 Task:  Explore Airbnb options in Los Angeles, San Francisco, and San Diego, focusing on the diverse neighborhoods, local attractions, and cultural experiences each offers.
Action: Mouse moved to (554, 75)
Screenshot: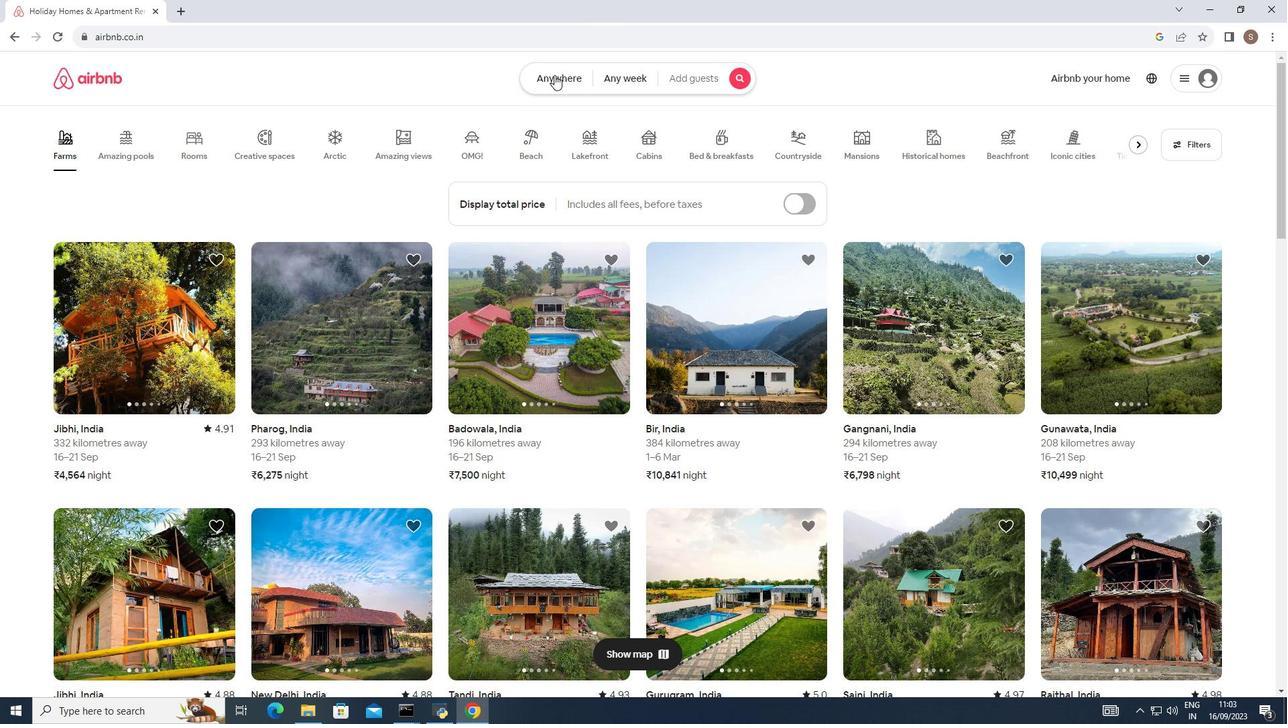 
Action: Mouse pressed left at (554, 75)
Screenshot: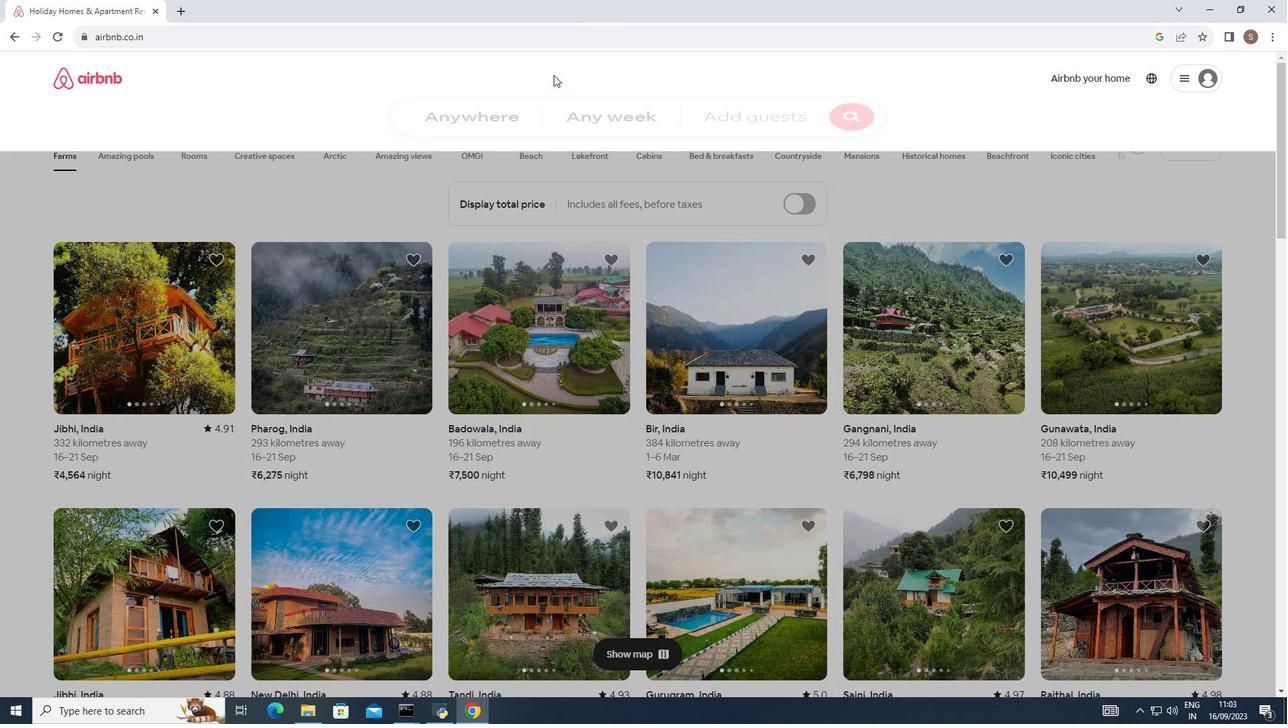 
Action: Mouse moved to (466, 122)
Screenshot: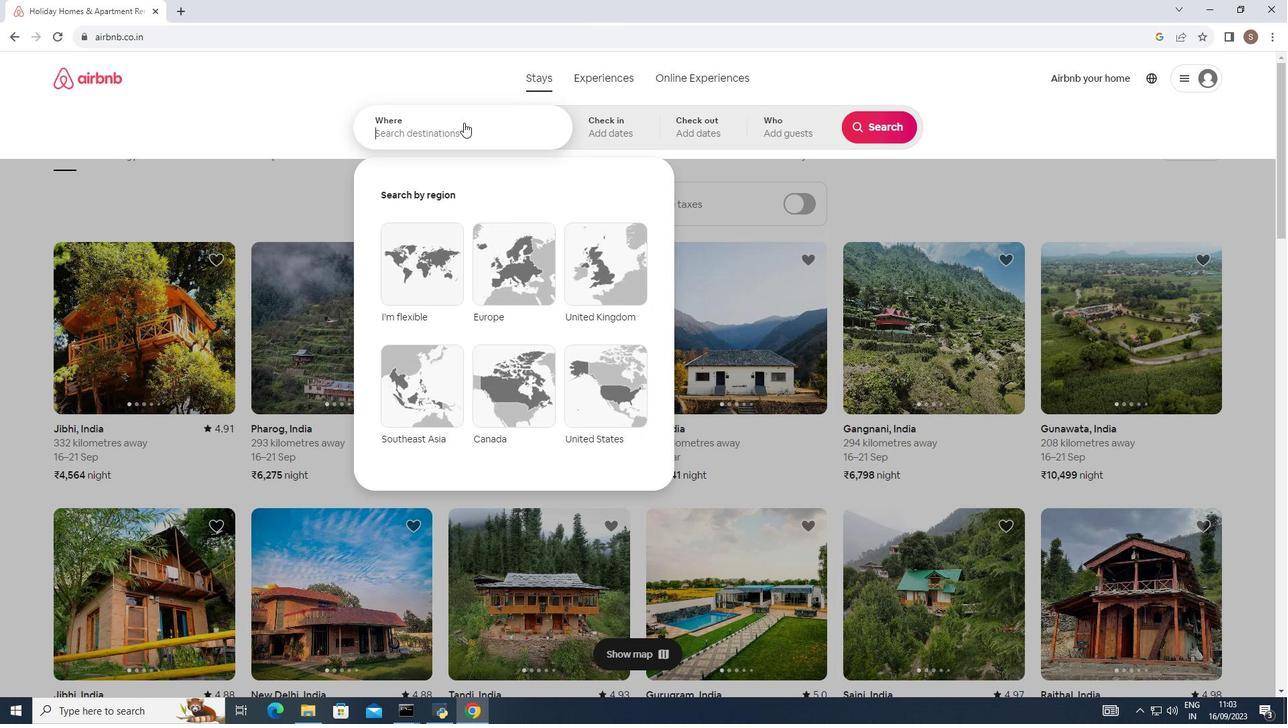 
Action: Mouse pressed left at (466, 122)
Screenshot: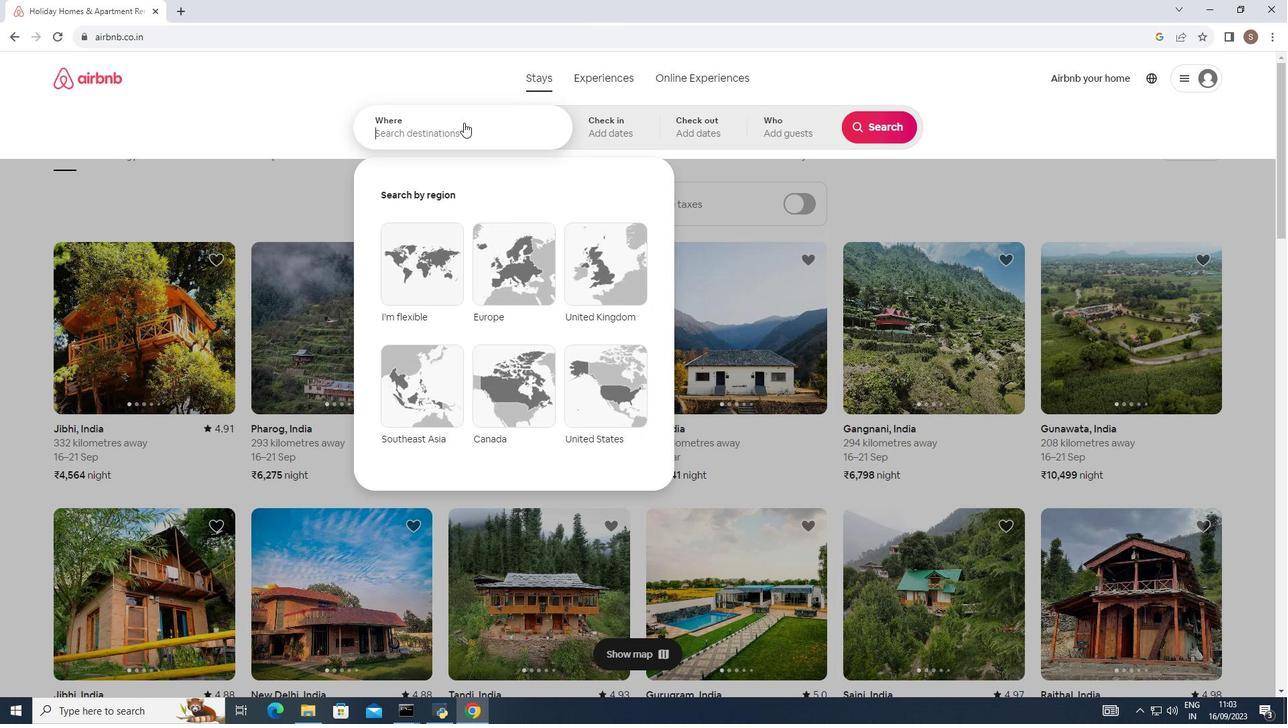 
Action: Mouse moved to (464, 122)
Screenshot: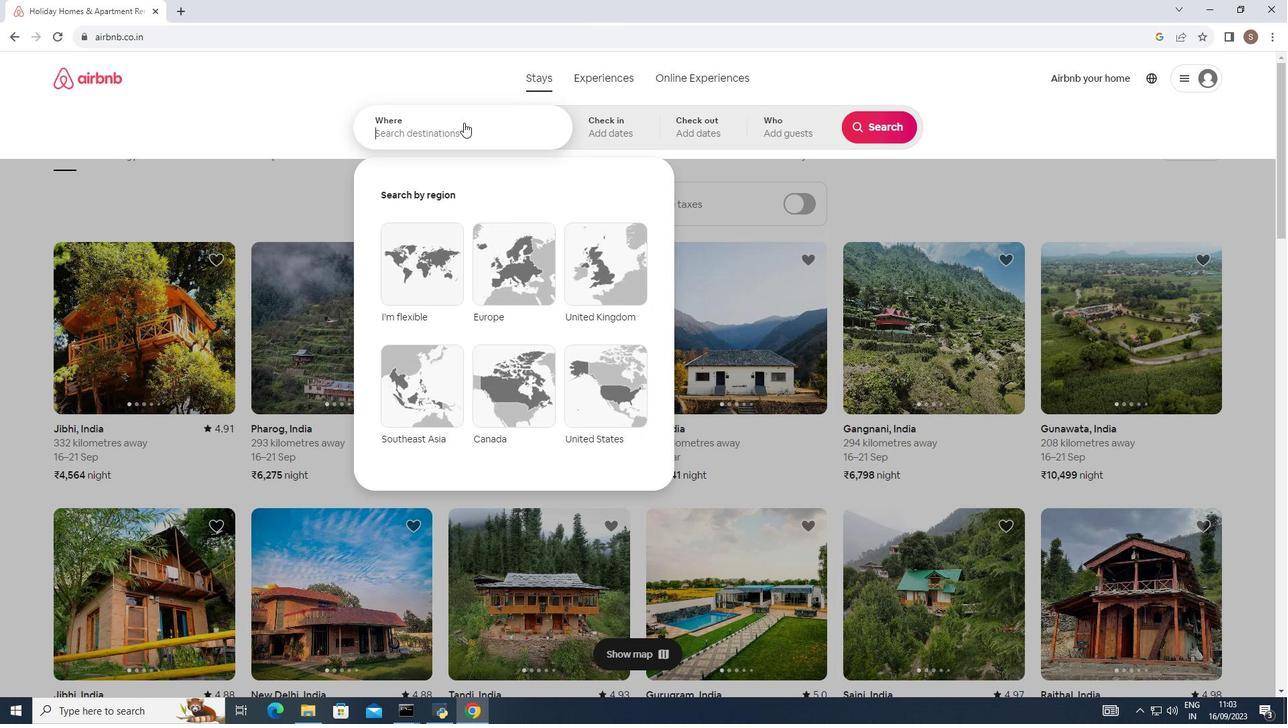 
Action: Key pressed california
Screenshot: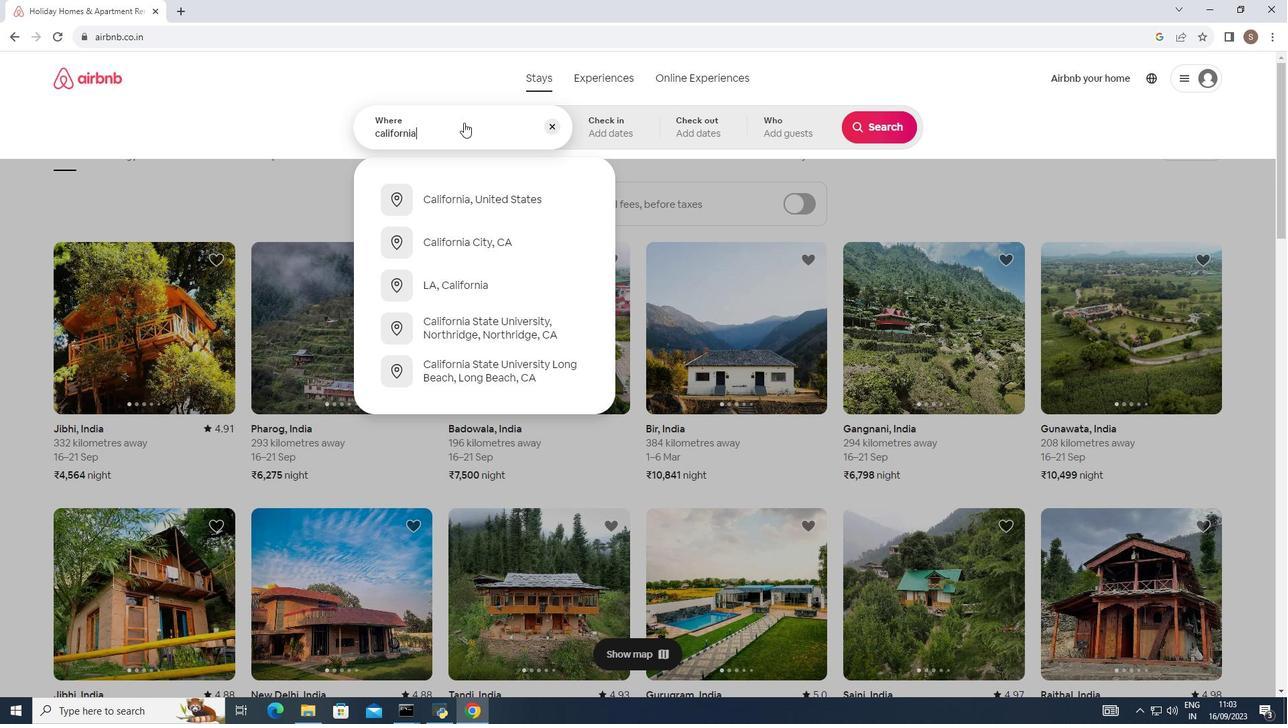 
Action: Mouse moved to (455, 201)
Screenshot: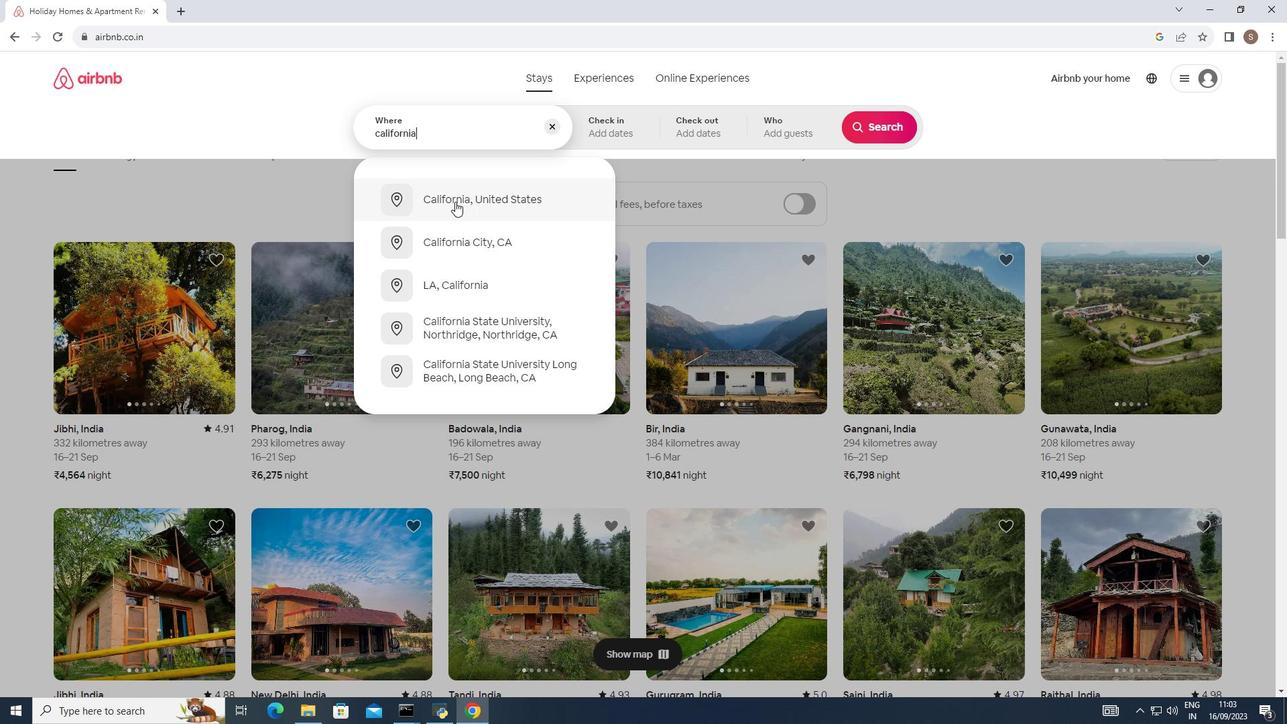 
Action: Mouse pressed left at (455, 201)
Screenshot: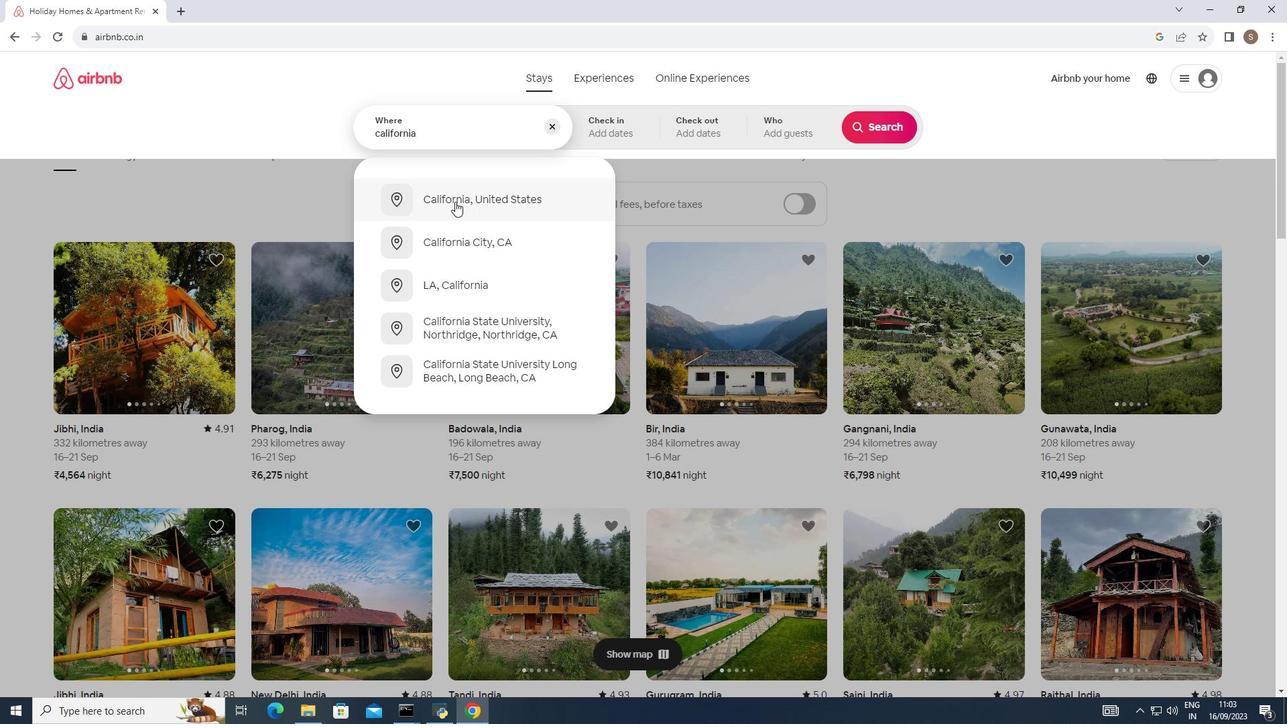 
Action: Mouse moved to (883, 128)
Screenshot: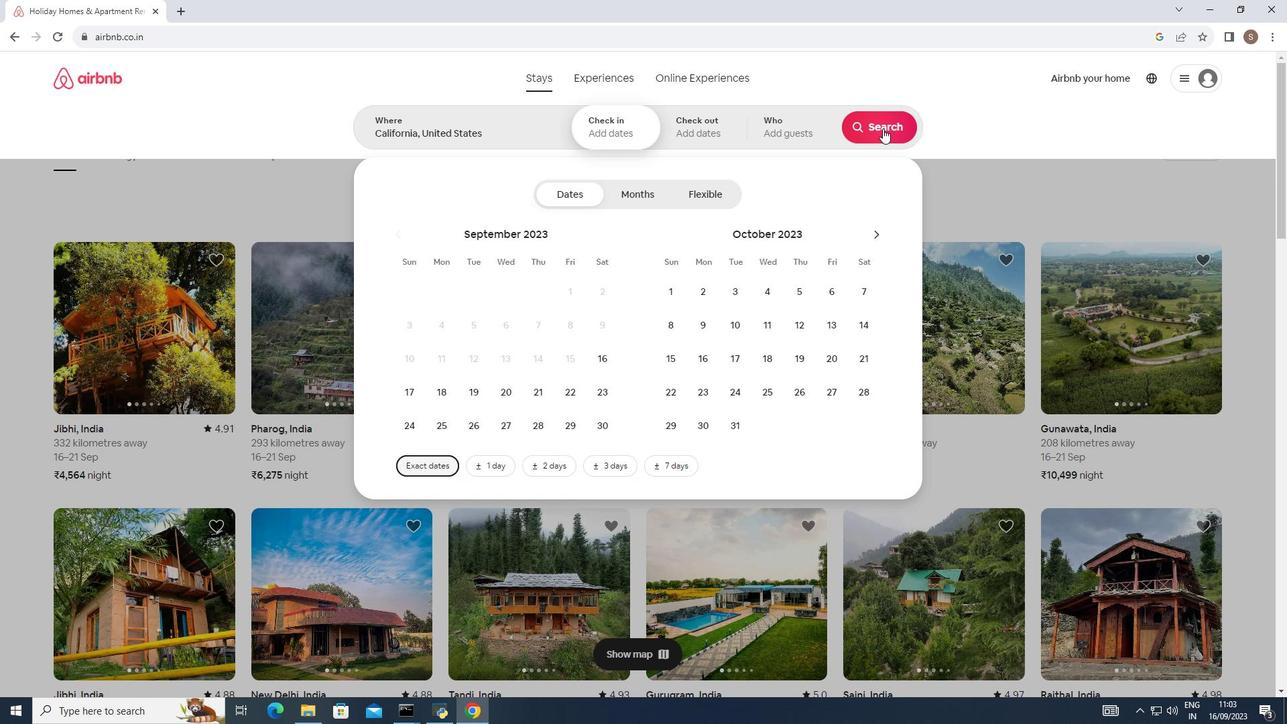 
Action: Mouse pressed left at (883, 128)
Screenshot: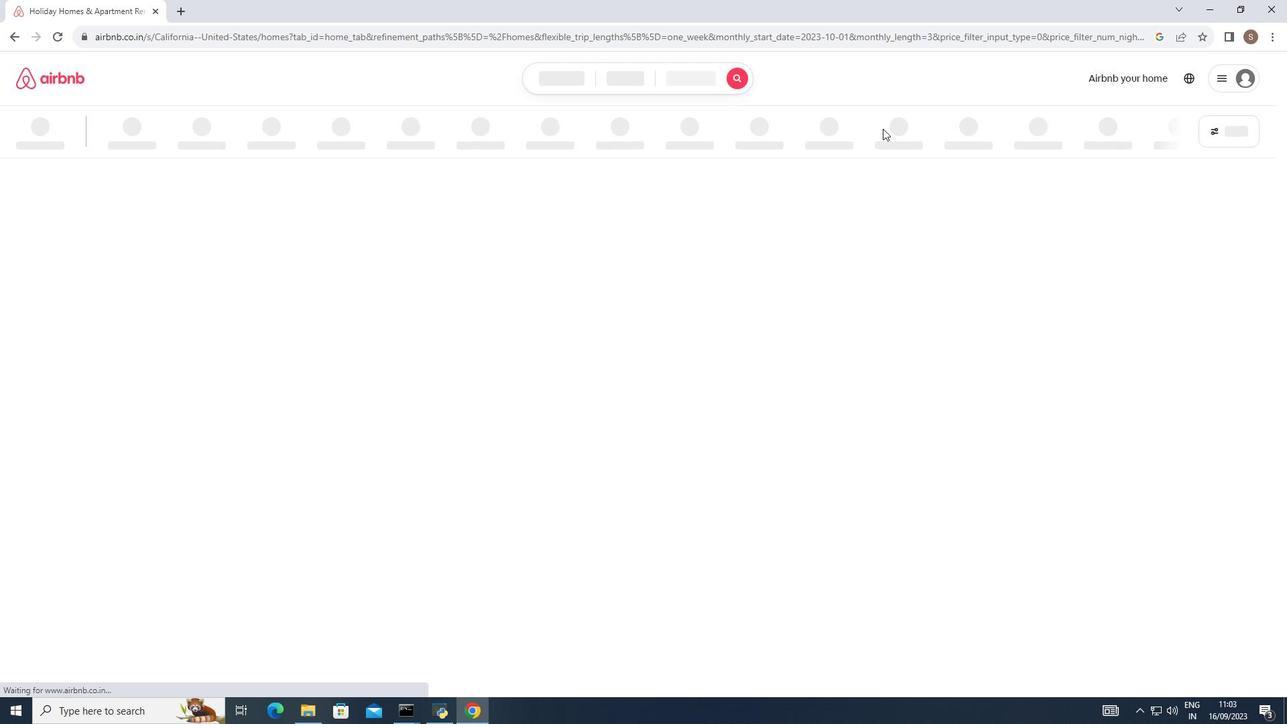 
Action: Mouse moved to (505, 301)
Screenshot: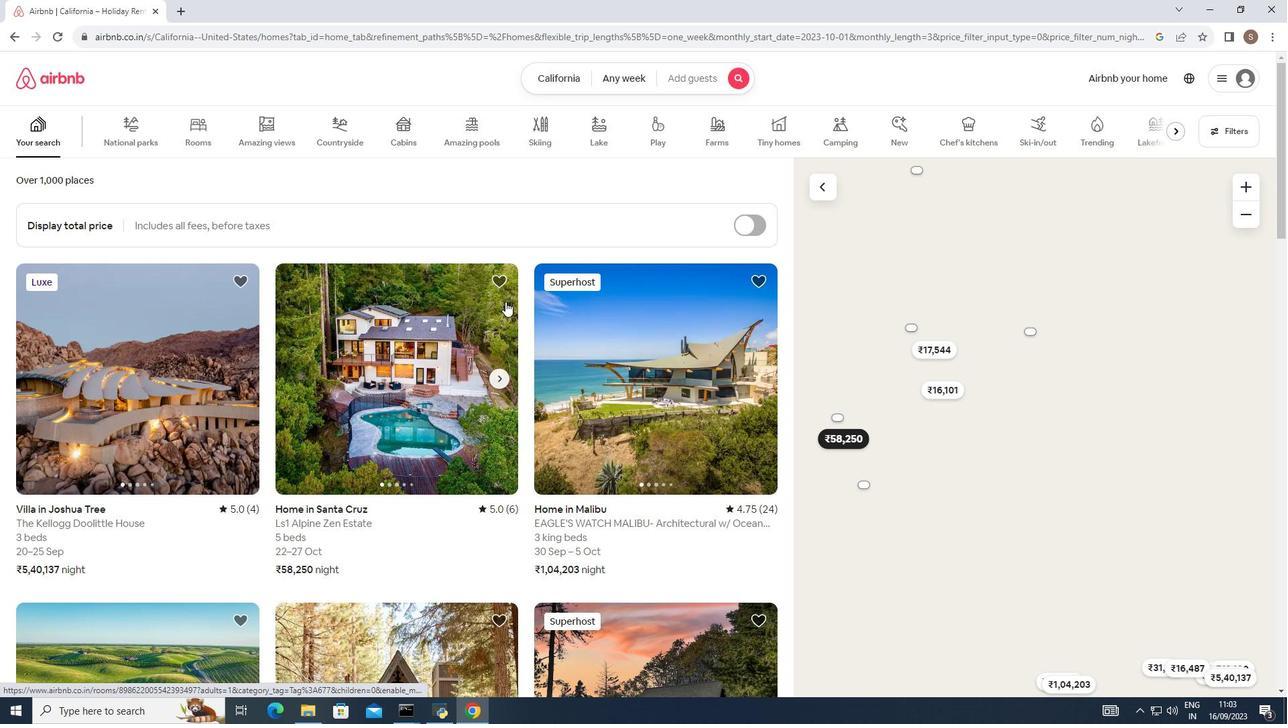 
Action: Mouse scrolled (505, 301) with delta (0, 0)
Screenshot: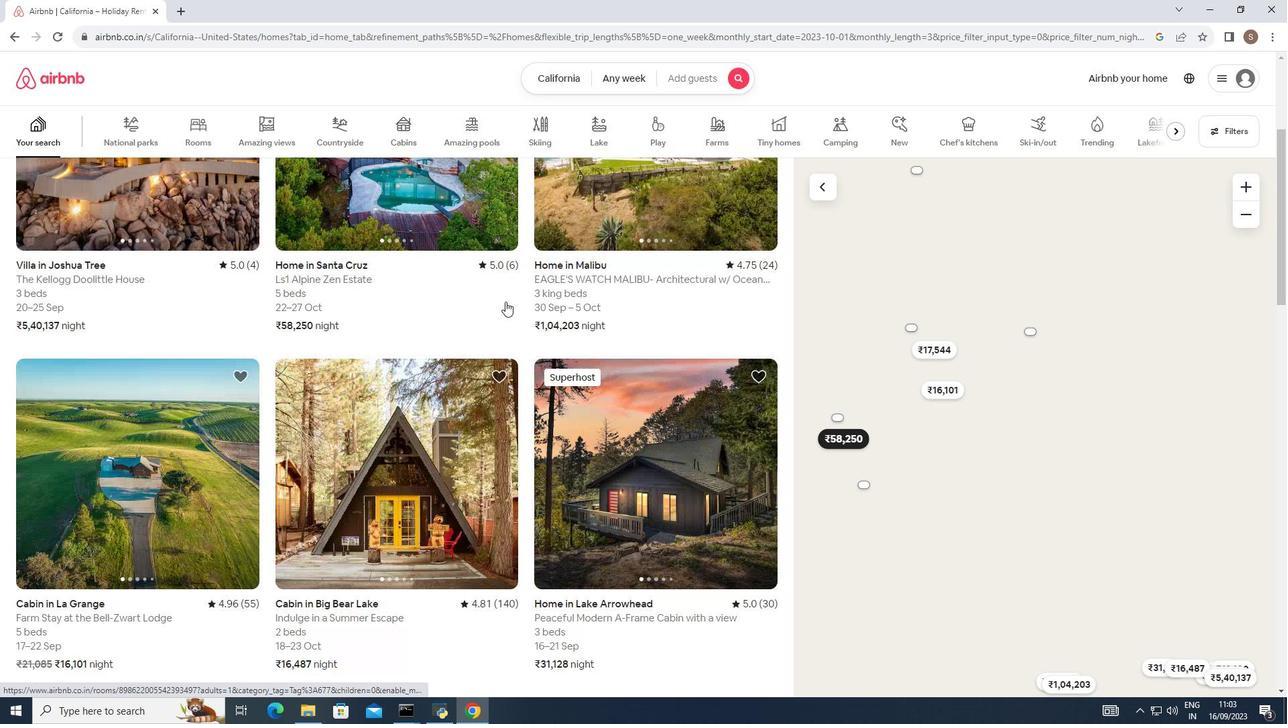 
Action: Mouse scrolled (505, 301) with delta (0, 0)
Screenshot: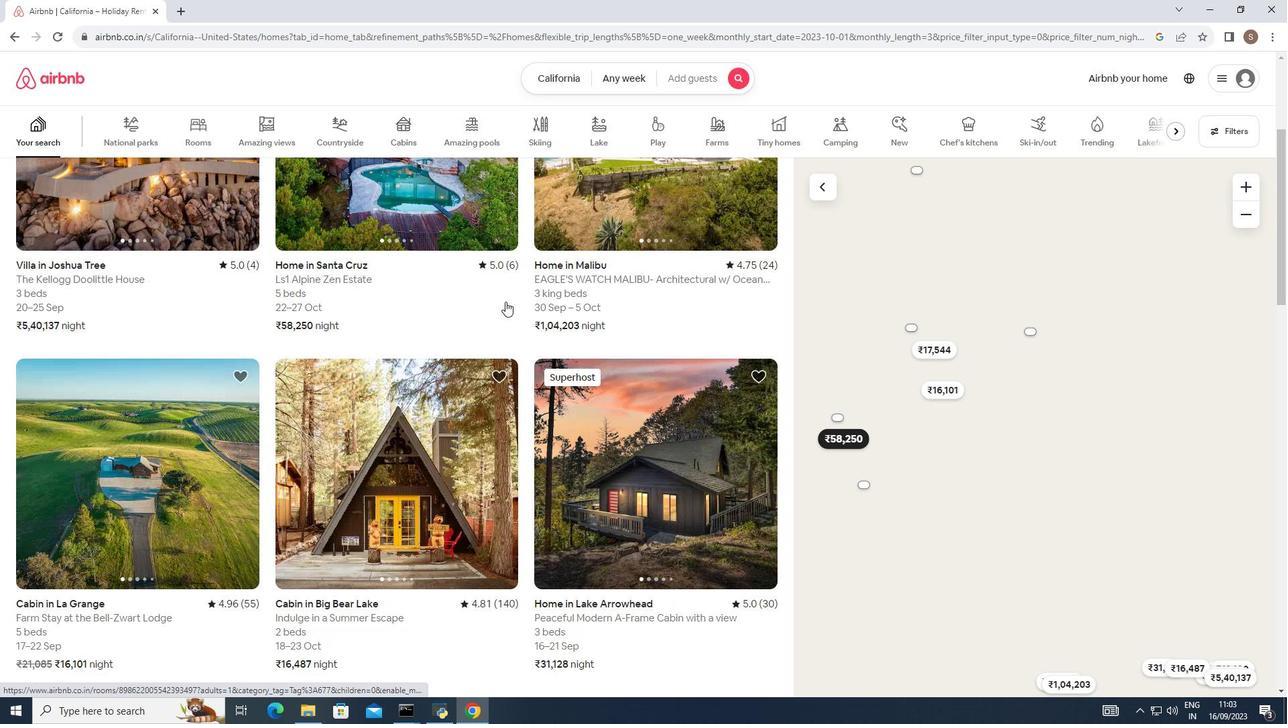 
Action: Mouse scrolled (505, 301) with delta (0, 0)
Screenshot: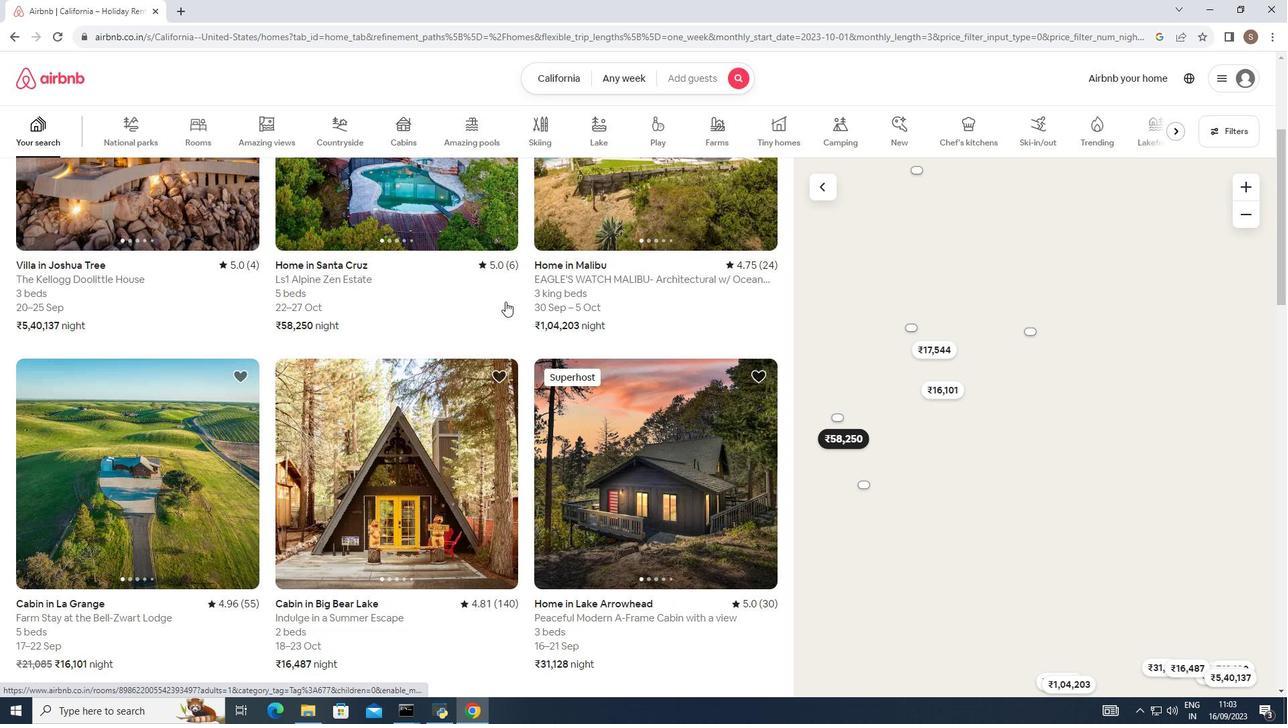 
Action: Mouse scrolled (505, 301) with delta (0, 0)
Screenshot: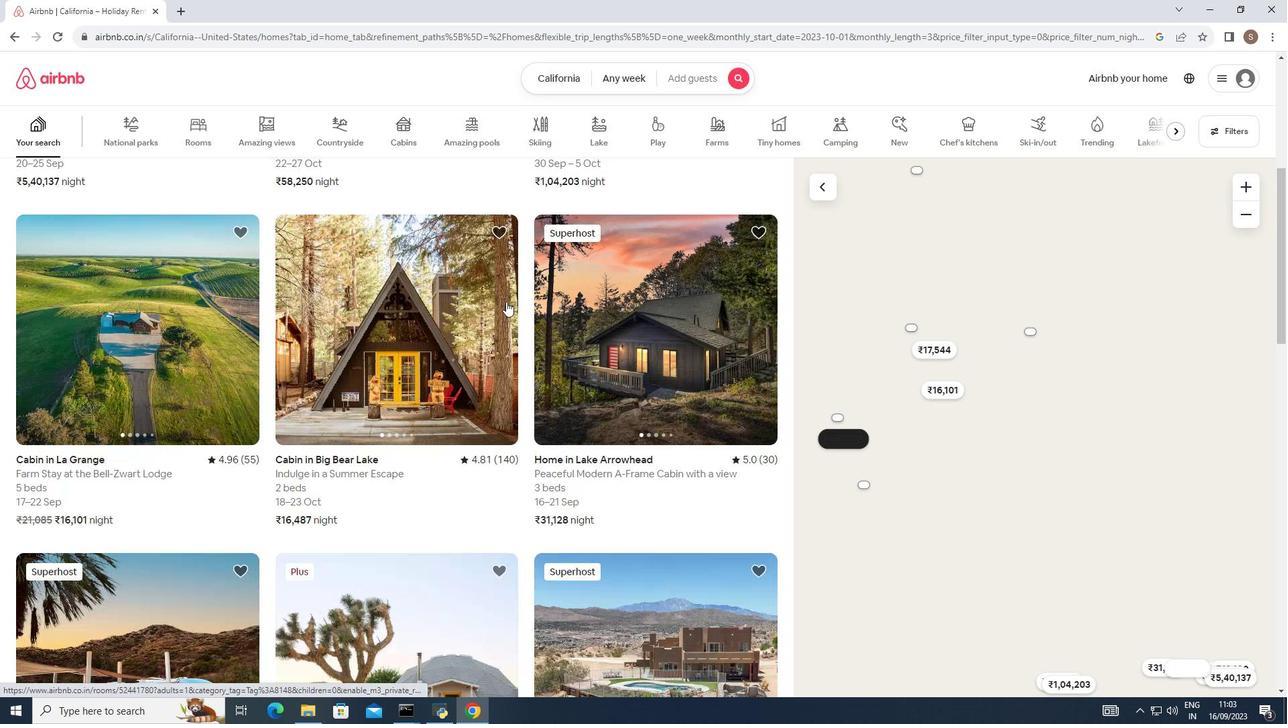 
Action: Mouse scrolled (505, 301) with delta (0, 0)
Screenshot: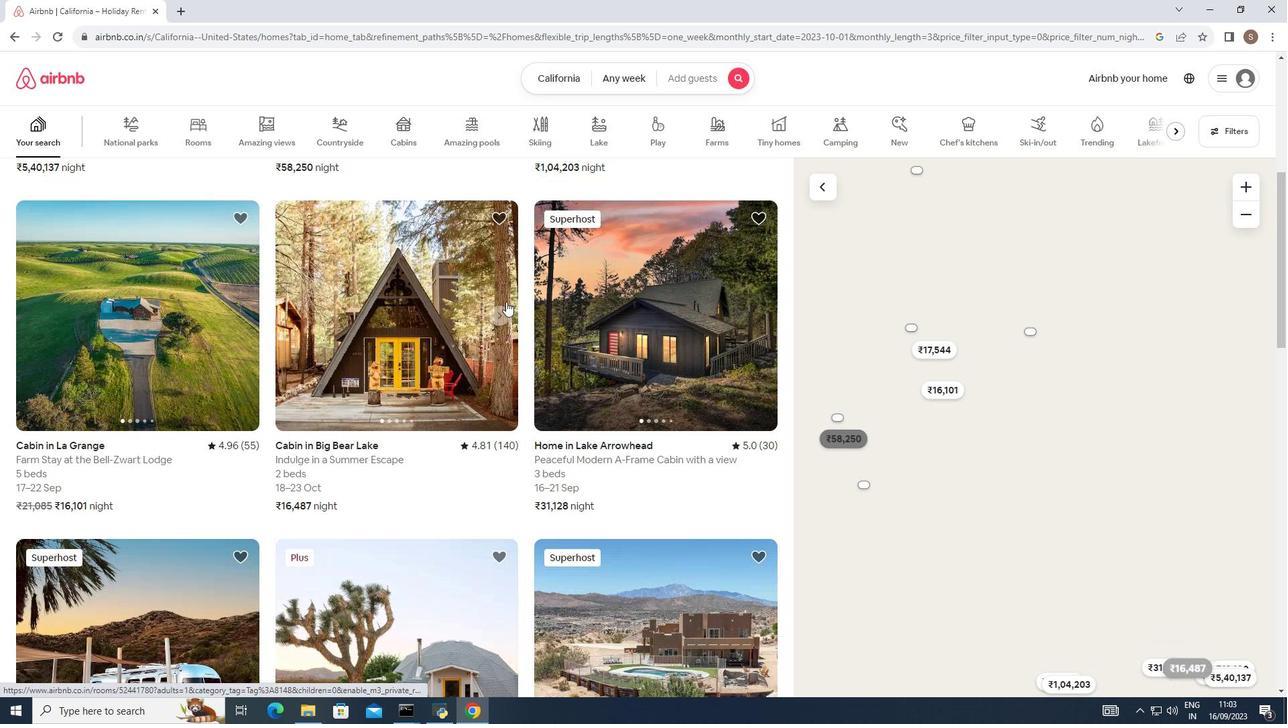 
Action: Mouse scrolled (505, 301) with delta (0, 0)
Screenshot: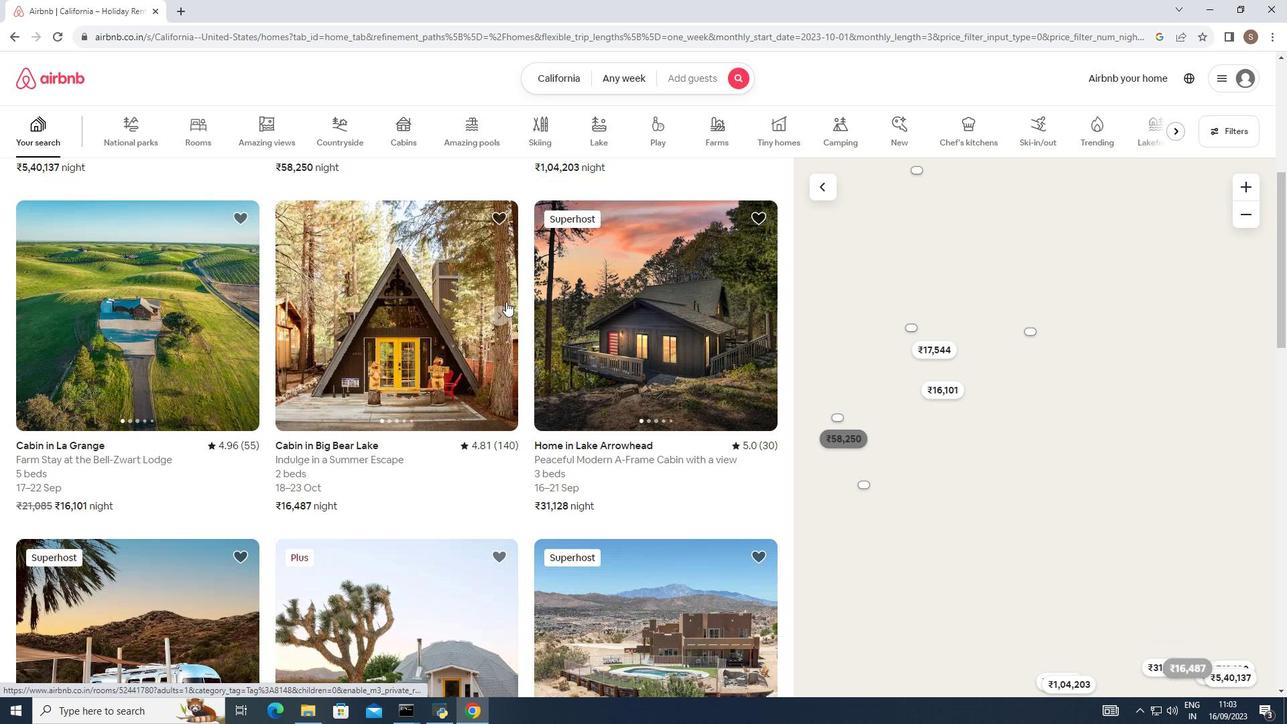 
Action: Mouse moved to (506, 301)
Screenshot: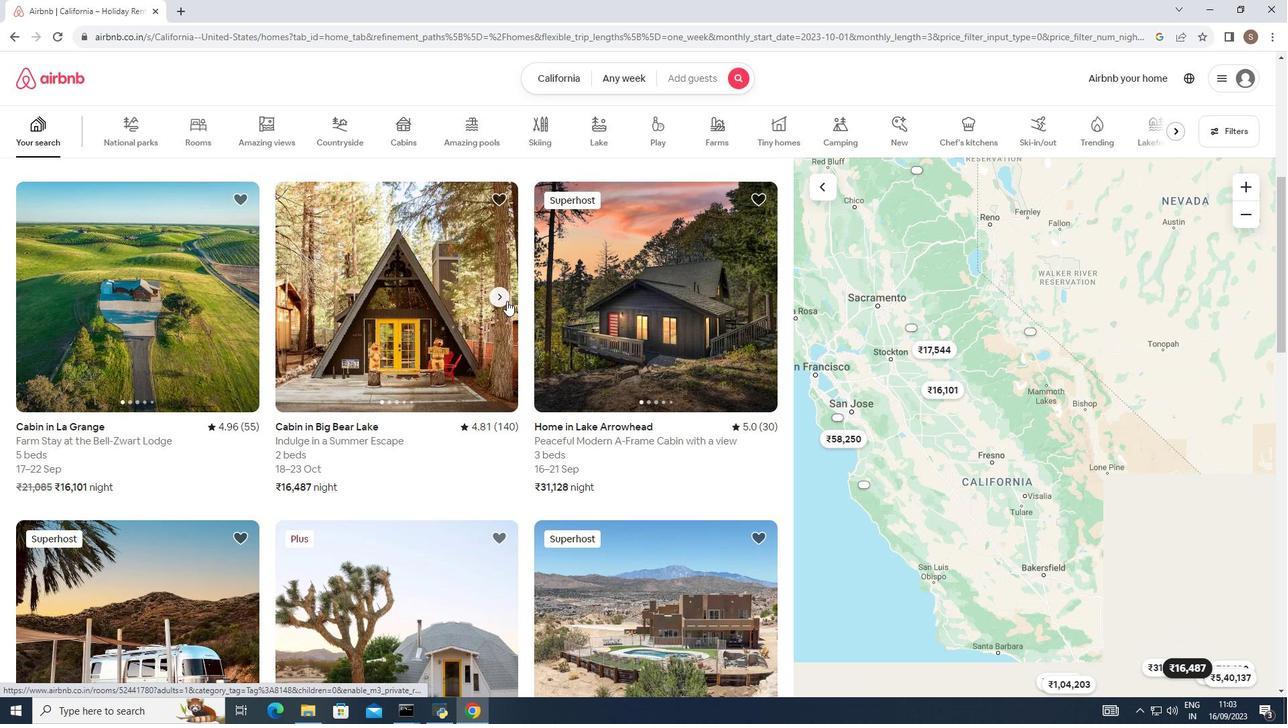 
Action: Mouse scrolled (506, 300) with delta (0, 0)
Screenshot: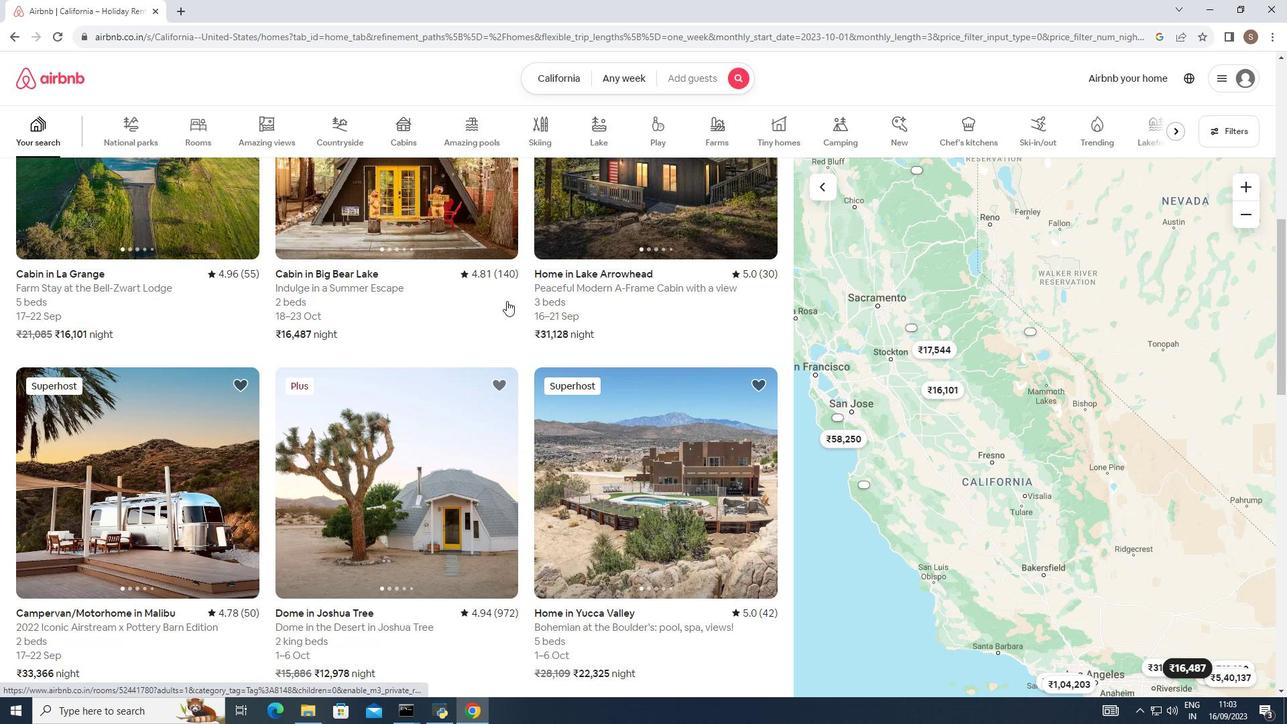 
Action: Mouse scrolled (506, 300) with delta (0, 0)
Screenshot: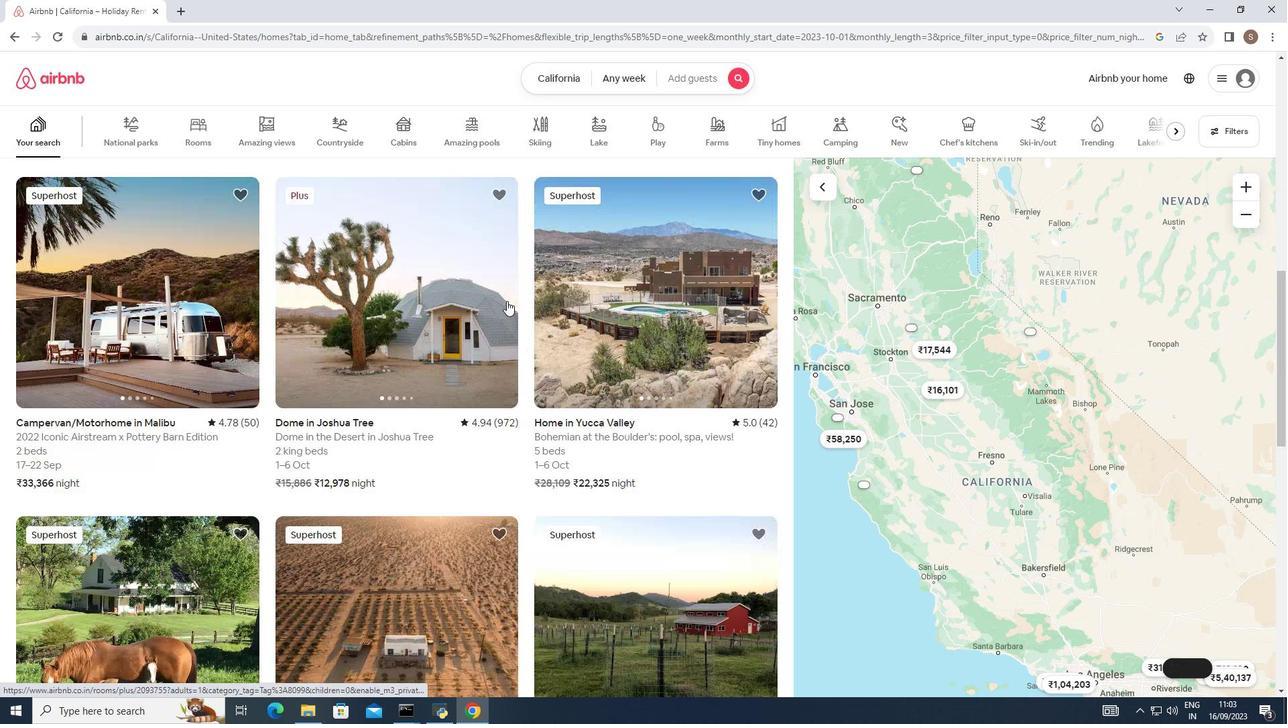 
Action: Mouse scrolled (506, 300) with delta (0, 0)
Screenshot: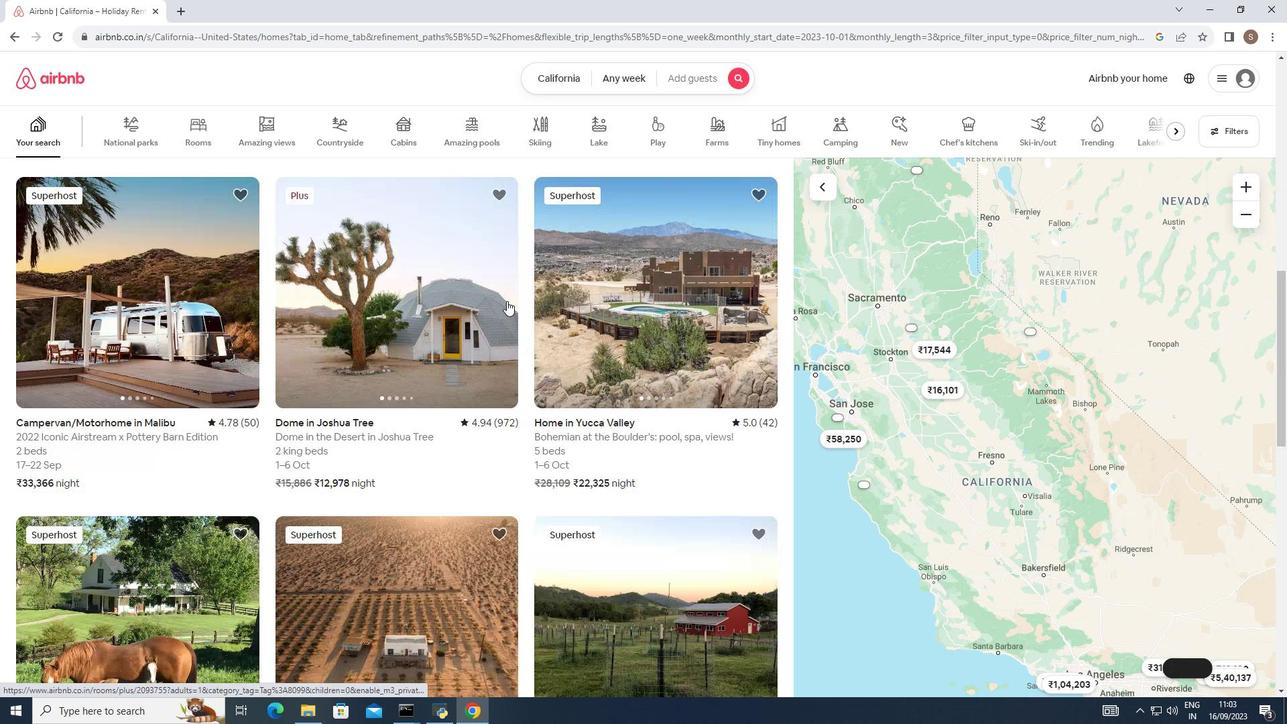 
Action: Mouse scrolled (506, 300) with delta (0, 0)
Screenshot: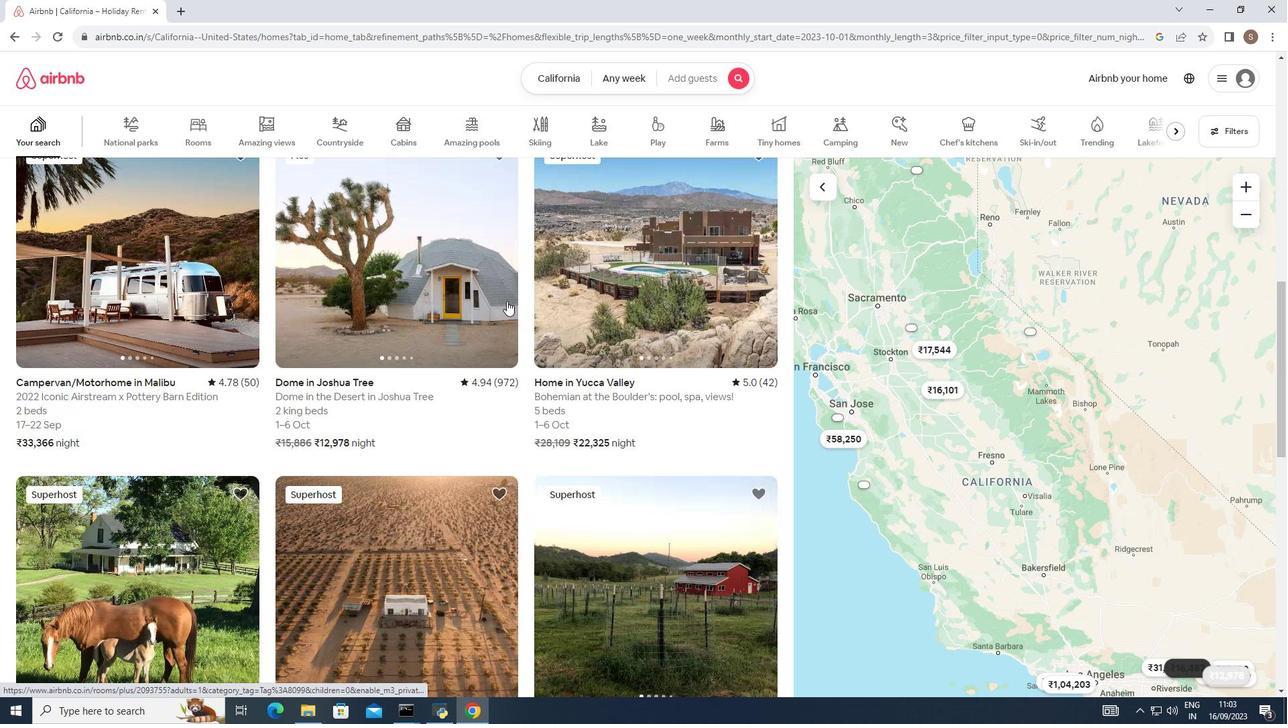 
Action: Mouse moved to (506, 301)
Screenshot: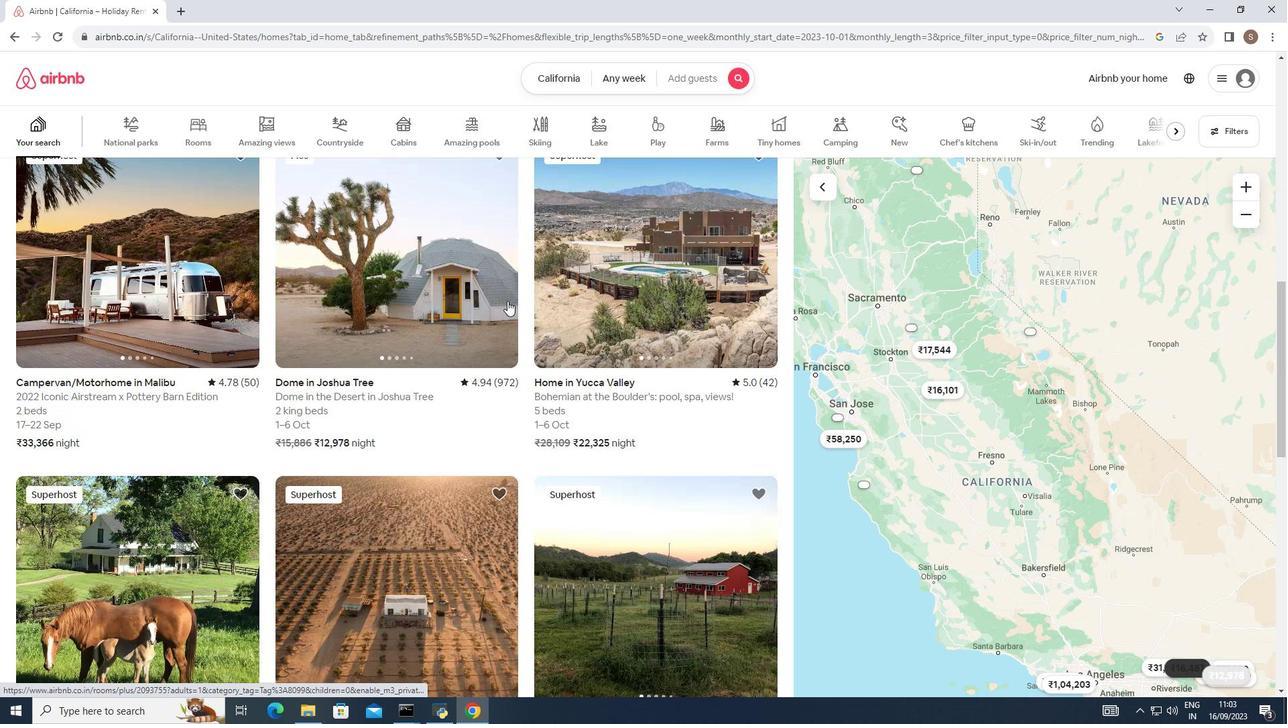 
Action: Mouse scrolled (506, 300) with delta (0, 0)
Screenshot: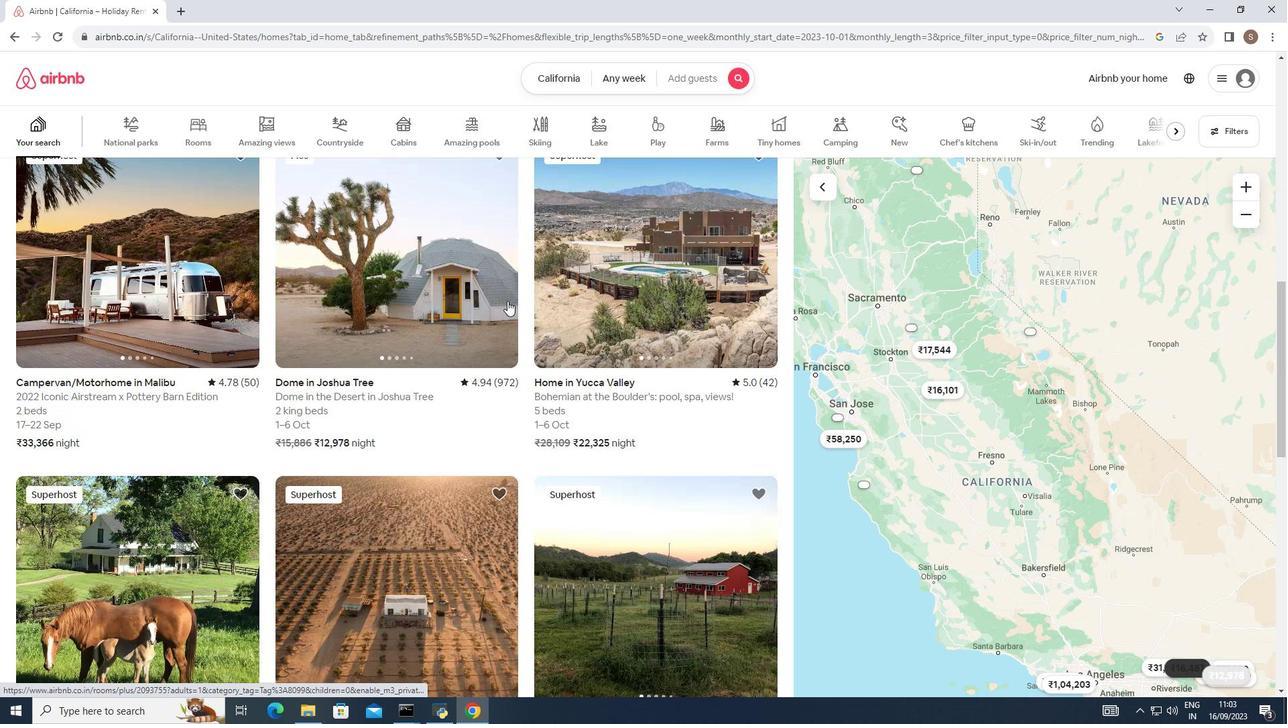 
Action: Mouse scrolled (506, 300) with delta (0, 0)
Screenshot: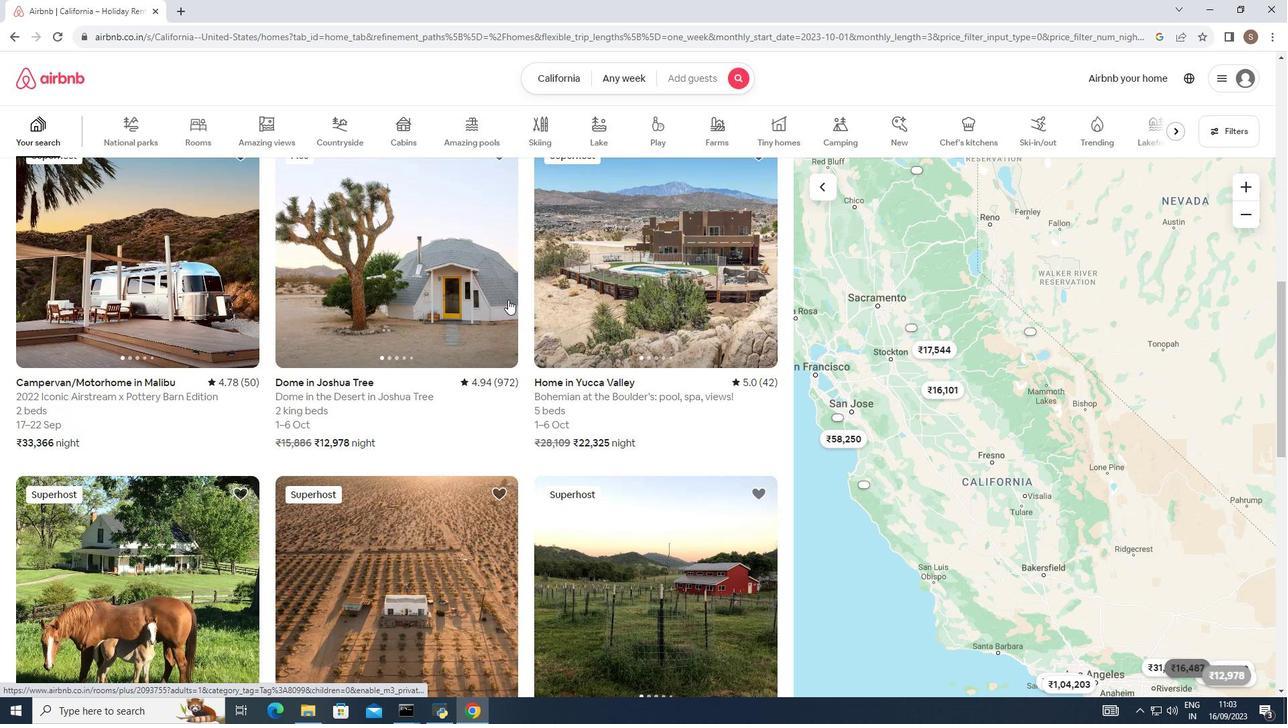 
Action: Mouse moved to (508, 299)
Screenshot: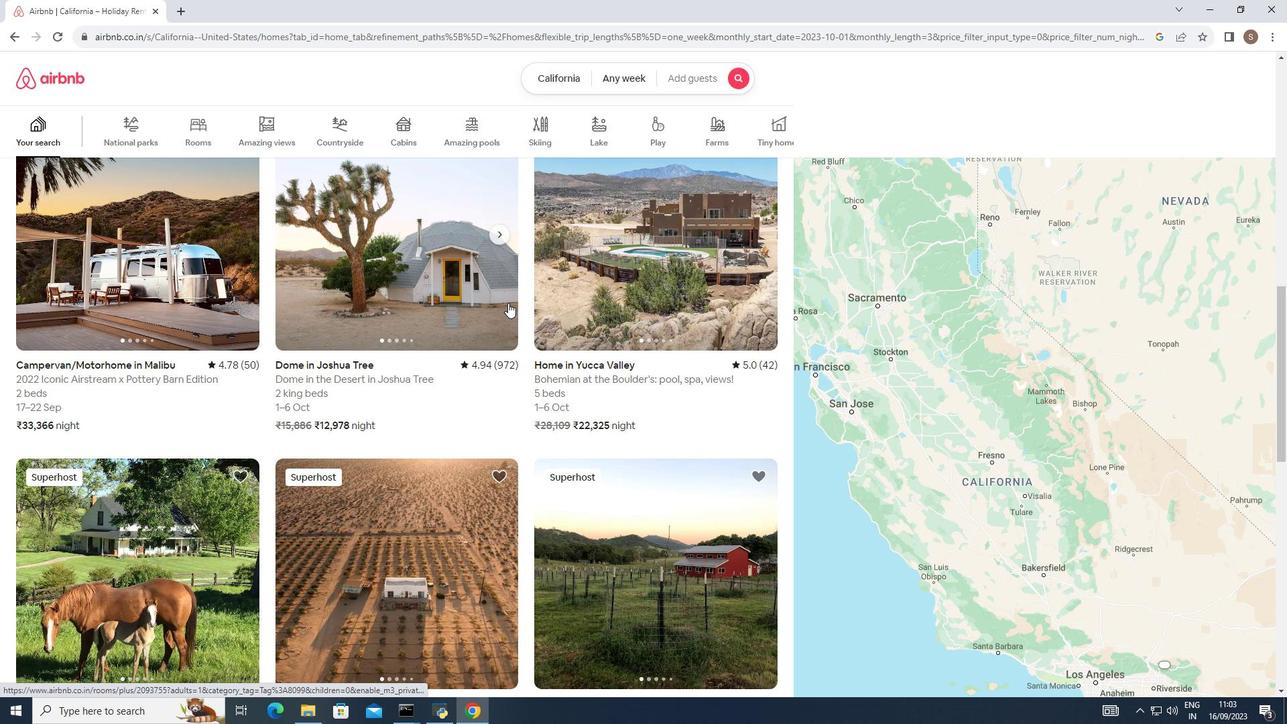 
Action: Mouse scrolled (508, 299) with delta (0, 0)
Screenshot: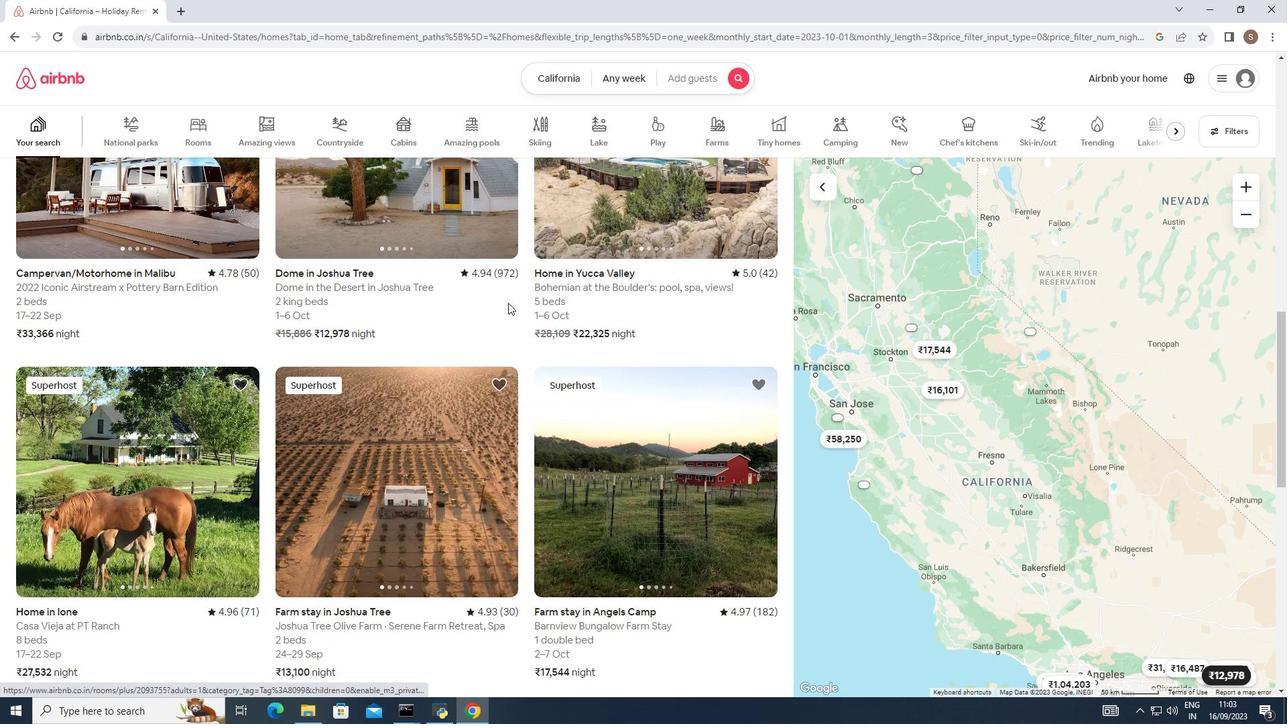 
Action: Mouse moved to (508, 300)
Screenshot: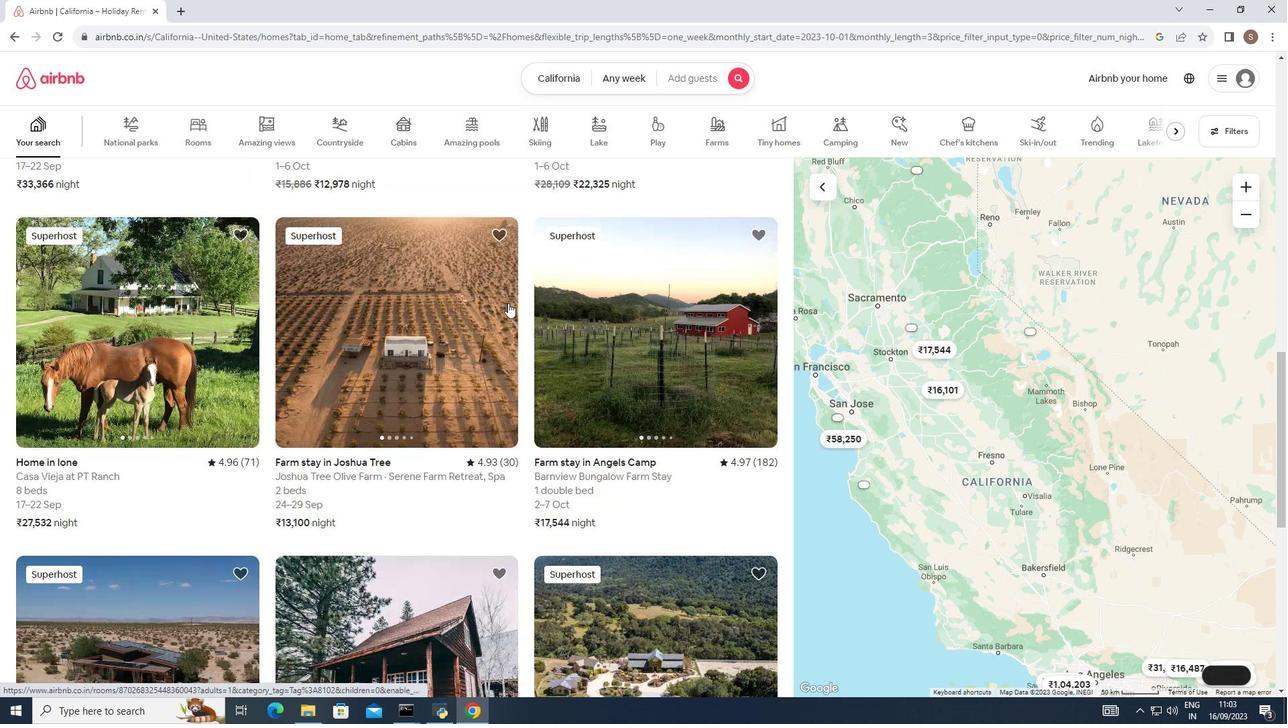 
Action: Mouse scrolled (508, 299) with delta (0, 0)
Screenshot: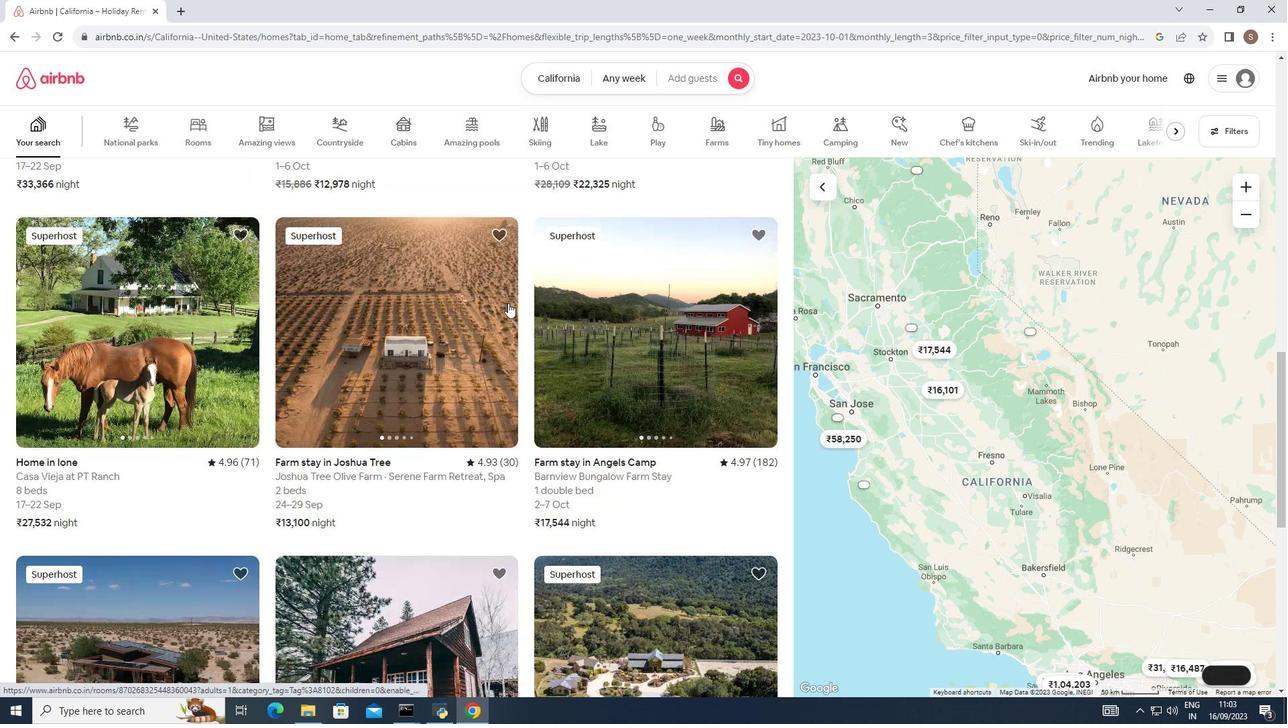 
Action: Mouse moved to (508, 303)
Screenshot: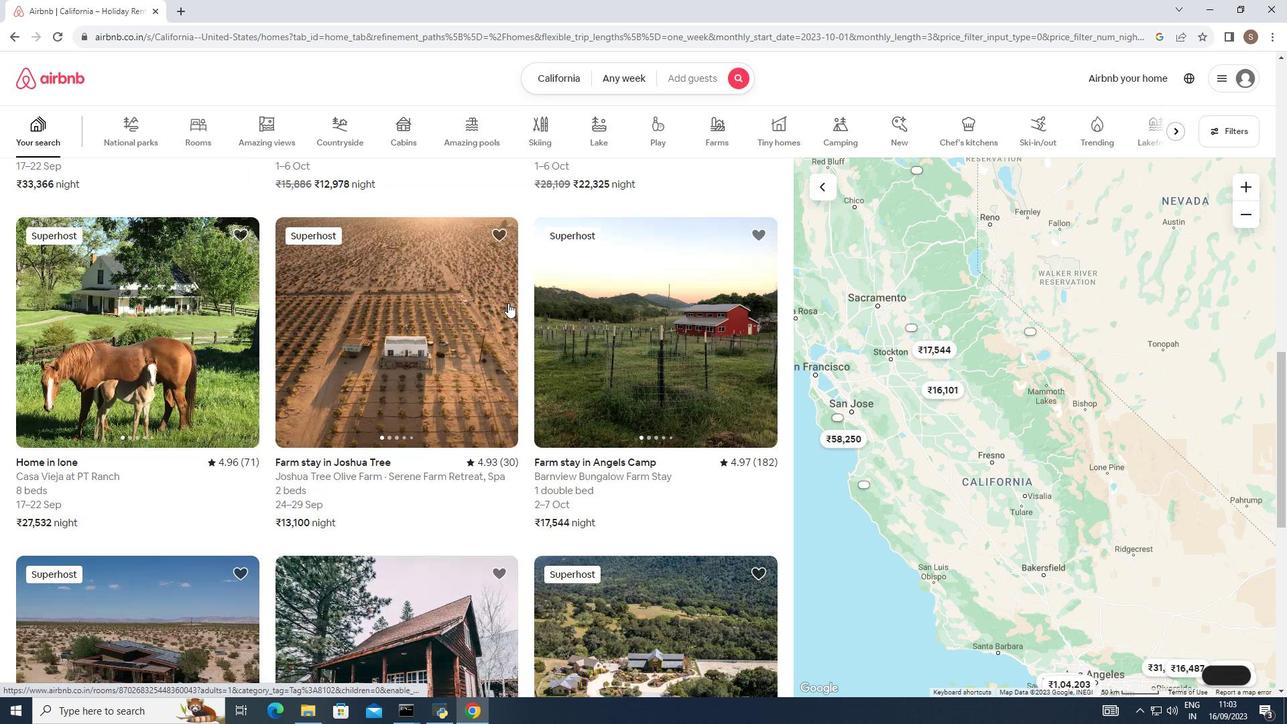 
Action: Mouse scrolled (508, 302) with delta (0, 0)
Screenshot: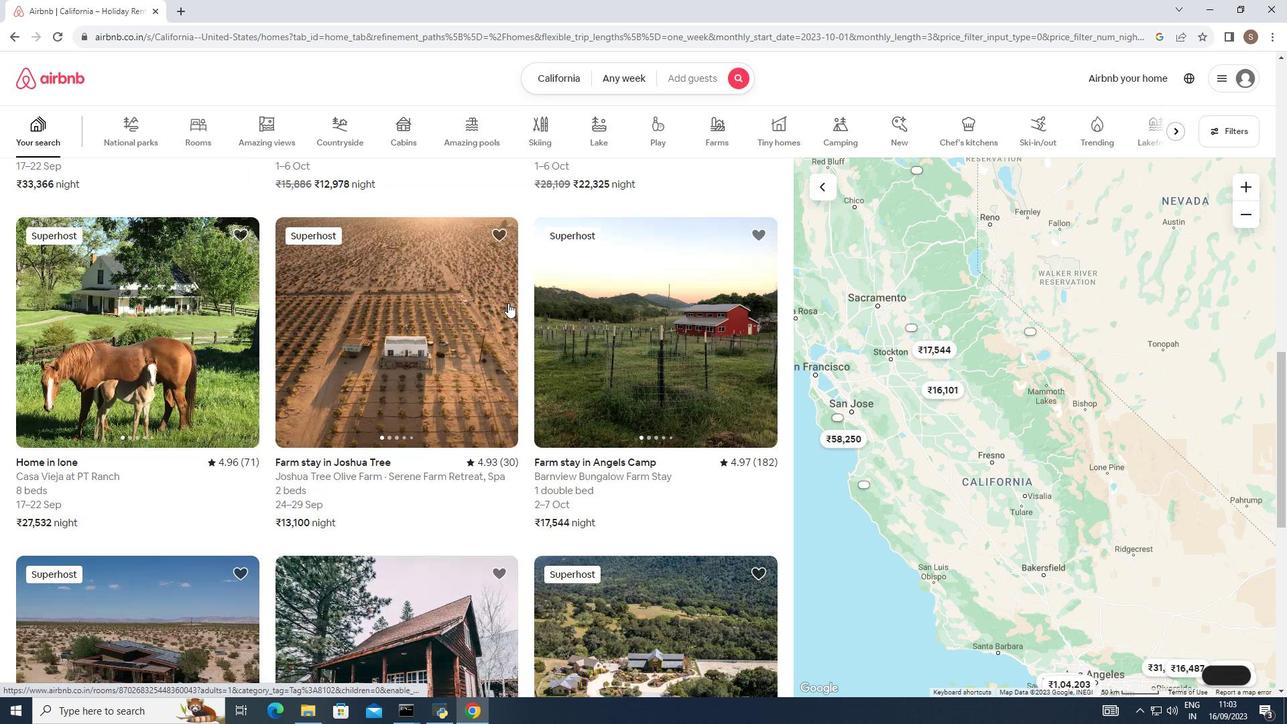 
Action: Mouse scrolled (508, 302) with delta (0, 0)
Screenshot: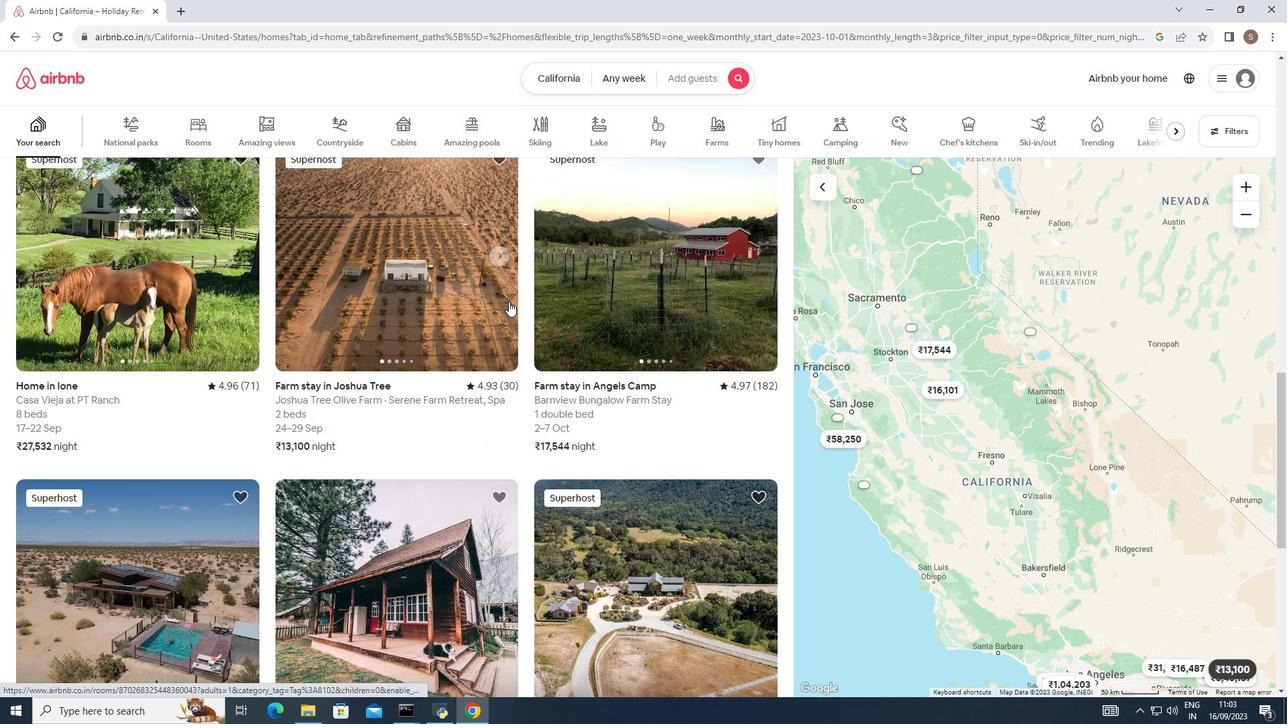 
Action: Mouse scrolled (508, 302) with delta (0, 0)
Screenshot: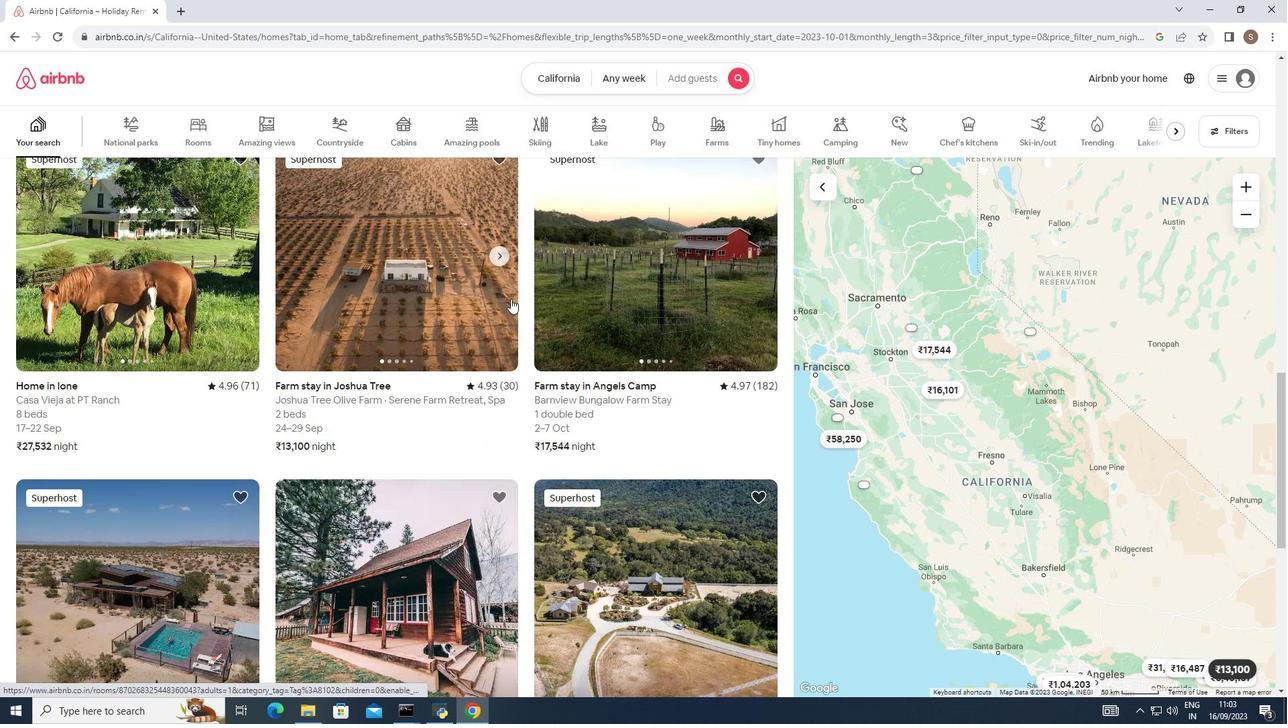 
Action: Mouse moved to (510, 299)
Screenshot: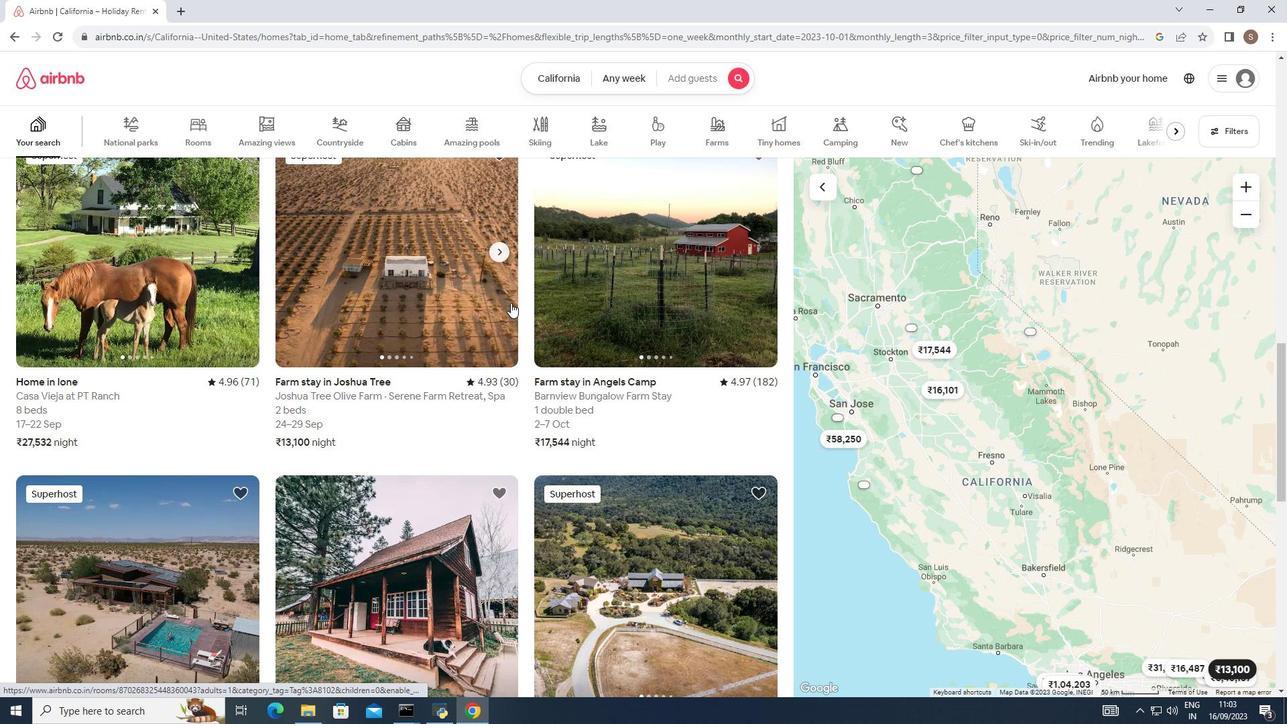 
Action: Mouse scrolled (510, 298) with delta (0, 0)
Screenshot: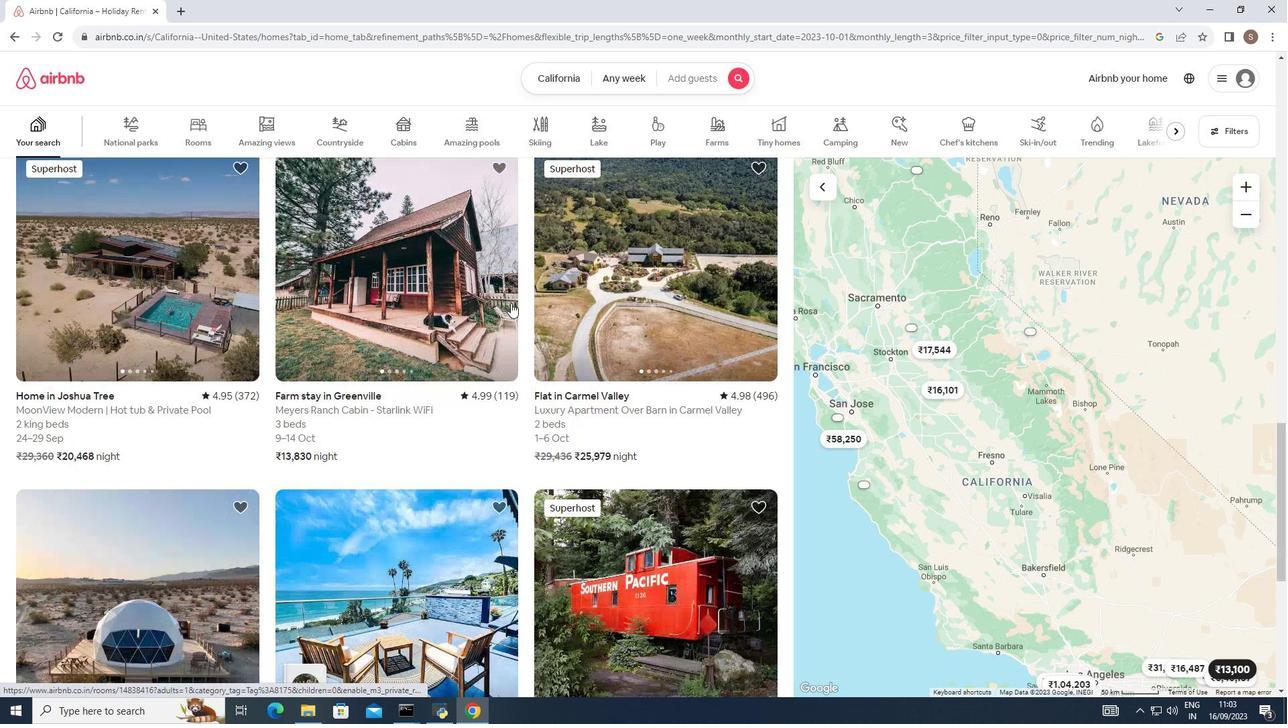 
Action: Mouse moved to (510, 301)
Screenshot: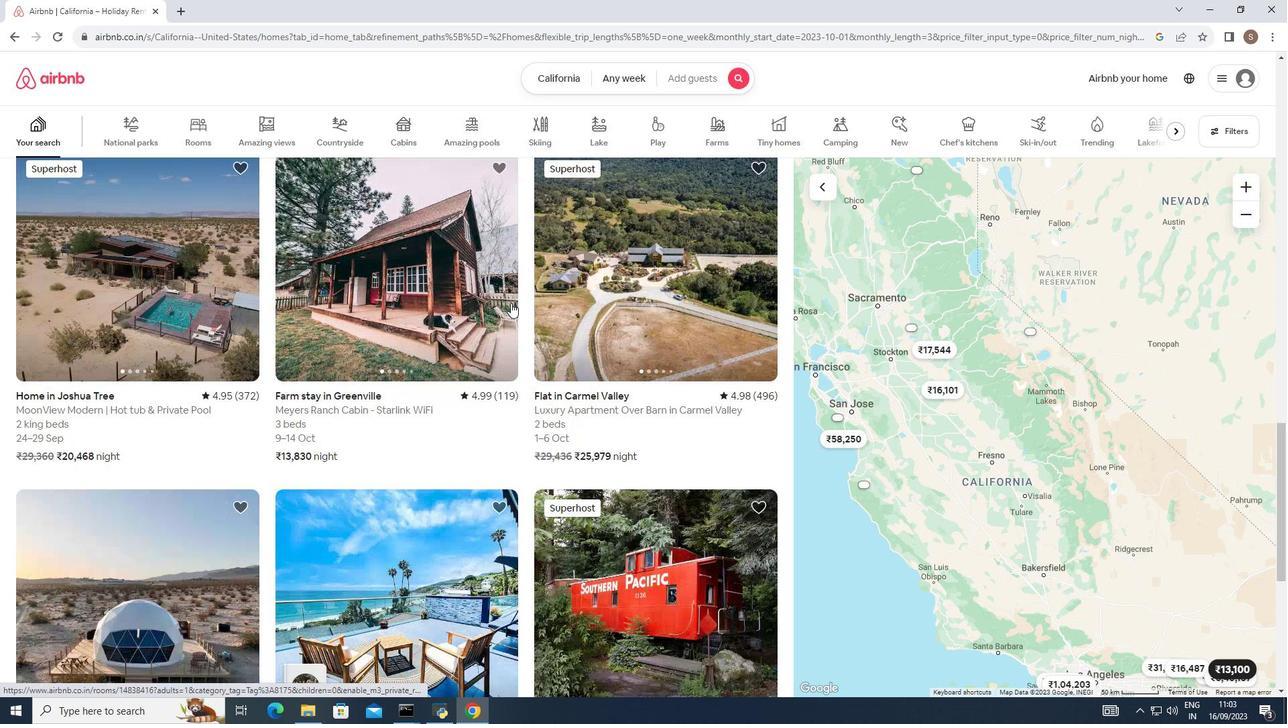 
Action: Mouse scrolled (510, 301) with delta (0, 0)
Screenshot: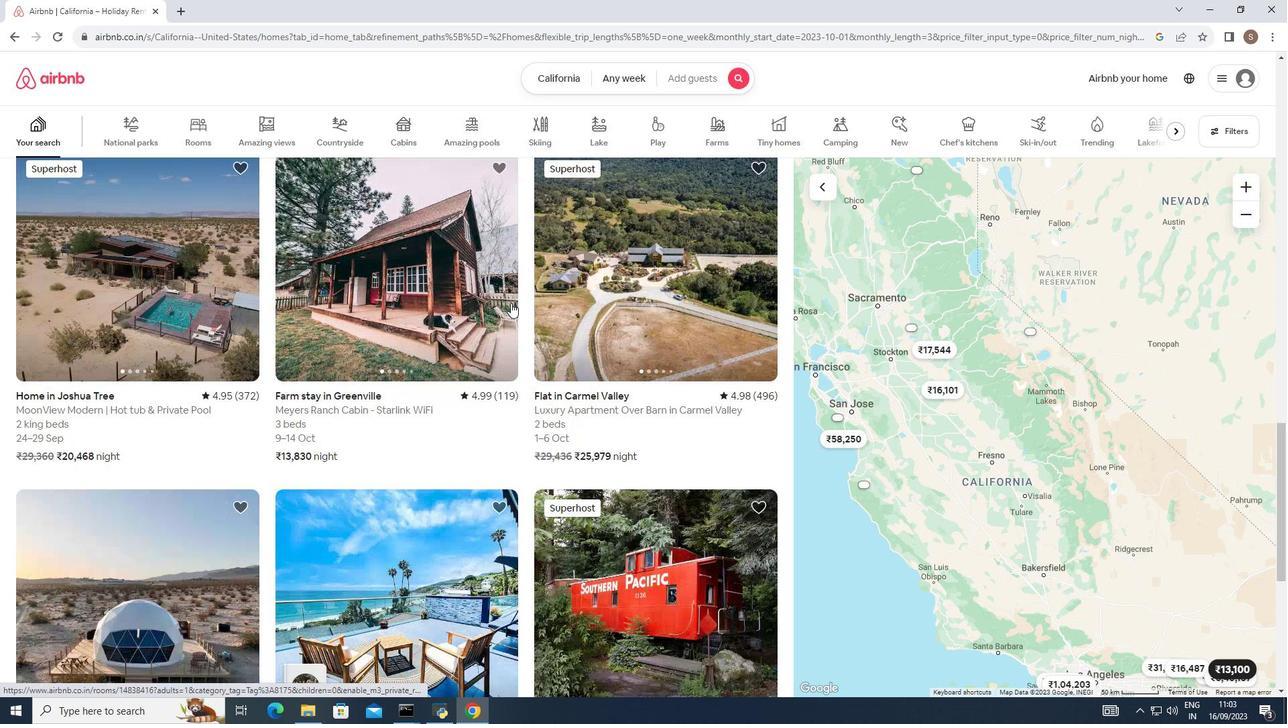 
Action: Mouse moved to (510, 303)
Screenshot: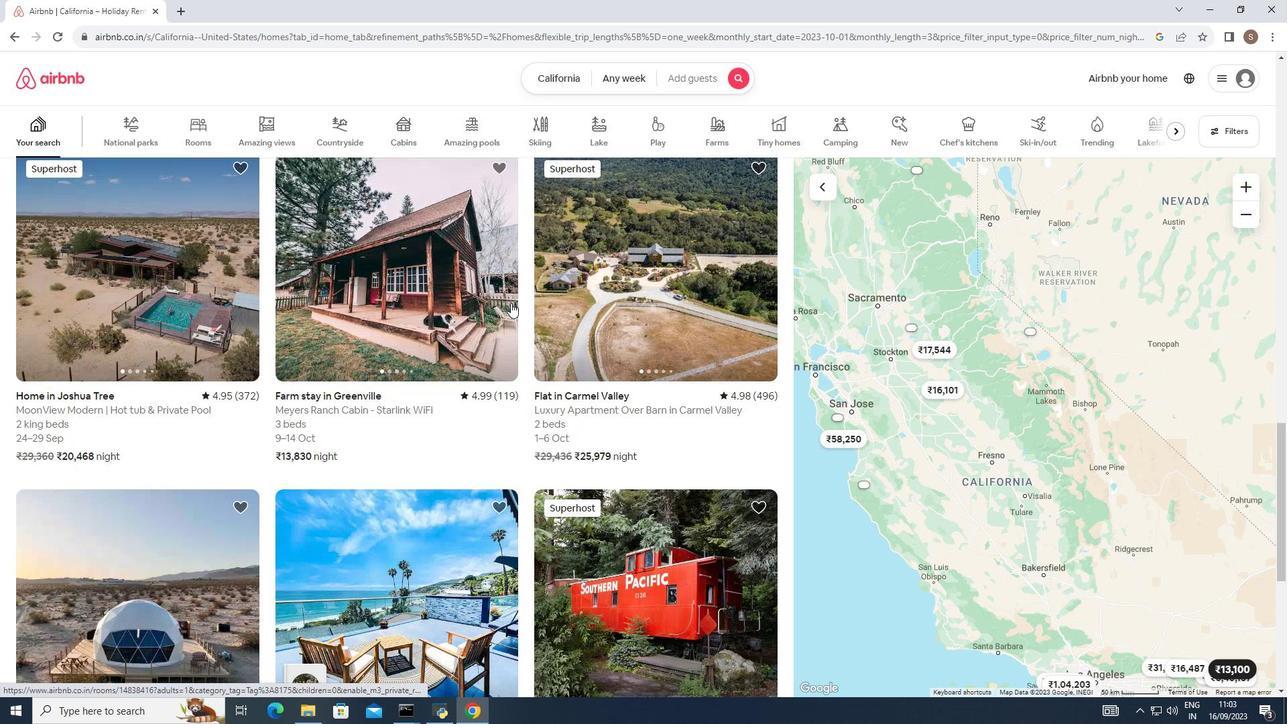 
Action: Mouse scrolled (510, 302) with delta (0, 0)
Screenshot: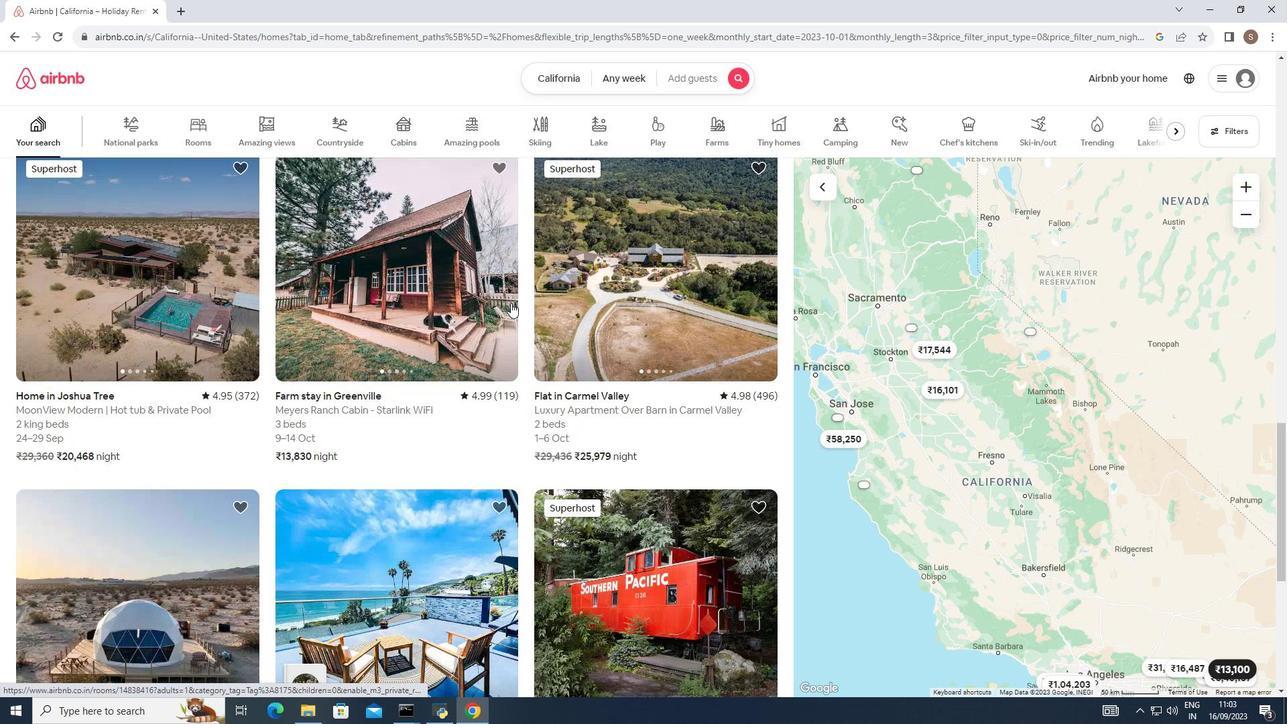 
Action: Mouse scrolled (510, 302) with delta (0, 0)
Screenshot: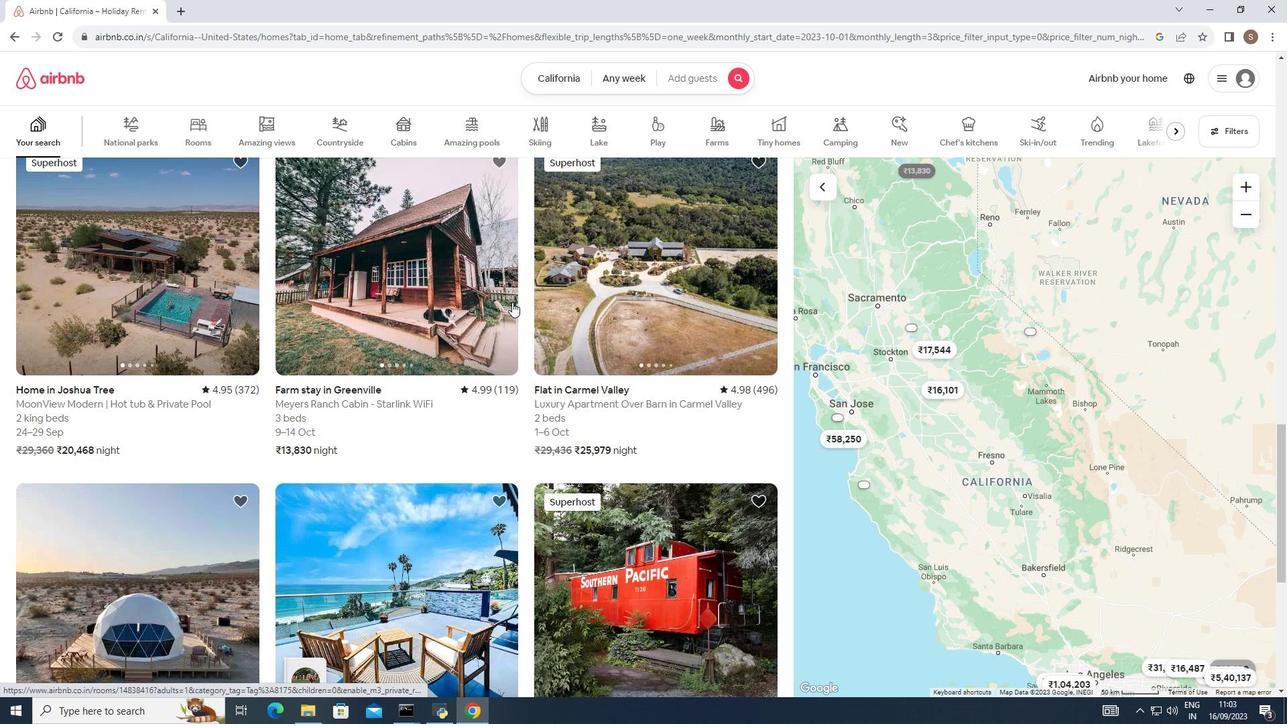 
Action: Mouse moved to (510, 303)
Screenshot: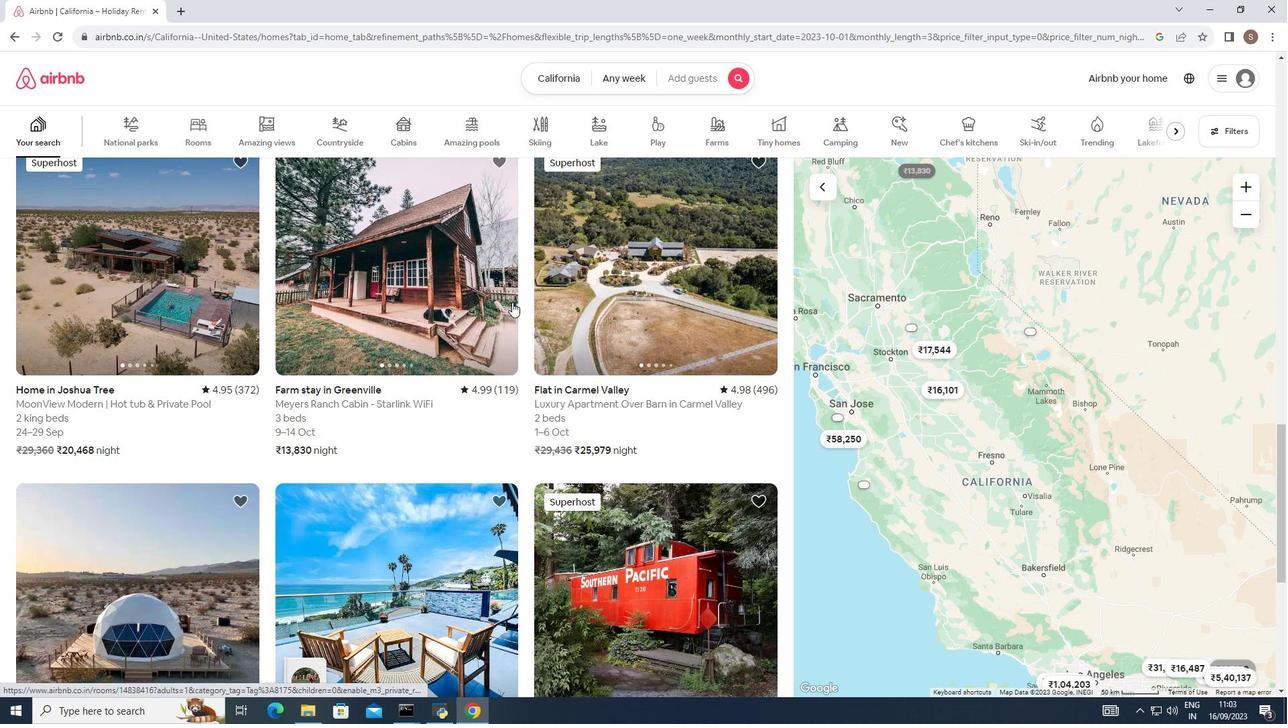 
Action: Mouse scrolled (510, 302) with delta (0, 0)
Screenshot: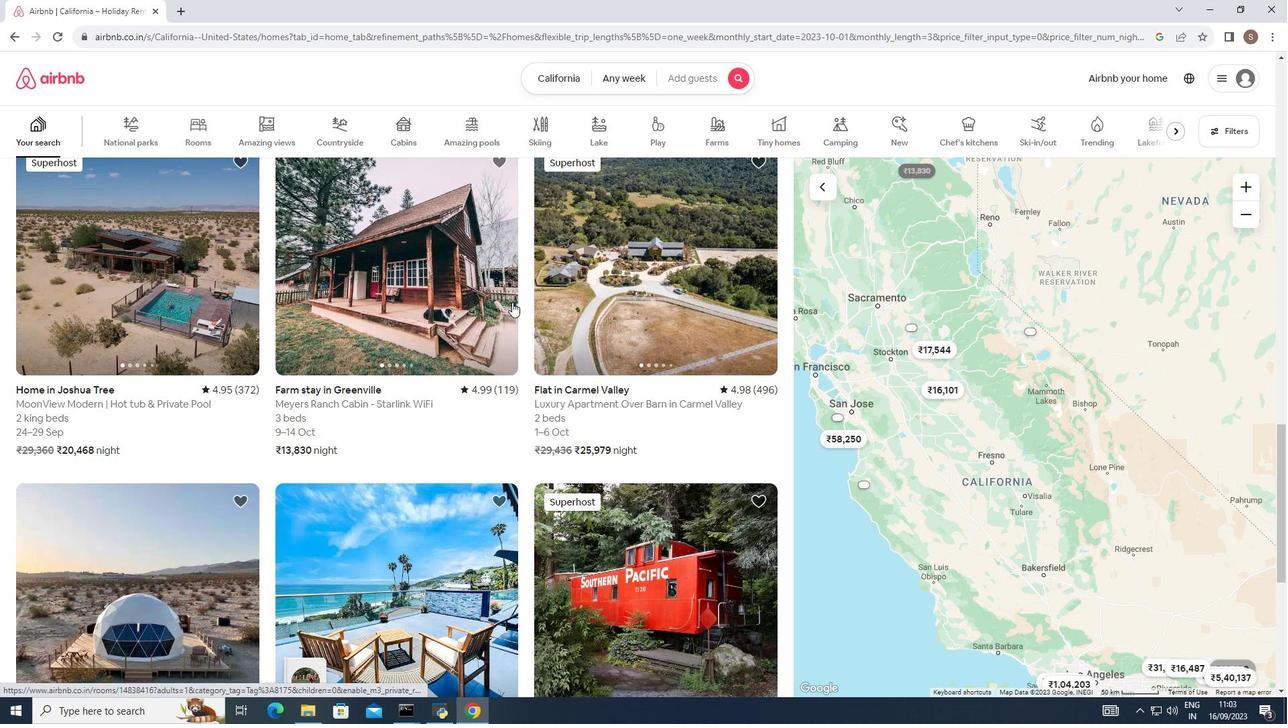 
Action: Mouse moved to (521, 297)
Screenshot: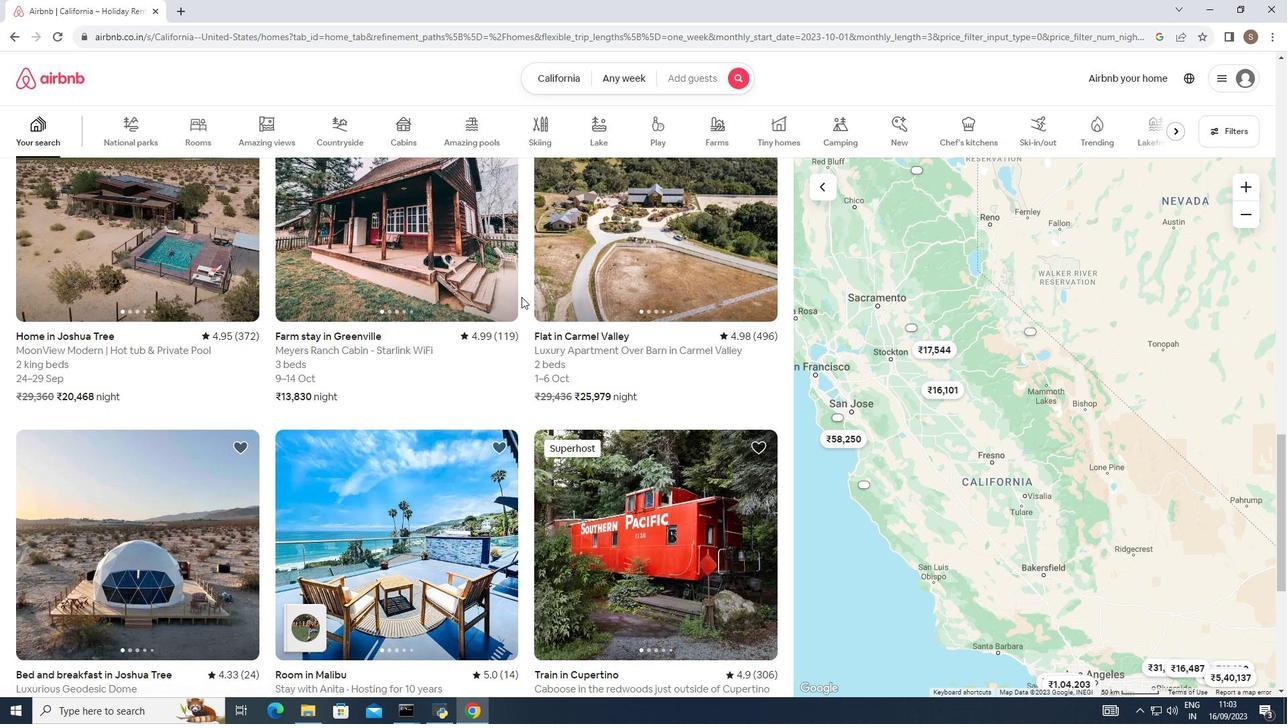 
Action: Mouse scrolled (521, 296) with delta (0, 0)
Screenshot: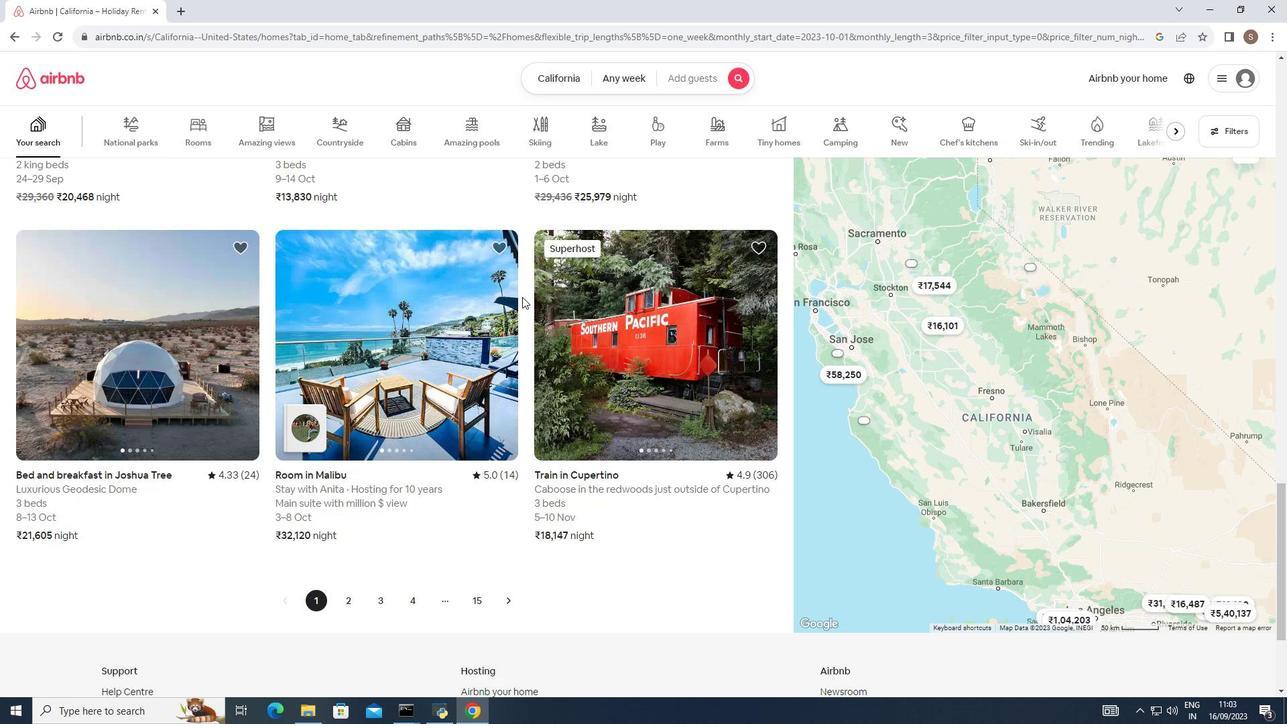 
Action: Mouse scrolled (521, 296) with delta (0, 0)
Screenshot: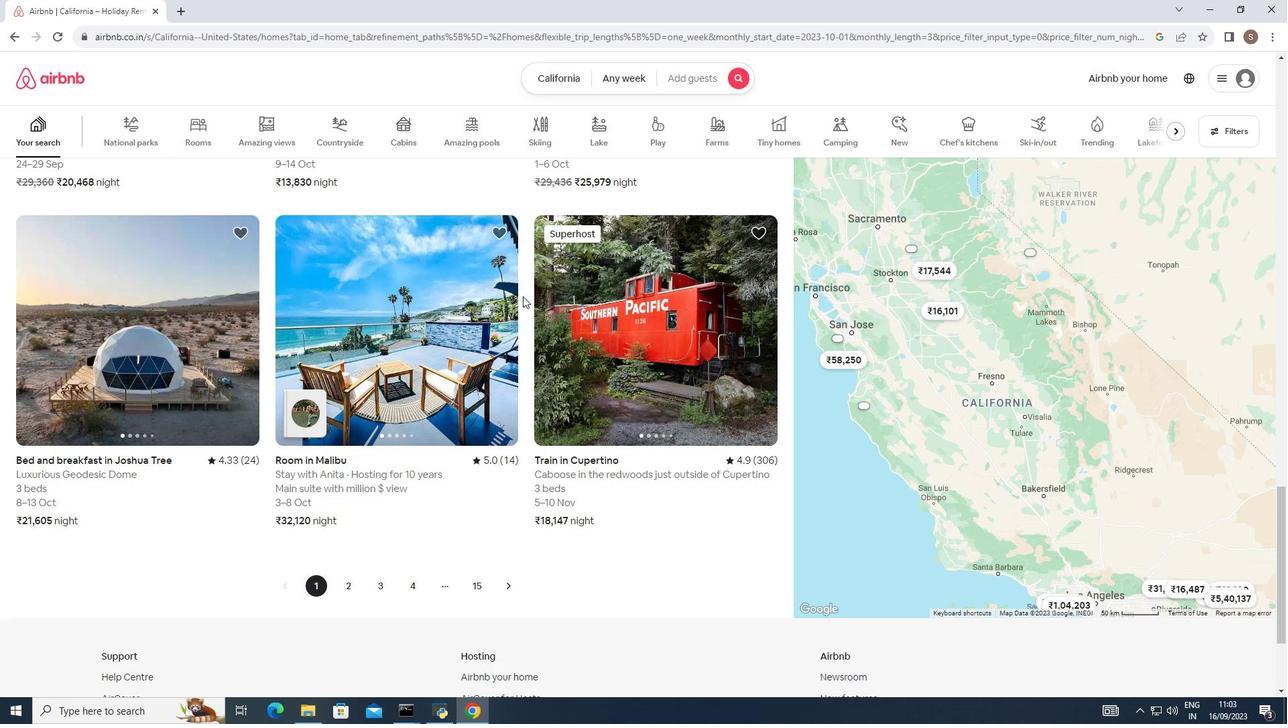 
Action: Mouse scrolled (521, 296) with delta (0, 0)
Screenshot: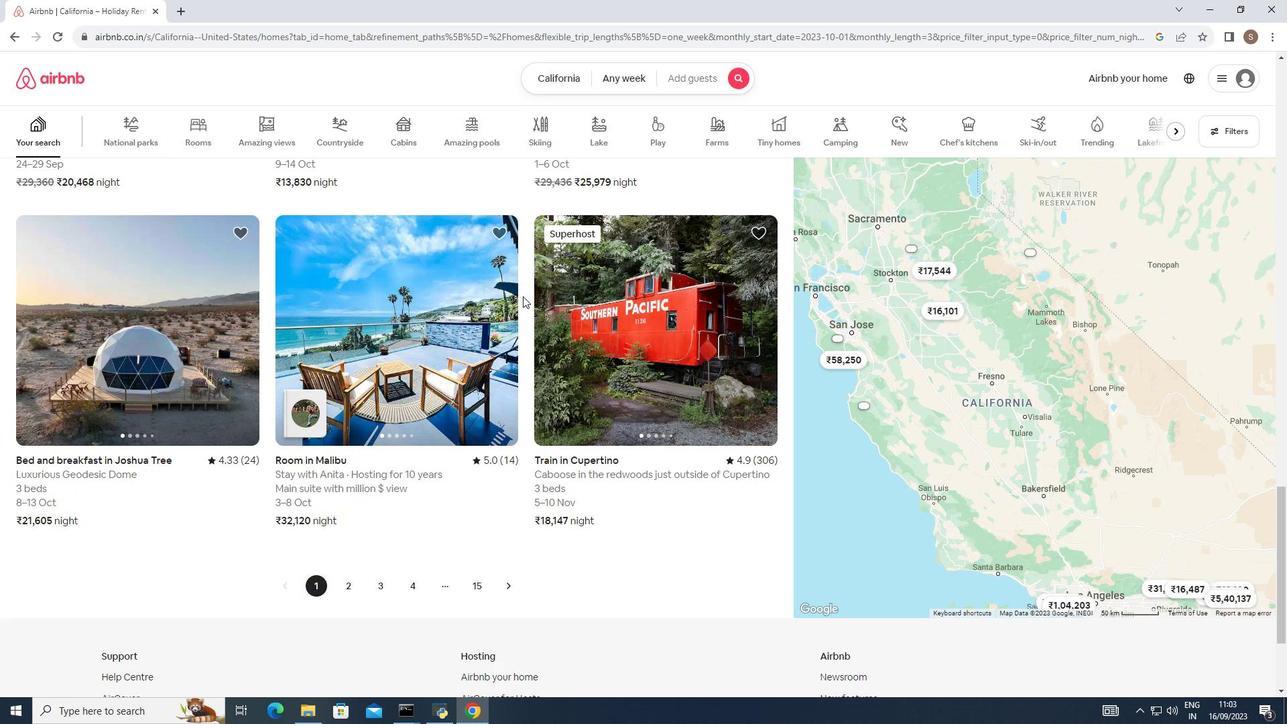 
Action: Mouse scrolled (521, 296) with delta (0, 0)
Screenshot: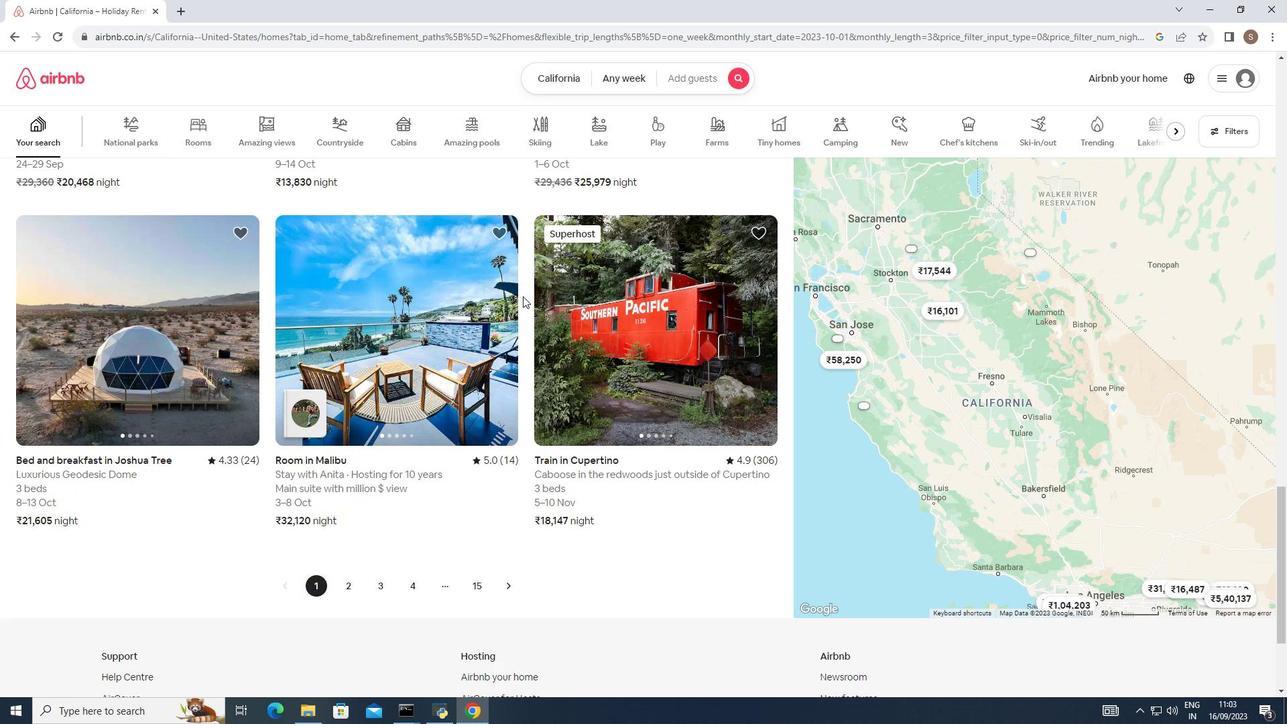
Action: Mouse moved to (524, 292)
Screenshot: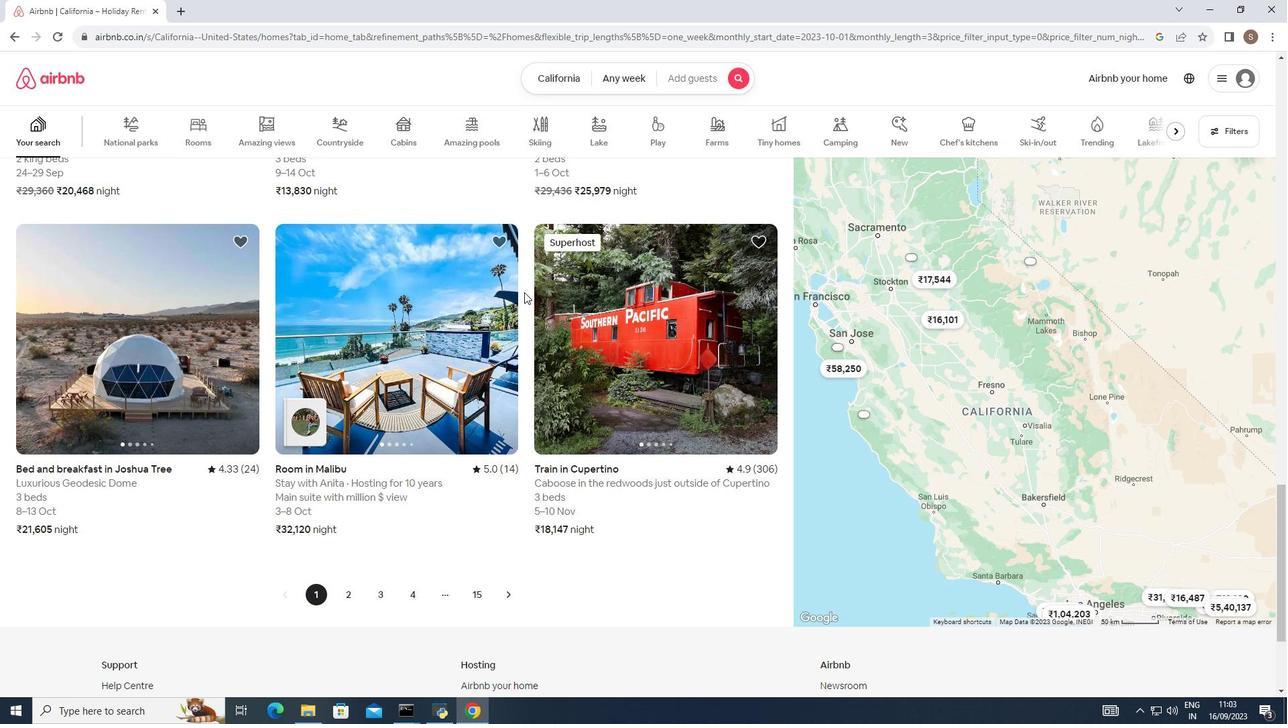 
Action: Mouse scrolled (524, 293) with delta (0, 0)
Screenshot: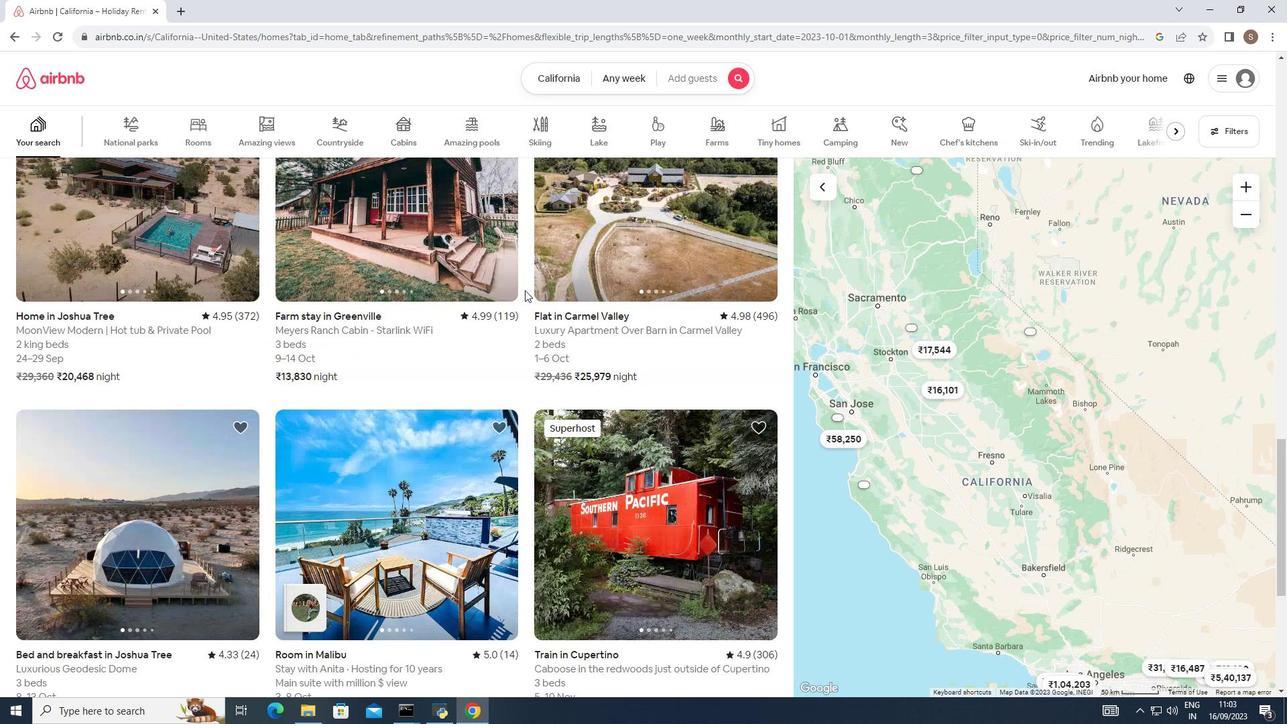 
Action: Mouse scrolled (524, 293) with delta (0, 0)
Screenshot: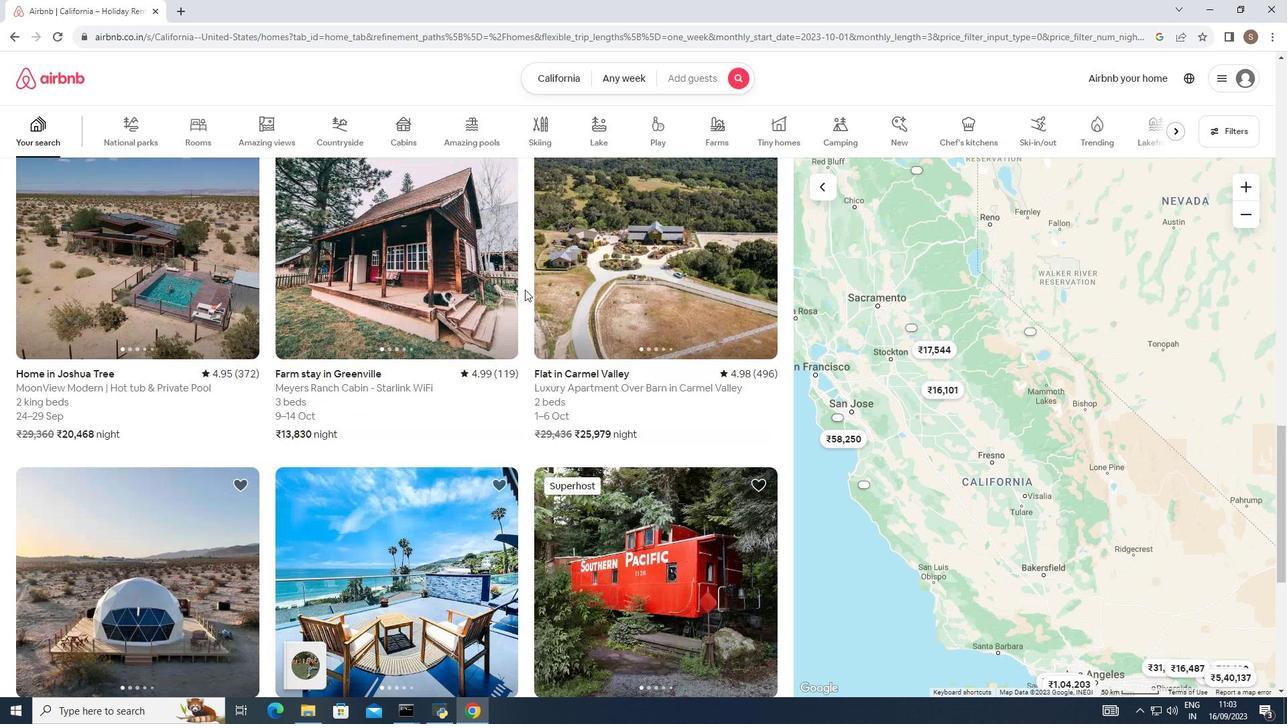 
Action: Mouse scrolled (524, 293) with delta (0, 0)
Screenshot: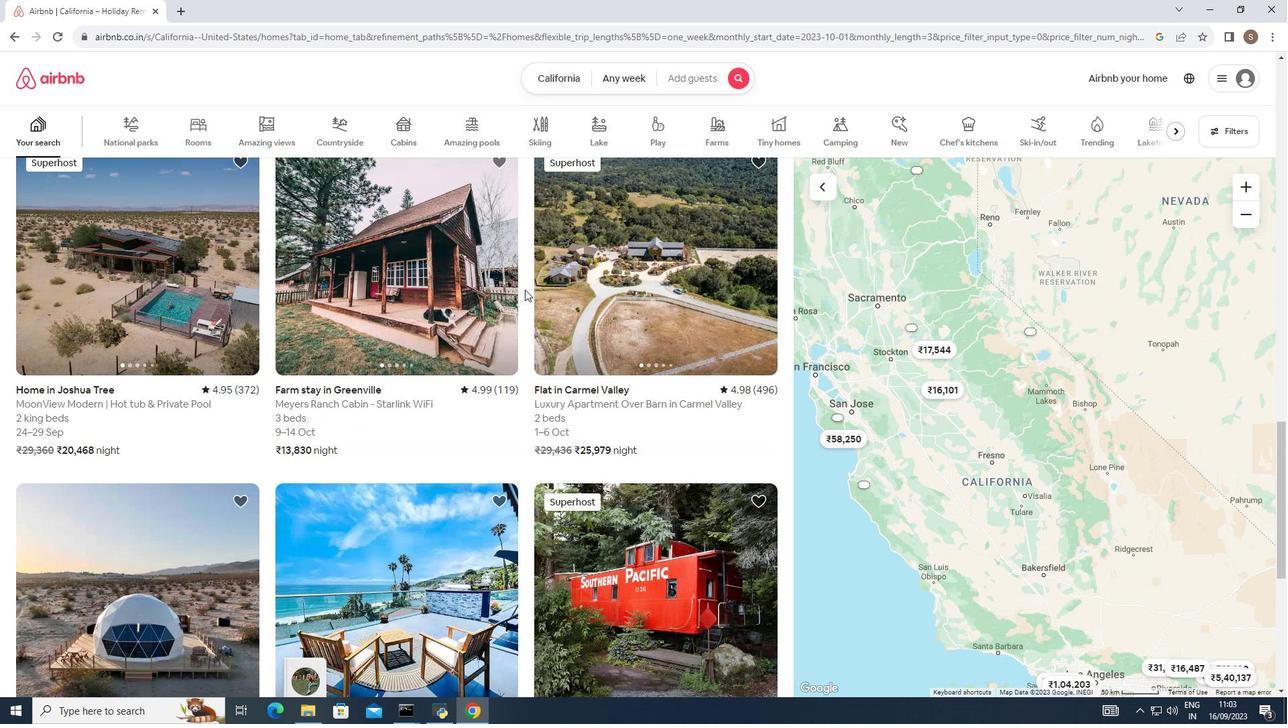 
Action: Mouse scrolled (524, 293) with delta (0, 0)
Screenshot: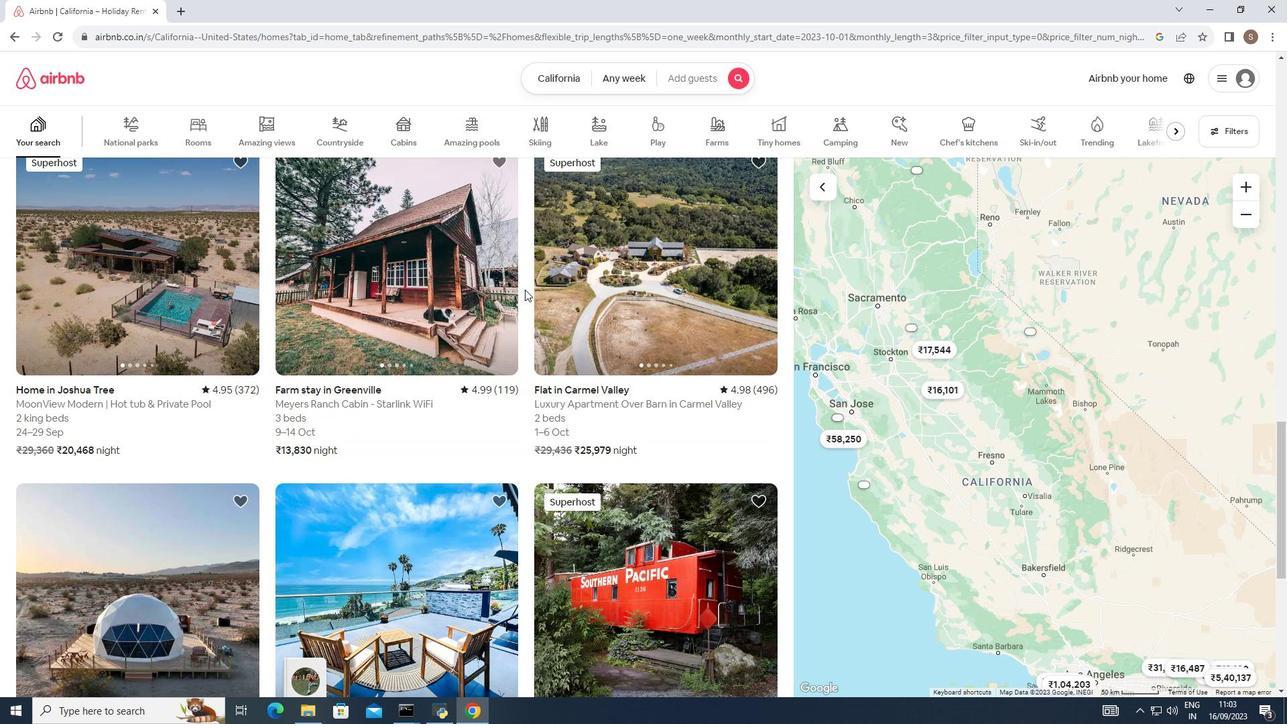 
Action: Mouse moved to (525, 289)
Screenshot: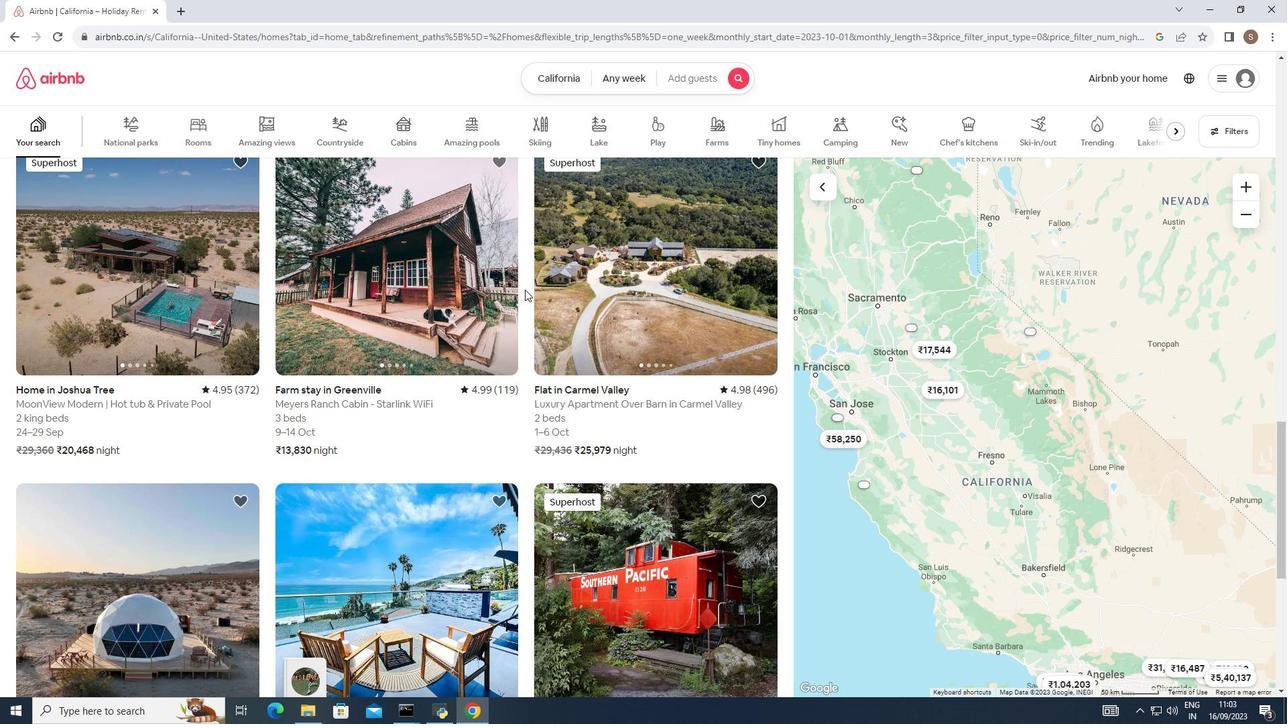 
Action: Mouse scrolled (525, 290) with delta (0, 0)
Screenshot: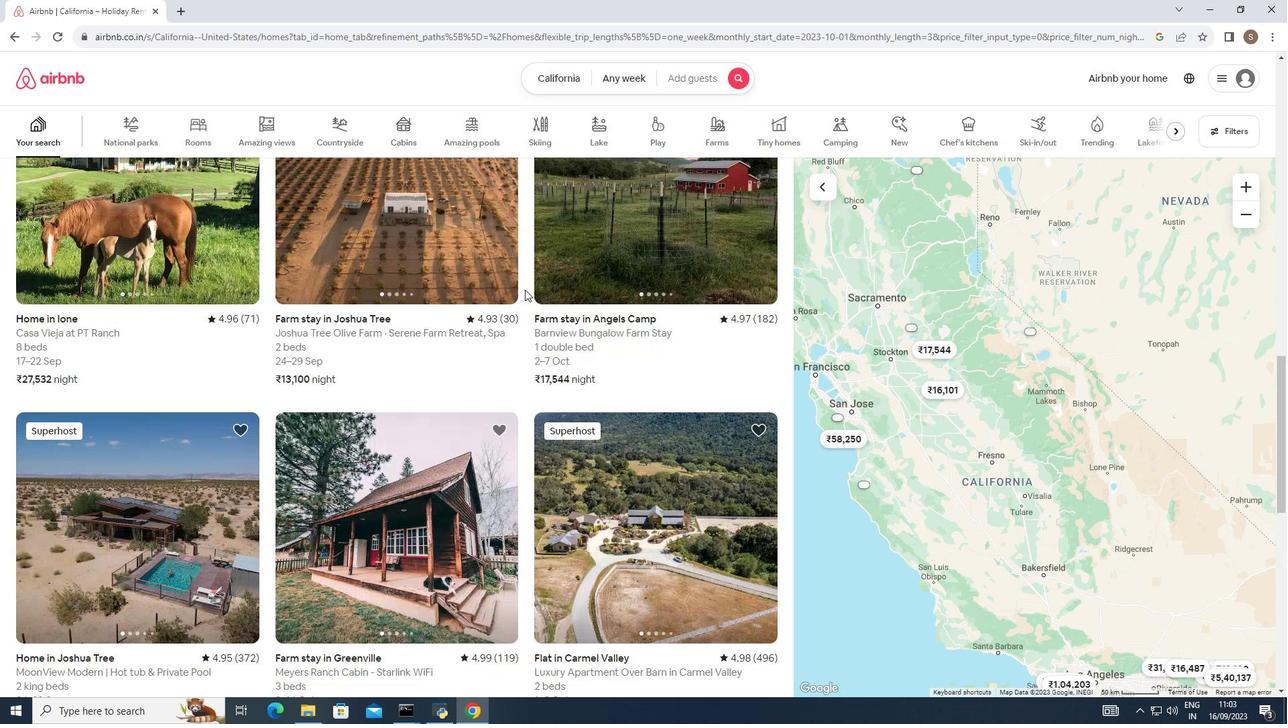 
Action: Mouse scrolled (525, 290) with delta (0, 0)
Screenshot: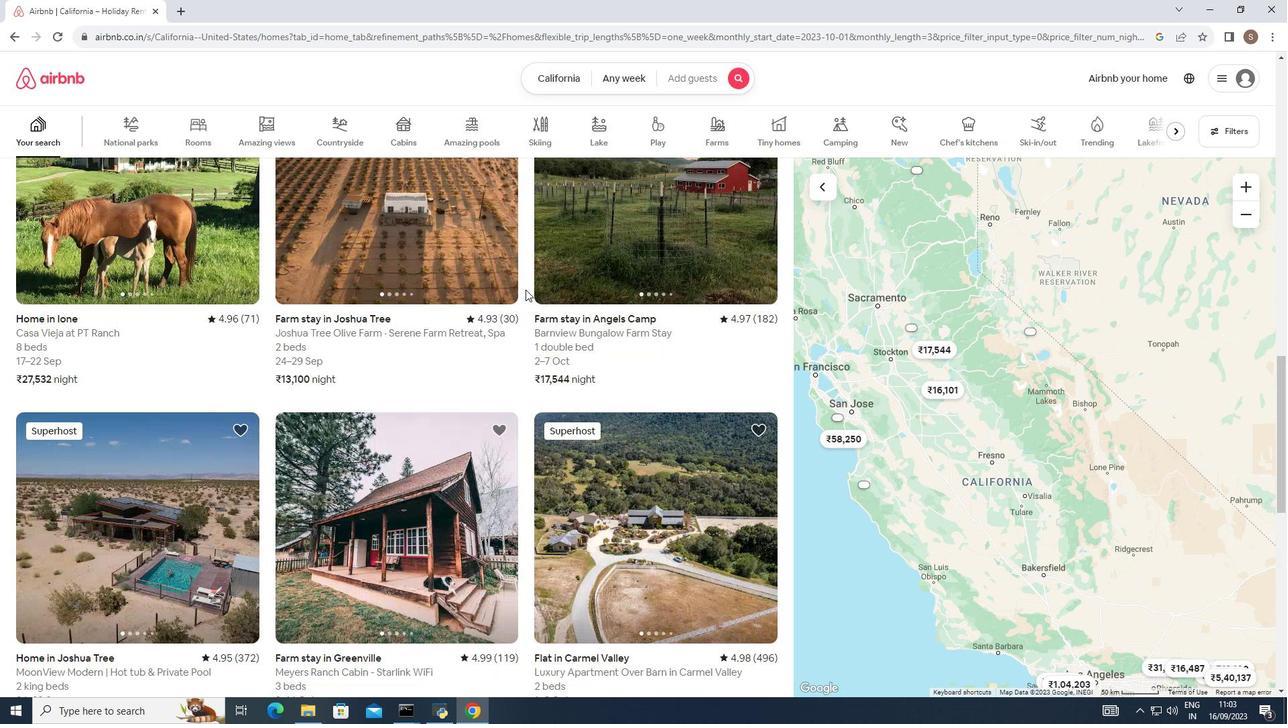 
Action: Mouse scrolled (525, 290) with delta (0, 0)
Screenshot: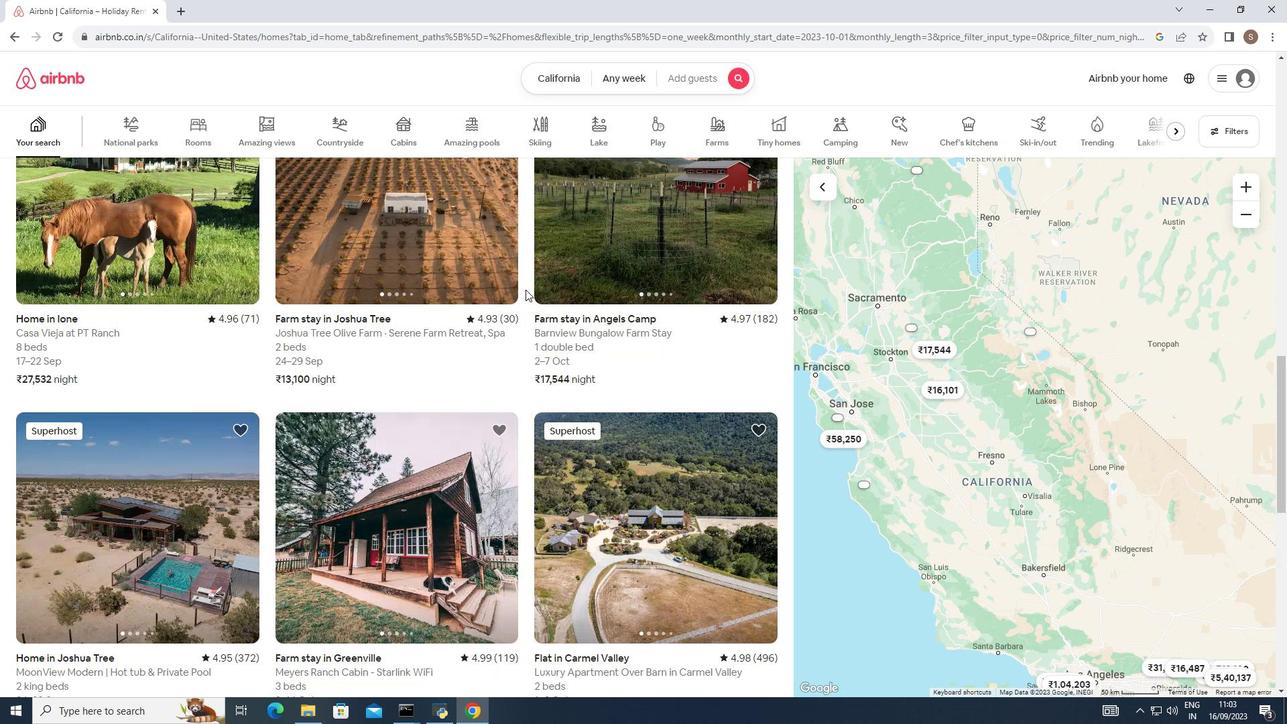 
Action: Mouse scrolled (525, 290) with delta (0, 0)
Screenshot: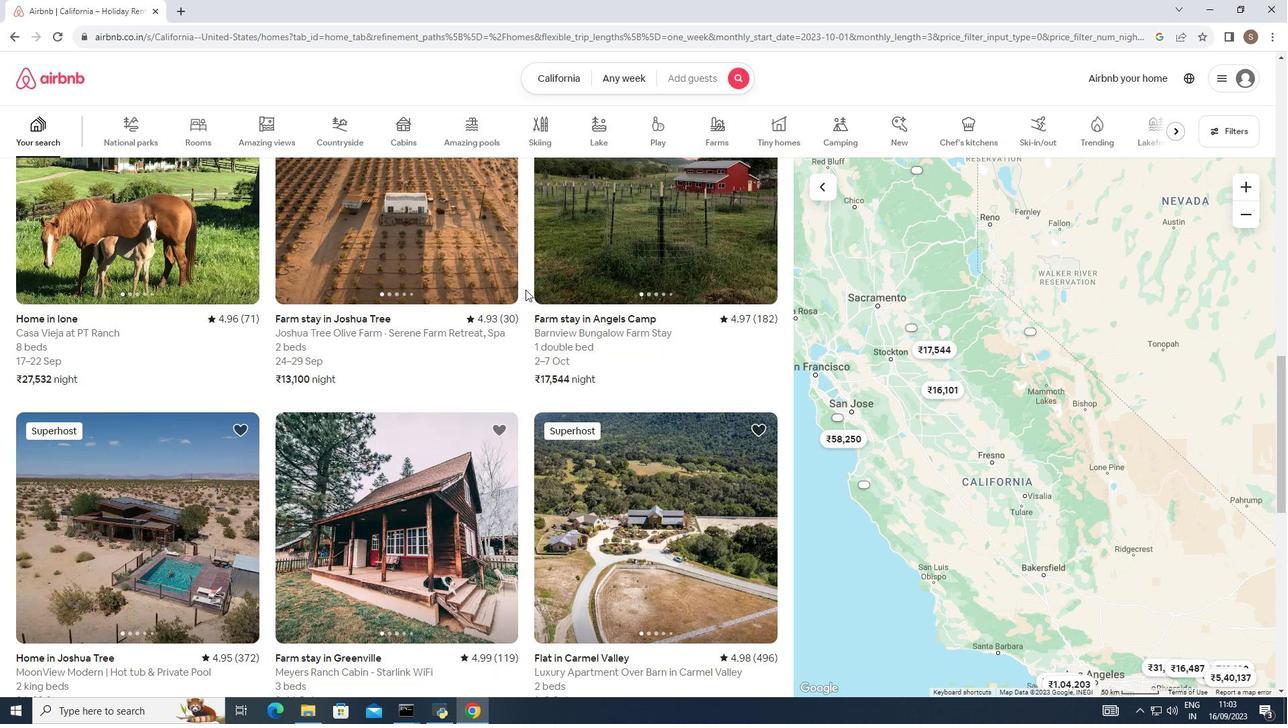 
Action: Mouse moved to (525, 289)
Screenshot: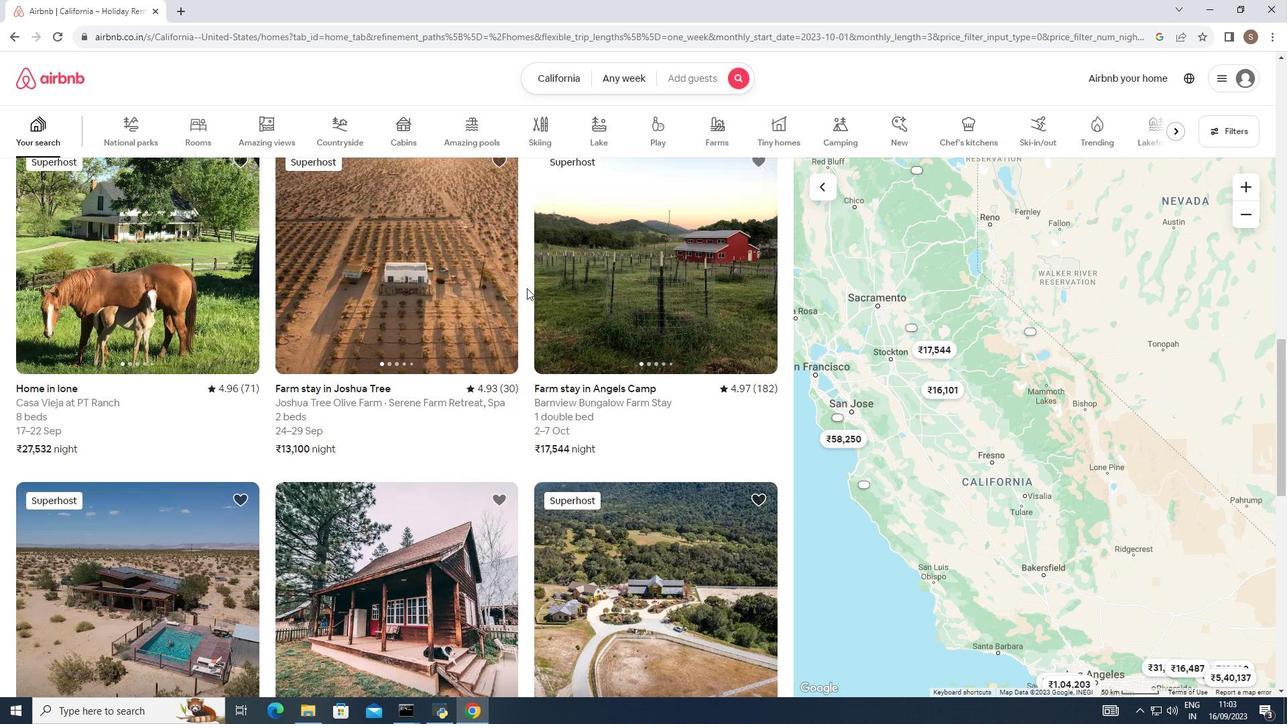 
Action: Mouse scrolled (525, 290) with delta (0, 0)
Screenshot: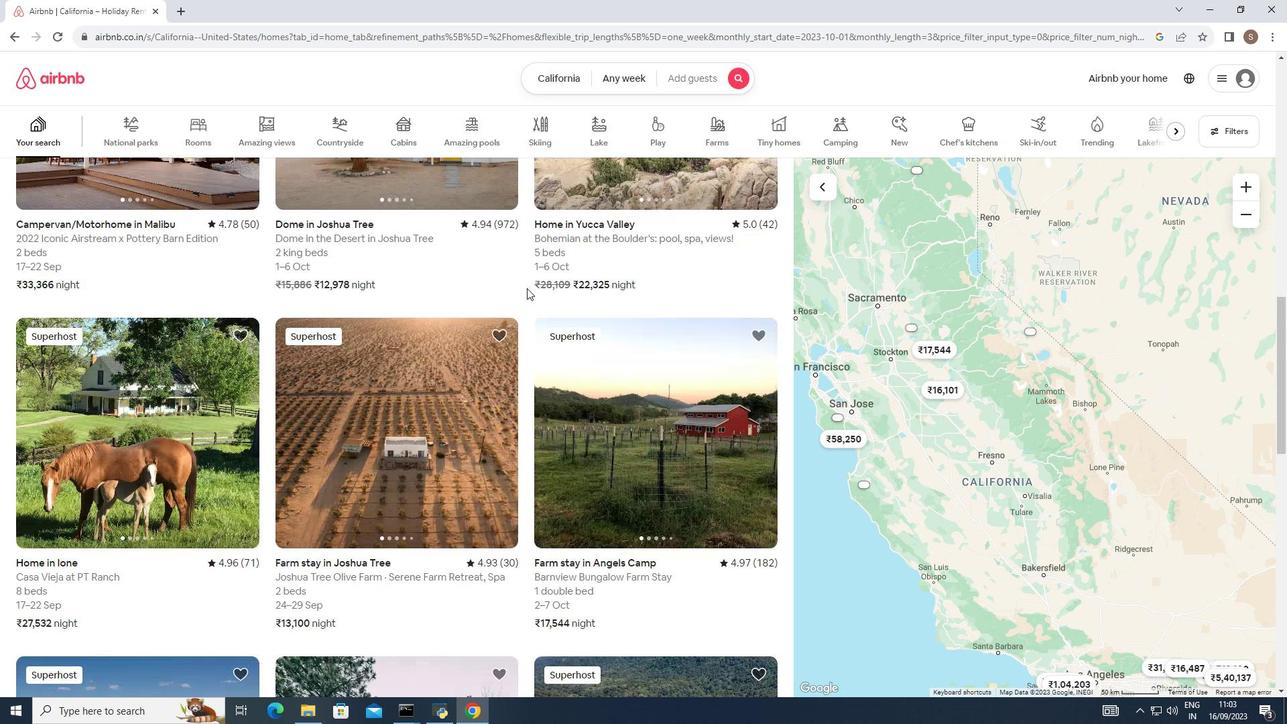 
Action: Mouse moved to (525, 288)
Screenshot: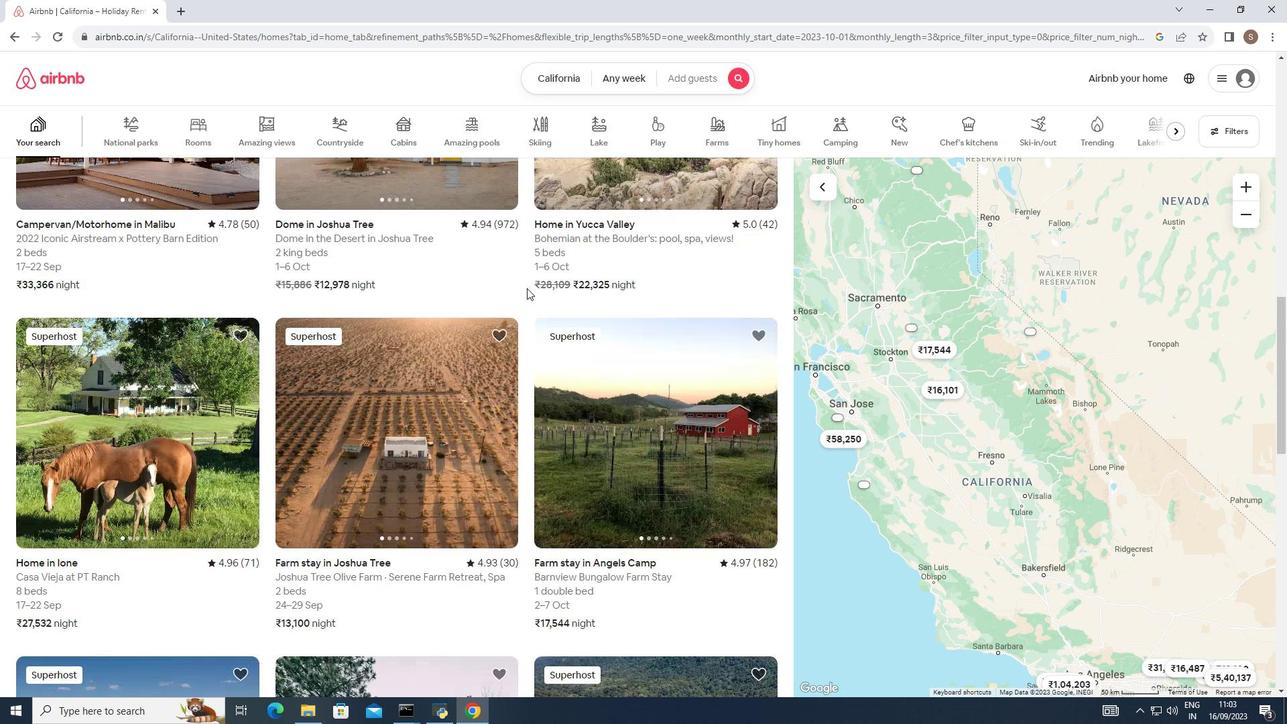 
Action: Mouse scrolled (525, 289) with delta (0, 0)
Screenshot: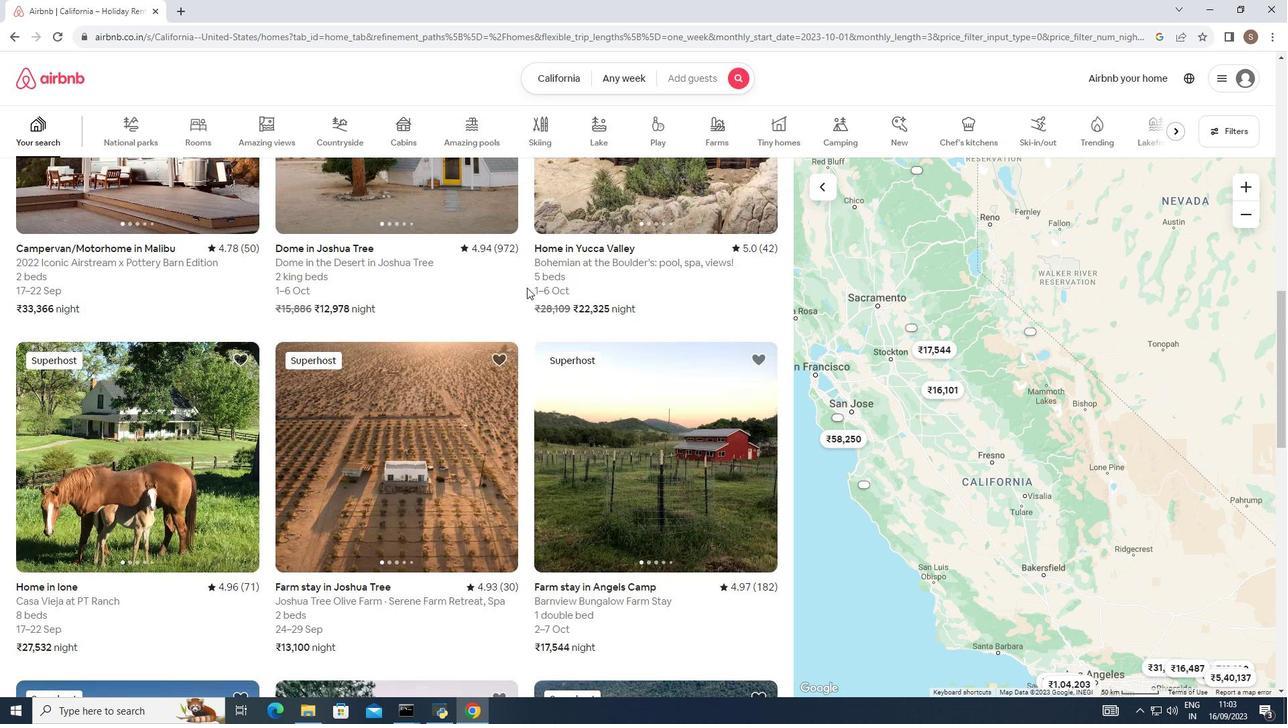 
Action: Mouse scrolled (525, 289) with delta (0, 0)
Screenshot: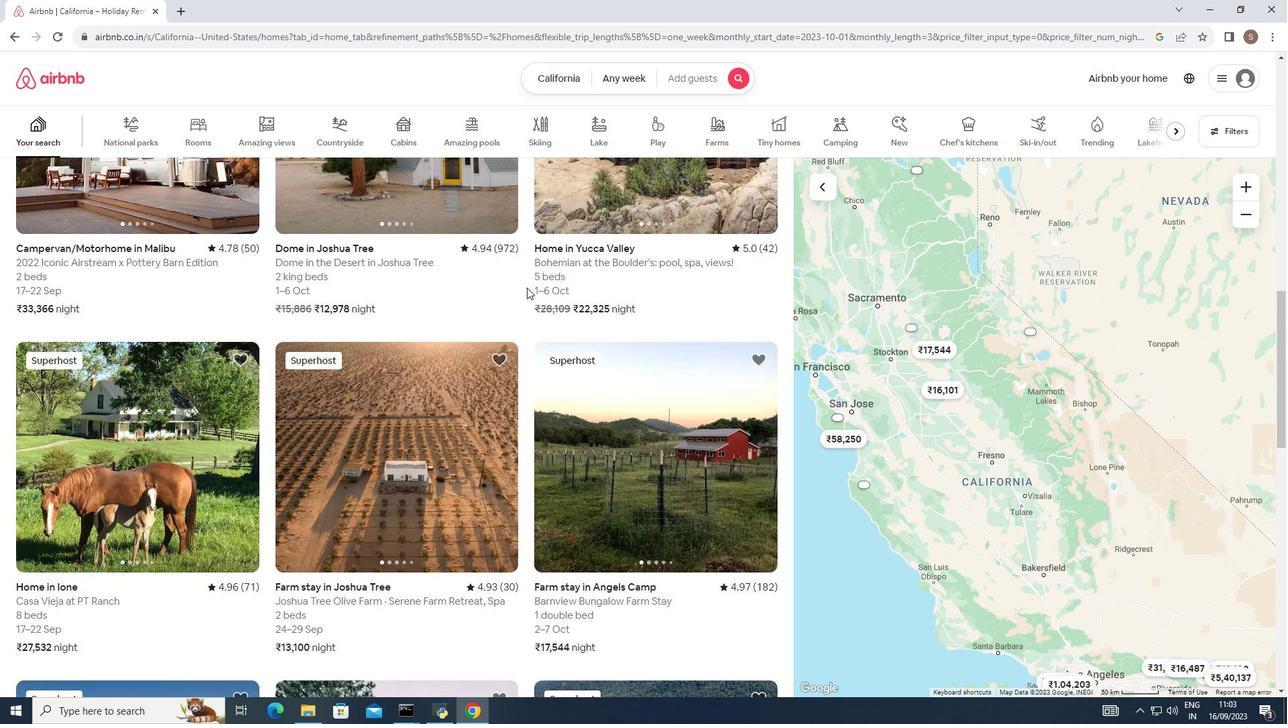 
Action: Mouse moved to (527, 288)
Screenshot: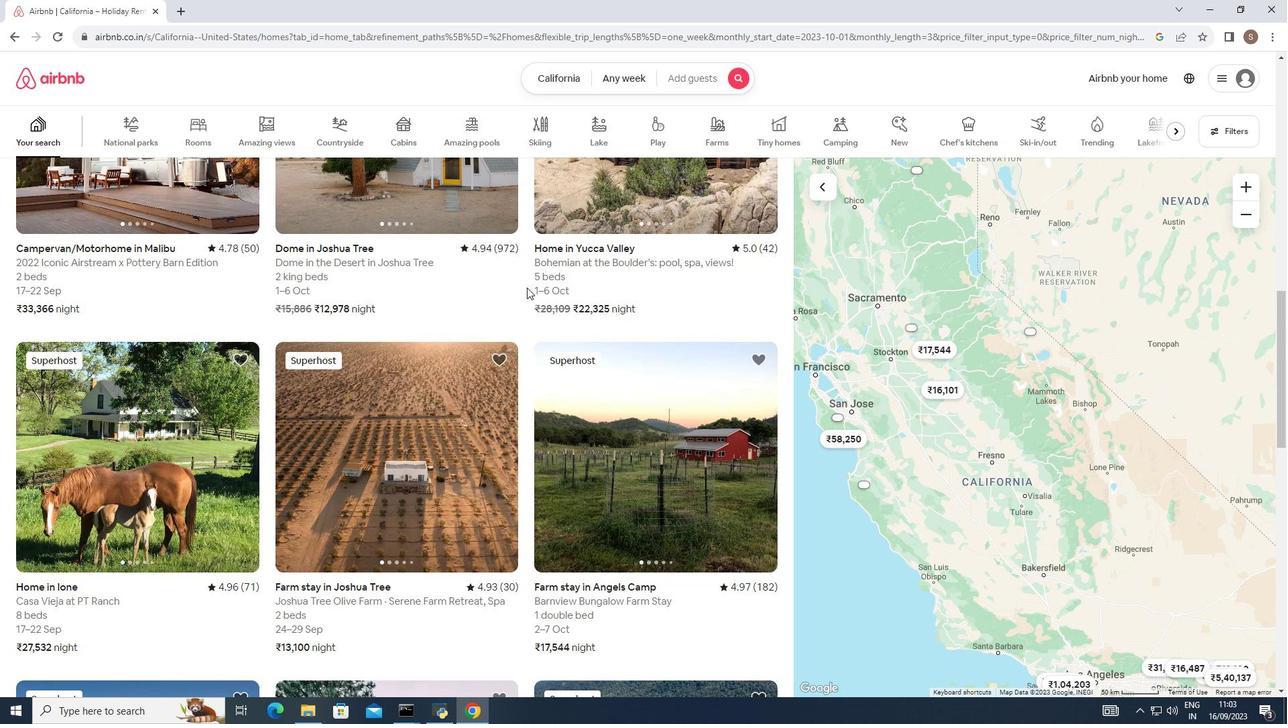 
Action: Mouse scrolled (527, 288) with delta (0, 0)
Screenshot: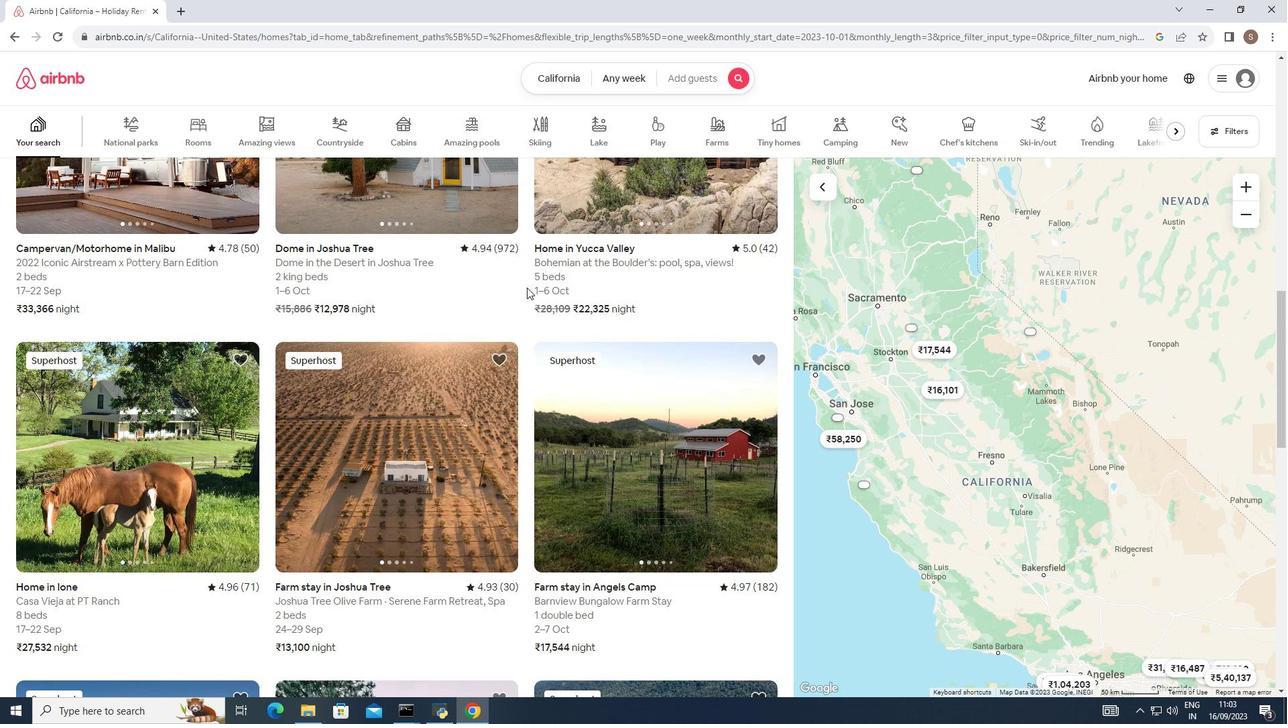 
Action: Mouse moved to (527, 287)
Screenshot: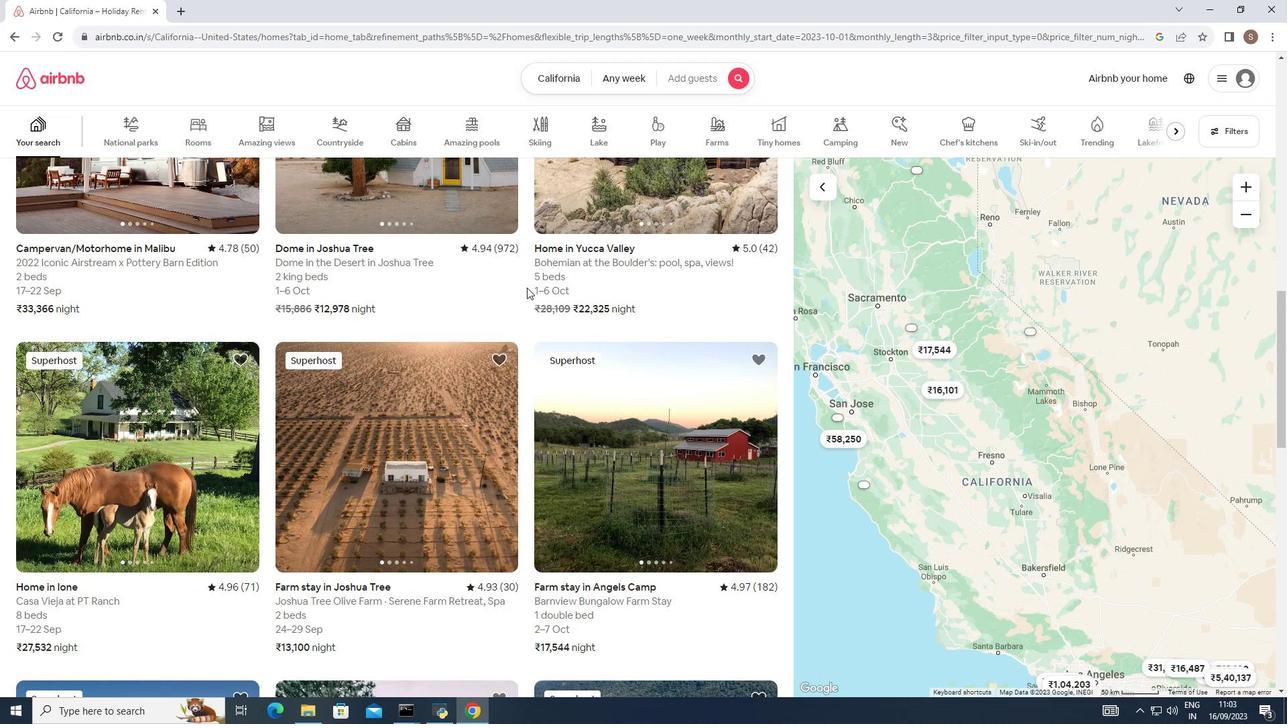 
Action: Mouse scrolled (527, 288) with delta (0, 0)
Screenshot: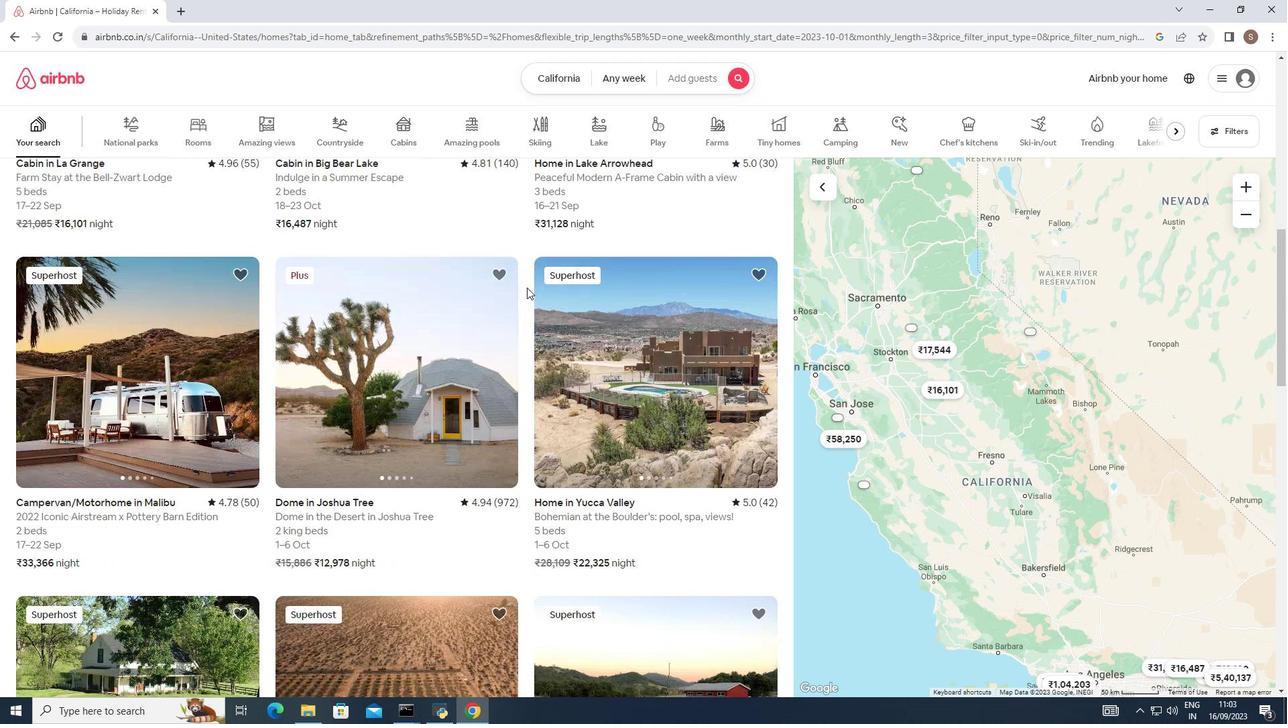 
Action: Mouse scrolled (527, 288) with delta (0, 0)
Screenshot: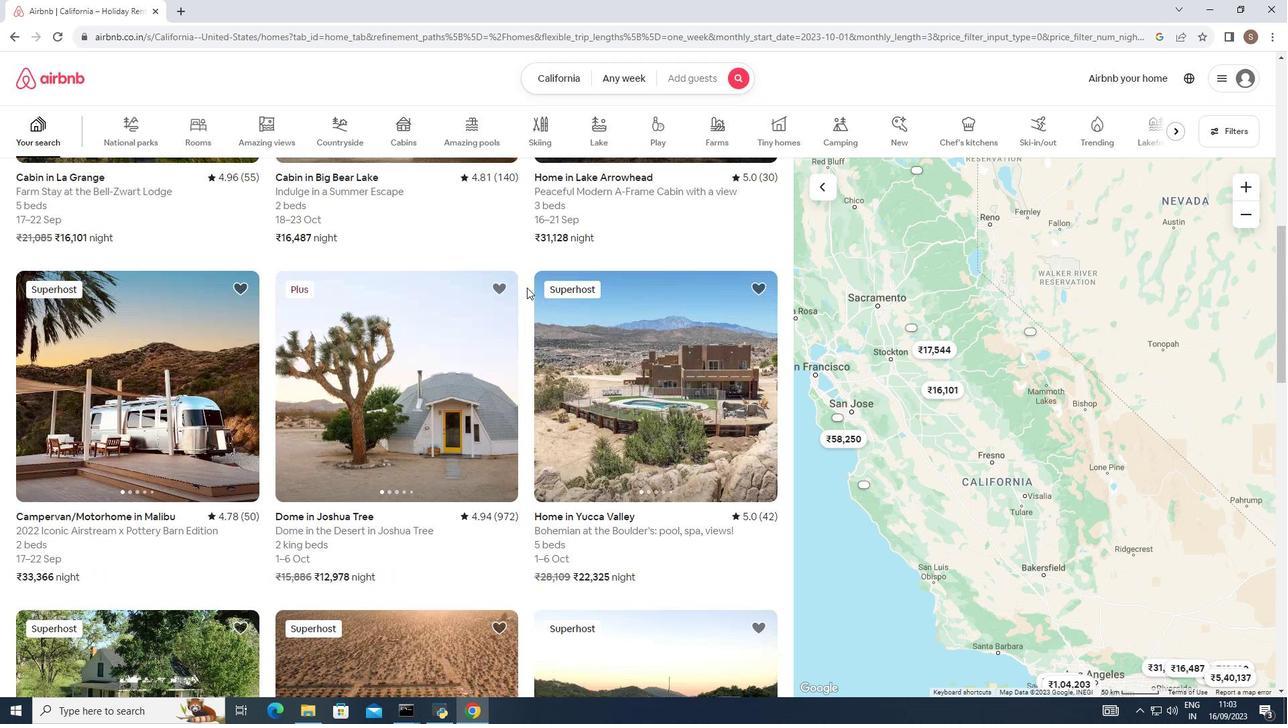 
Action: Mouse scrolled (527, 288) with delta (0, 0)
Screenshot: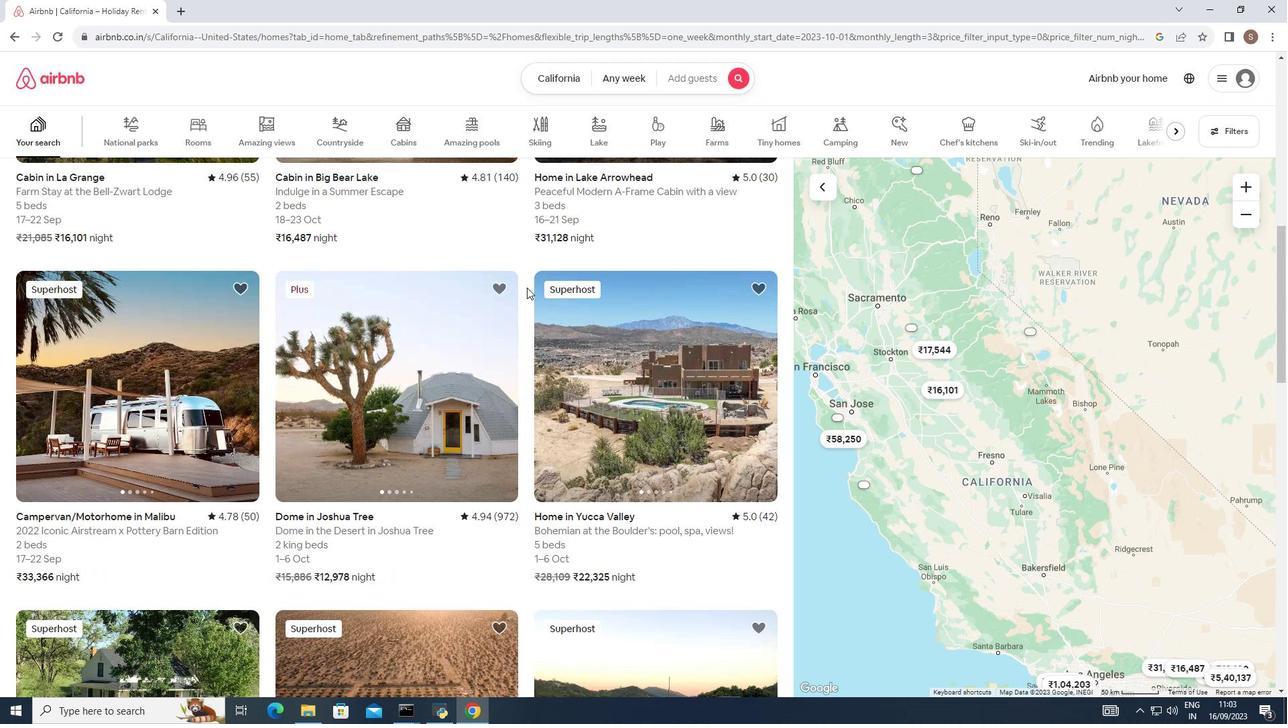 
Action: Mouse scrolled (527, 288) with delta (0, 0)
Screenshot: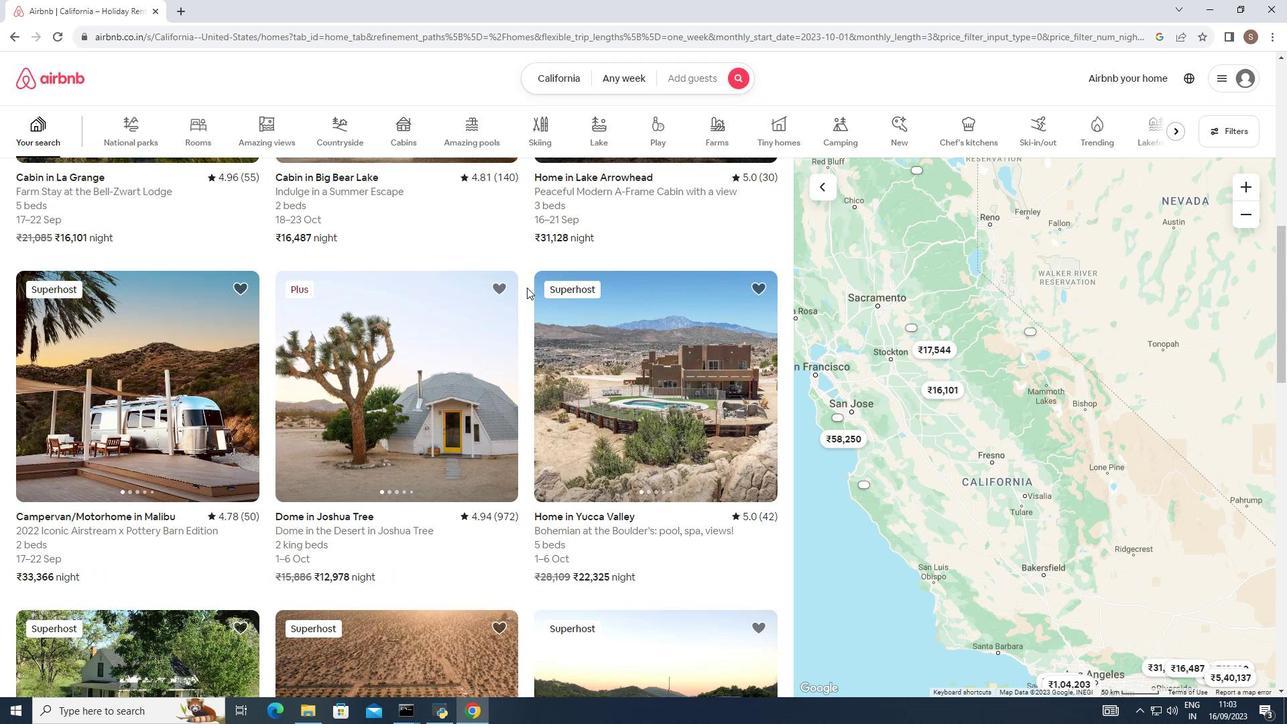 
Action: Mouse scrolled (527, 288) with delta (0, 0)
Screenshot: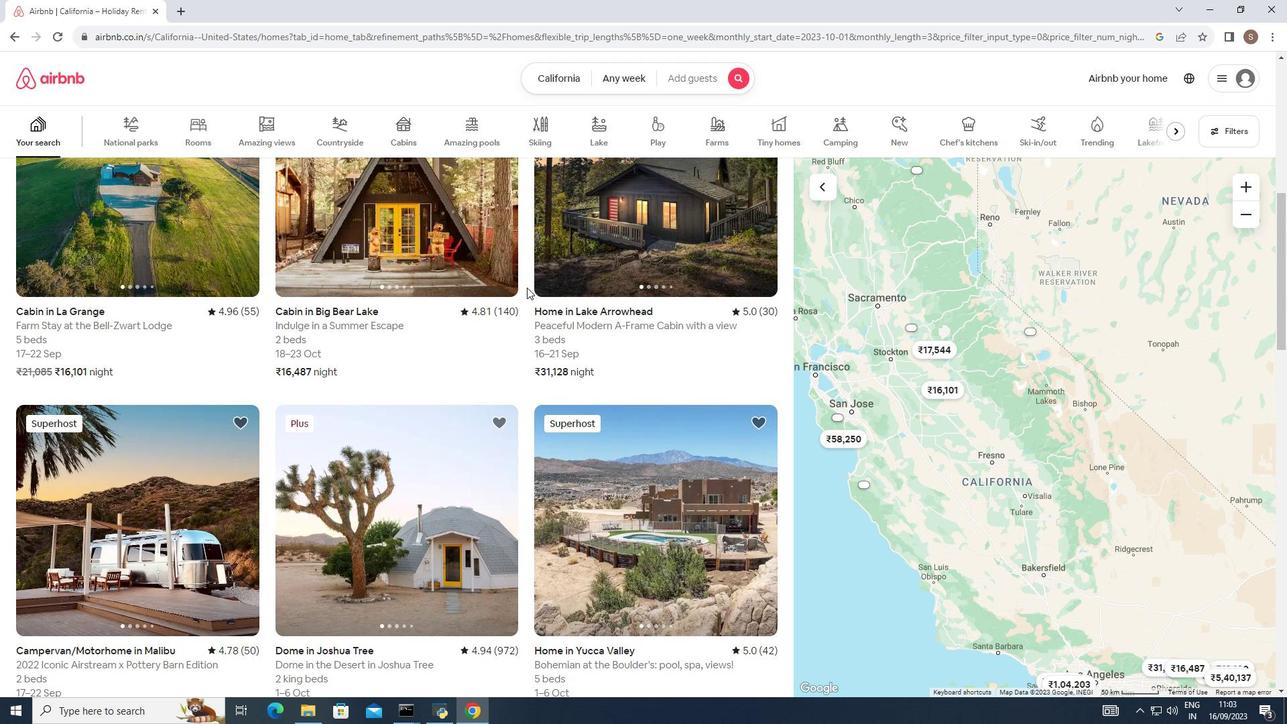 
Action: Mouse scrolled (527, 288) with delta (0, 0)
Screenshot: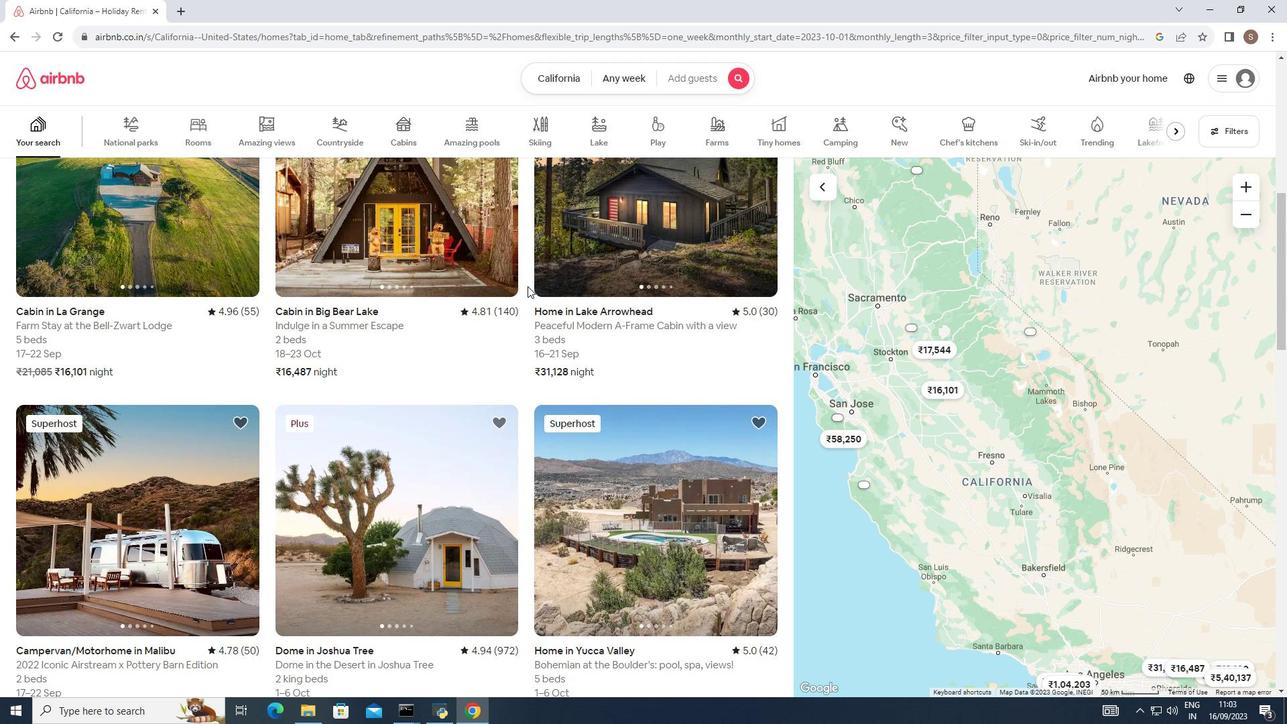 
Action: Mouse moved to (528, 286)
Screenshot: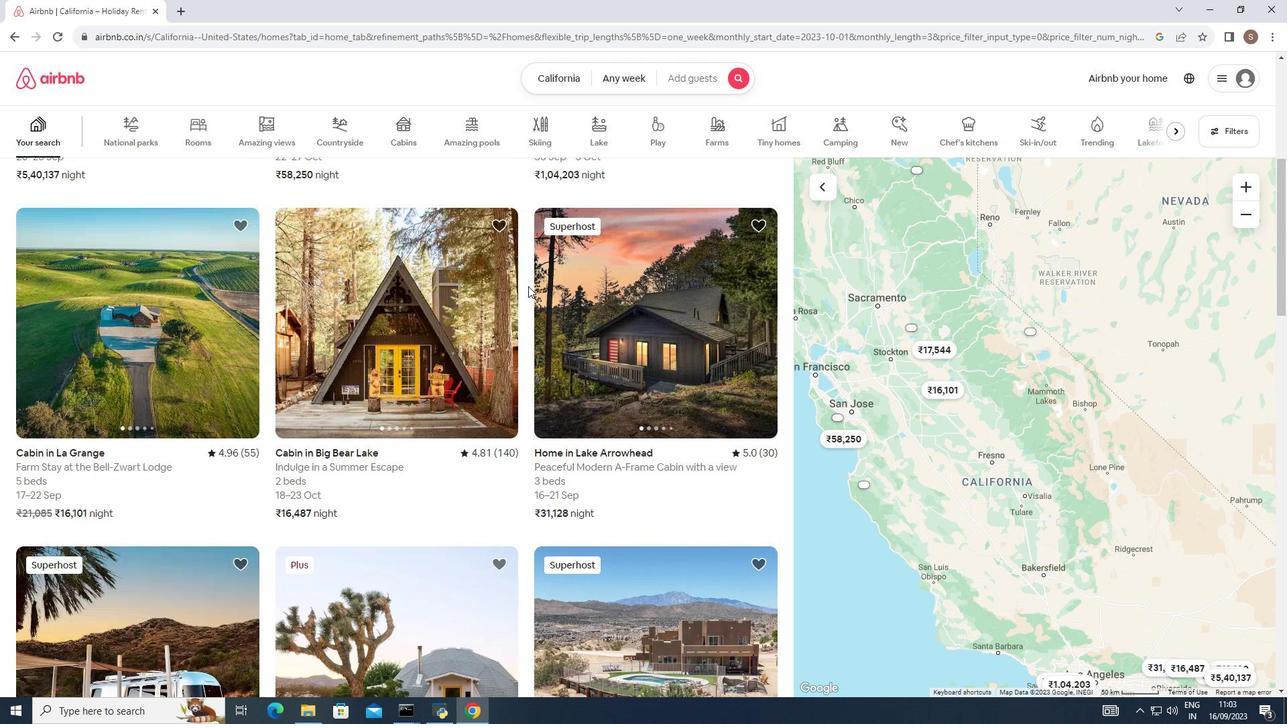 
Action: Mouse scrolled (528, 286) with delta (0, 0)
Screenshot: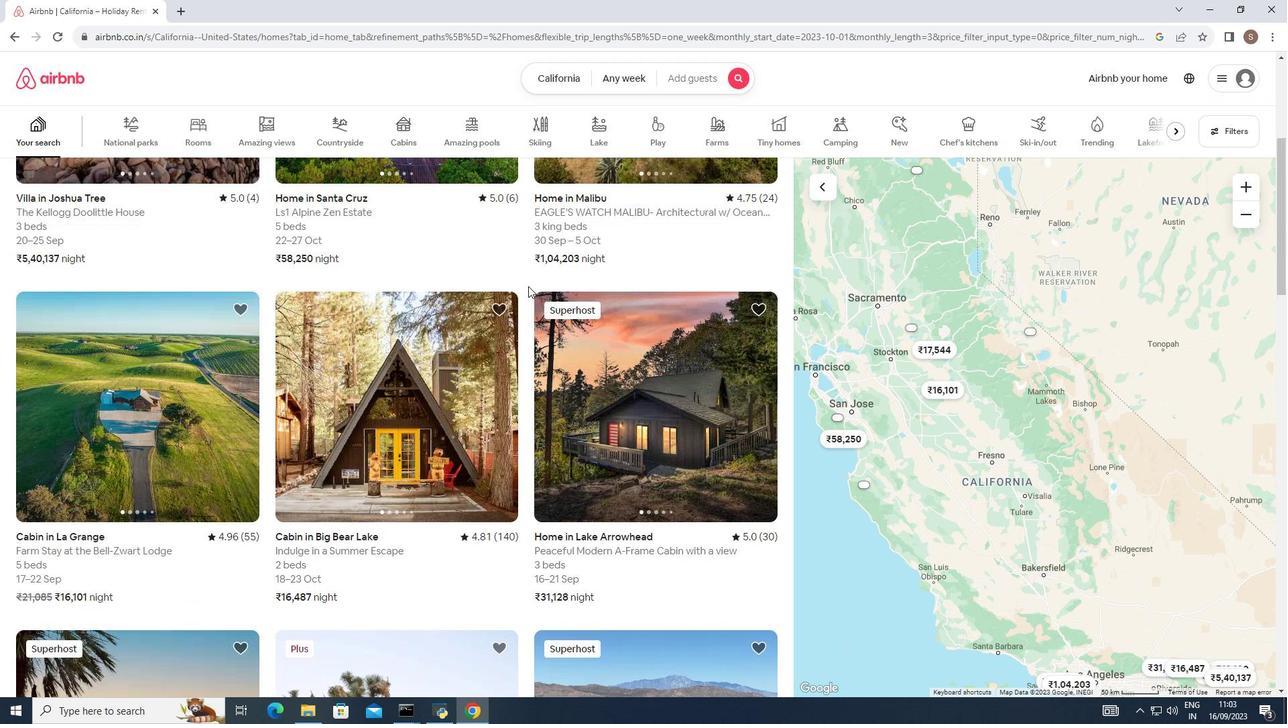 
Action: Mouse scrolled (528, 286) with delta (0, 0)
Screenshot: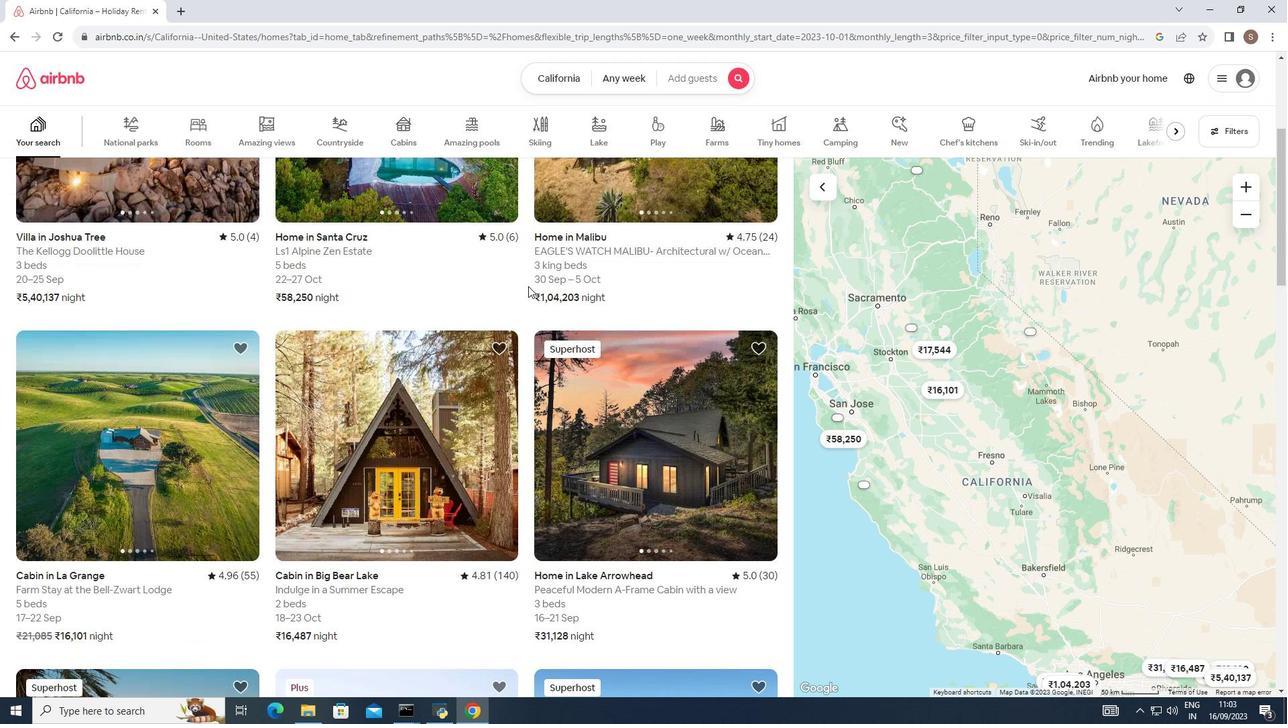 
Action: Mouse scrolled (528, 286) with delta (0, 0)
Screenshot: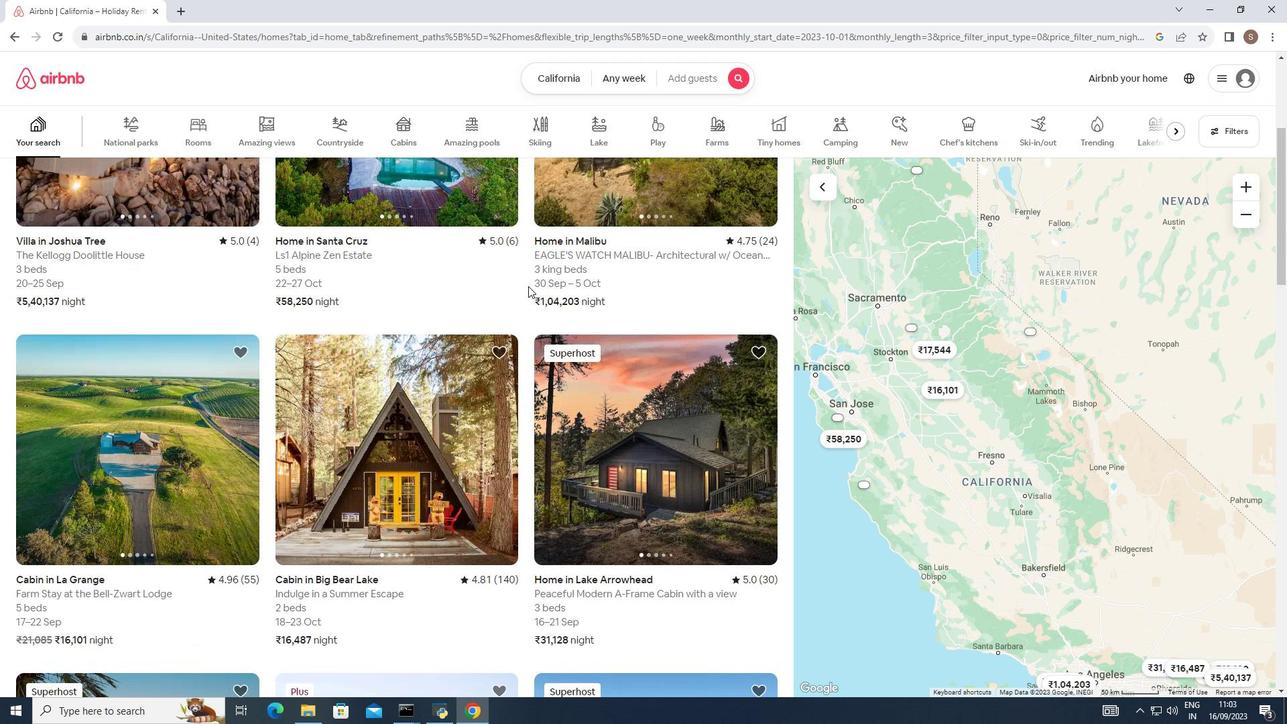 
Action: Mouse scrolled (528, 286) with delta (0, 0)
Screenshot: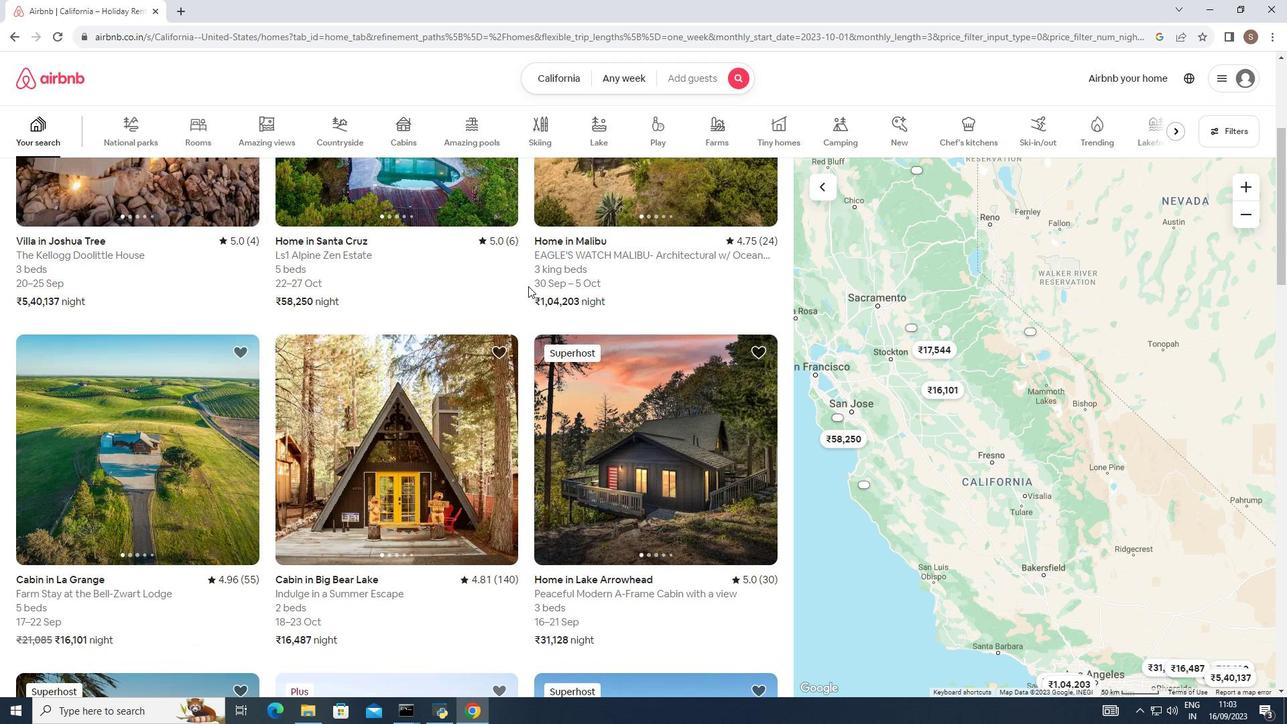 
Action: Mouse moved to (554, 274)
Screenshot: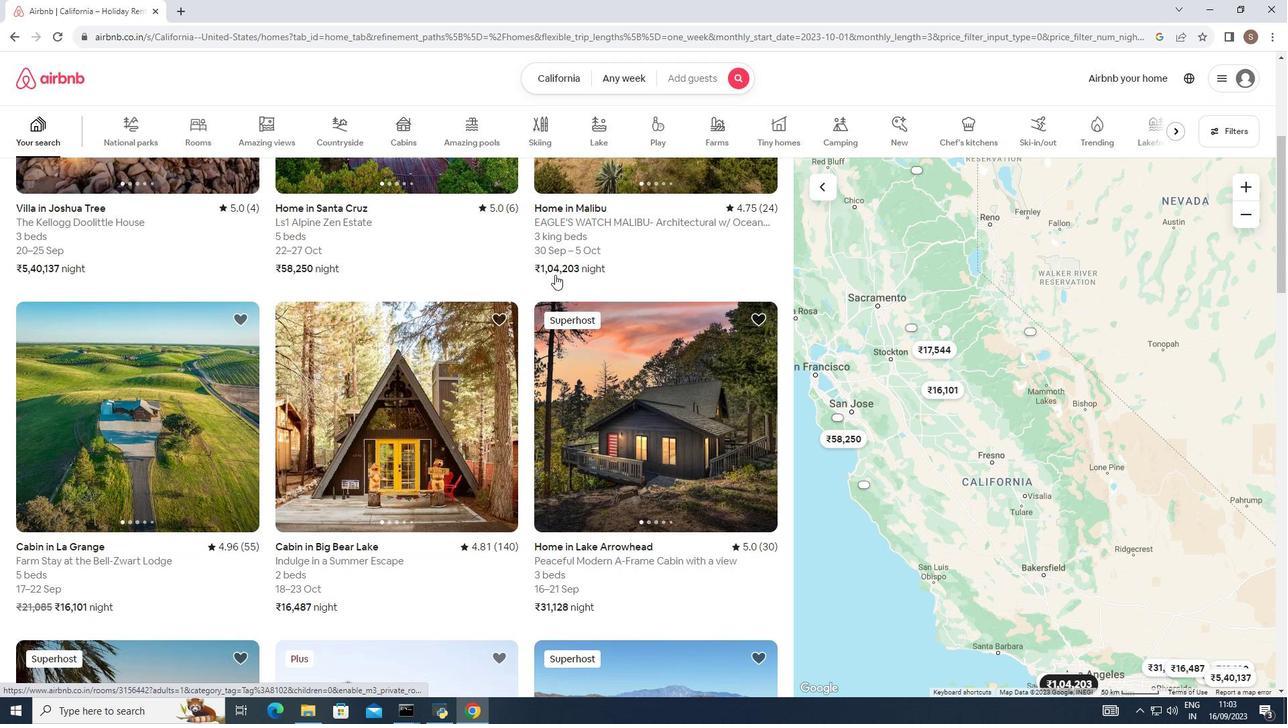 
Action: Mouse scrolled (554, 274) with delta (0, 0)
Screenshot: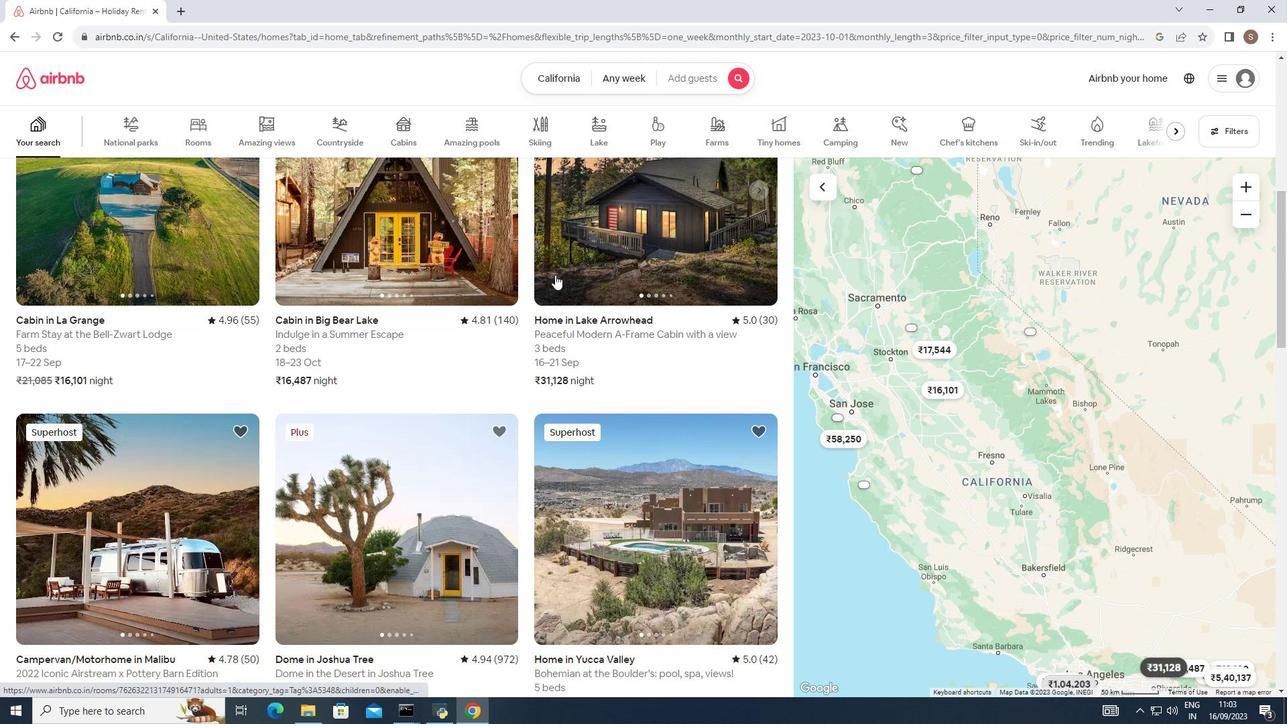 
Action: Mouse scrolled (554, 274) with delta (0, 0)
Screenshot: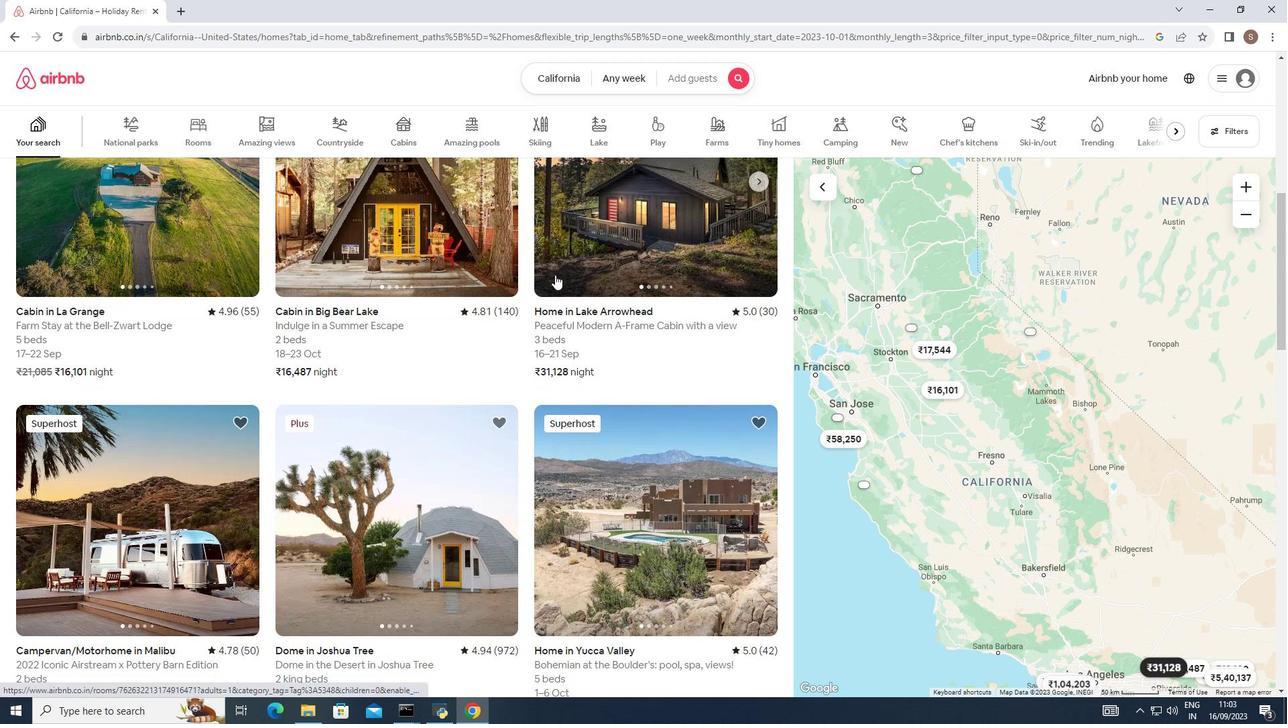 
Action: Mouse scrolled (554, 274) with delta (0, 0)
Screenshot: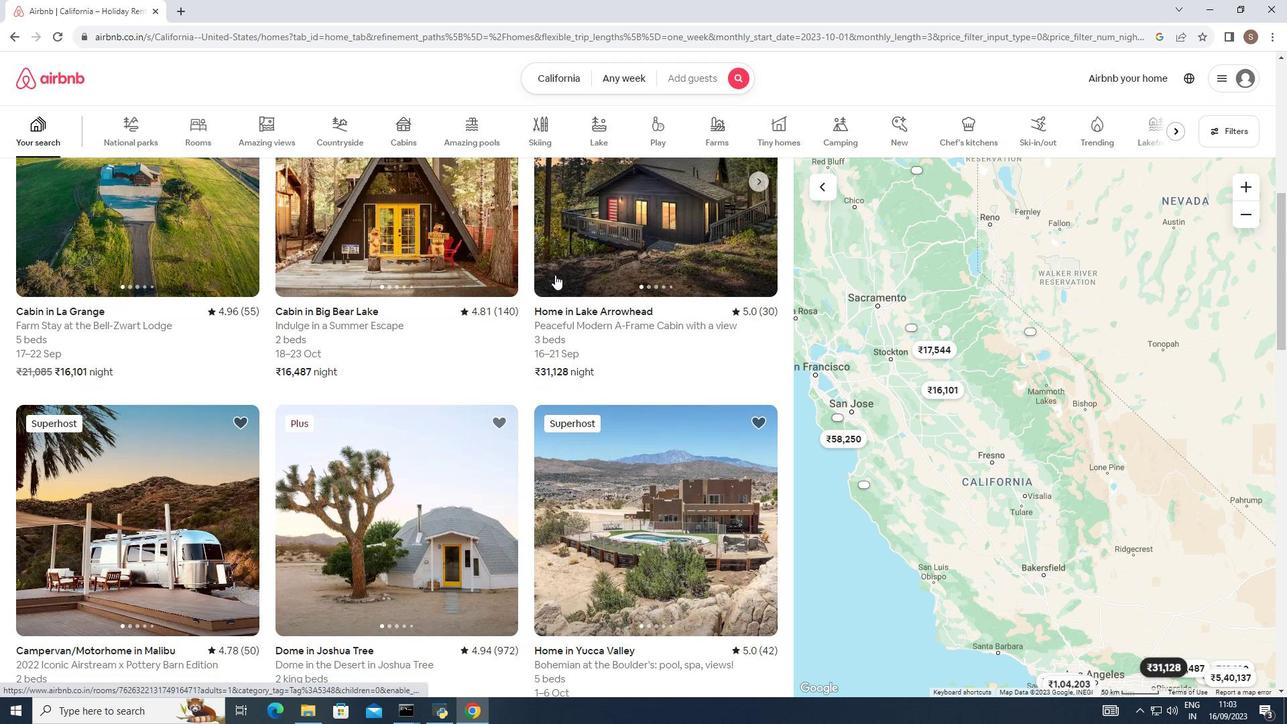 
Action: Mouse moved to (555, 274)
Screenshot: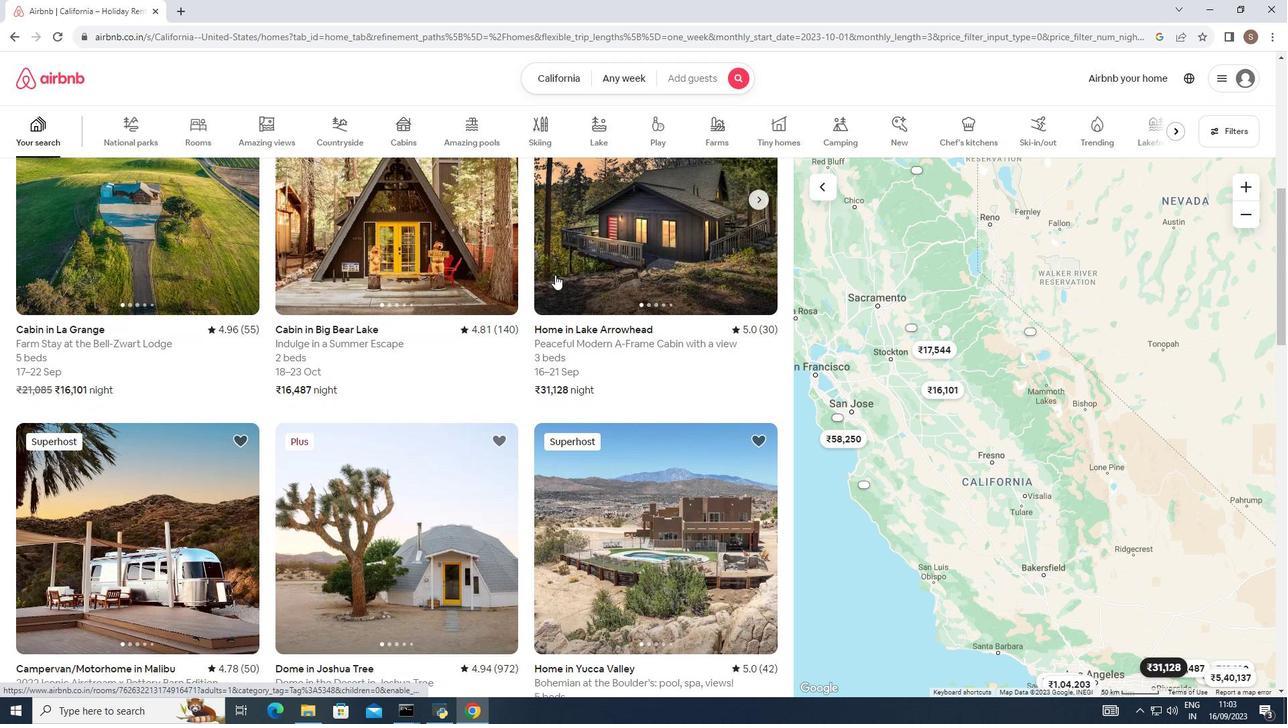 
Action: Mouse scrolled (555, 274) with delta (0, 0)
Screenshot: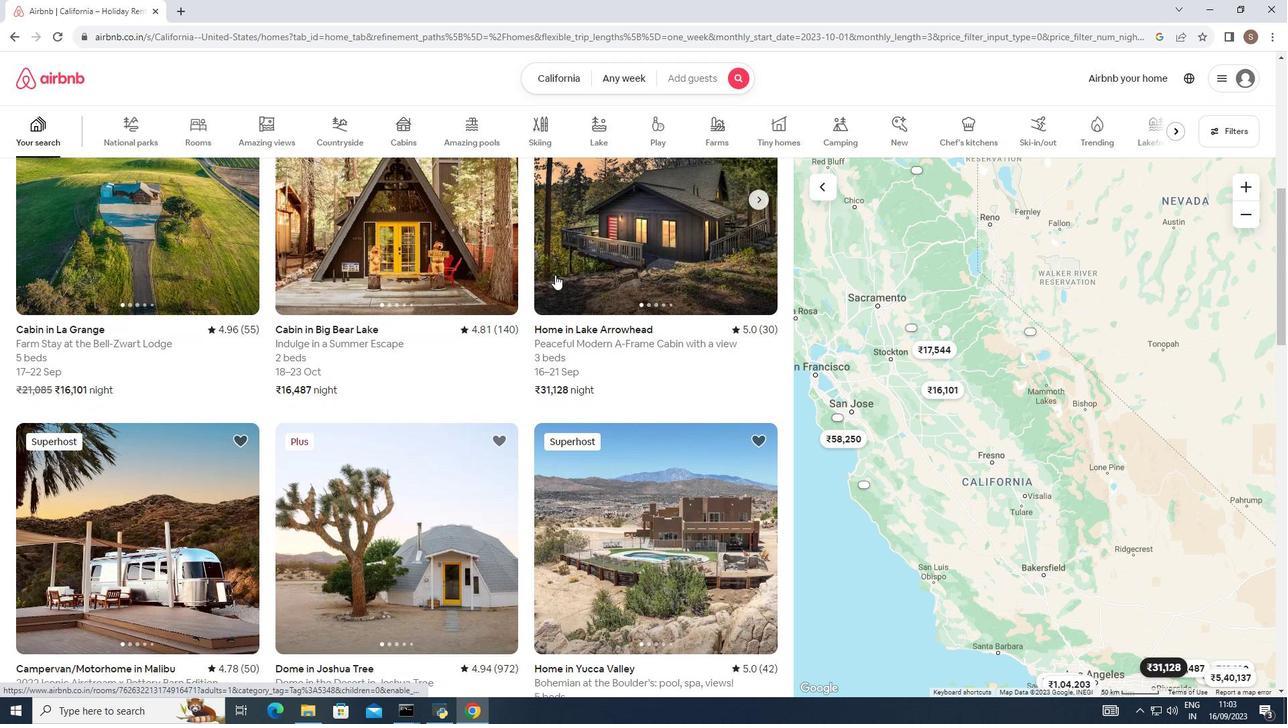 
Action: Mouse scrolled (555, 275) with delta (0, 0)
Screenshot: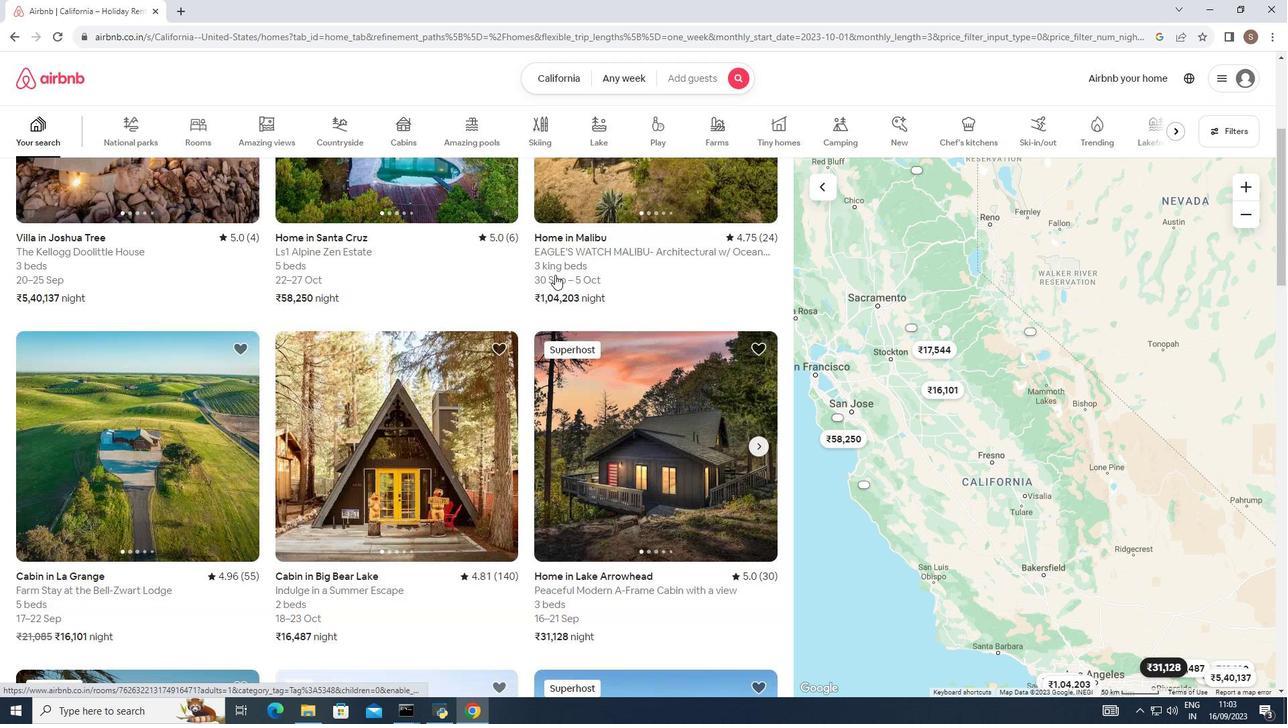 
Action: Mouse scrolled (555, 275) with delta (0, 0)
Screenshot: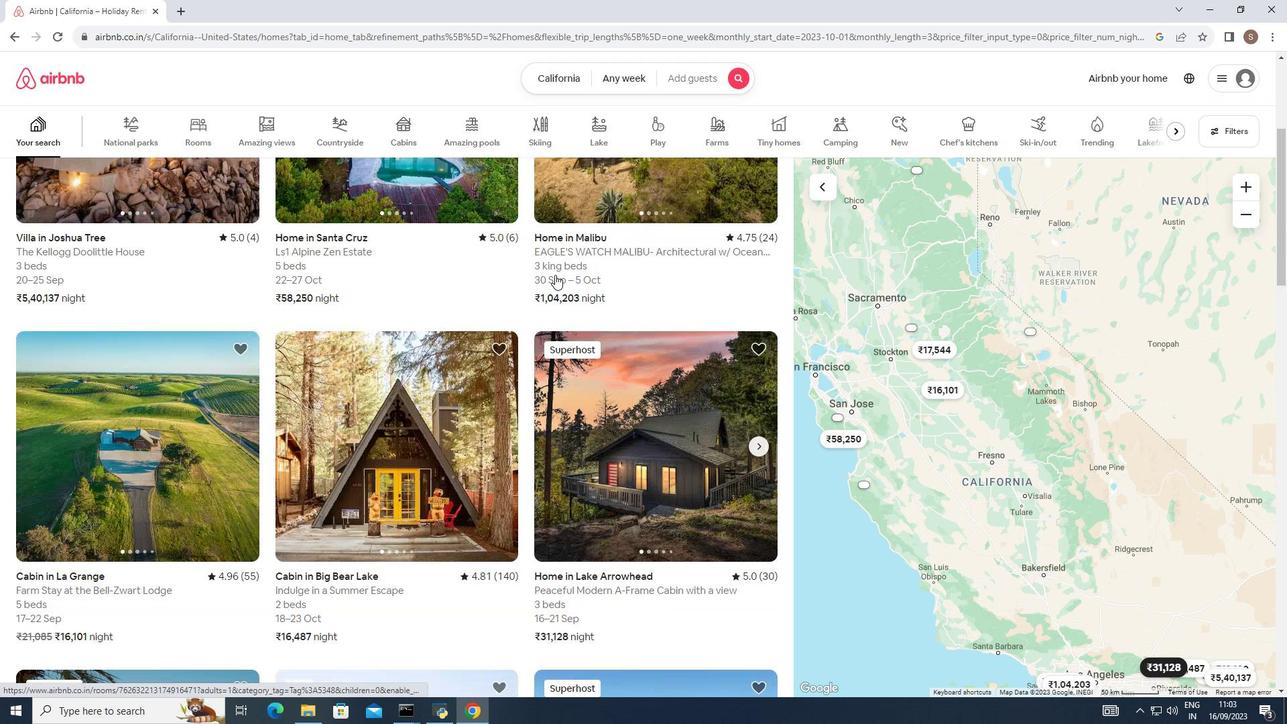 
Action: Mouse scrolled (555, 275) with delta (0, 0)
Screenshot: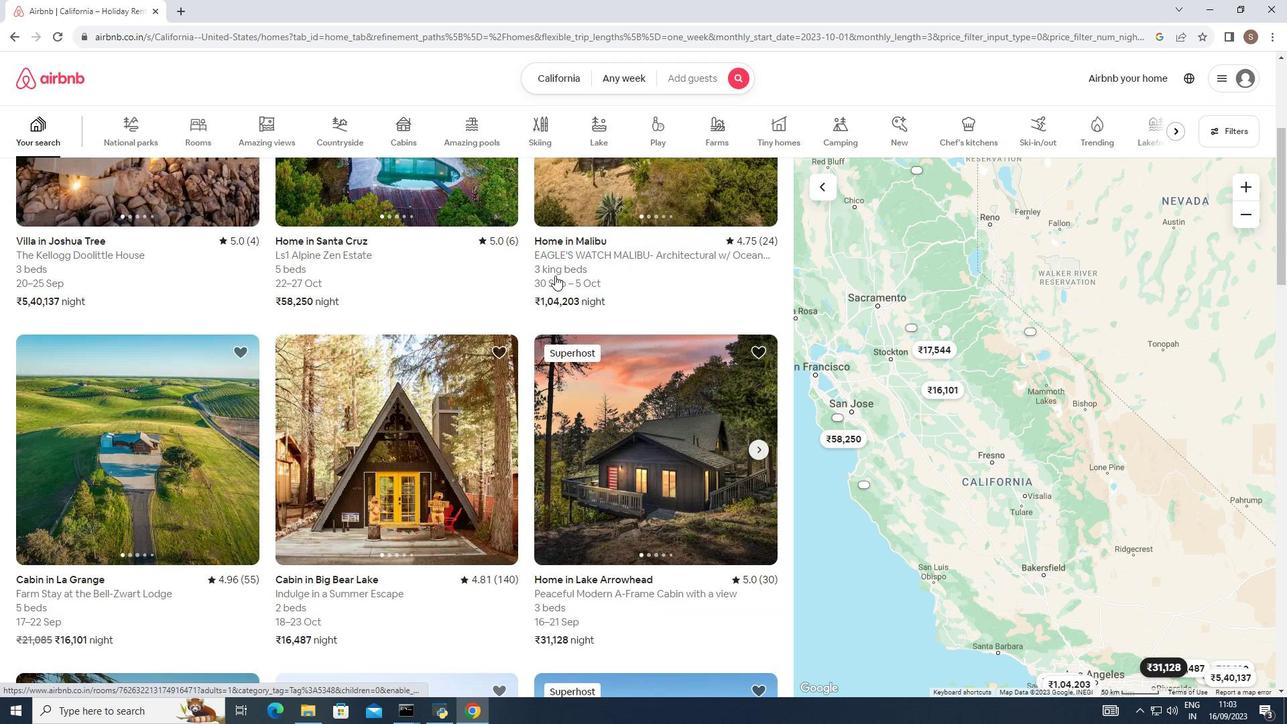 
Action: Mouse scrolled (555, 275) with delta (0, 0)
Screenshot: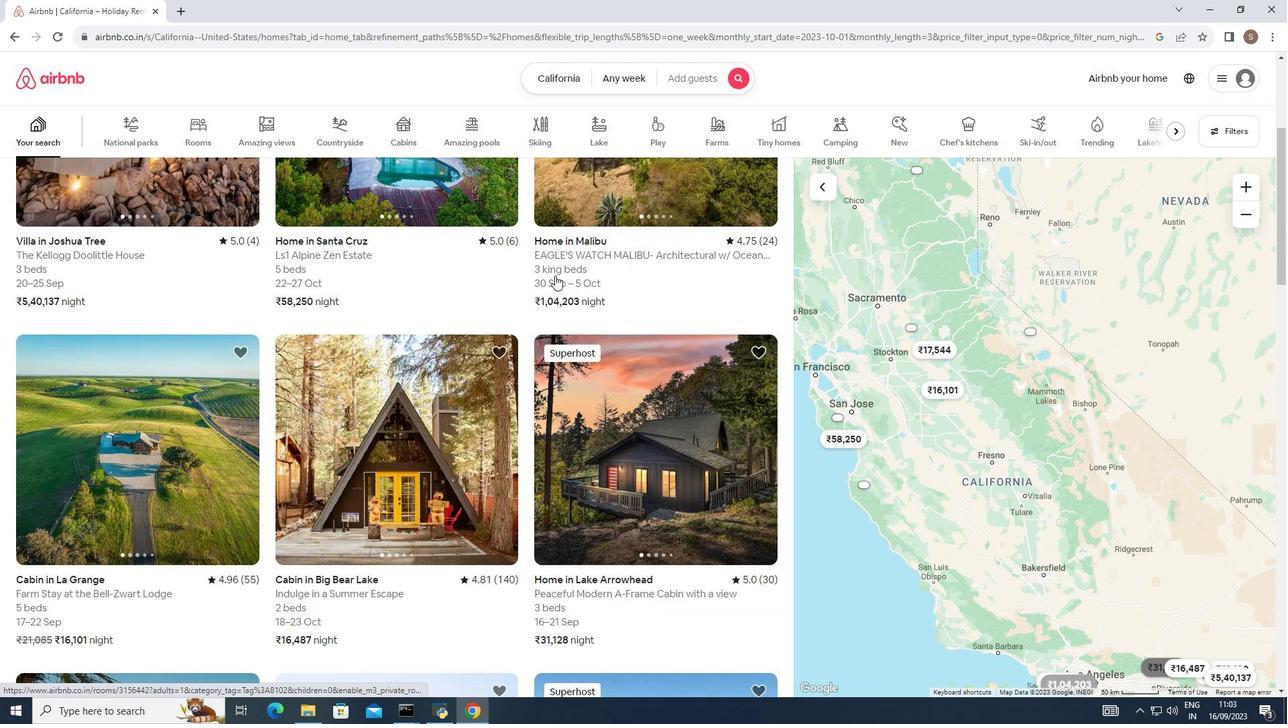 
Action: Mouse moved to (555, 275)
Screenshot: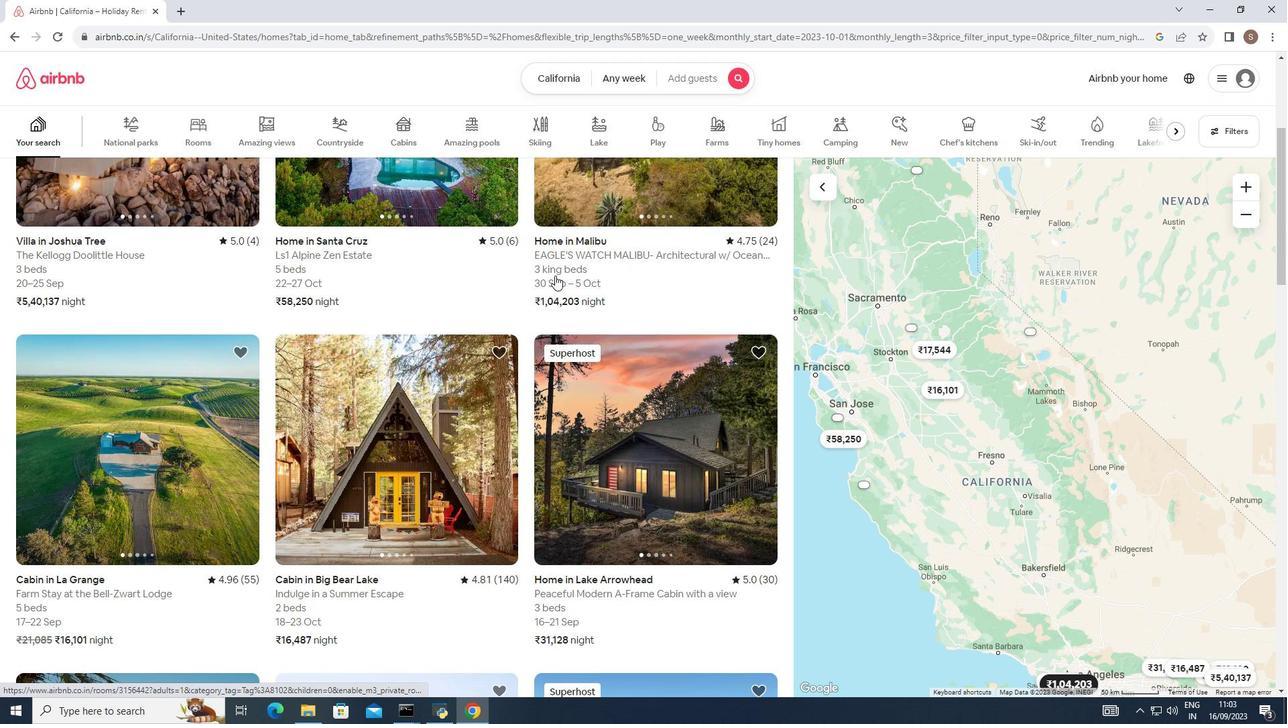 
Action: Mouse scrolled (555, 276) with delta (0, 0)
Screenshot: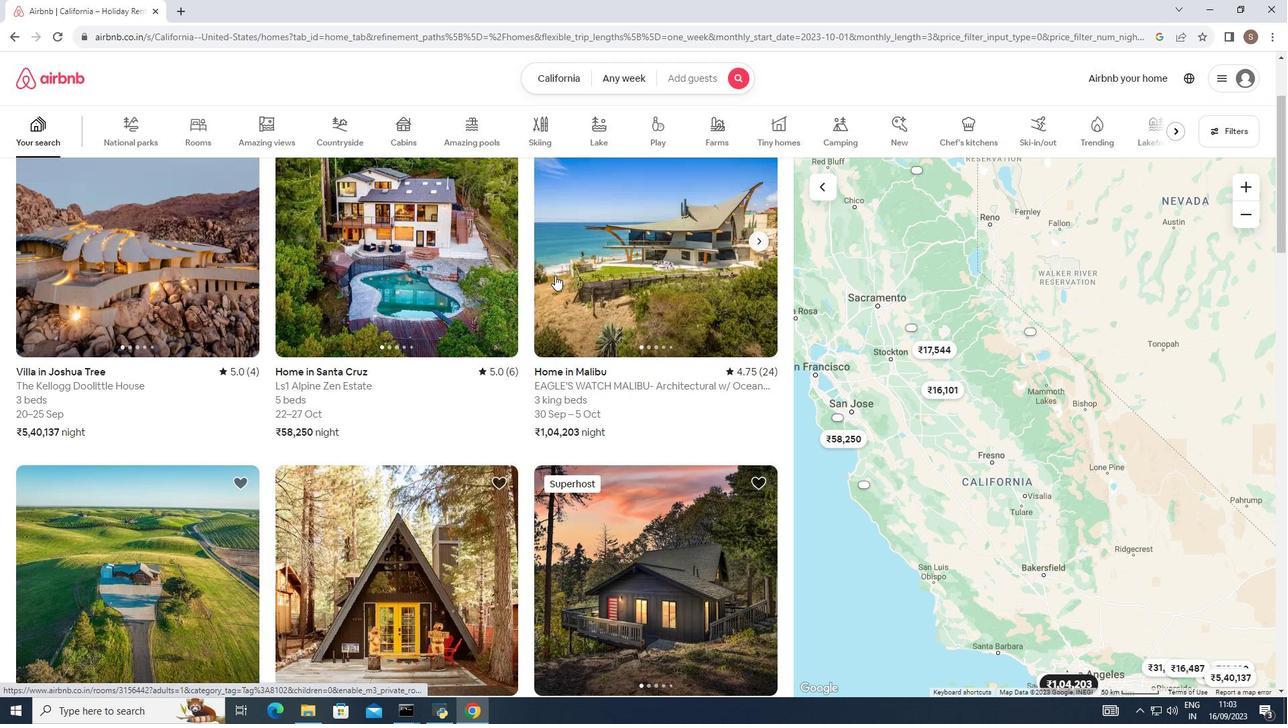 
Action: Mouse scrolled (555, 276) with delta (0, 0)
Screenshot: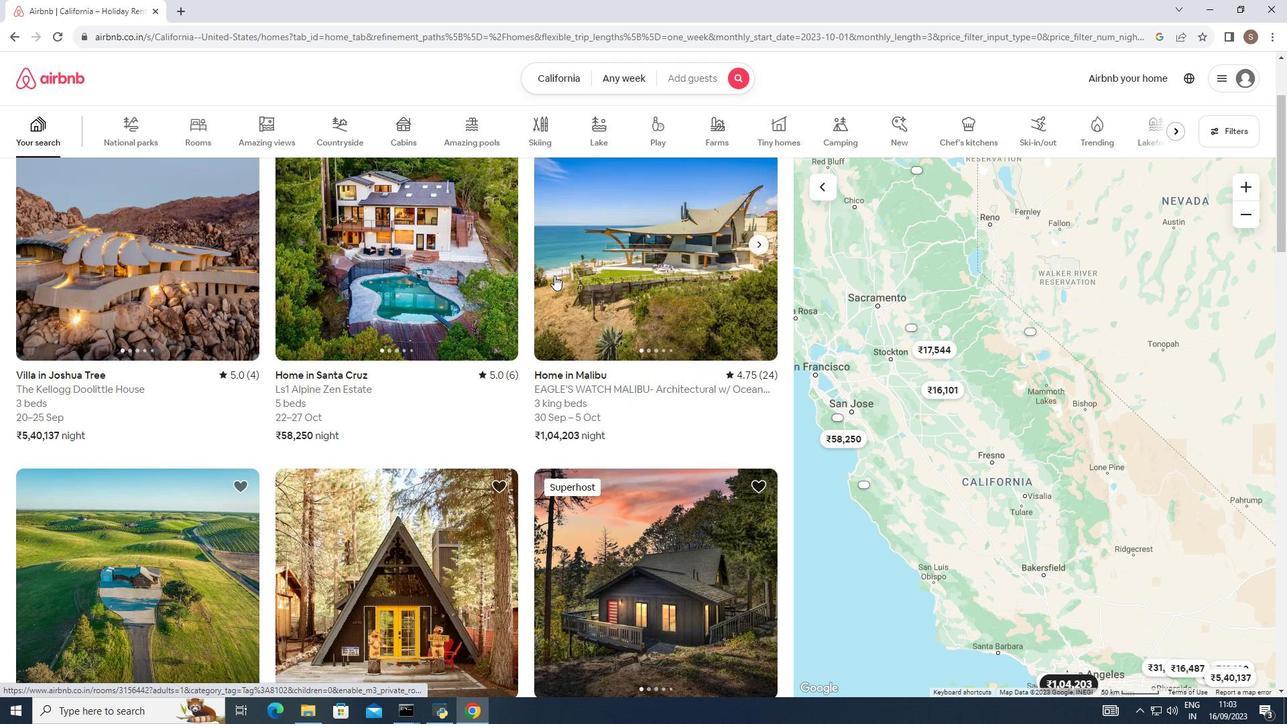 
Action: Mouse moved to (554, 275)
Screenshot: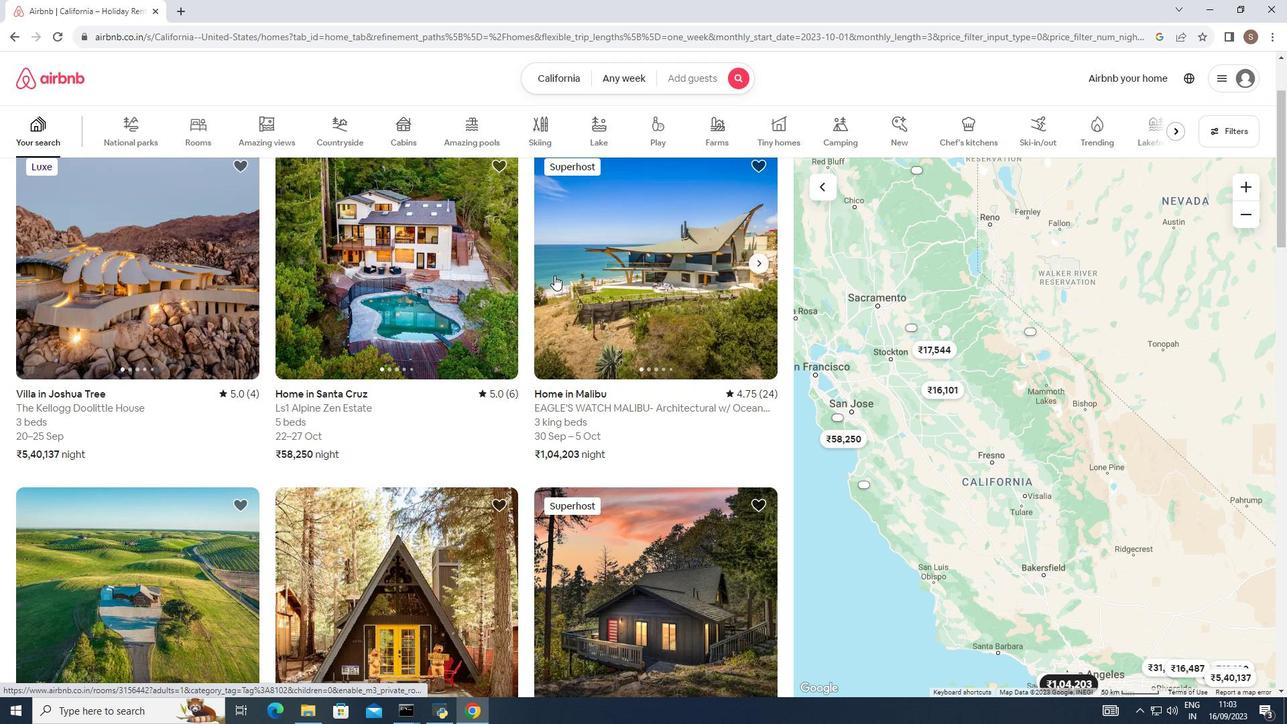 
Action: Mouse scrolled (554, 276) with delta (0, 0)
Screenshot: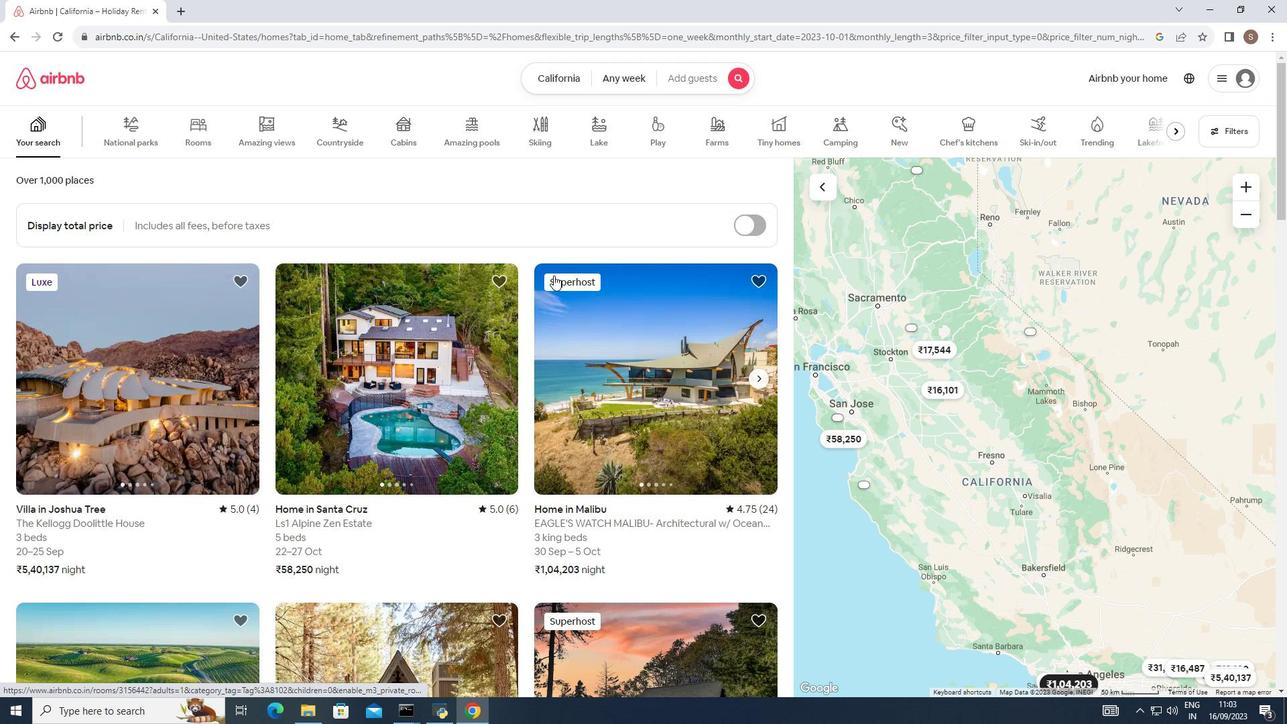 
Action: Mouse scrolled (554, 276) with delta (0, 0)
Screenshot: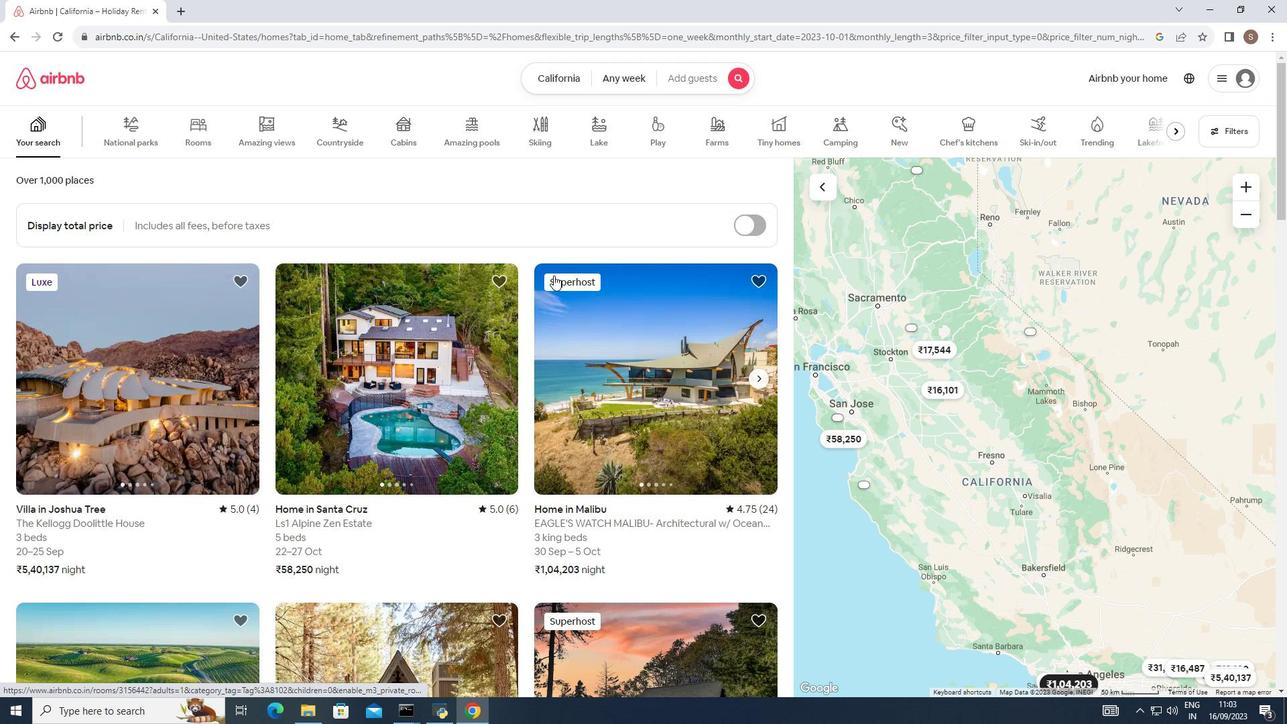 
Action: Mouse scrolled (554, 276) with delta (0, 0)
Screenshot: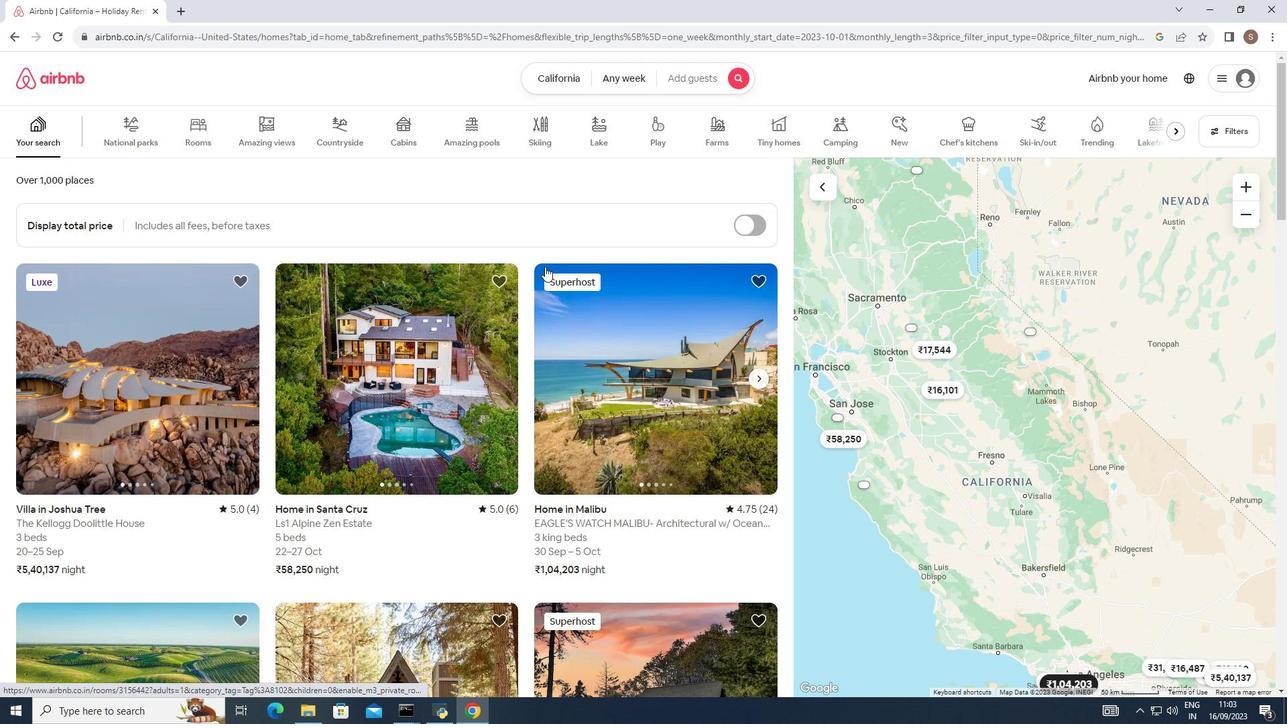 
Action: Mouse moved to (1170, 128)
Screenshot: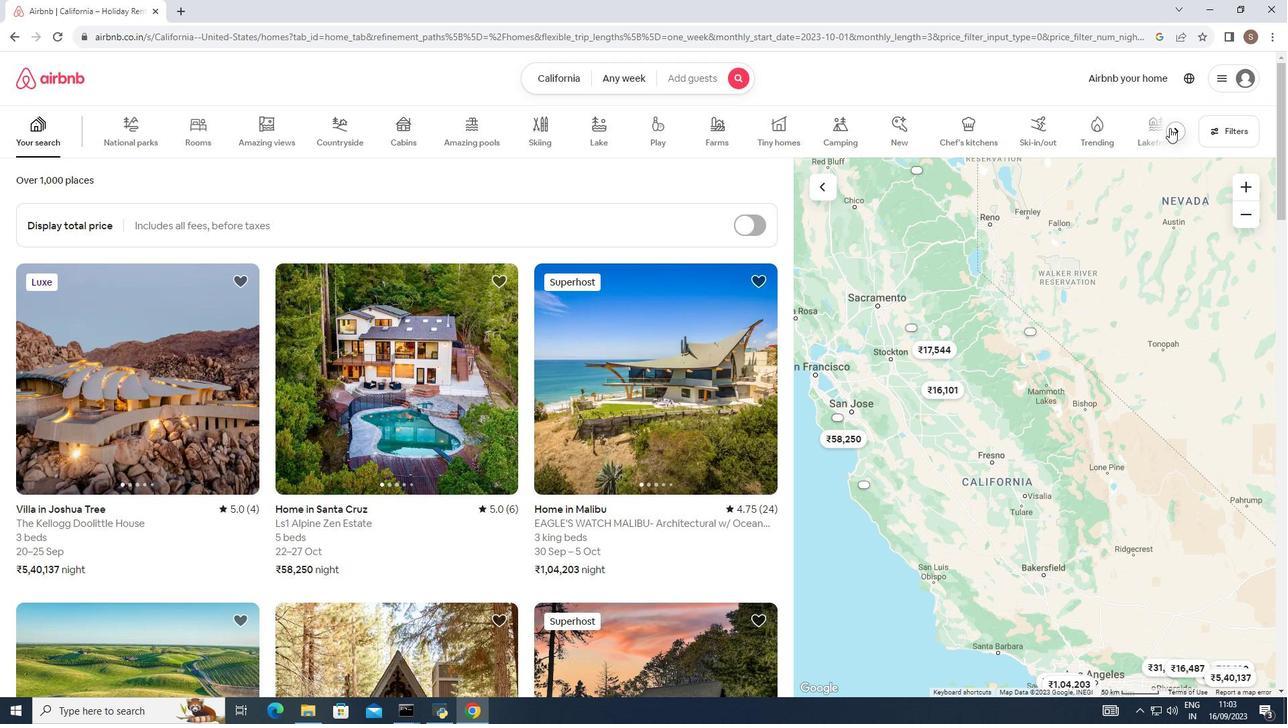
Action: Mouse pressed left at (1170, 128)
Screenshot: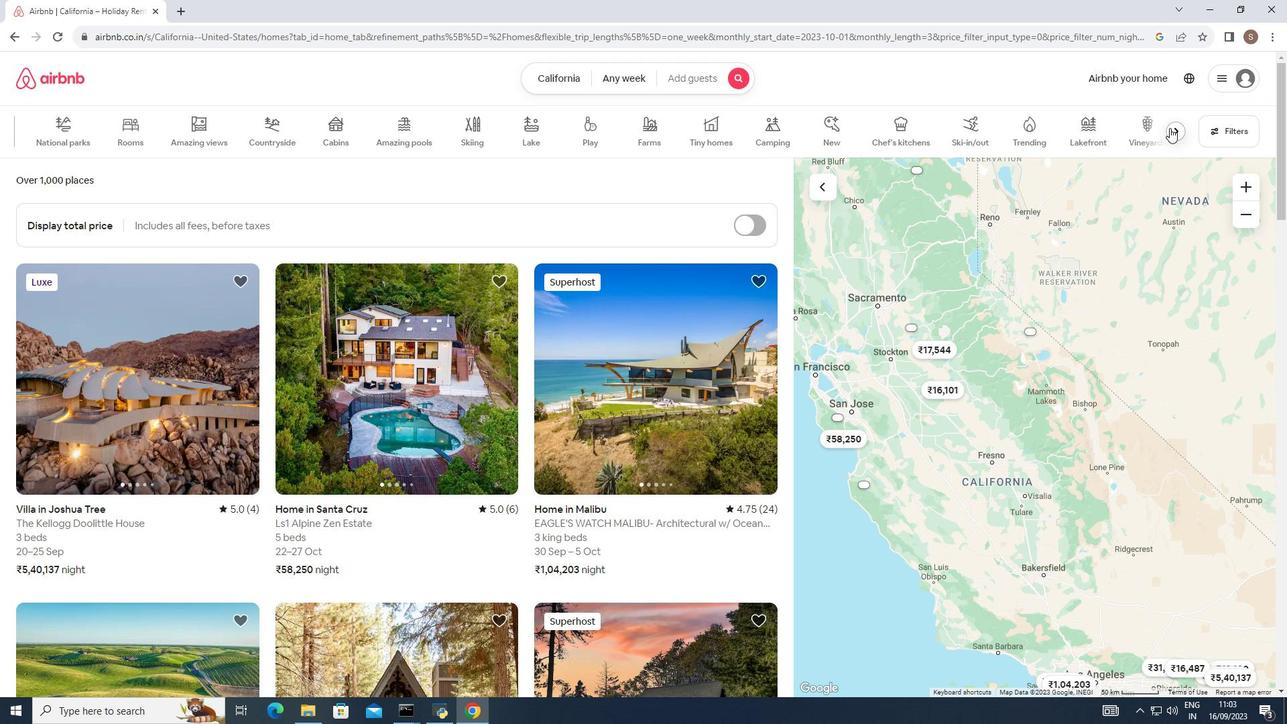 
Action: Mouse moved to (16, 128)
Screenshot: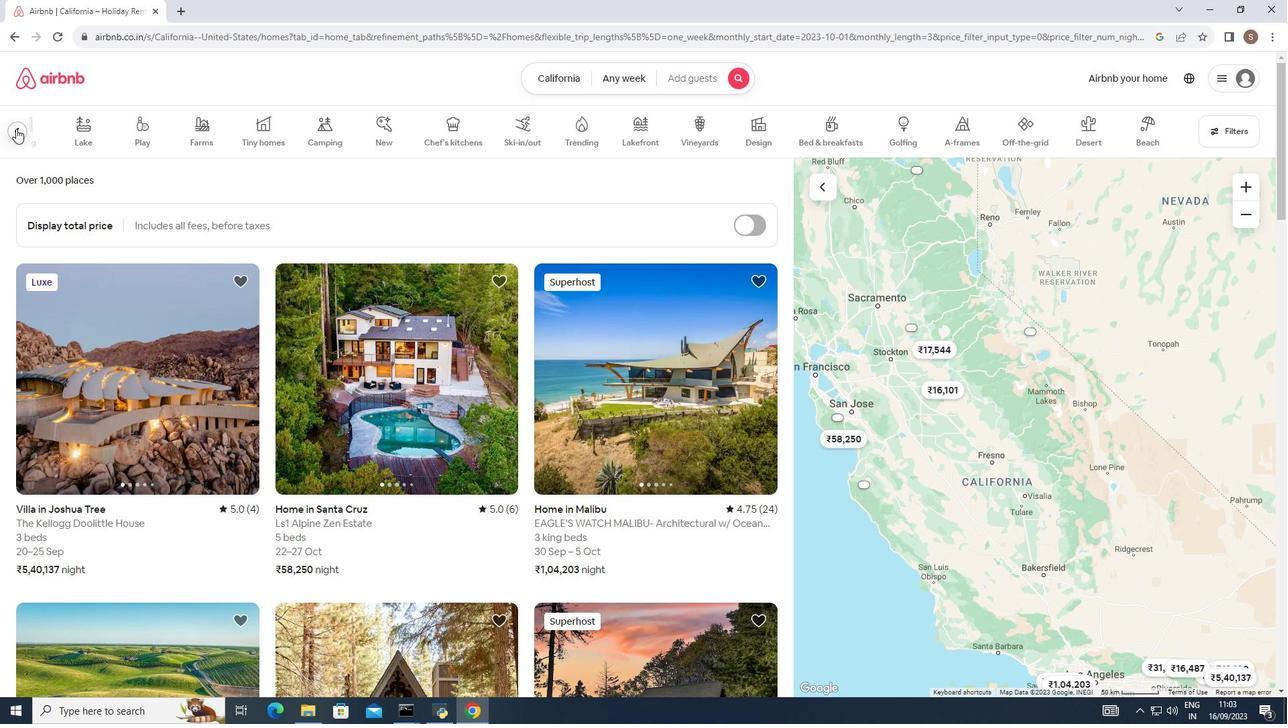 
Action: Mouse pressed left at (16, 128)
Screenshot: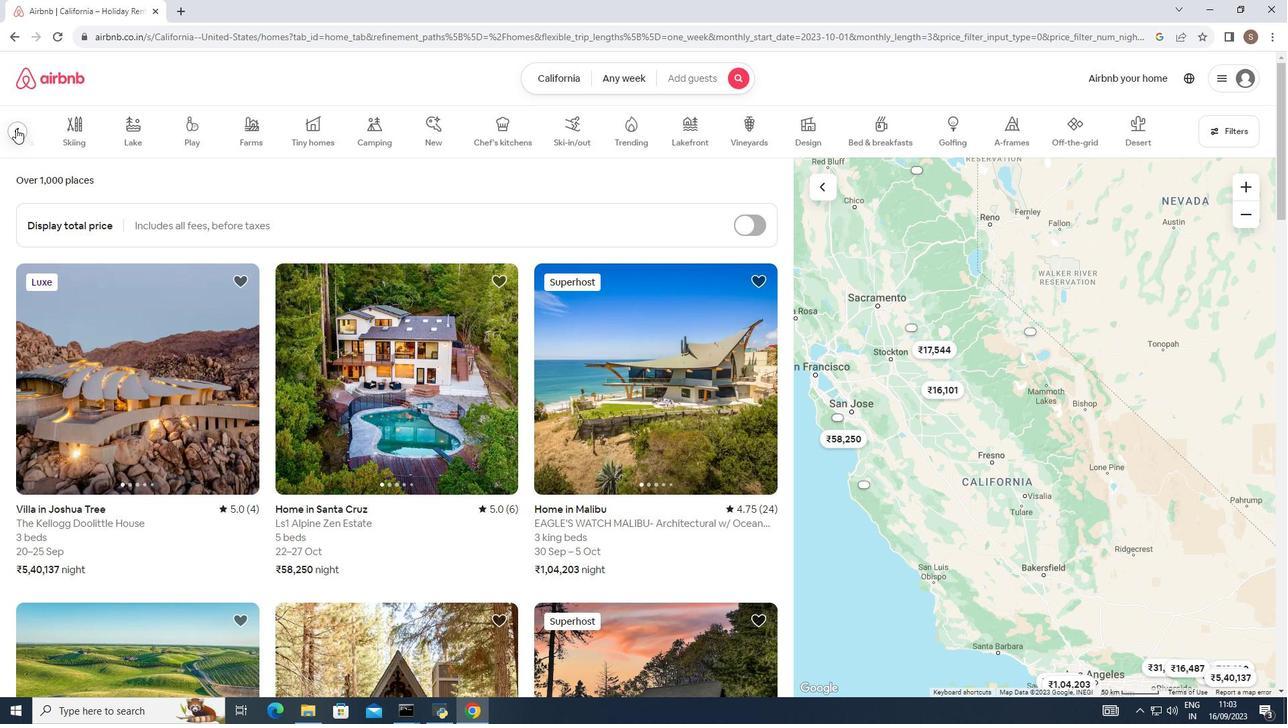 
Action: Mouse pressed left at (16, 128)
Screenshot: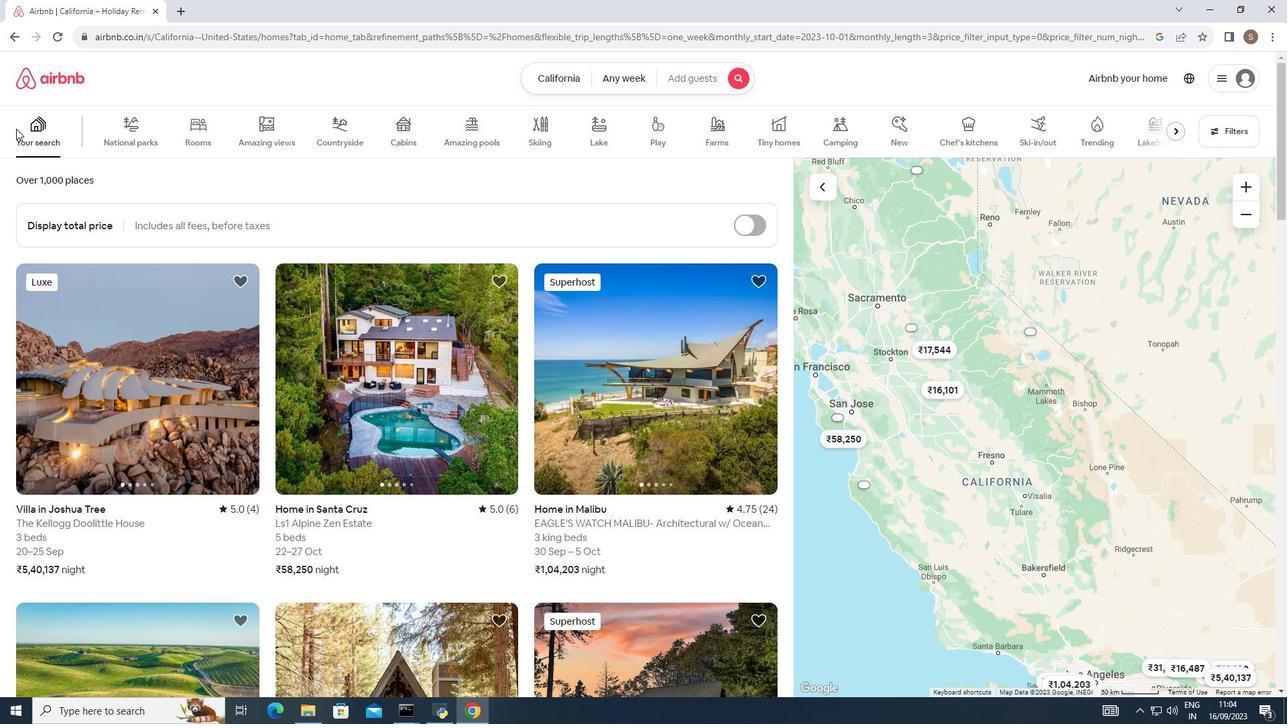 
Action: Mouse moved to (1168, 132)
Screenshot: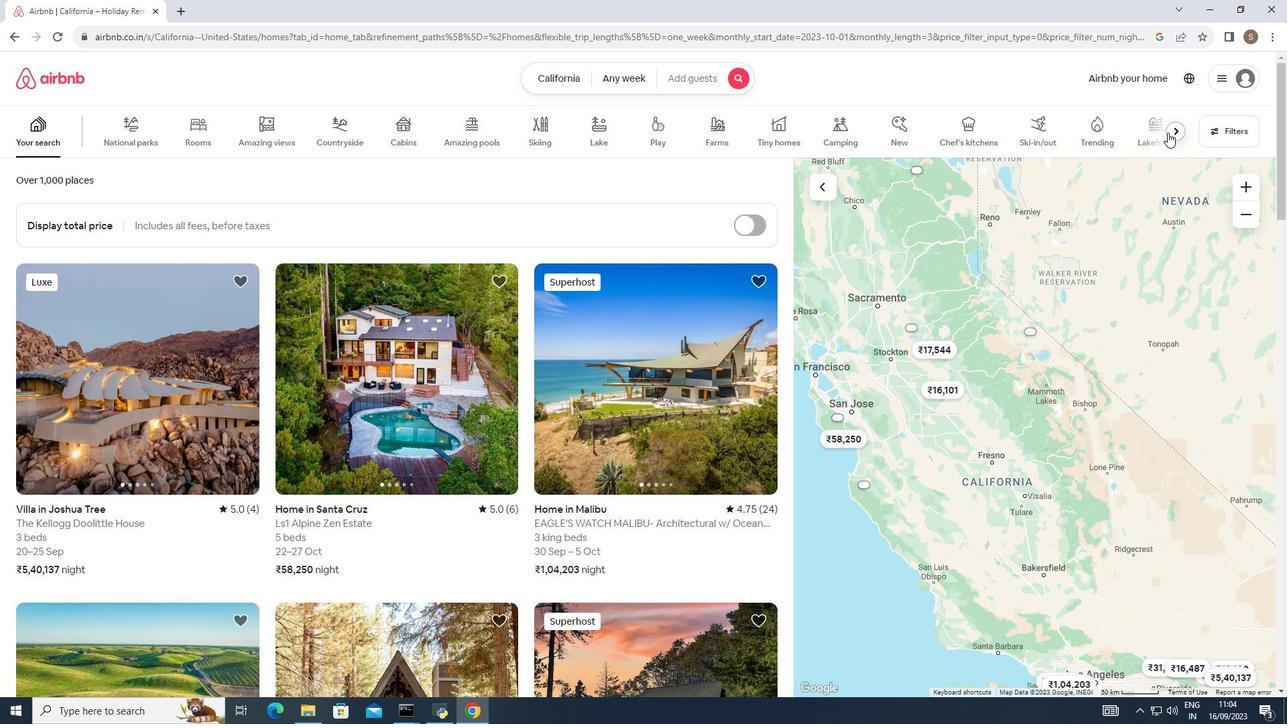 
Action: Mouse pressed left at (1168, 132)
Screenshot: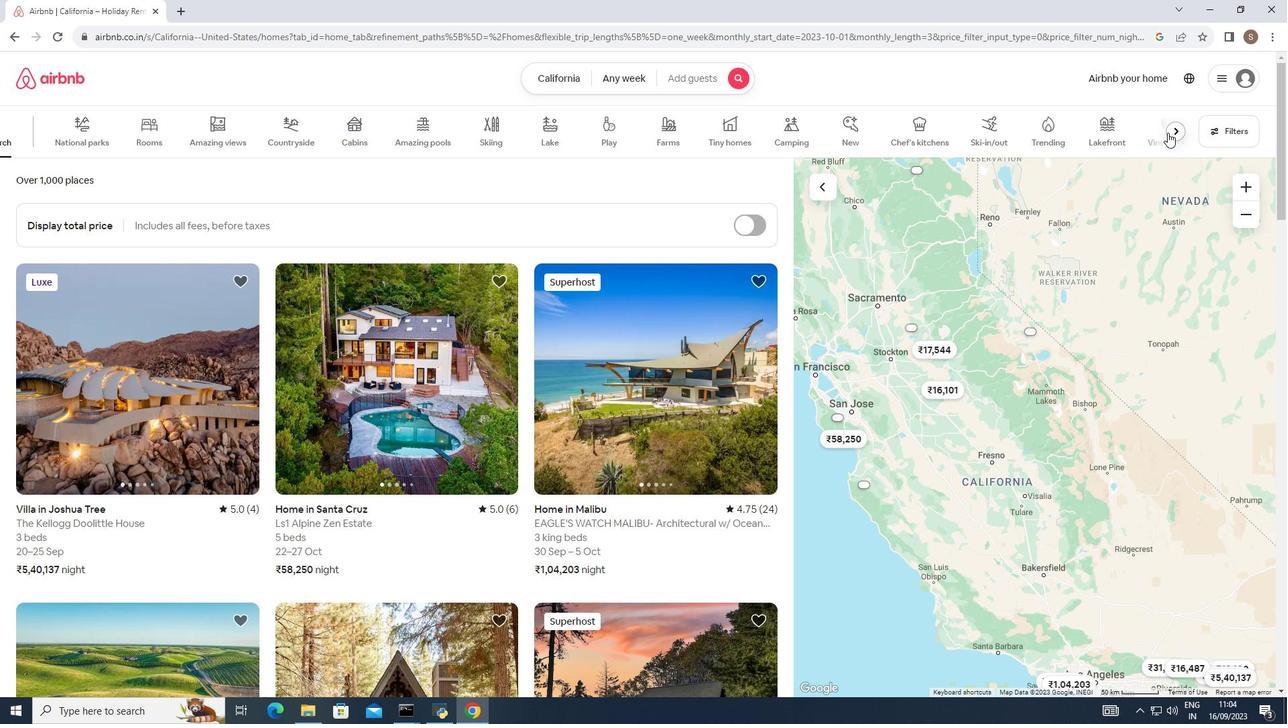 
Action: Mouse moved to (1086, 135)
Screenshot: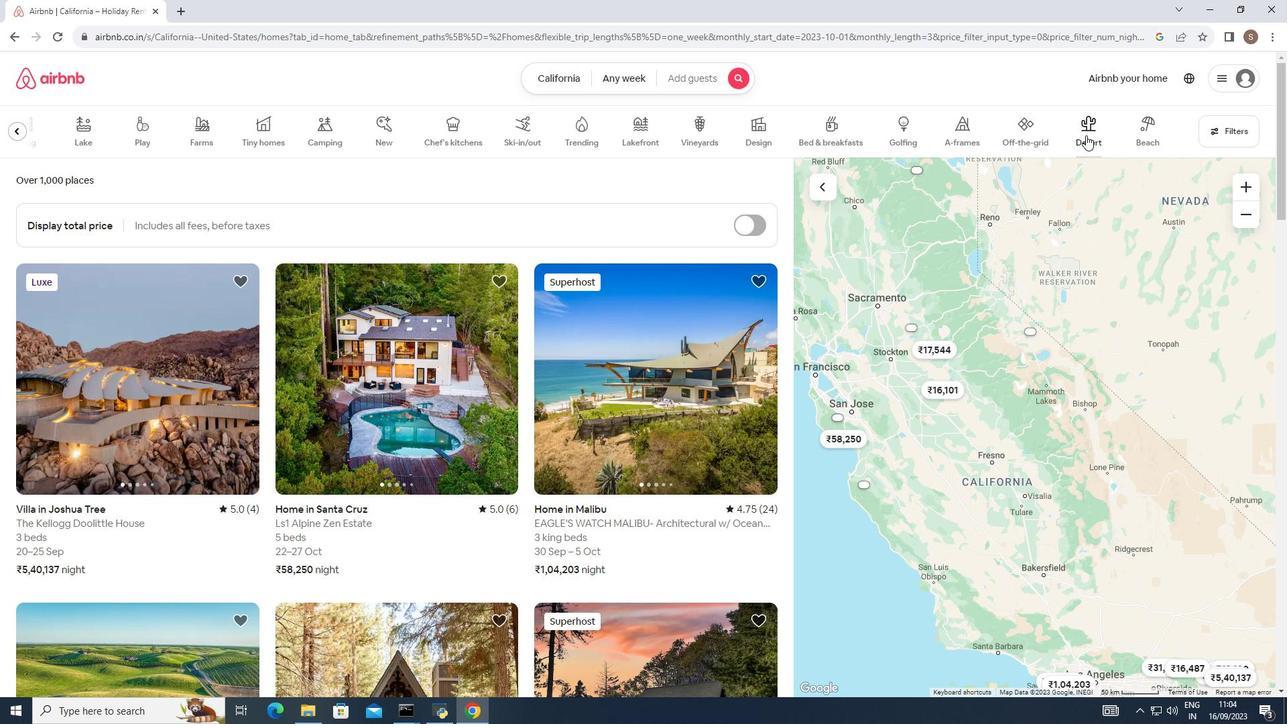 
Action: Mouse pressed left at (1086, 135)
Screenshot: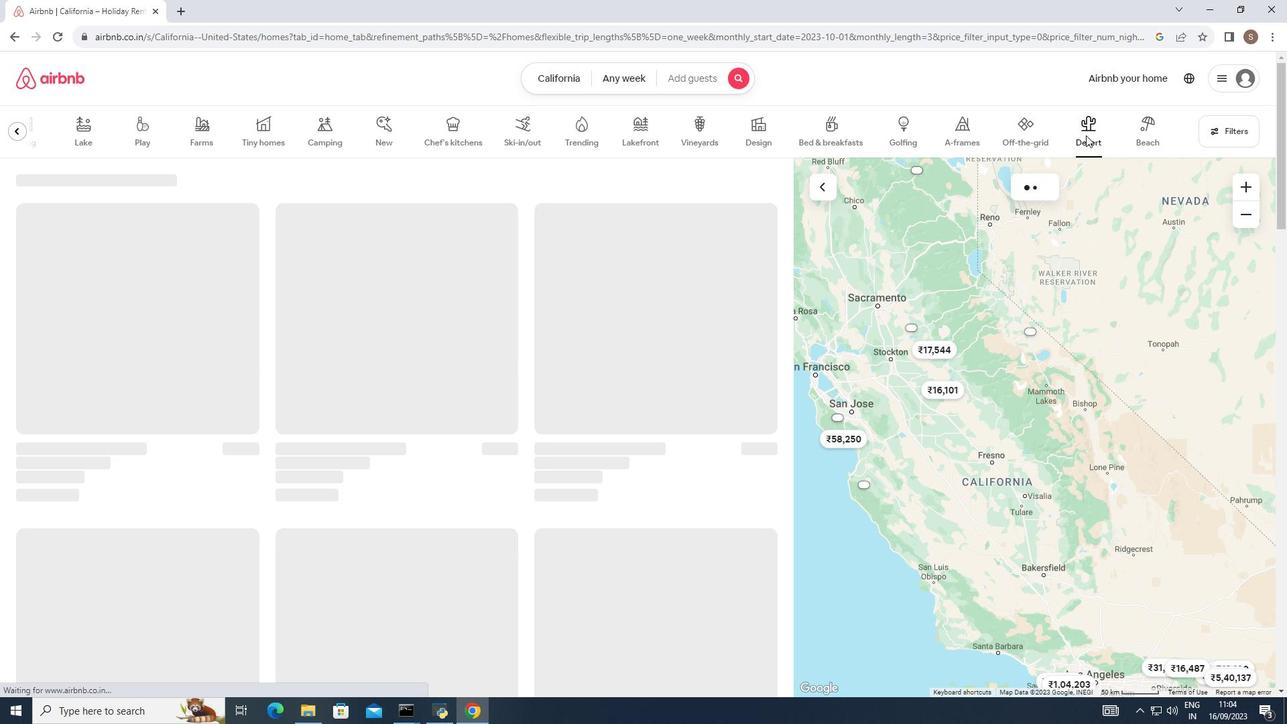 
Action: Mouse moved to (619, 327)
Screenshot: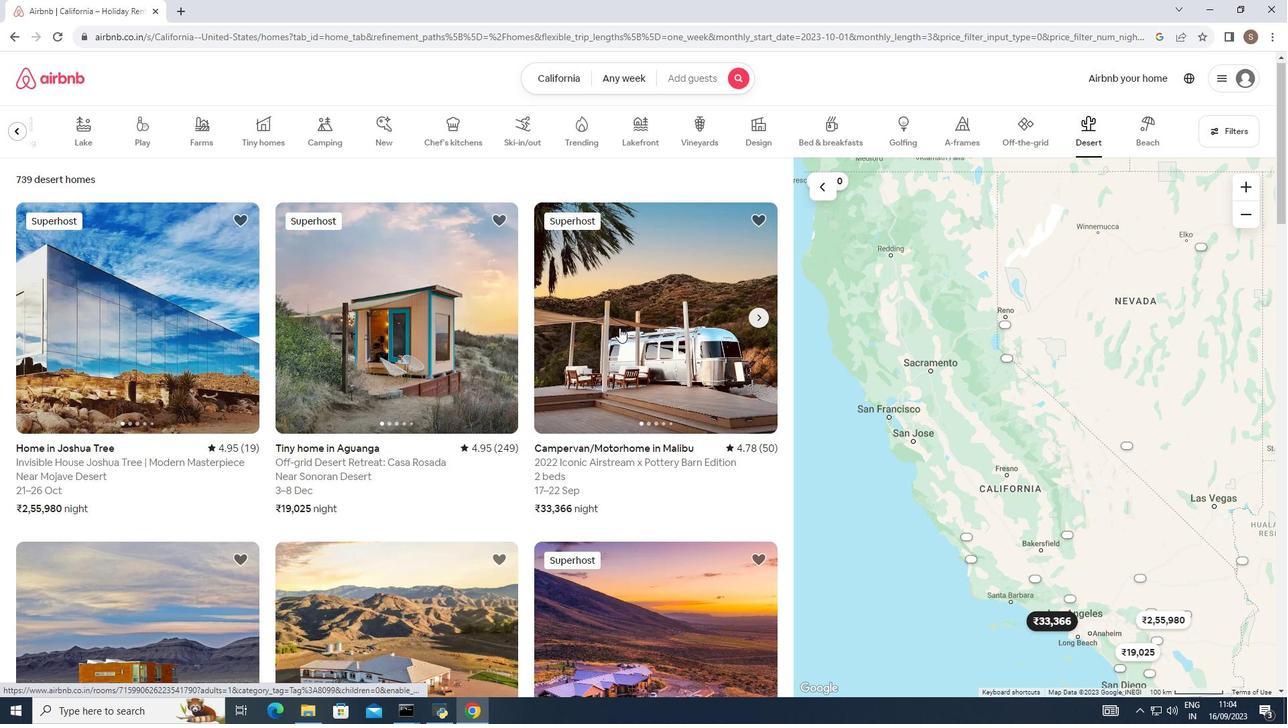 
Action: Mouse scrolled (619, 327) with delta (0, 0)
Screenshot: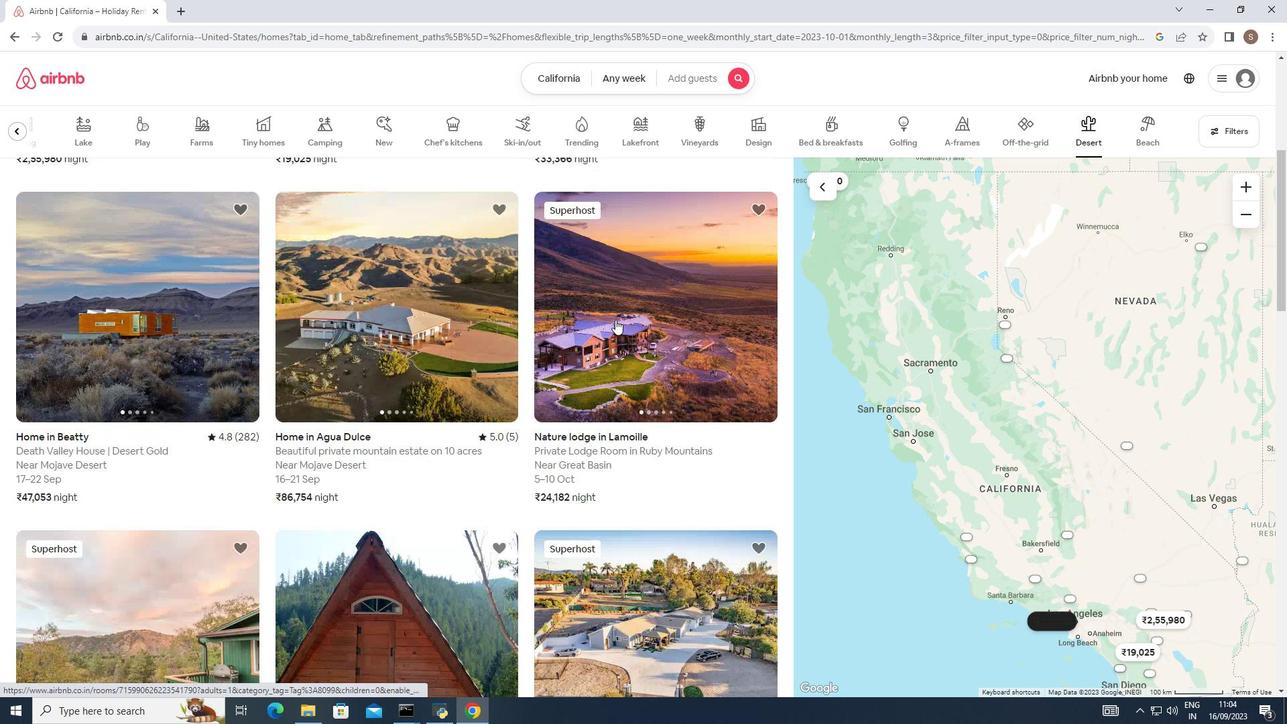 
Action: Mouse scrolled (619, 327) with delta (0, 0)
Screenshot: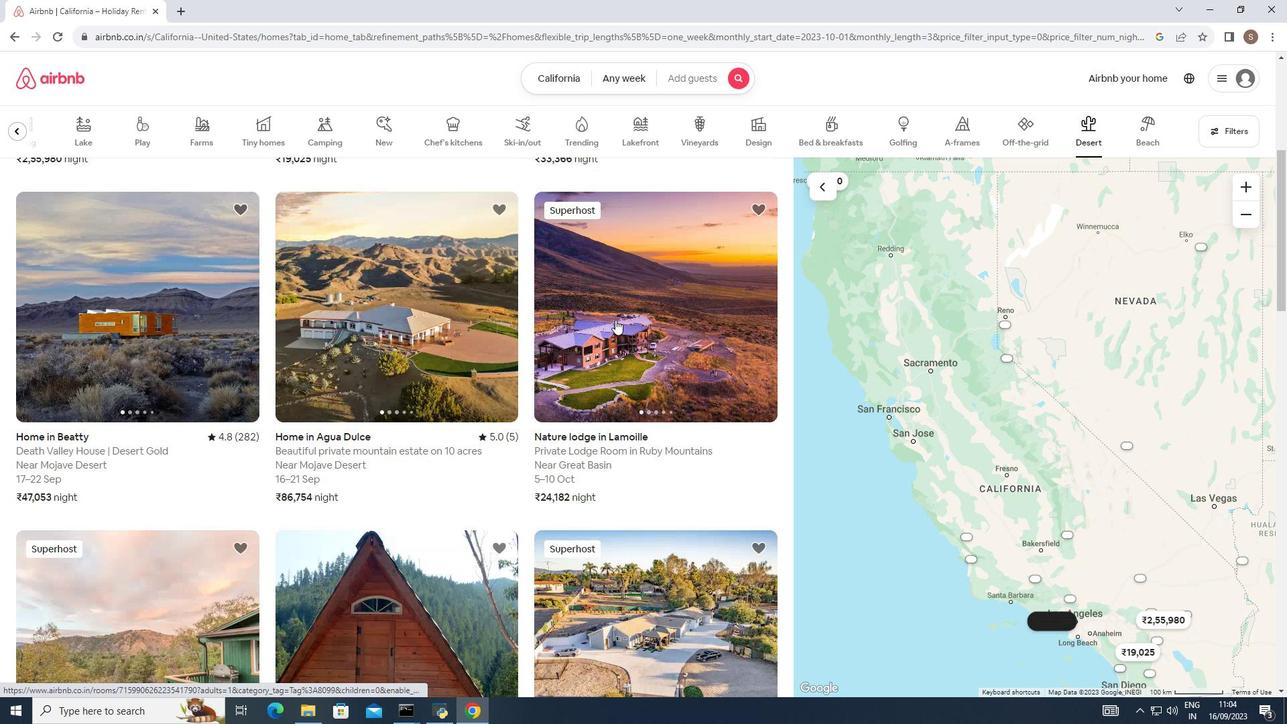 
Action: Mouse scrolled (619, 327) with delta (0, 0)
Screenshot: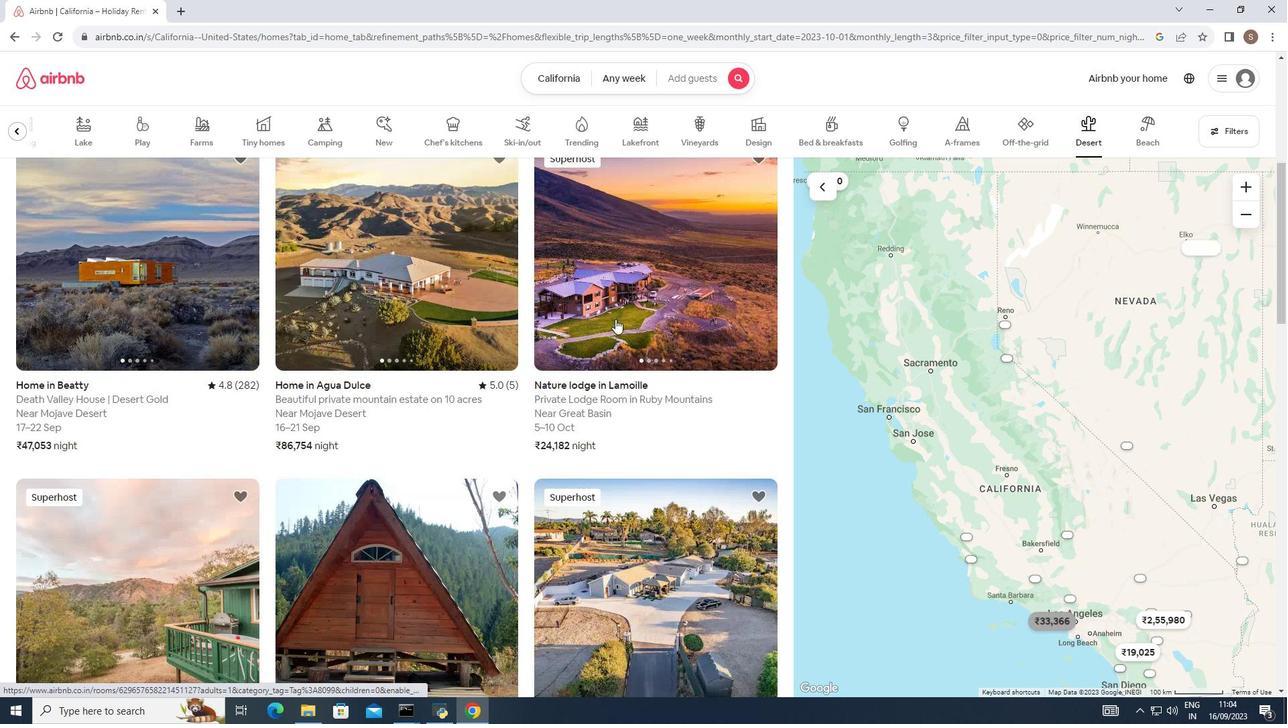 
Action: Mouse scrolled (619, 327) with delta (0, 0)
Screenshot: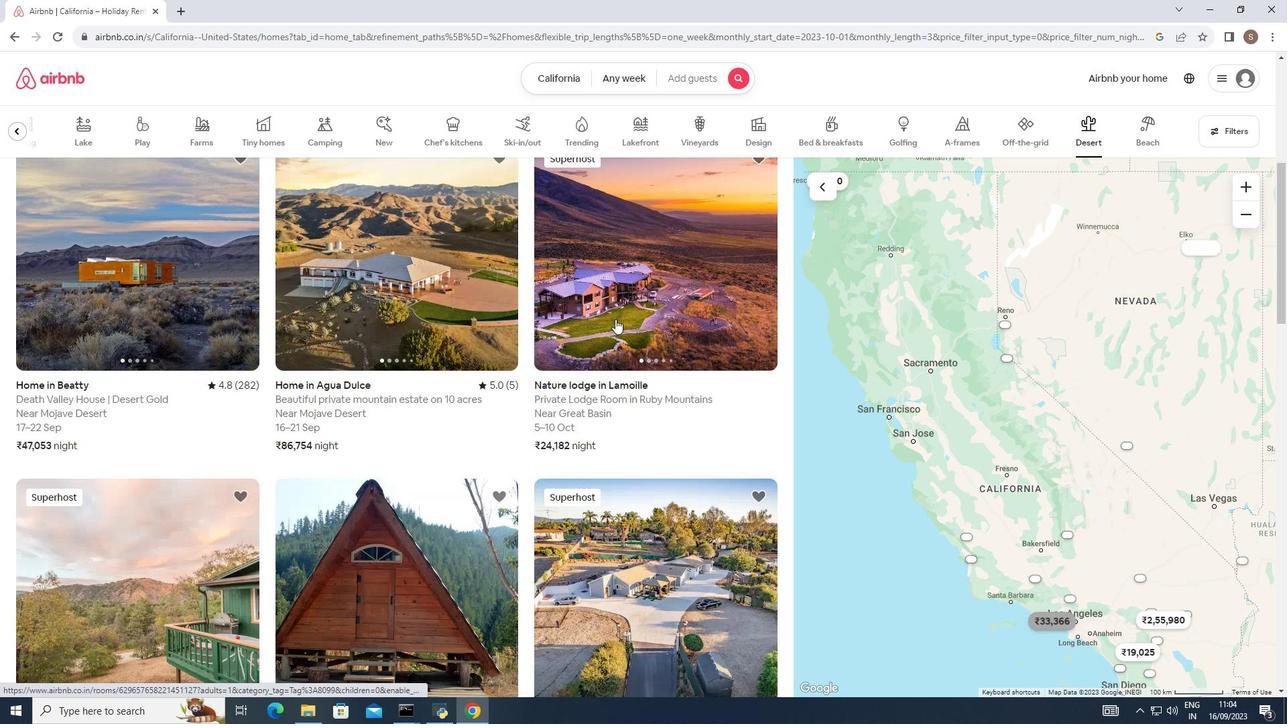 
Action: Mouse scrolled (619, 327) with delta (0, 0)
Screenshot: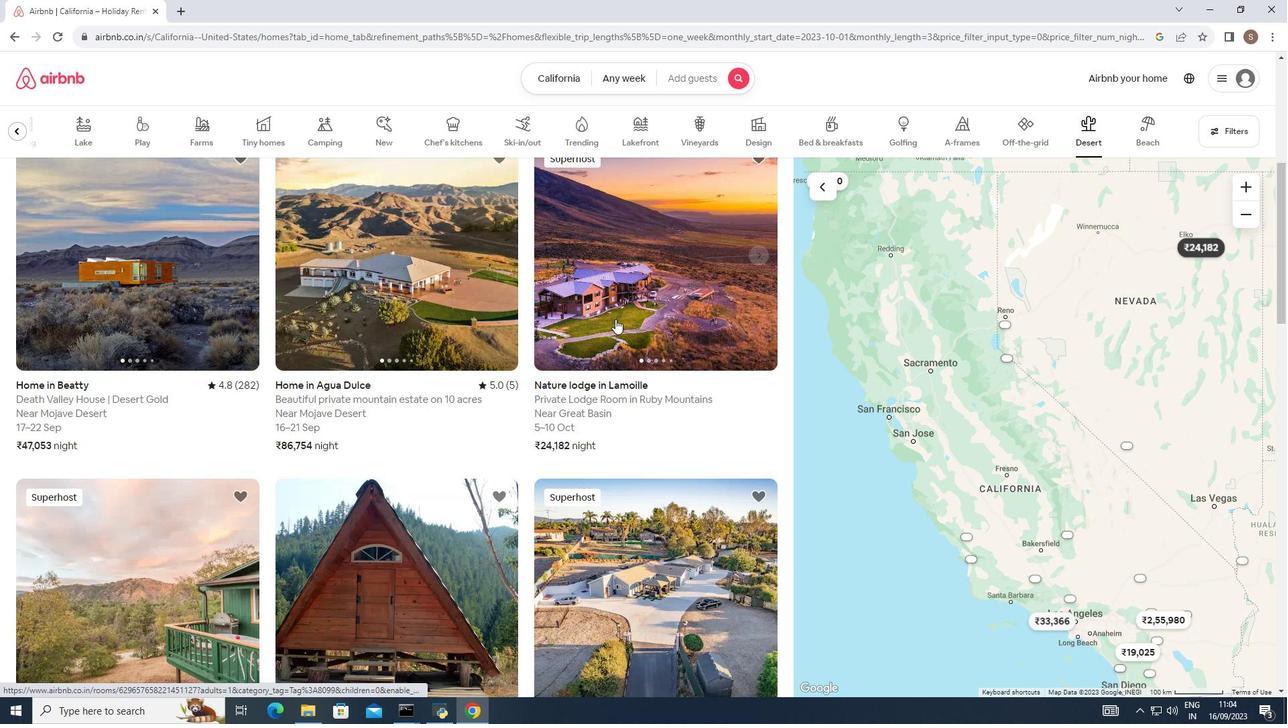 
Action: Mouse scrolled (619, 327) with delta (0, 0)
Screenshot: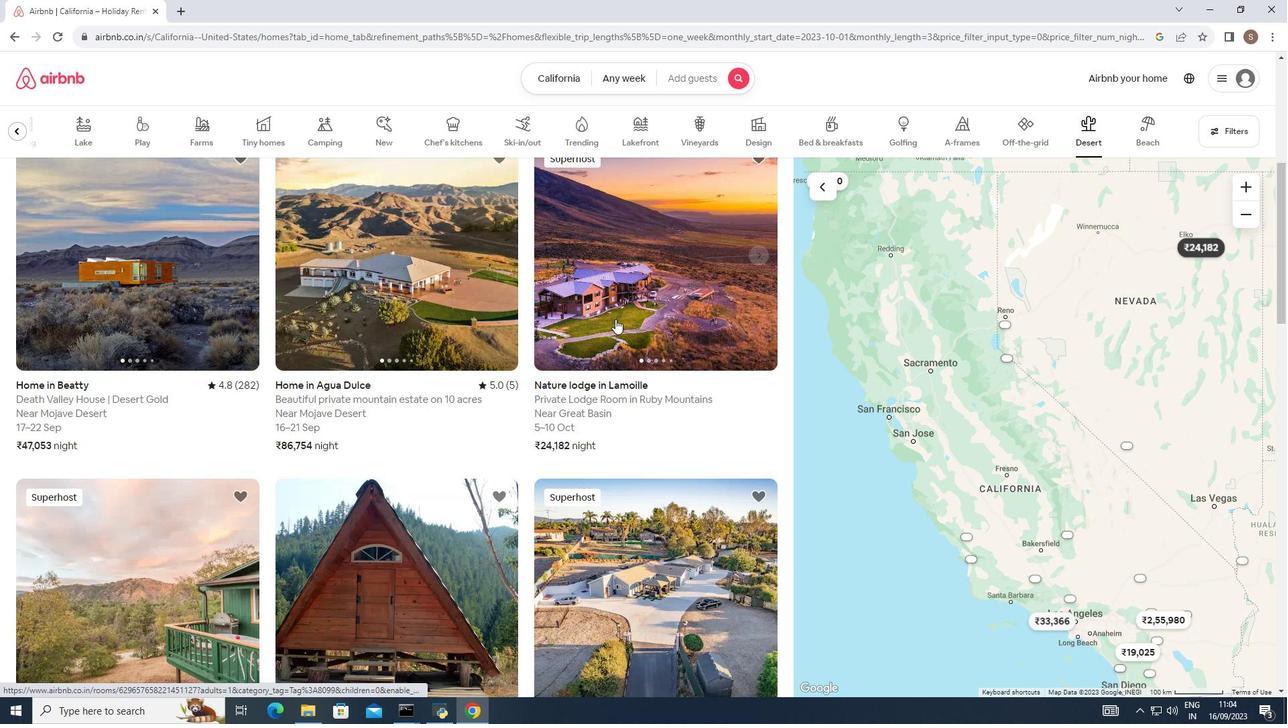 
Action: Mouse moved to (615, 319)
Screenshot: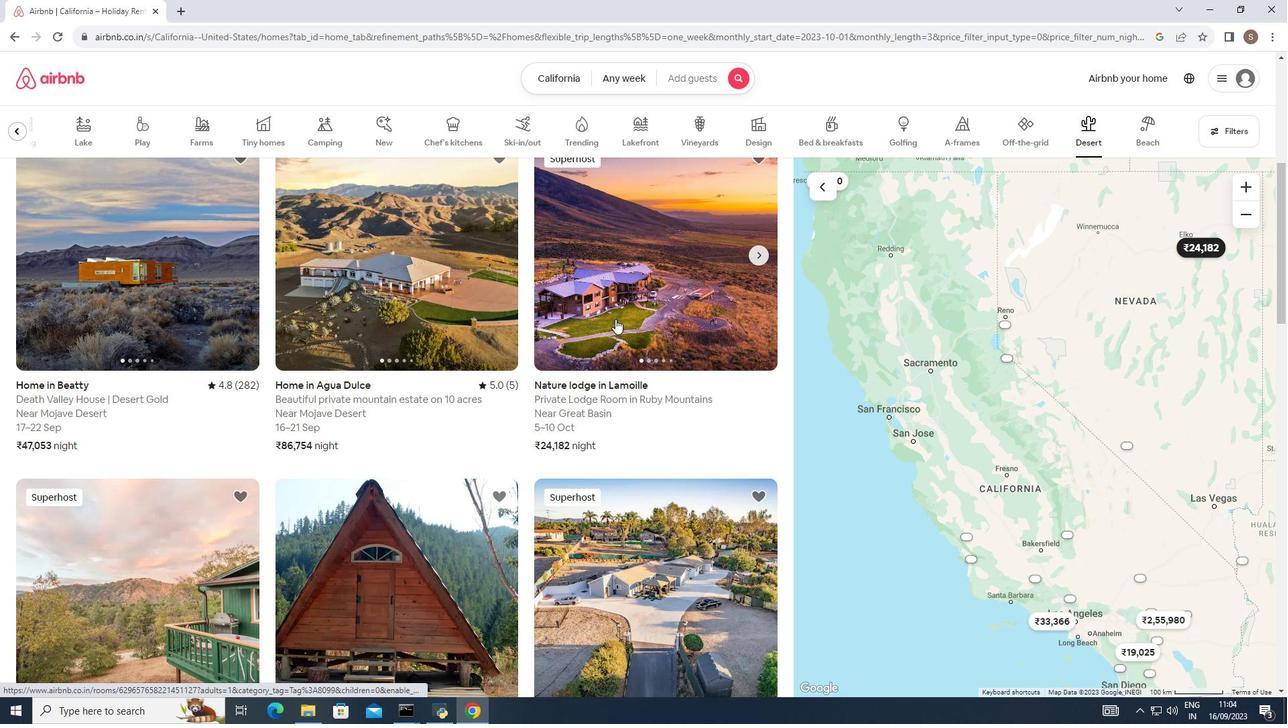 
Action: Mouse scrolled (615, 318) with delta (0, 0)
Screenshot: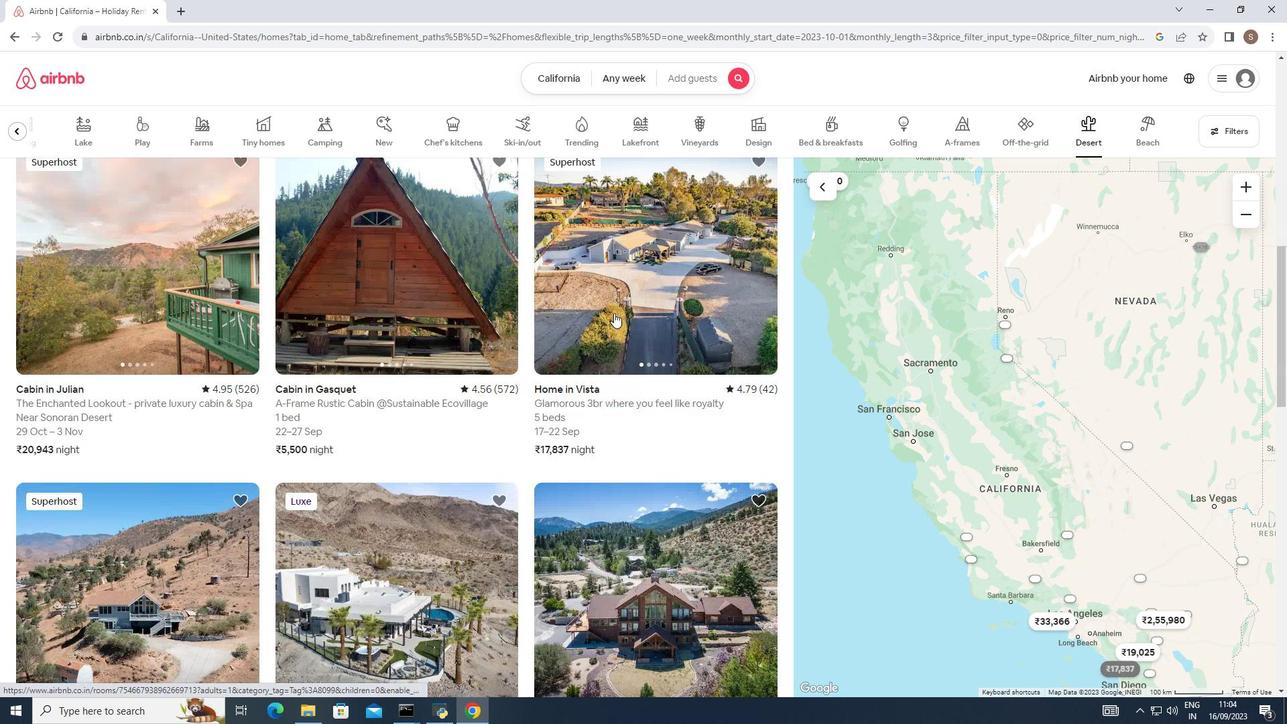 
Action: Mouse scrolled (615, 318) with delta (0, 0)
Screenshot: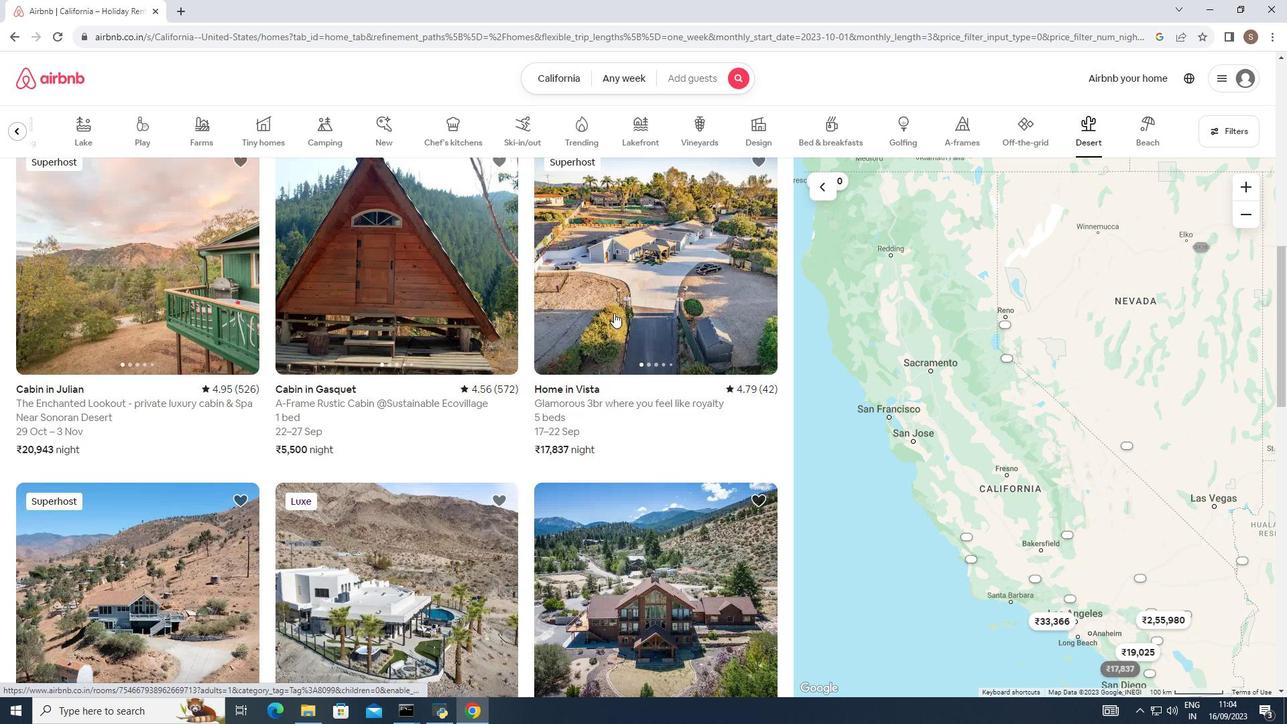 
Action: Mouse scrolled (615, 318) with delta (0, 0)
Screenshot: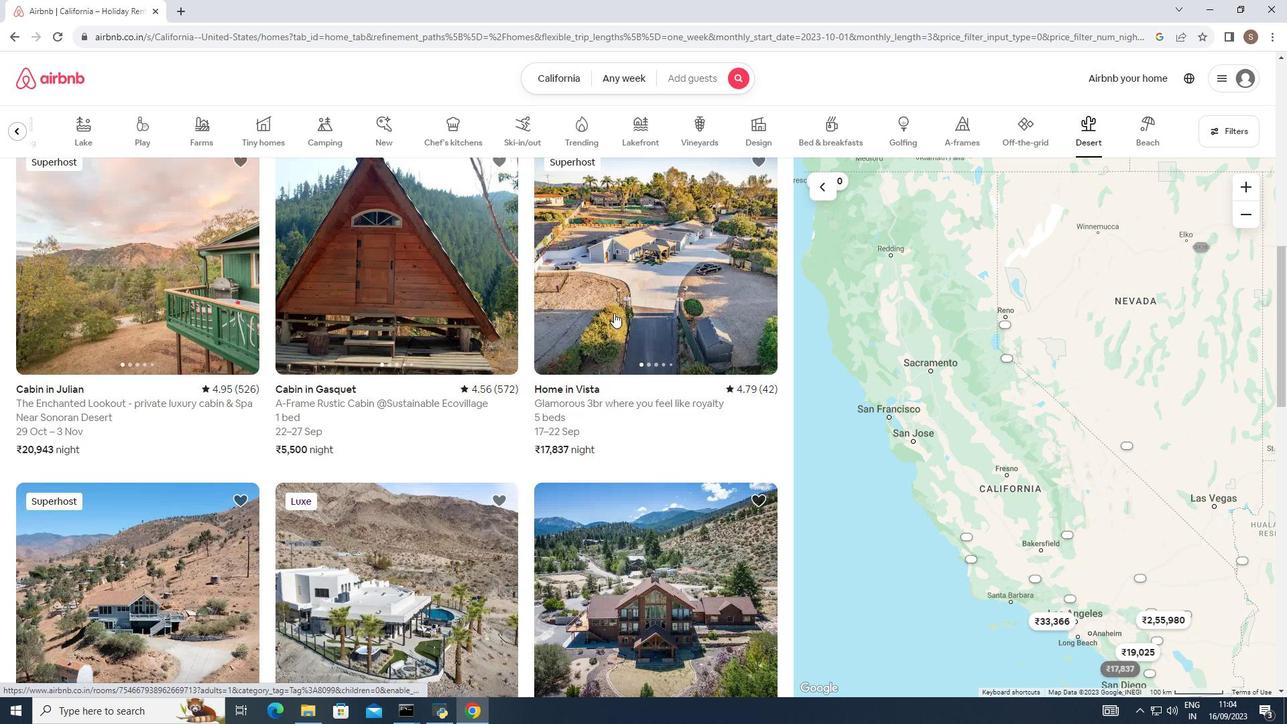 
Action: Mouse scrolled (615, 318) with delta (0, 0)
Screenshot: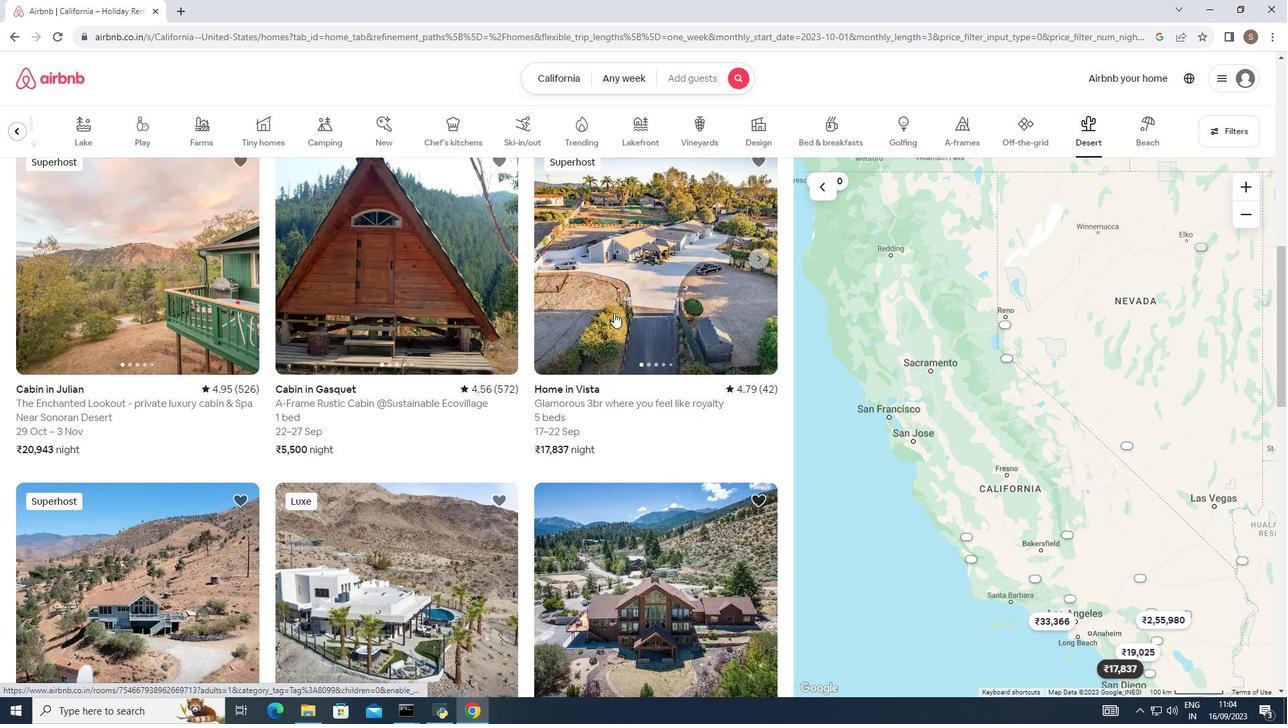 
Action: Mouse scrolled (615, 318) with delta (0, 0)
Screenshot: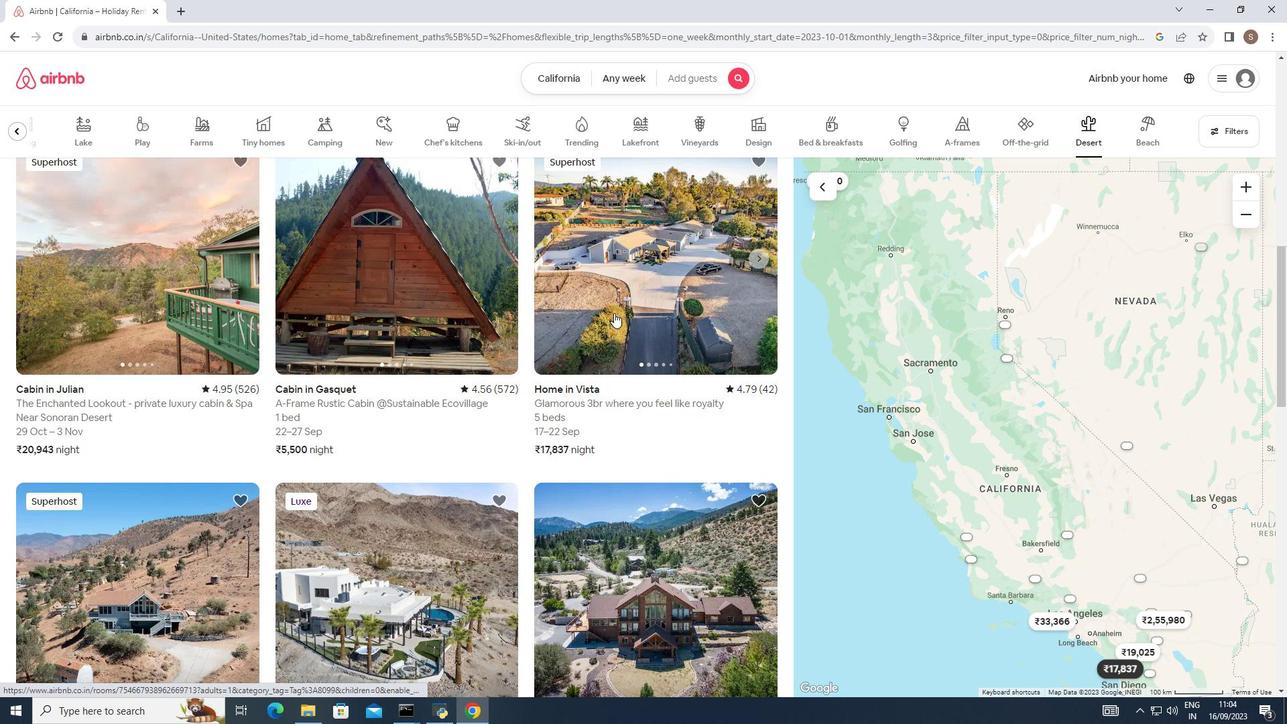 
Action: Mouse moved to (614, 313)
Screenshot: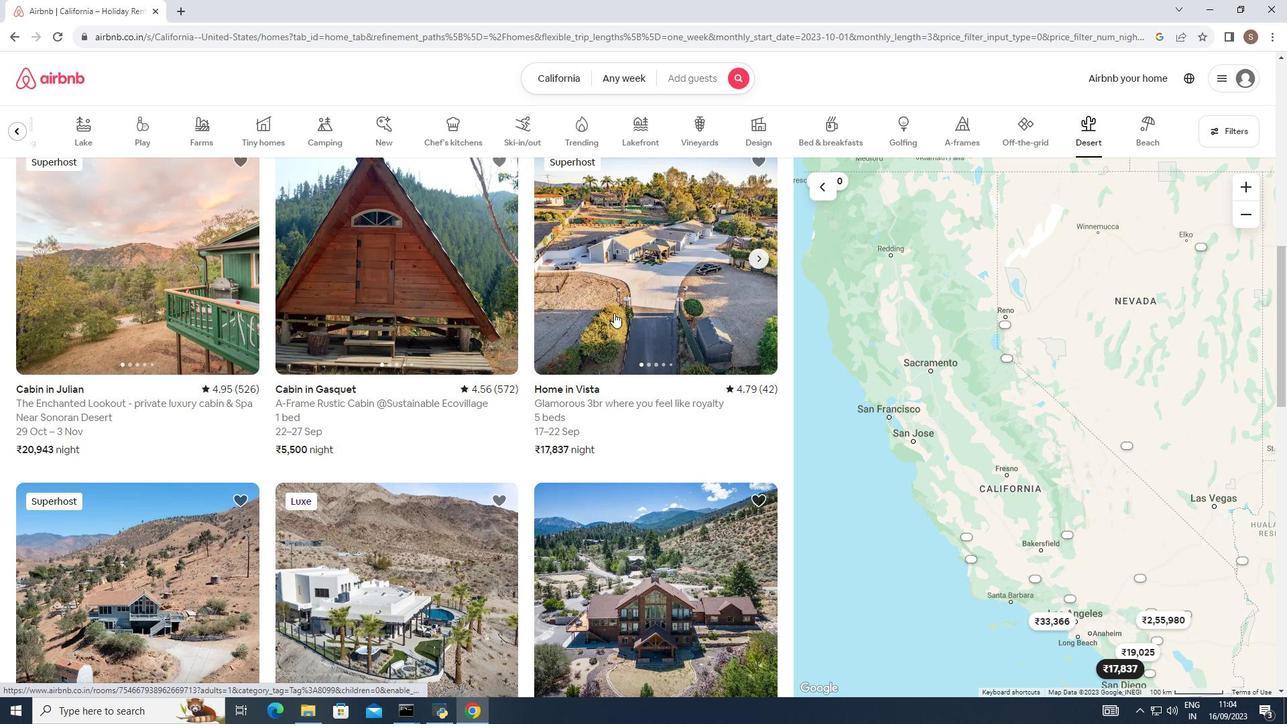 
Action: Mouse scrolled (614, 312) with delta (0, 0)
Screenshot: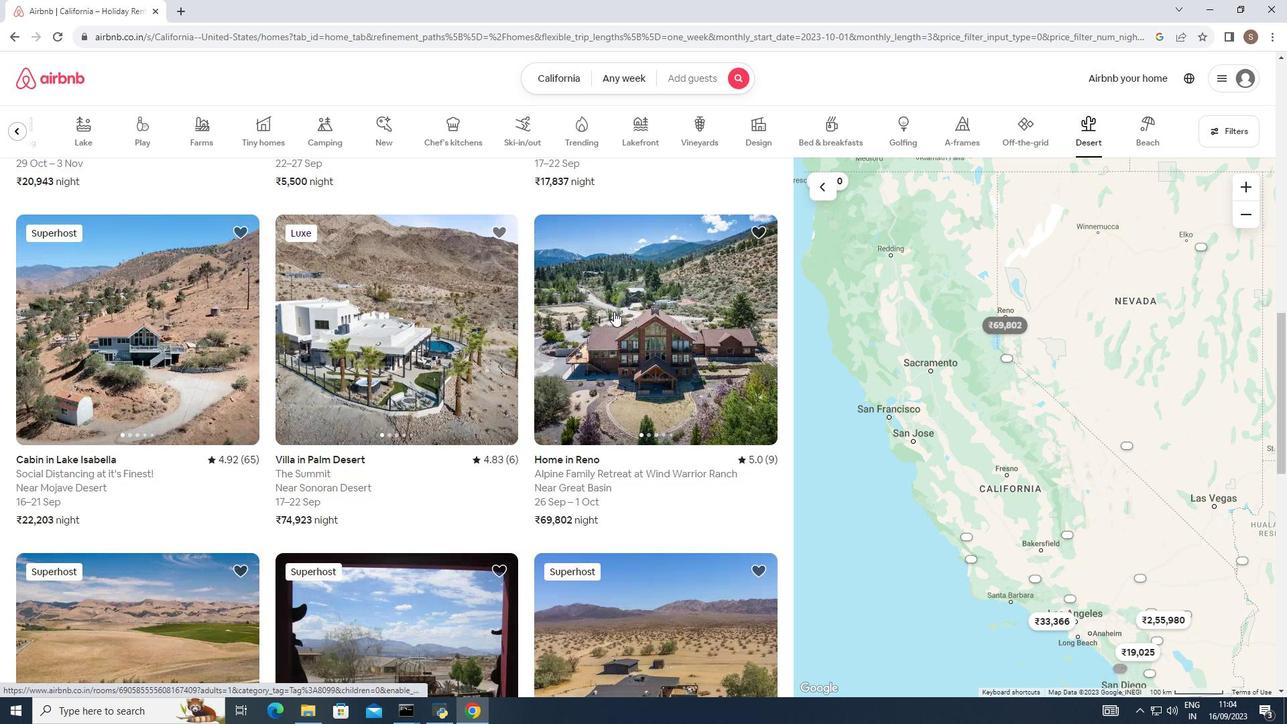
Action: Mouse scrolled (614, 312) with delta (0, 0)
Screenshot: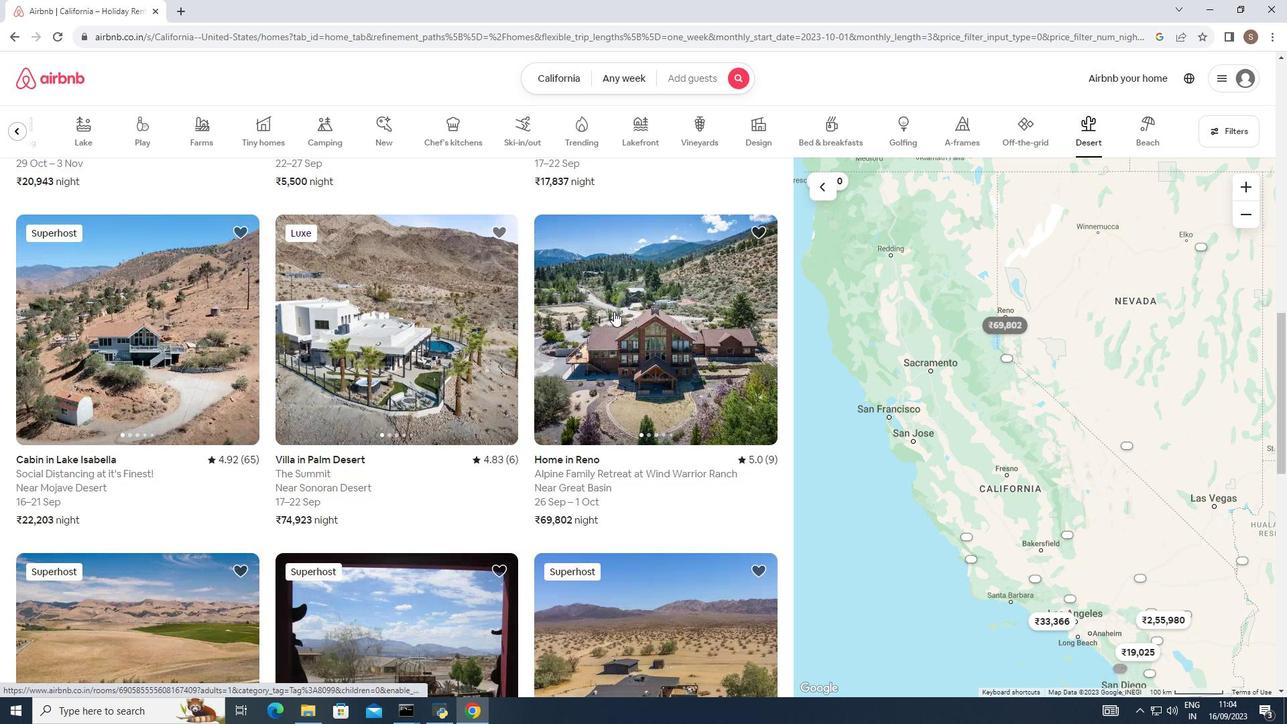 
Action: Mouse scrolled (614, 312) with delta (0, 0)
Screenshot: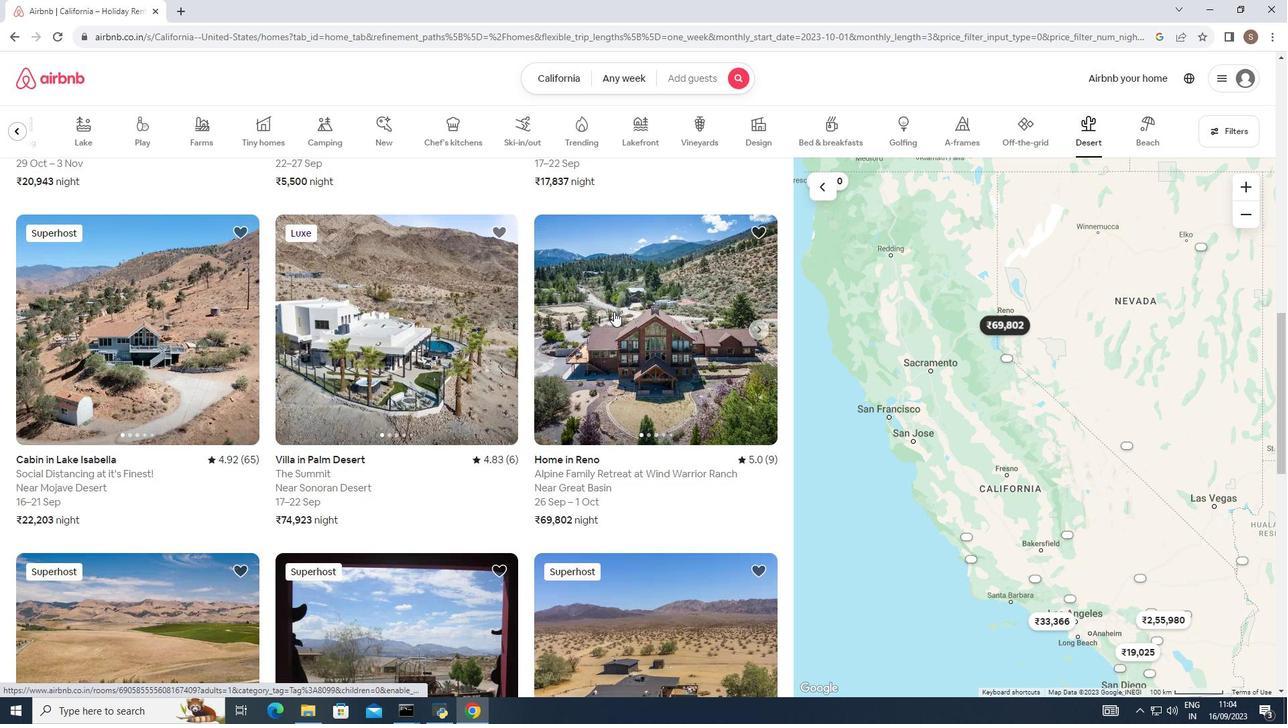 
Action: Mouse scrolled (614, 312) with delta (0, 0)
Screenshot: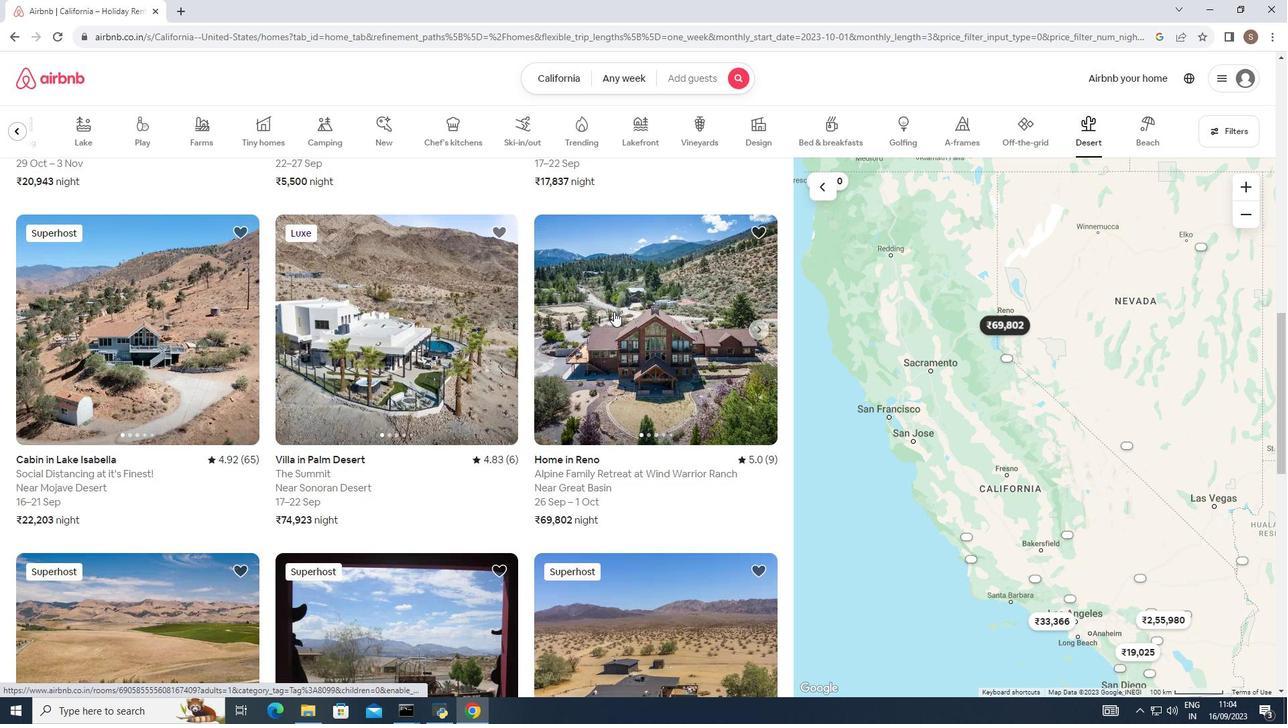 
Action: Mouse moved to (614, 311)
Screenshot: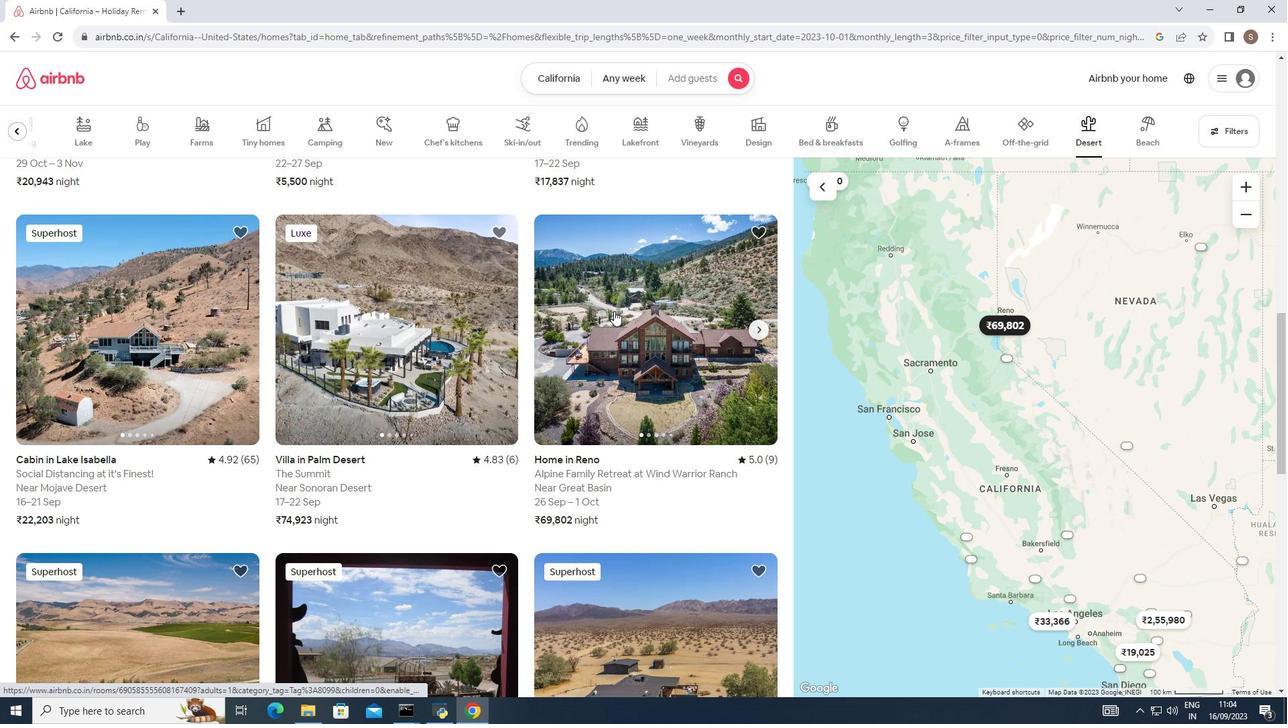 
Action: Mouse scrolled (614, 310) with delta (0, 0)
Screenshot: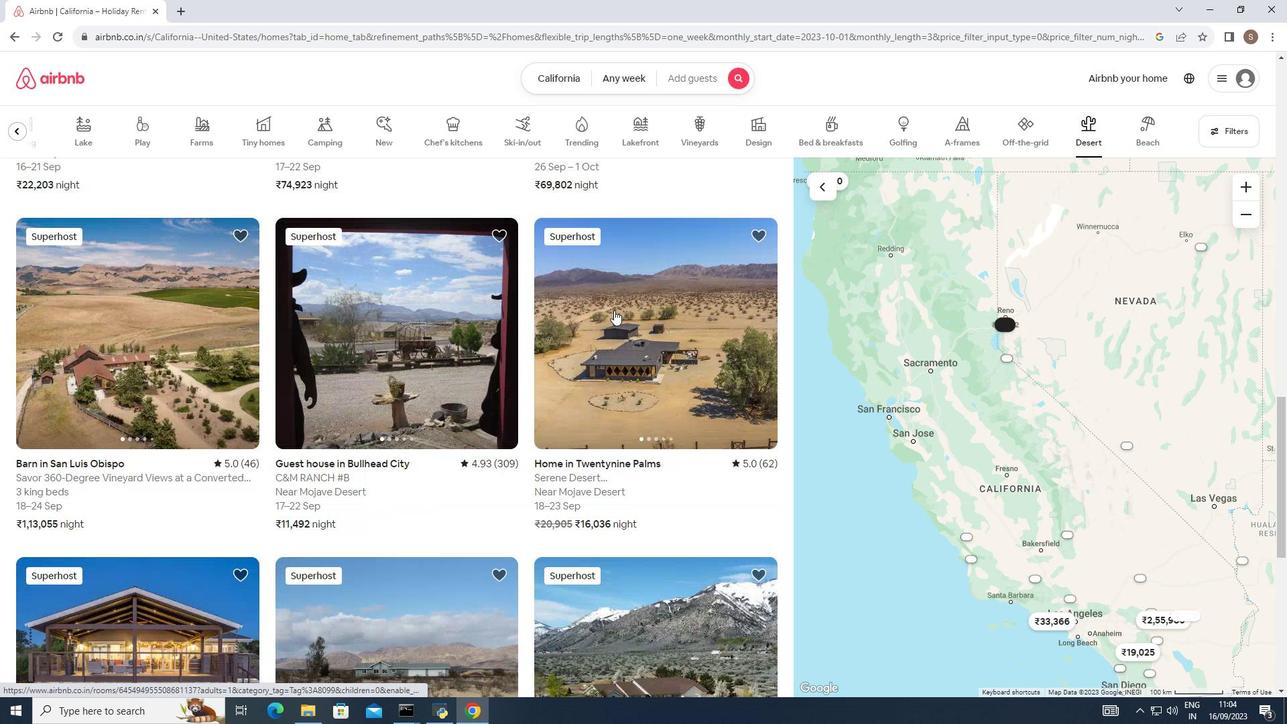 
Action: Mouse scrolled (614, 310) with delta (0, 0)
Screenshot: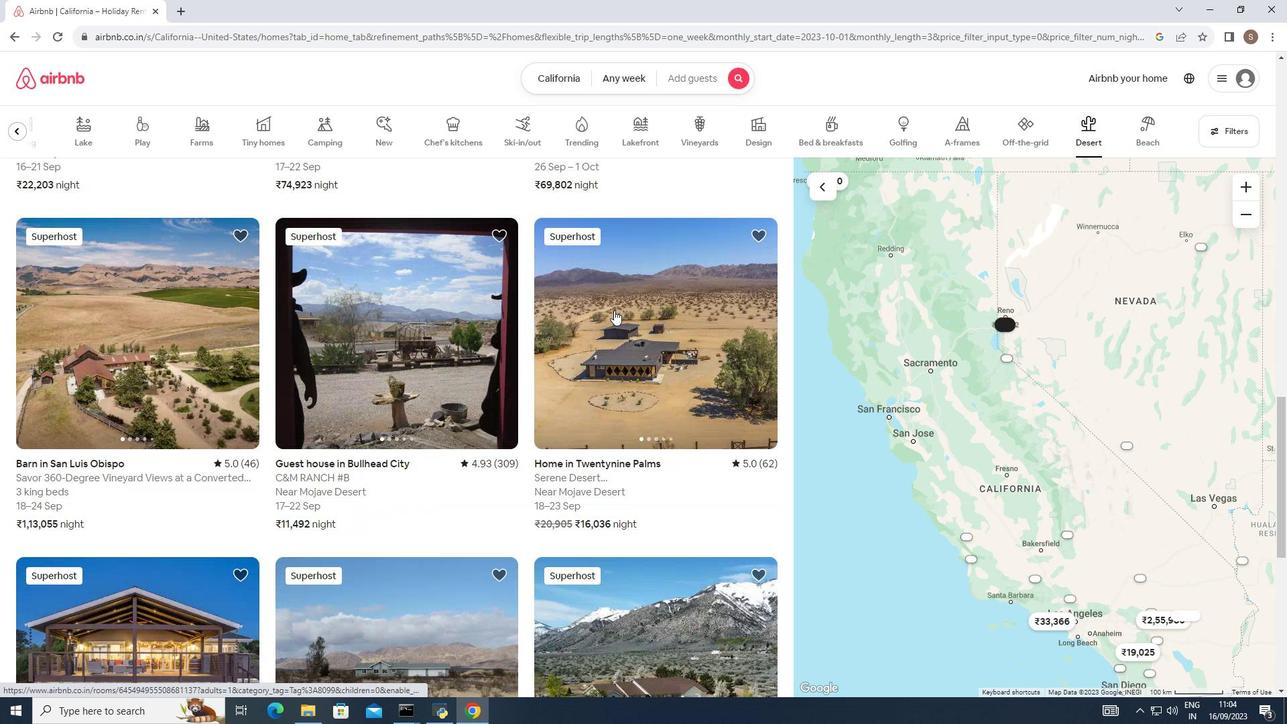 
Action: Mouse scrolled (614, 310) with delta (0, 0)
Screenshot: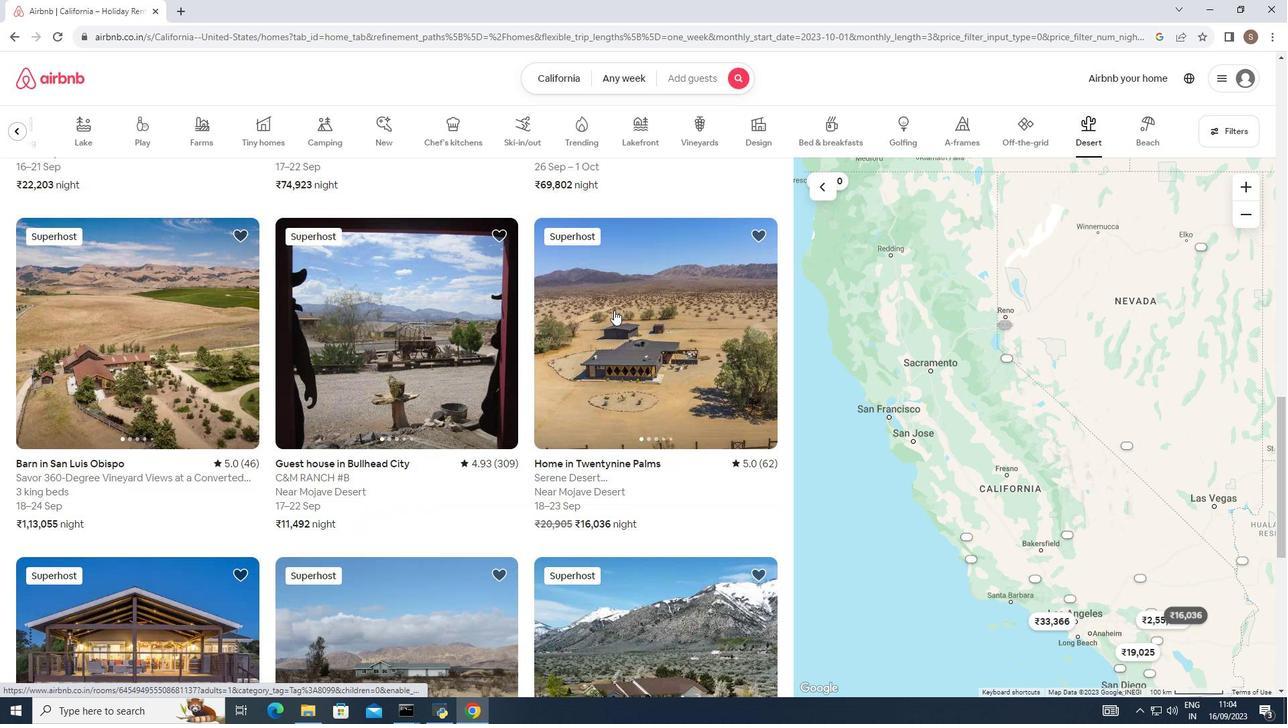 
Action: Mouse scrolled (614, 310) with delta (0, 0)
Screenshot: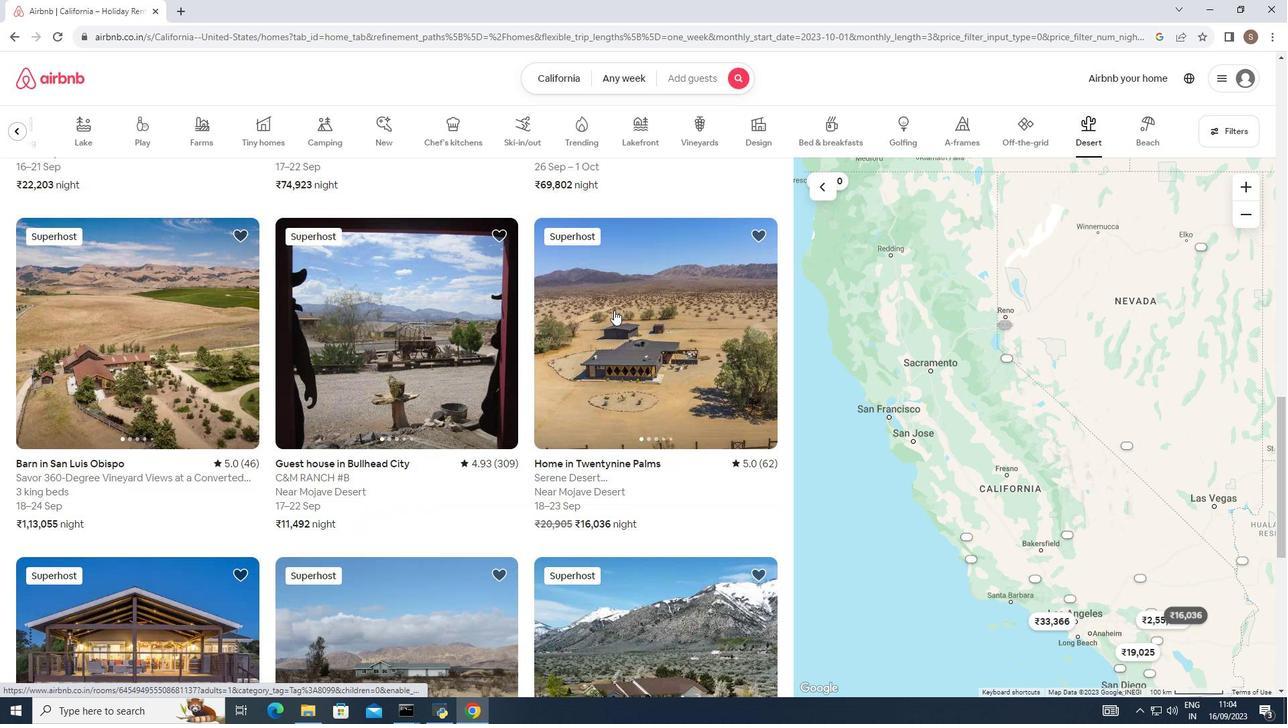 
Action: Mouse scrolled (614, 310) with delta (0, 0)
Screenshot: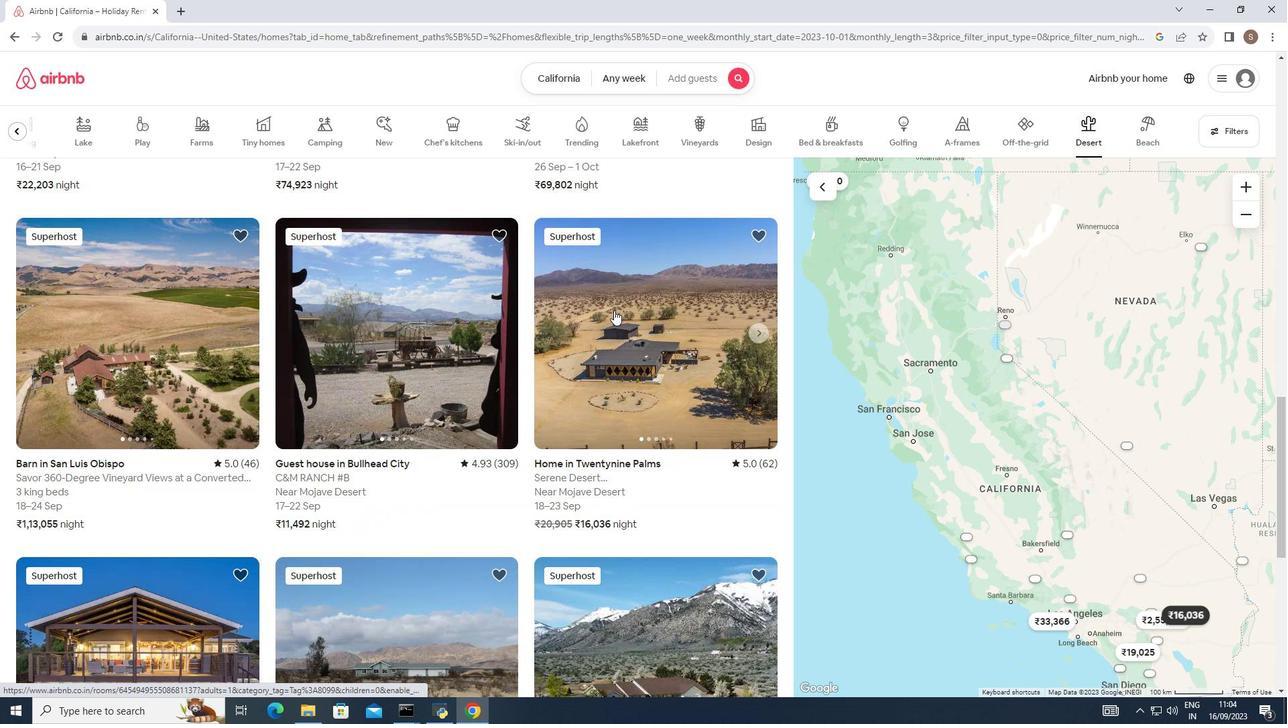 
Action: Mouse moved to (1227, 128)
Screenshot: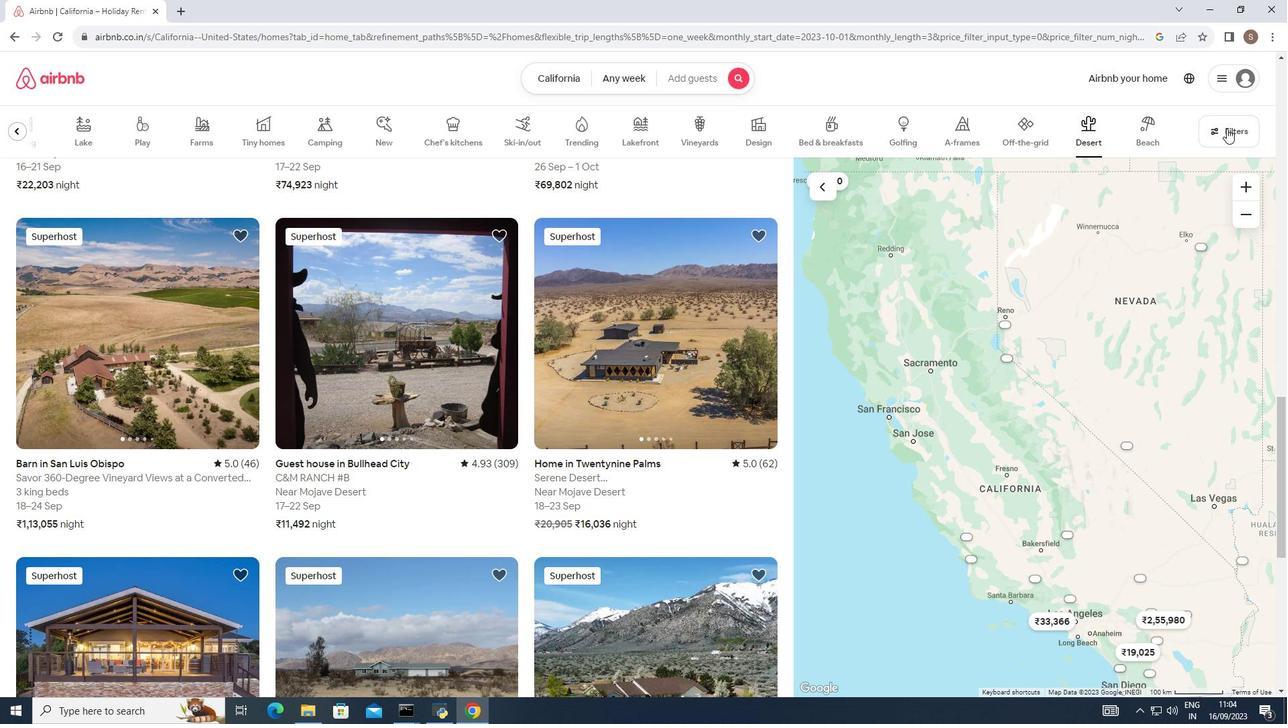 
Action: Mouse pressed left at (1227, 128)
Screenshot: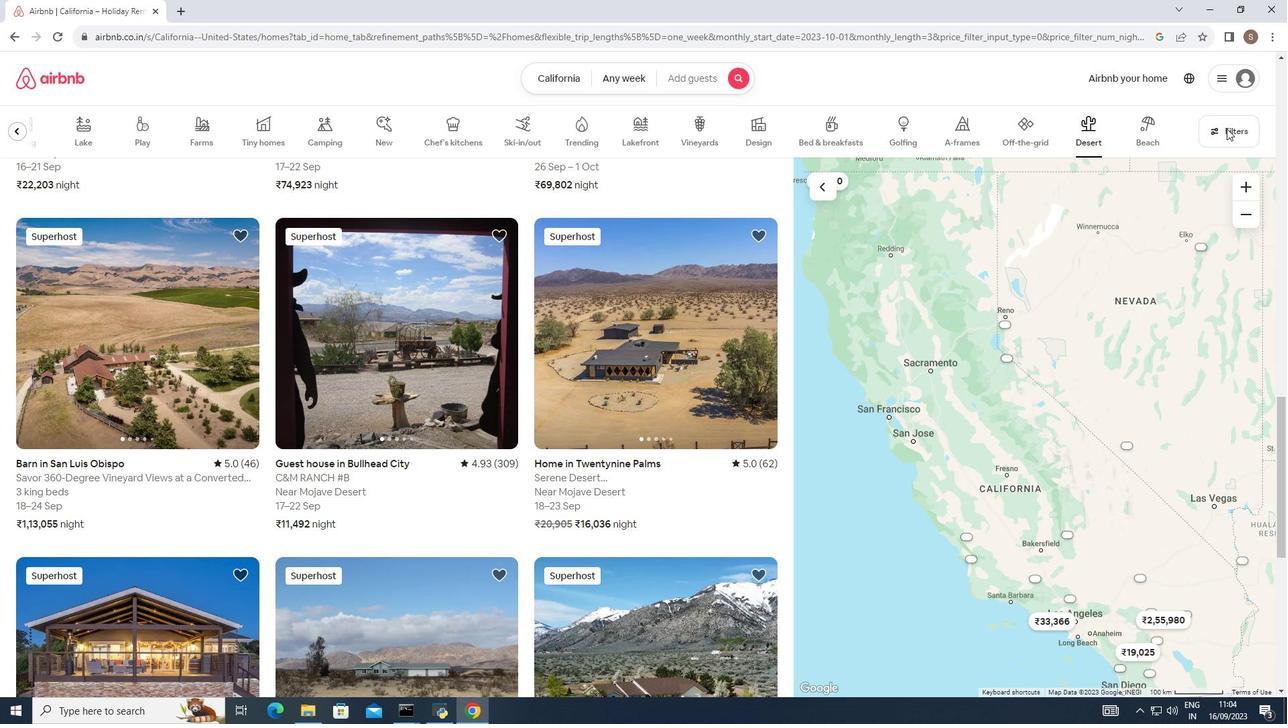 
Action: Mouse moved to (698, 318)
Screenshot: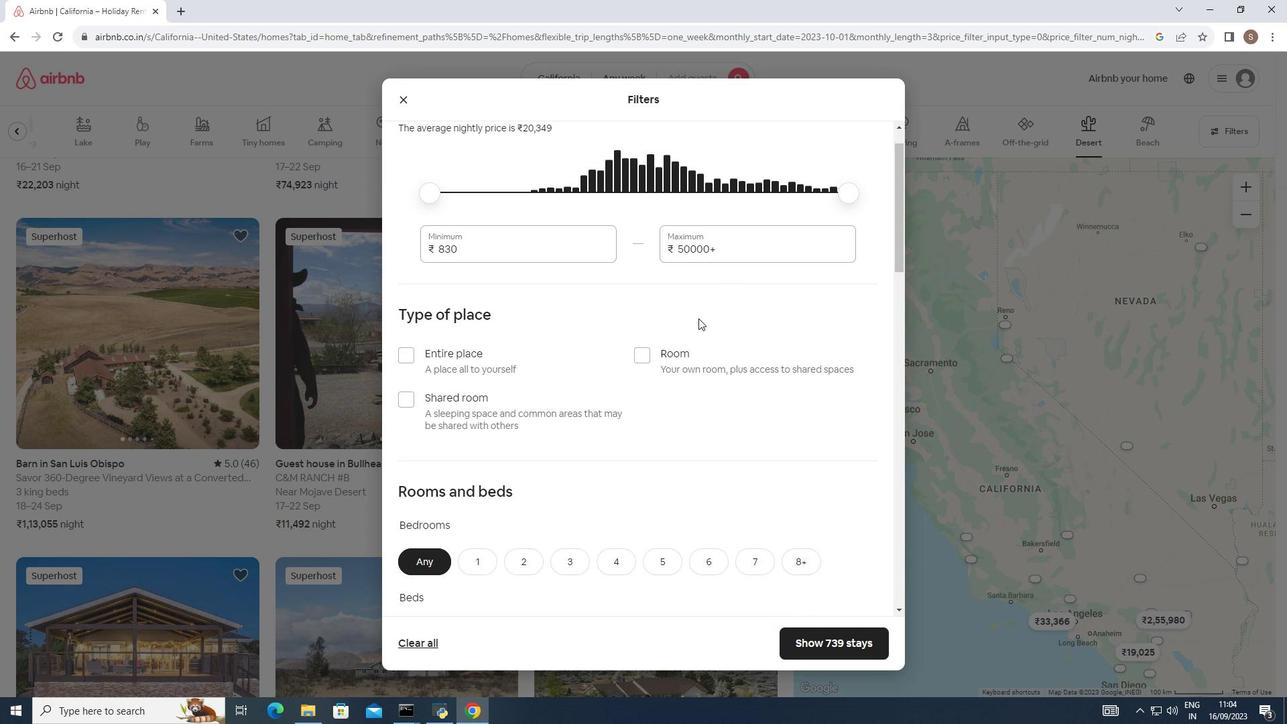 
Action: Mouse scrolled (698, 317) with delta (0, 0)
Screenshot: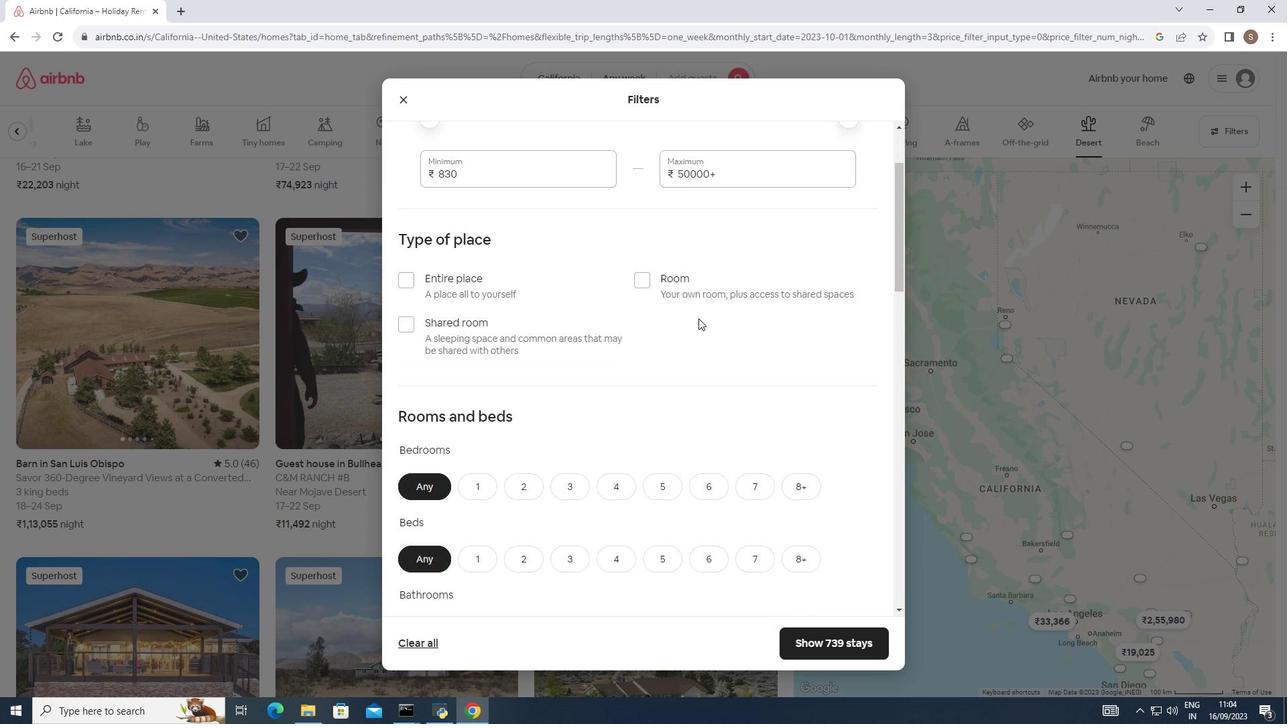 
Action: Mouse scrolled (698, 317) with delta (0, 0)
Screenshot: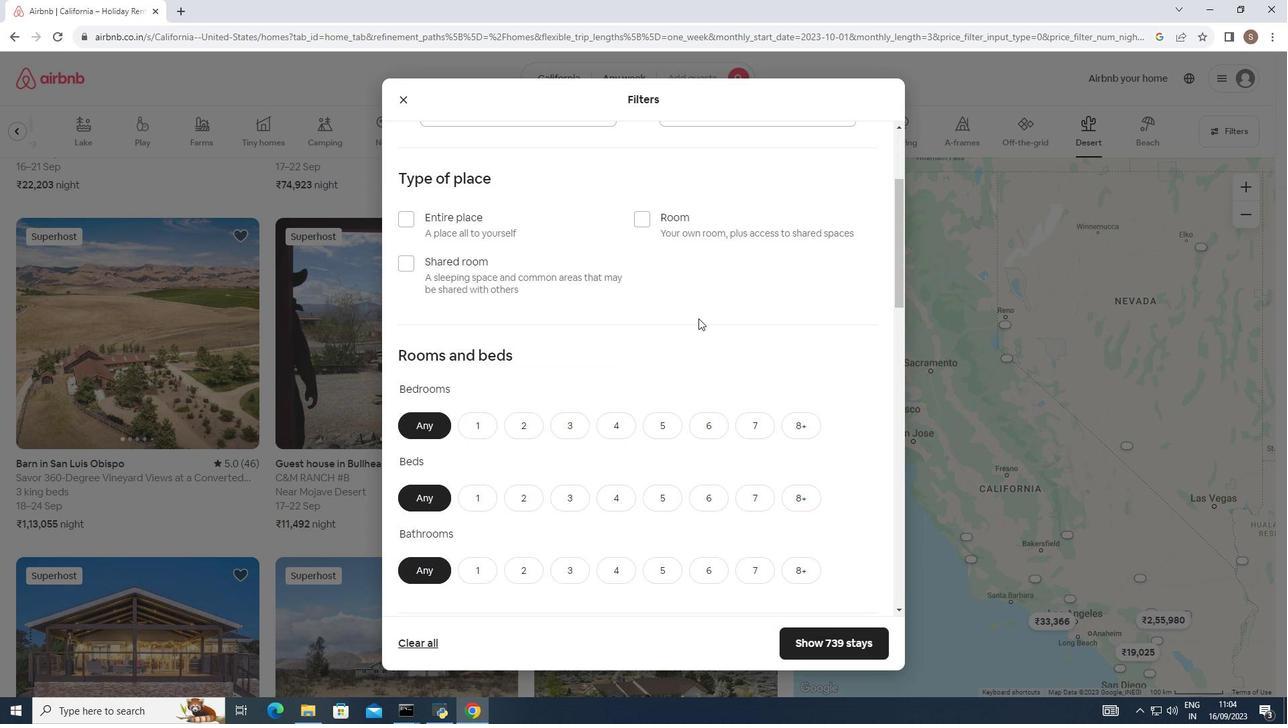 
Action: Mouse scrolled (698, 317) with delta (0, 0)
Screenshot: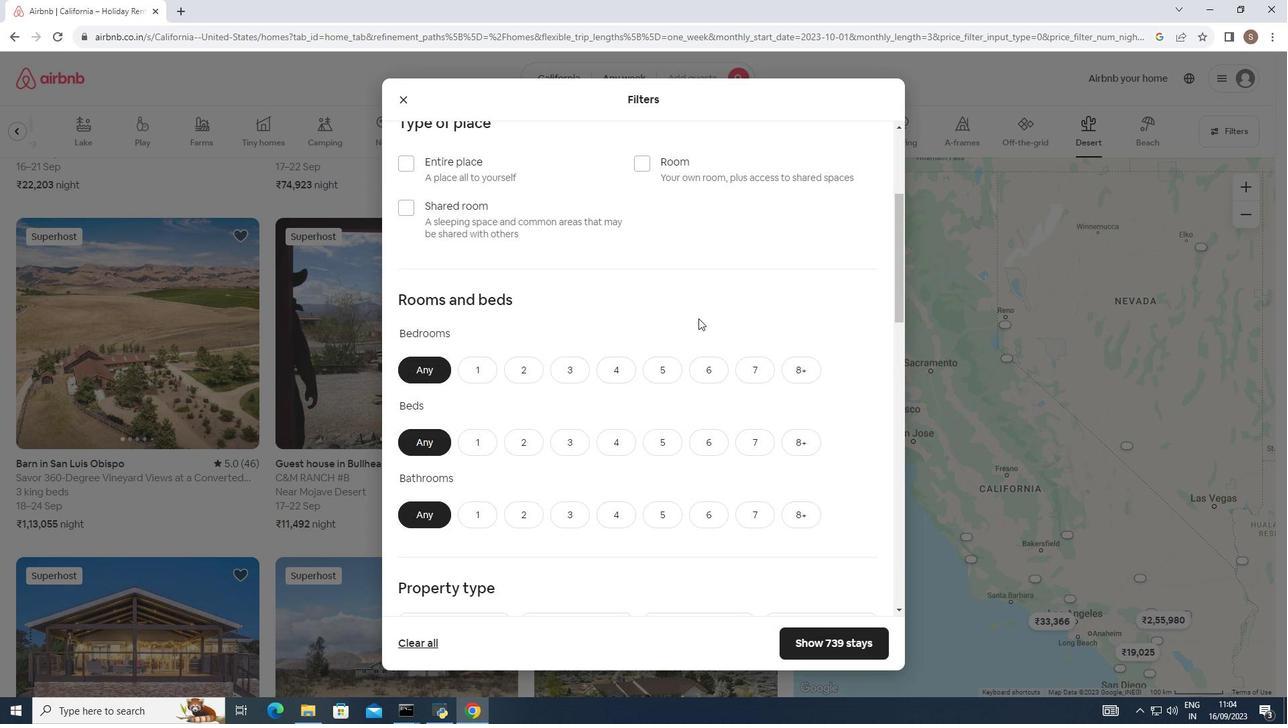 
Action: Mouse scrolled (698, 317) with delta (0, 0)
Screenshot: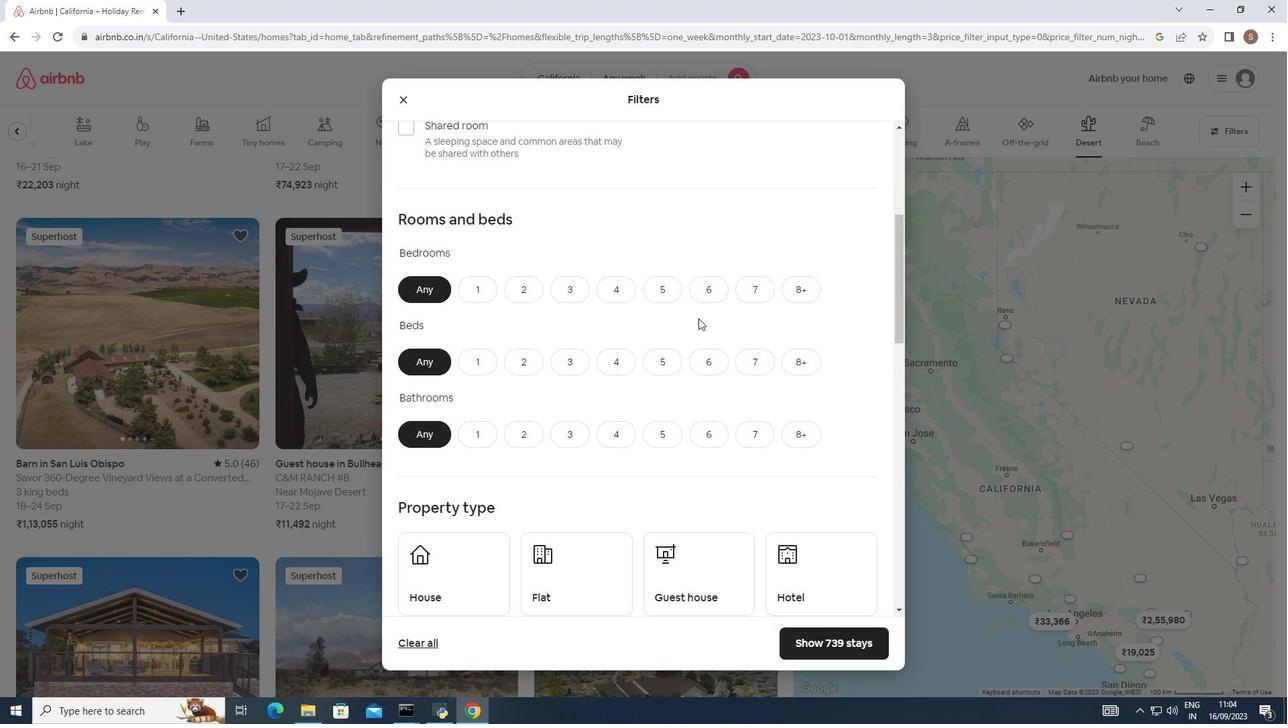 
Action: Mouse scrolled (698, 317) with delta (0, 0)
Screenshot: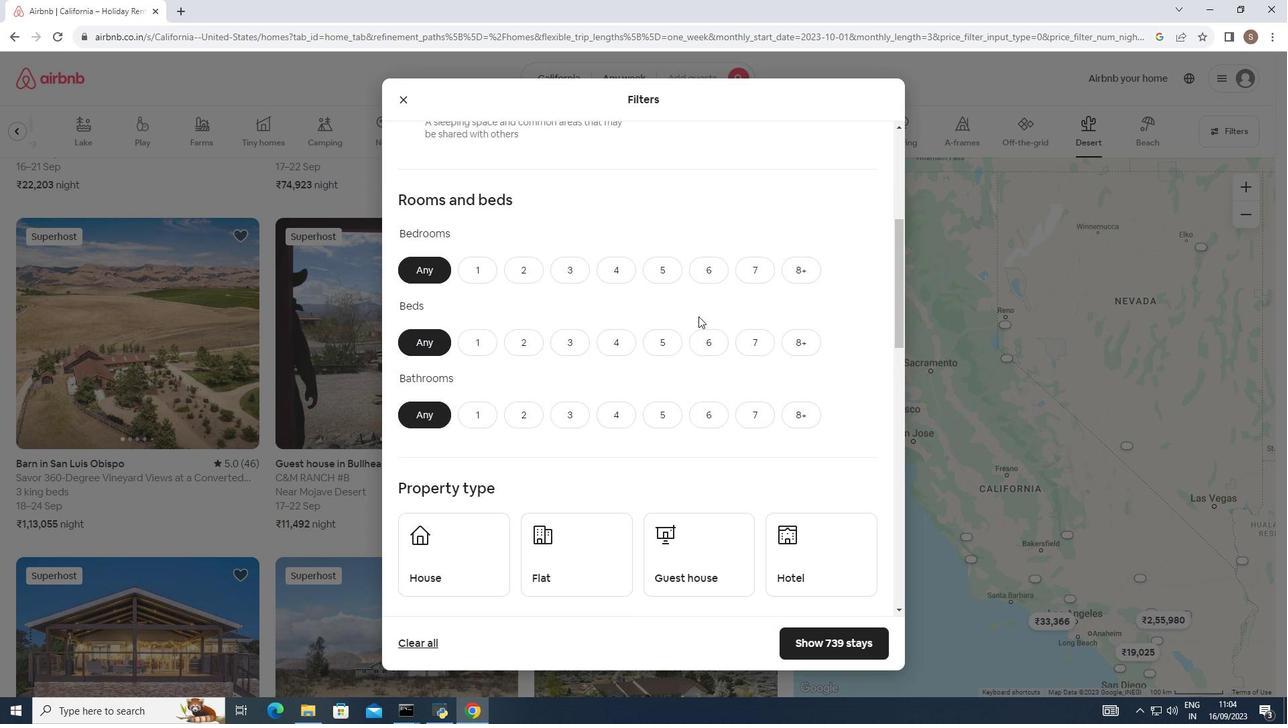 
Action: Mouse moved to (698, 315)
Screenshot: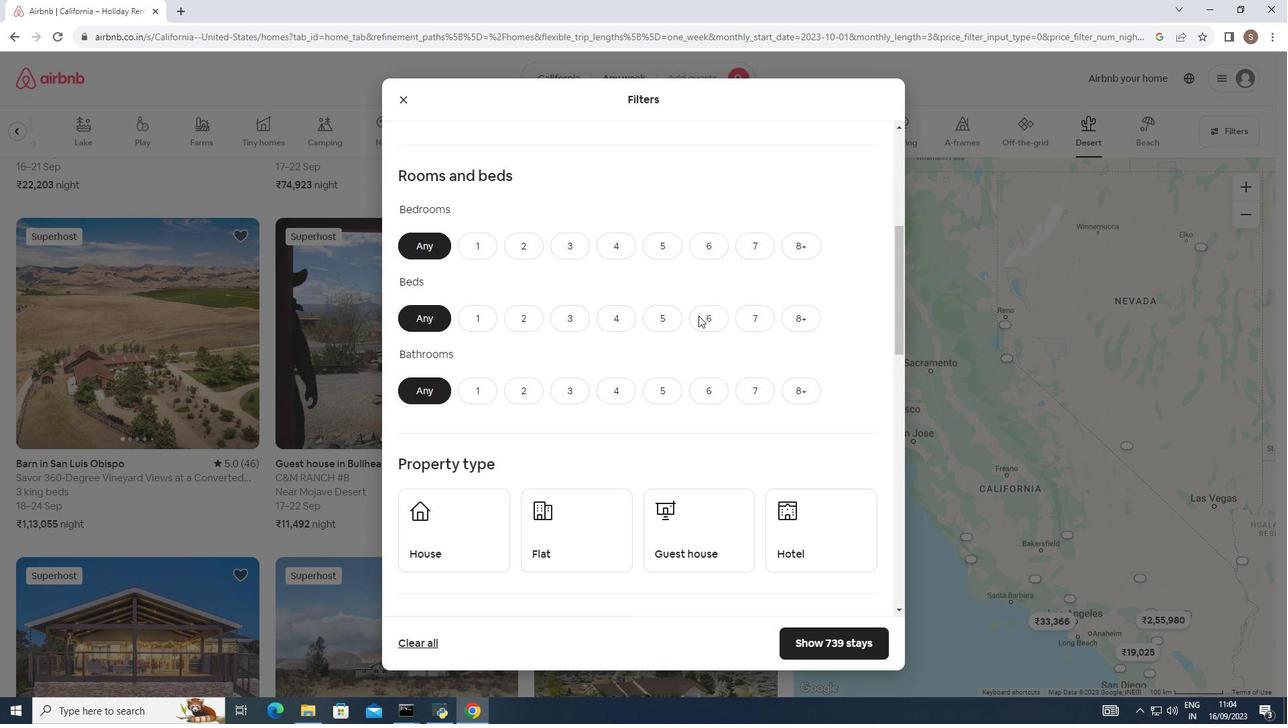 
Action: Mouse scrolled (698, 315) with delta (0, 0)
Screenshot: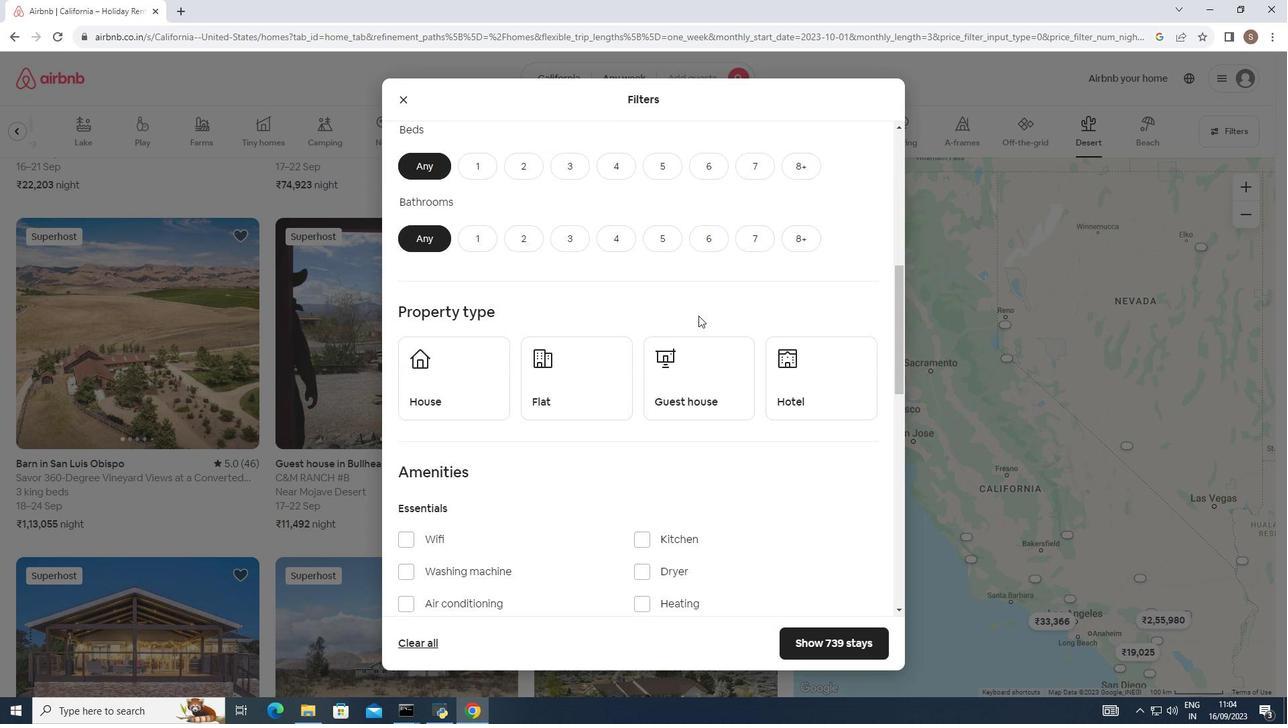 
Action: Mouse scrolled (698, 315) with delta (0, 0)
Screenshot: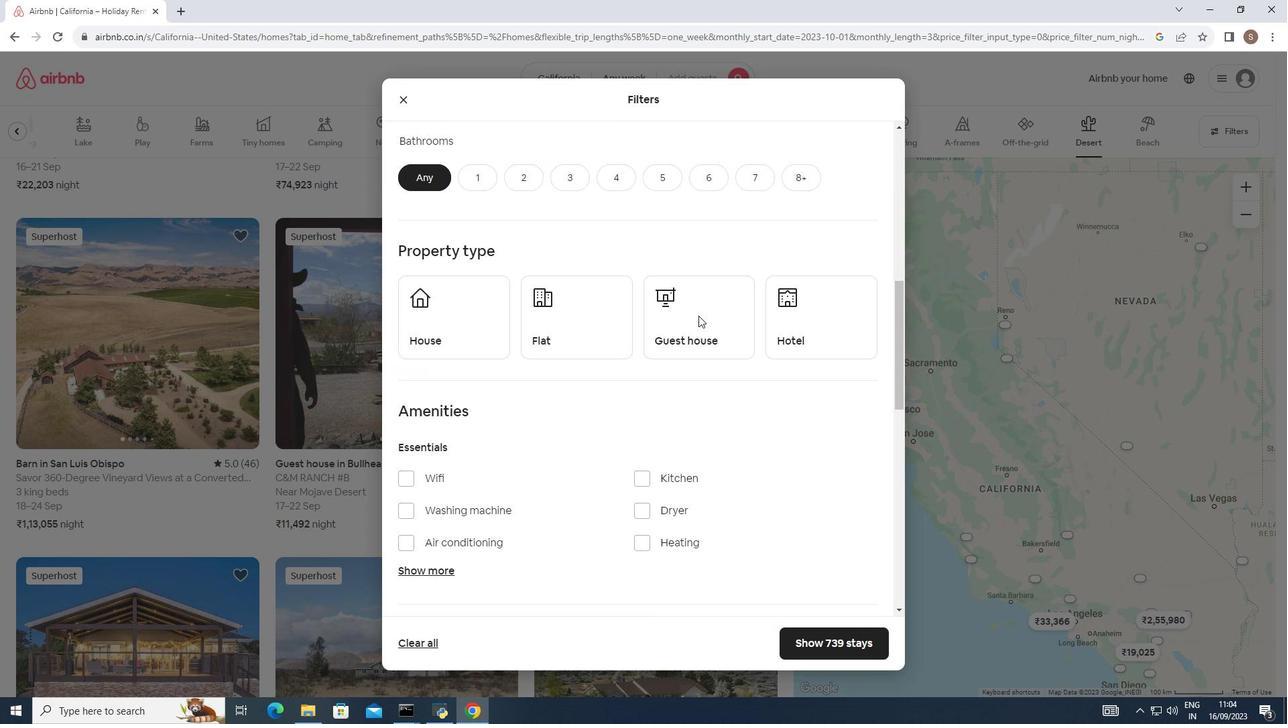 
Action: Mouse scrolled (698, 315) with delta (0, 0)
Screenshot: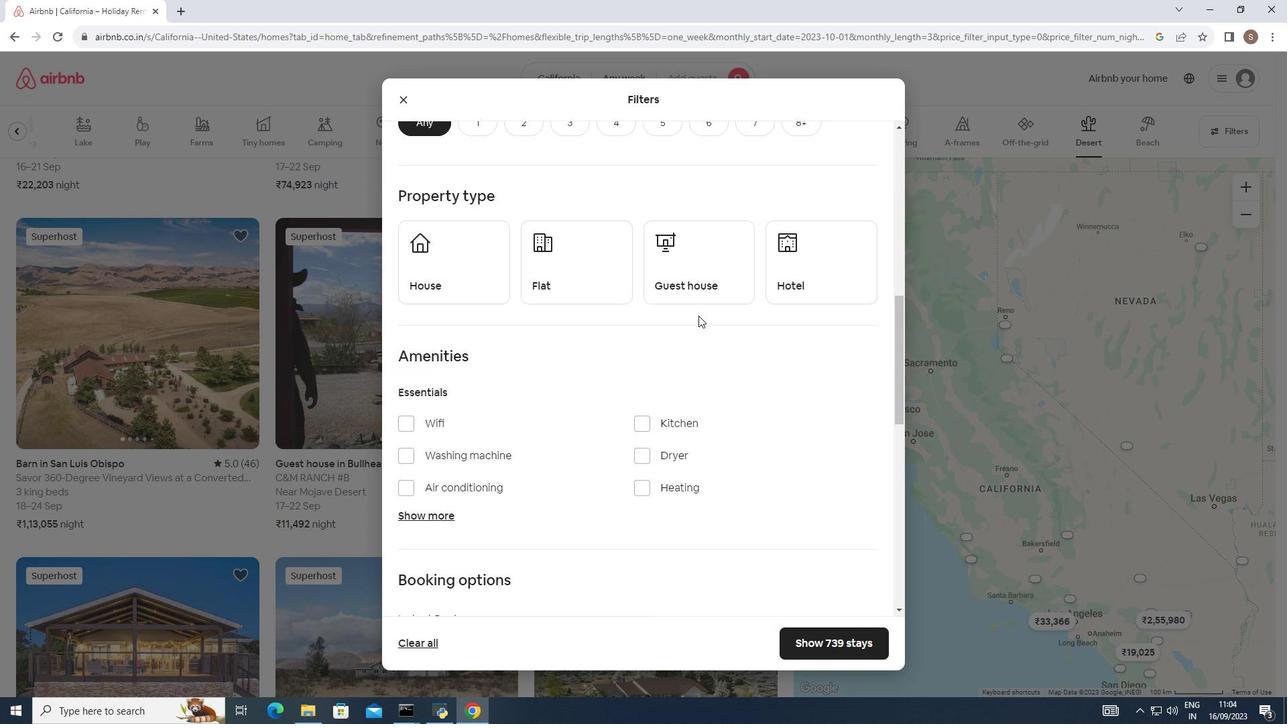 
Action: Mouse scrolled (698, 315) with delta (0, 0)
Screenshot: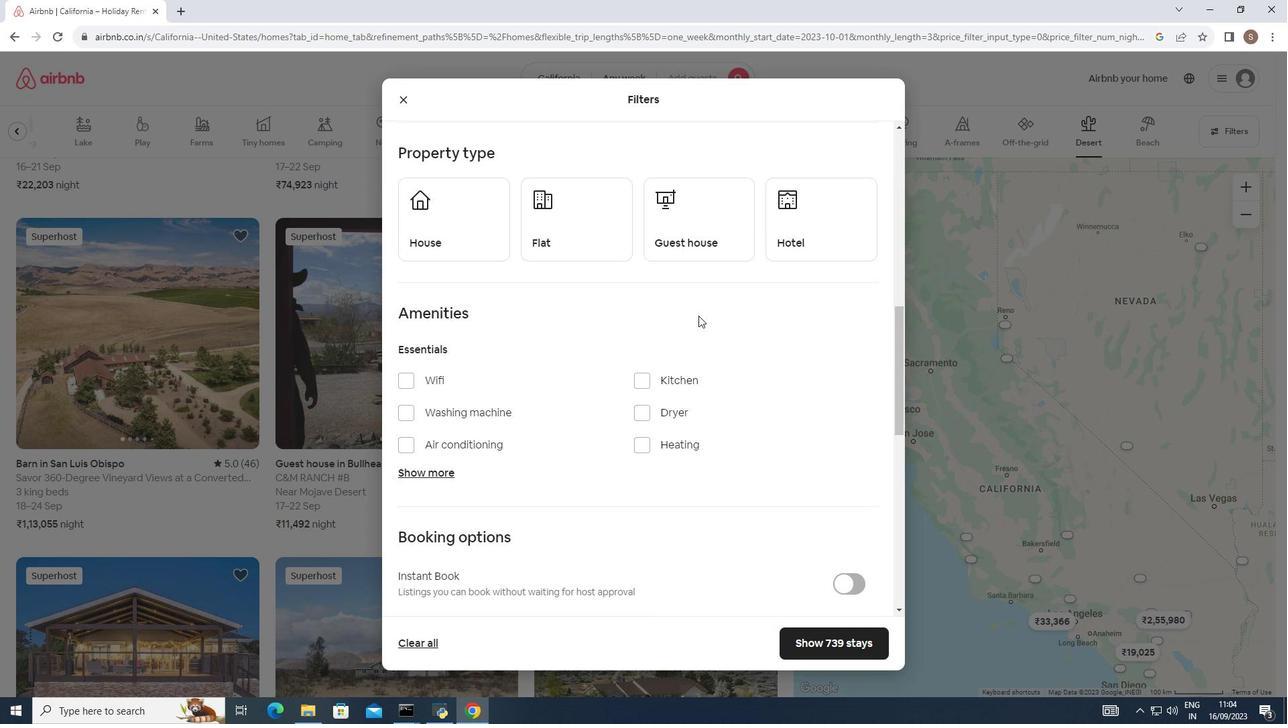 
Action: Mouse scrolled (698, 315) with delta (0, 0)
Screenshot: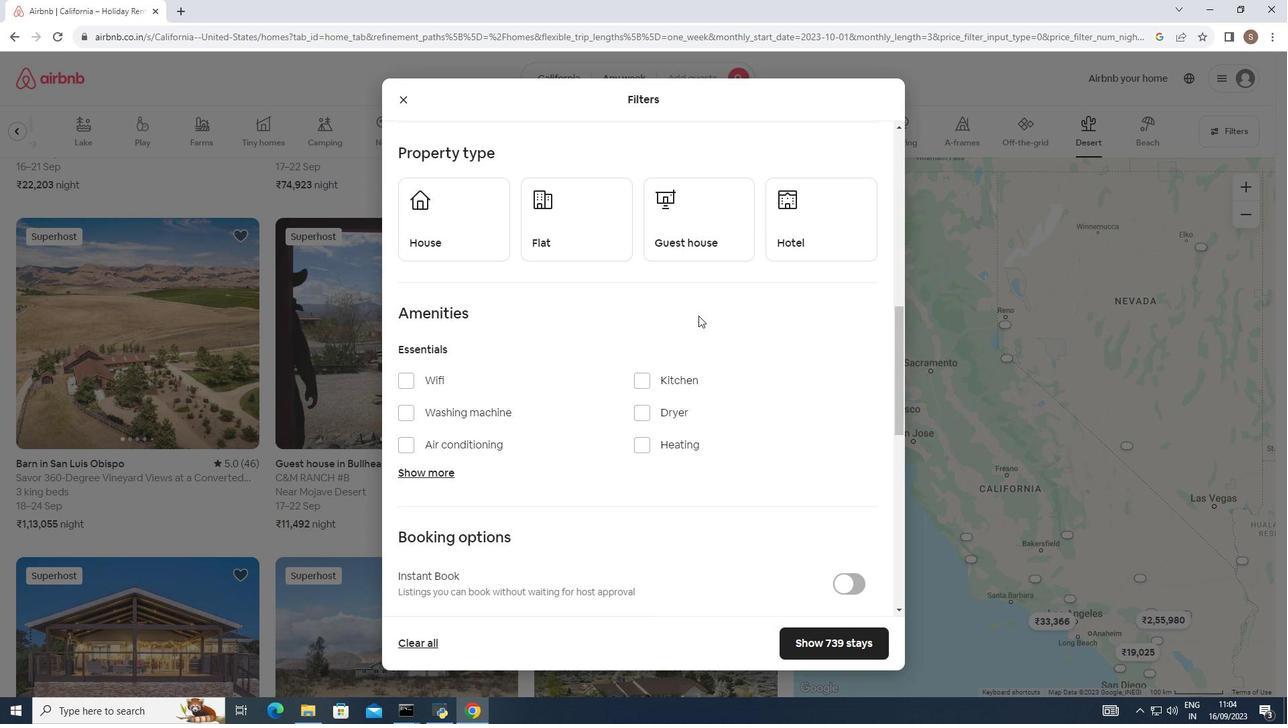 
Action: Mouse scrolled (698, 315) with delta (0, 0)
Screenshot: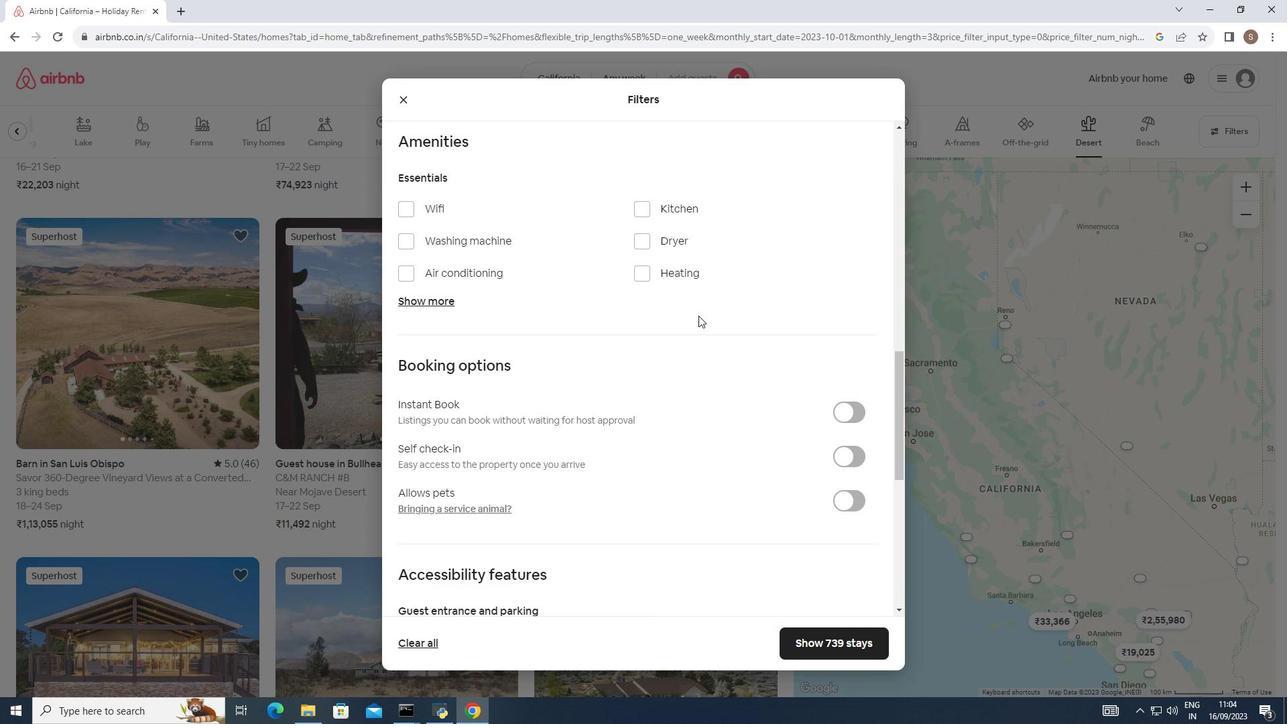 
Action: Mouse scrolled (698, 315) with delta (0, 0)
Screenshot: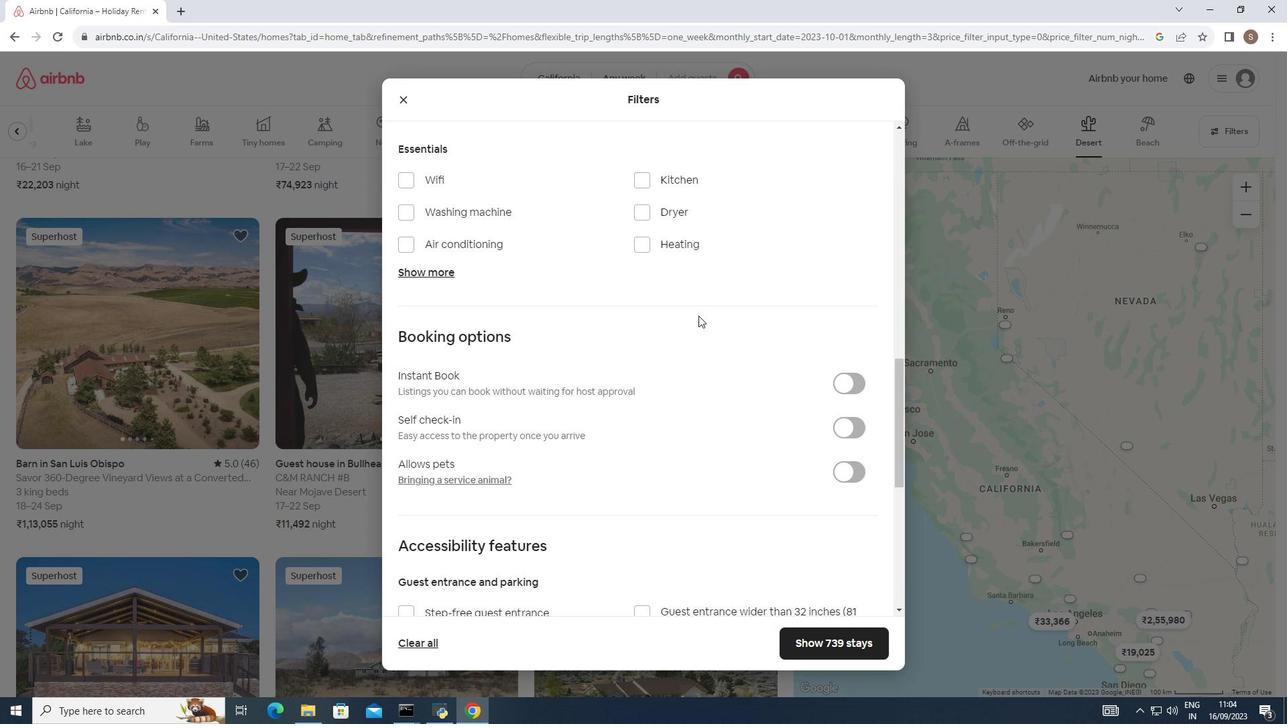 
Action: Mouse scrolled (698, 315) with delta (0, 0)
Screenshot: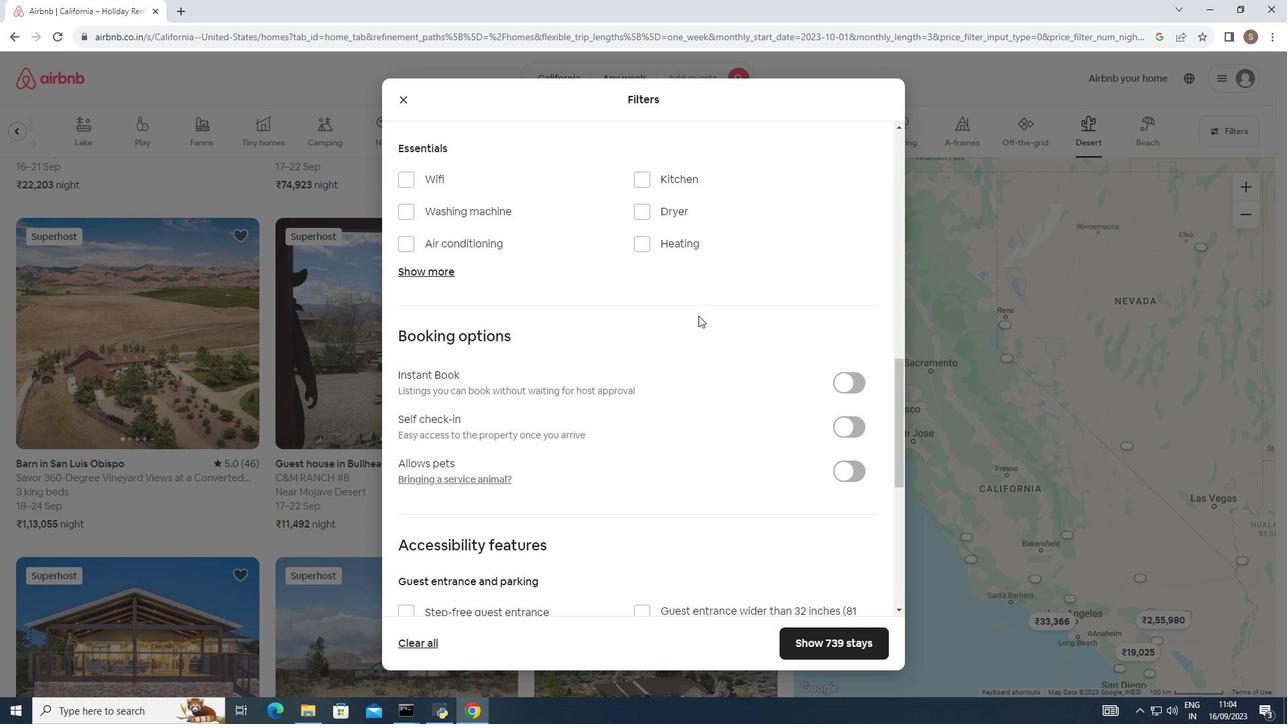 
Action: Mouse moved to (699, 313)
Screenshot: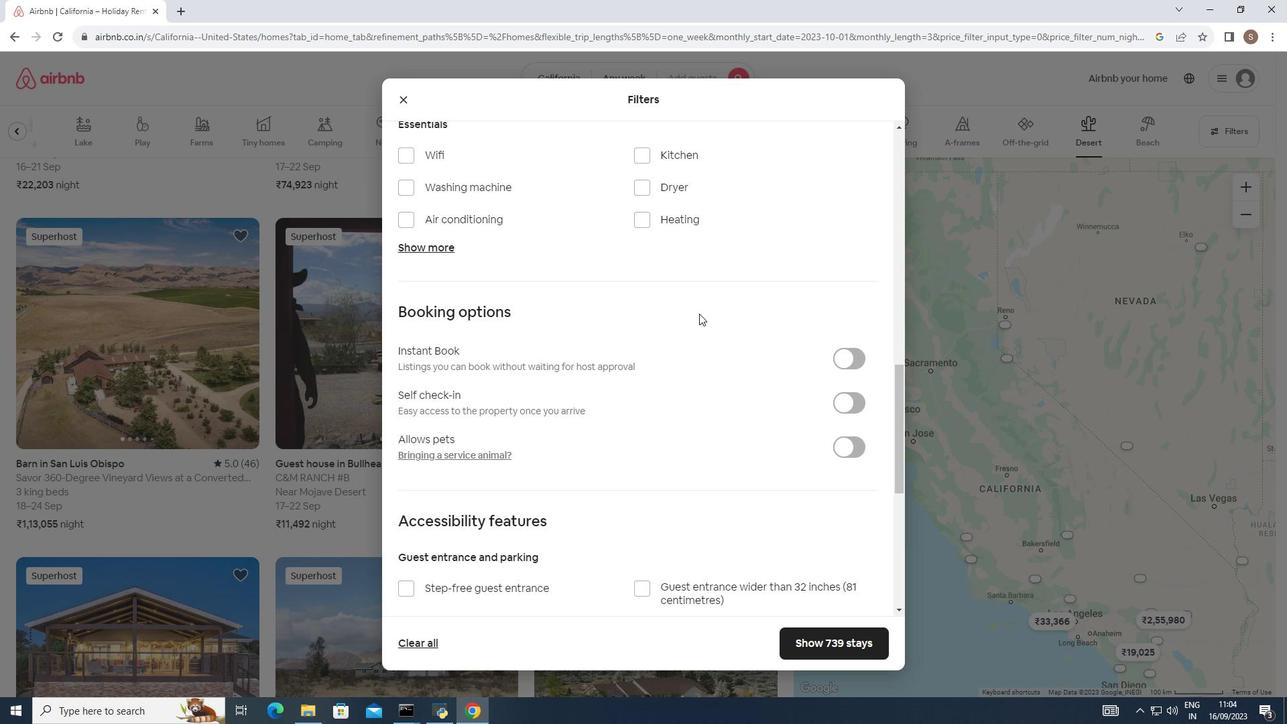 
Action: Mouse scrolled (699, 313) with delta (0, 0)
Screenshot: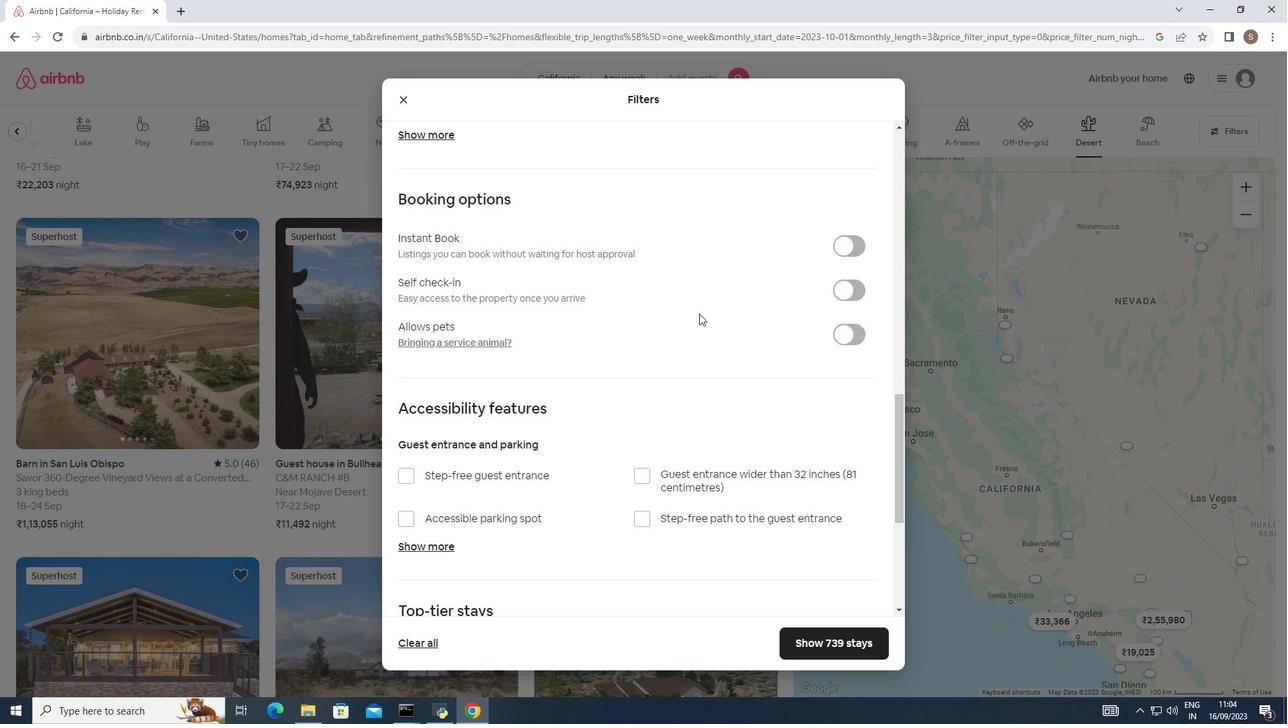 
Action: Mouse scrolled (699, 313) with delta (0, 0)
Screenshot: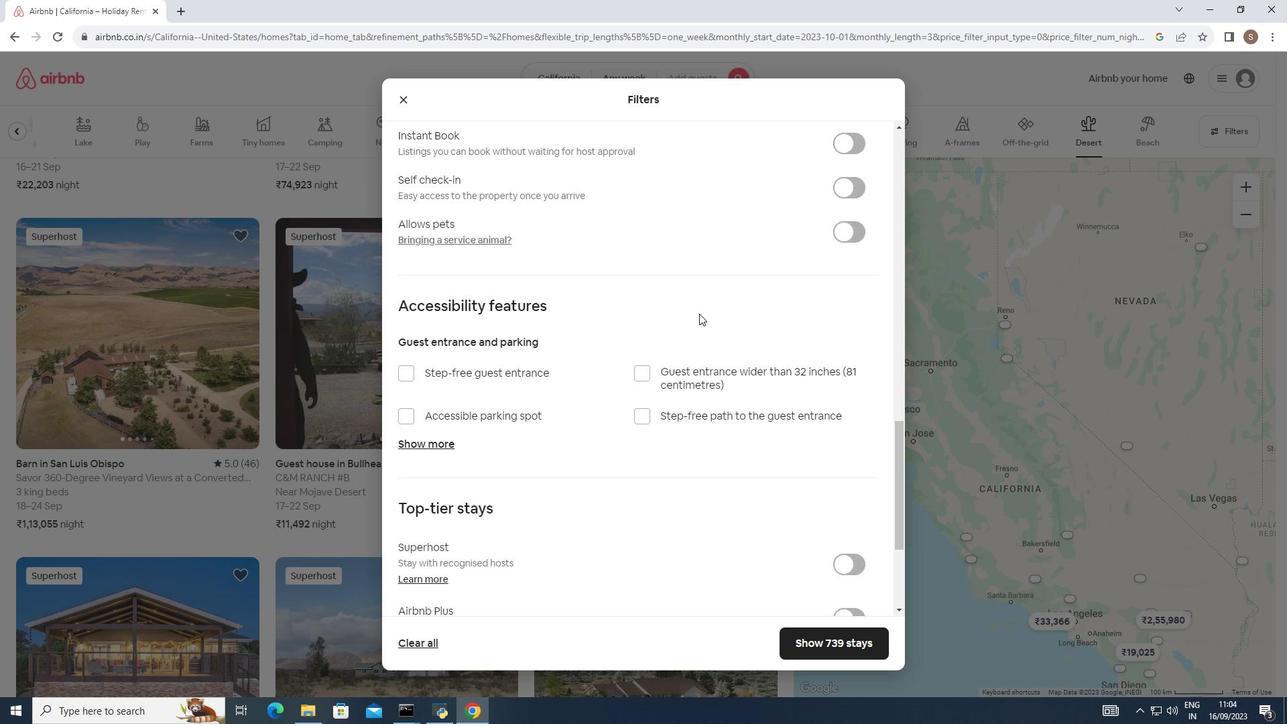 
Action: Mouse scrolled (699, 313) with delta (0, 0)
Screenshot: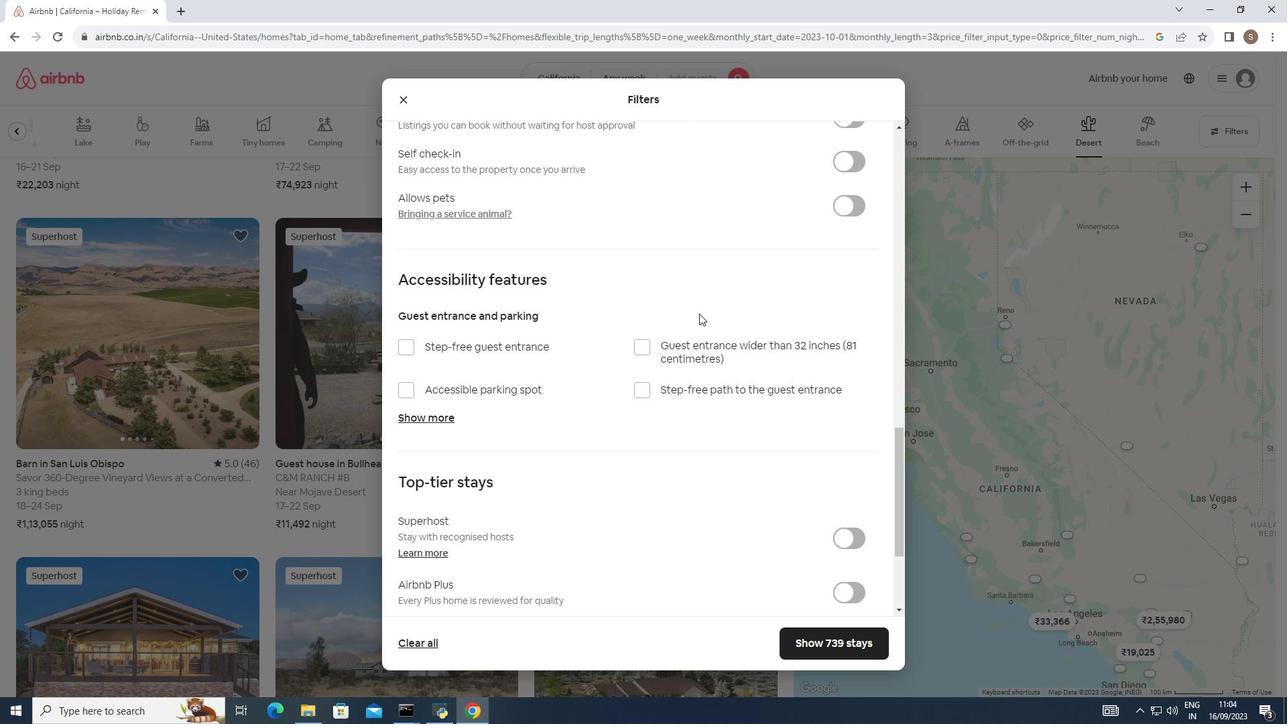 
Action: Mouse scrolled (699, 313) with delta (0, 0)
Screenshot: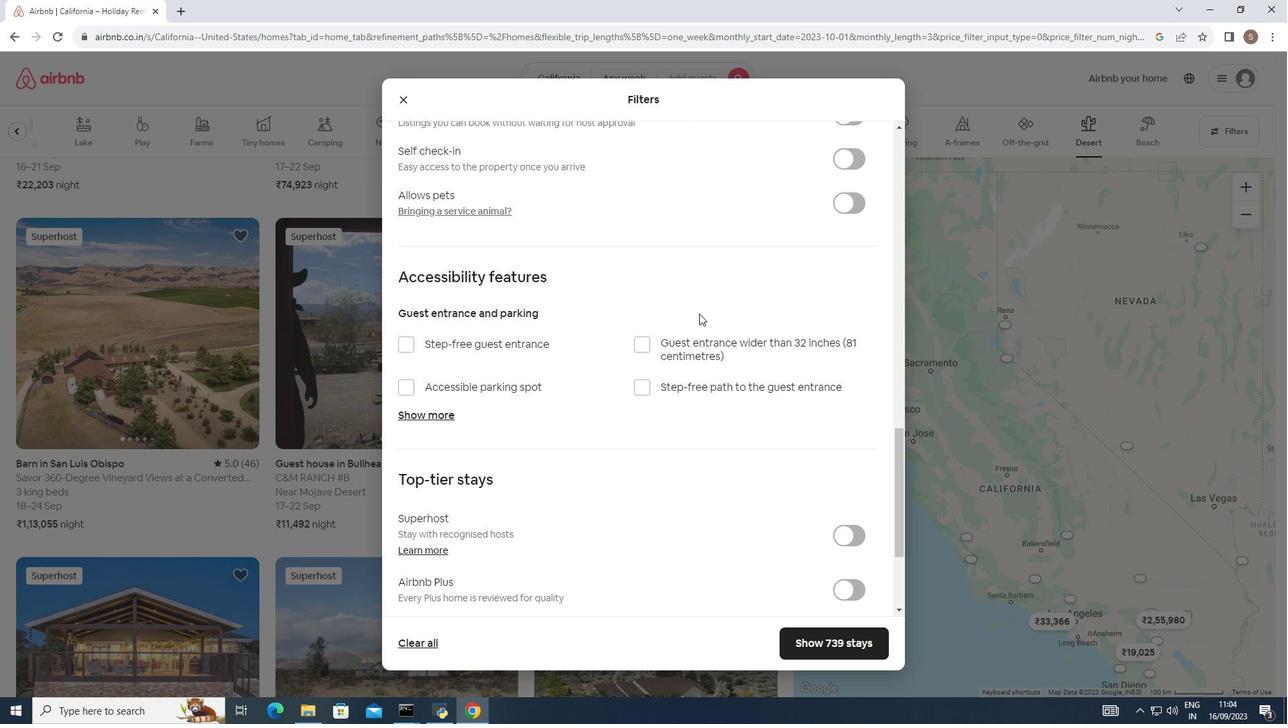 
Action: Mouse moved to (699, 313)
Screenshot: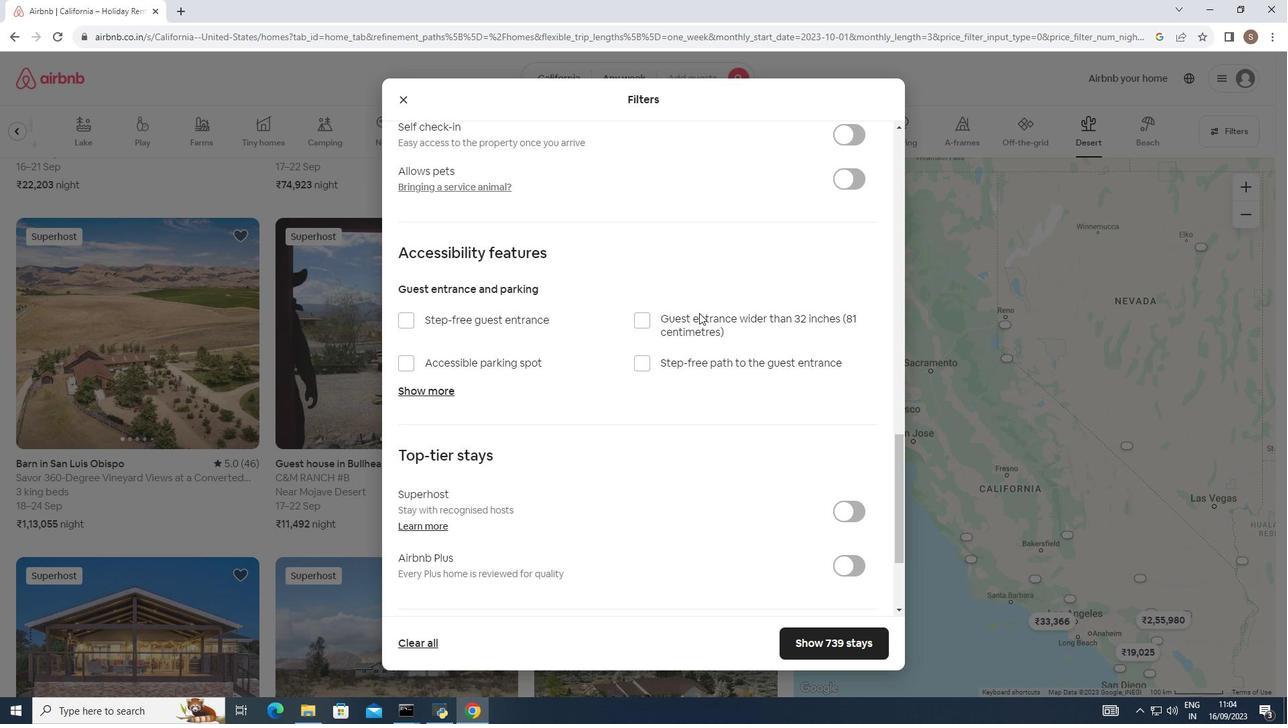 
Action: Mouse scrolled (699, 312) with delta (0, 0)
Screenshot: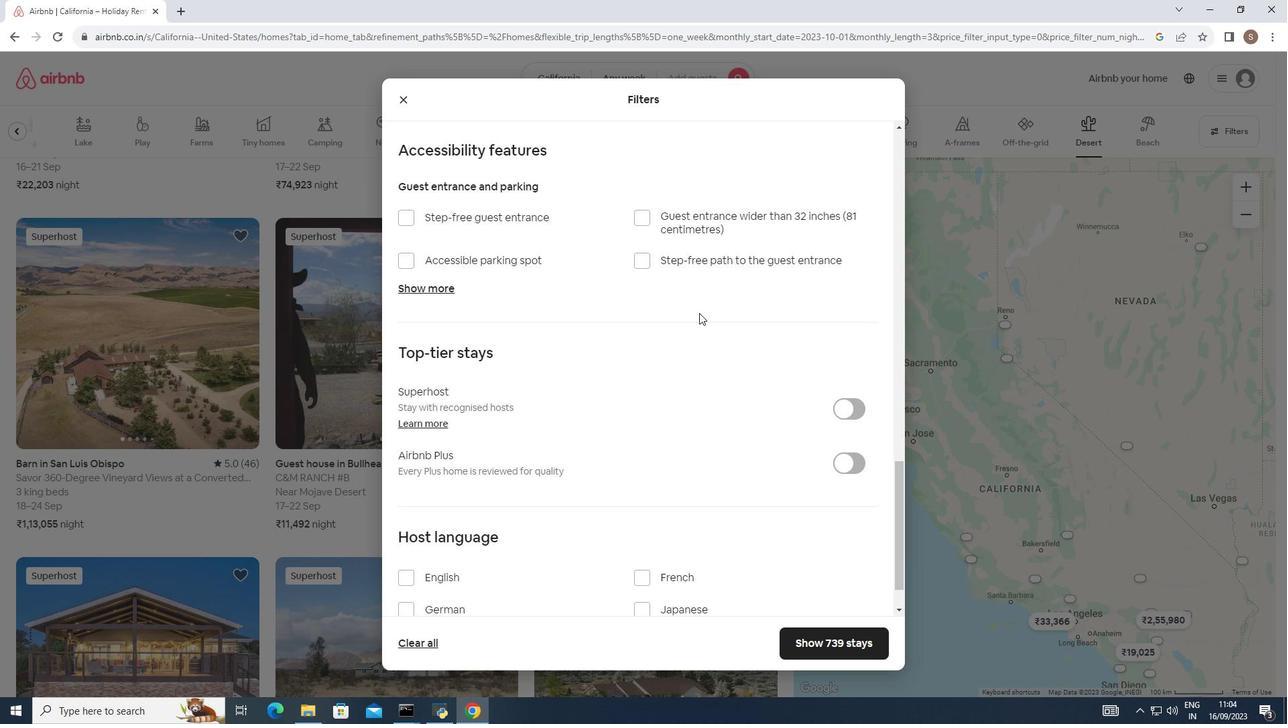 
Action: Mouse scrolled (699, 312) with delta (0, 0)
Screenshot: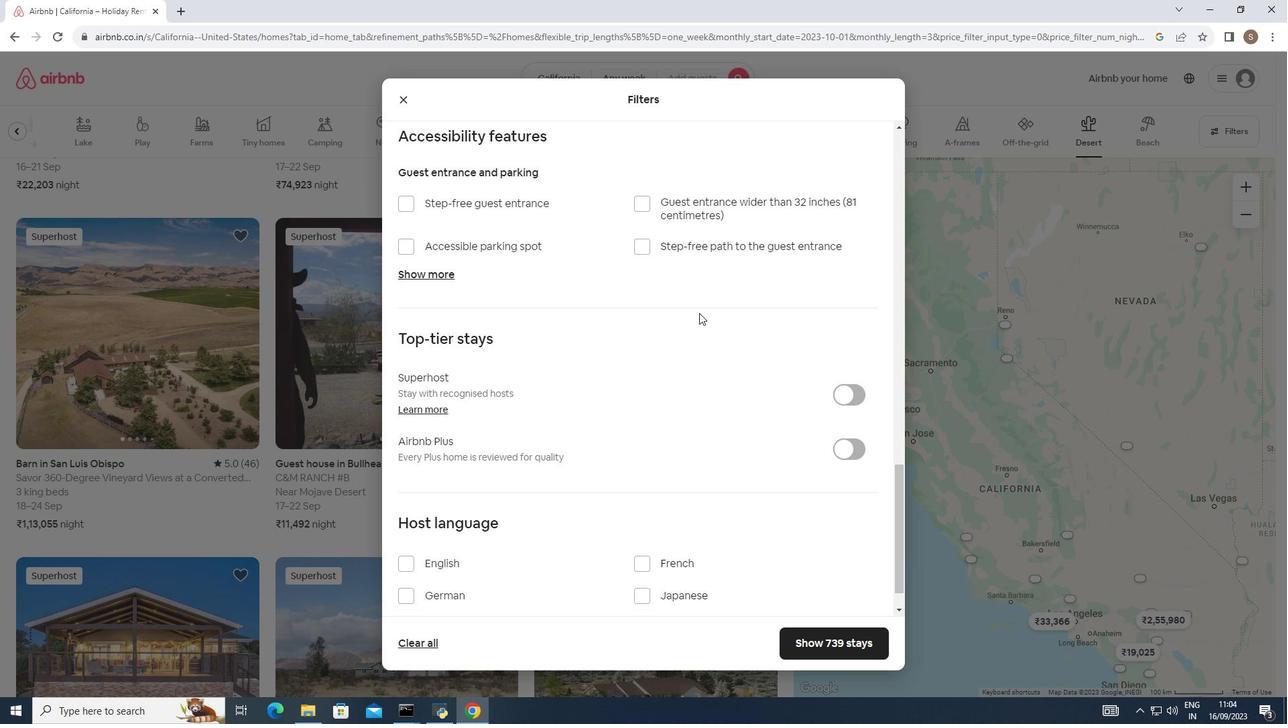 
Action: Mouse scrolled (699, 312) with delta (0, 0)
Screenshot: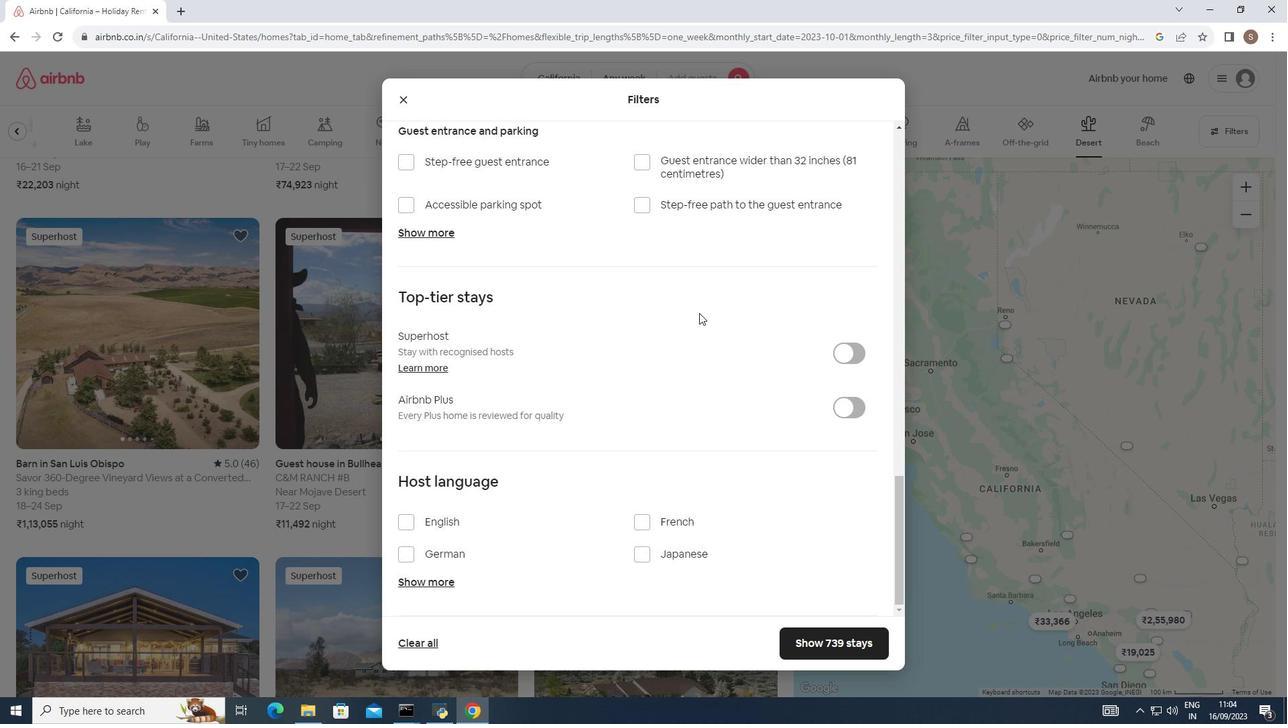 
Action: Mouse scrolled (699, 312) with delta (0, 0)
Screenshot: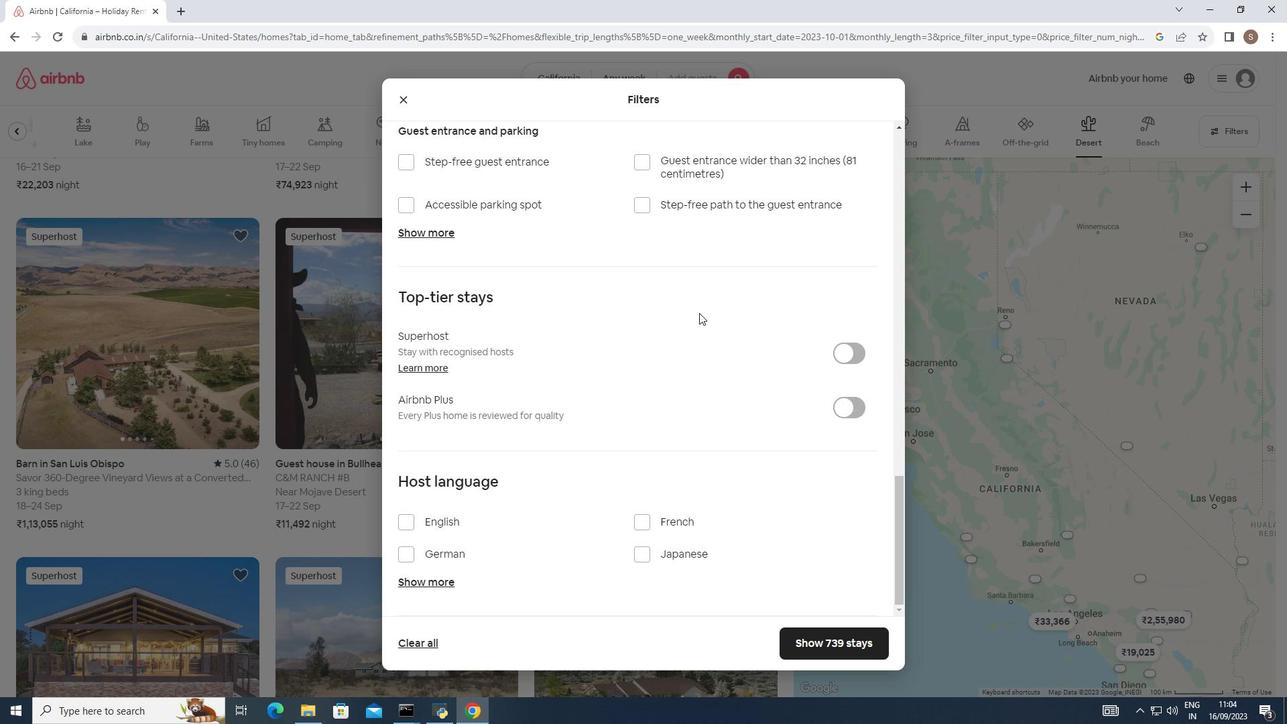 
Action: Mouse scrolled (699, 312) with delta (0, 0)
Screenshot: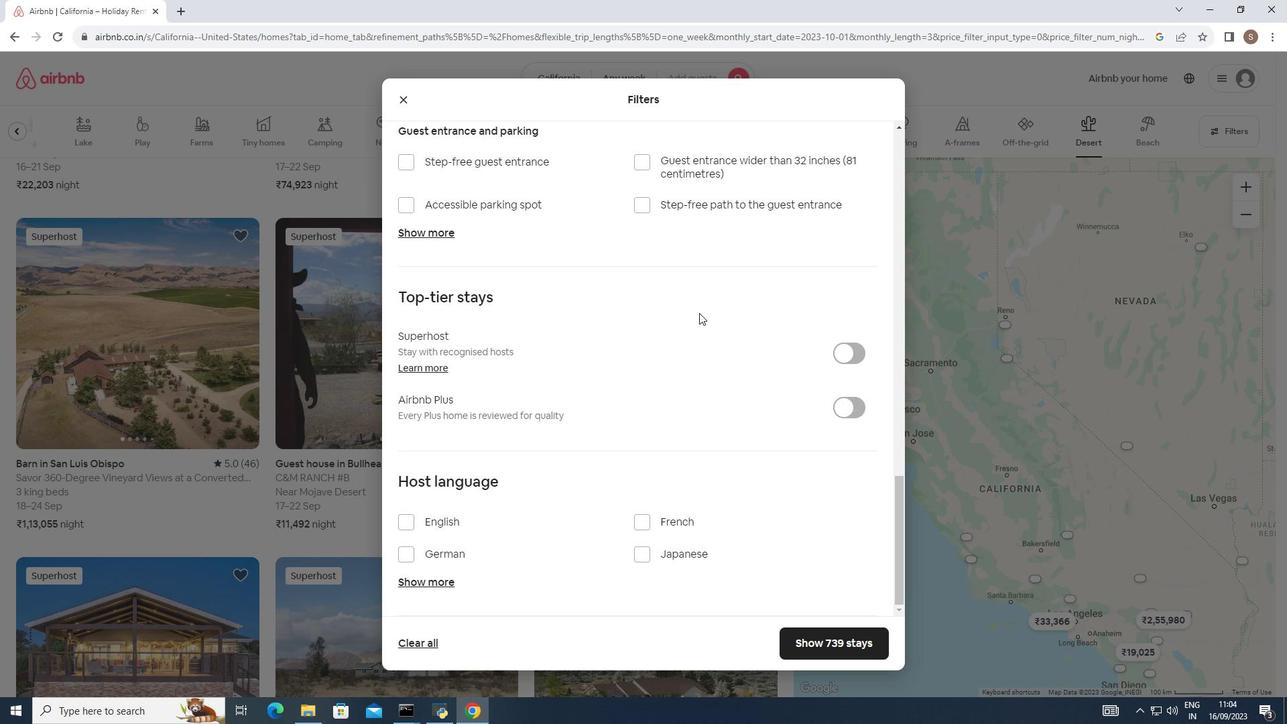 
Action: Mouse scrolled (699, 312) with delta (0, 0)
Screenshot: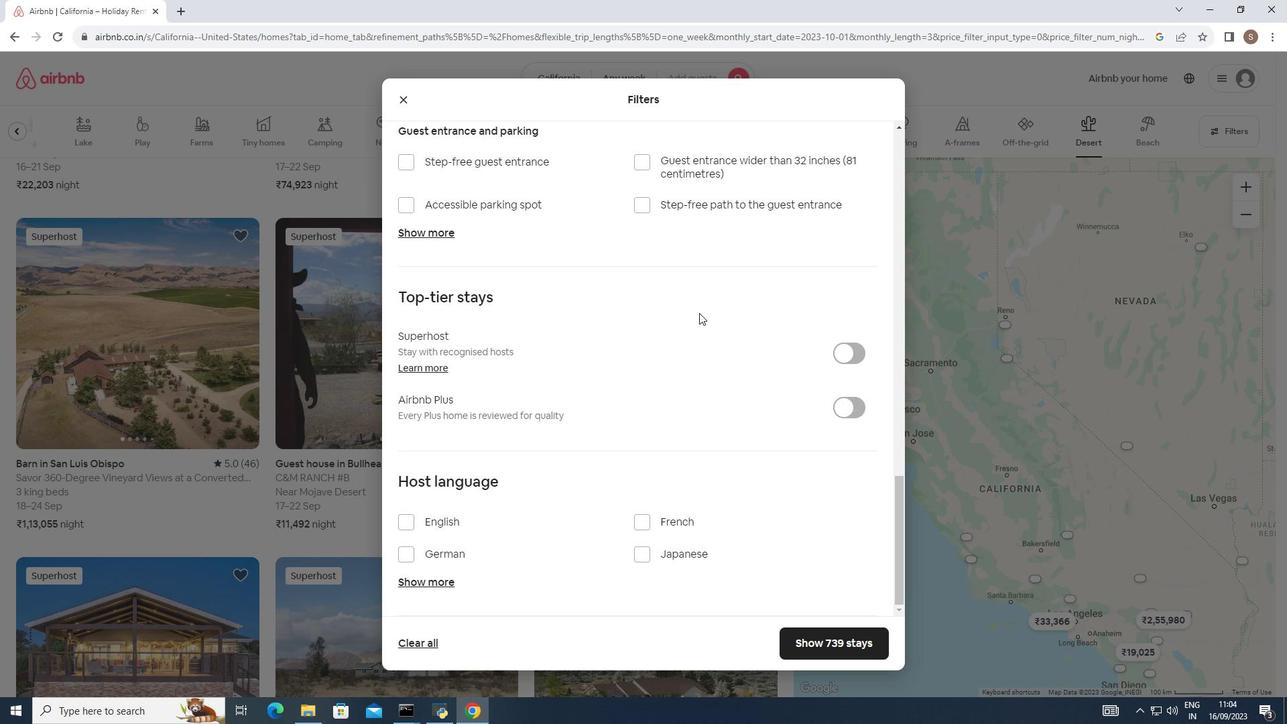
Action: Mouse scrolled (699, 312) with delta (0, 0)
Screenshot: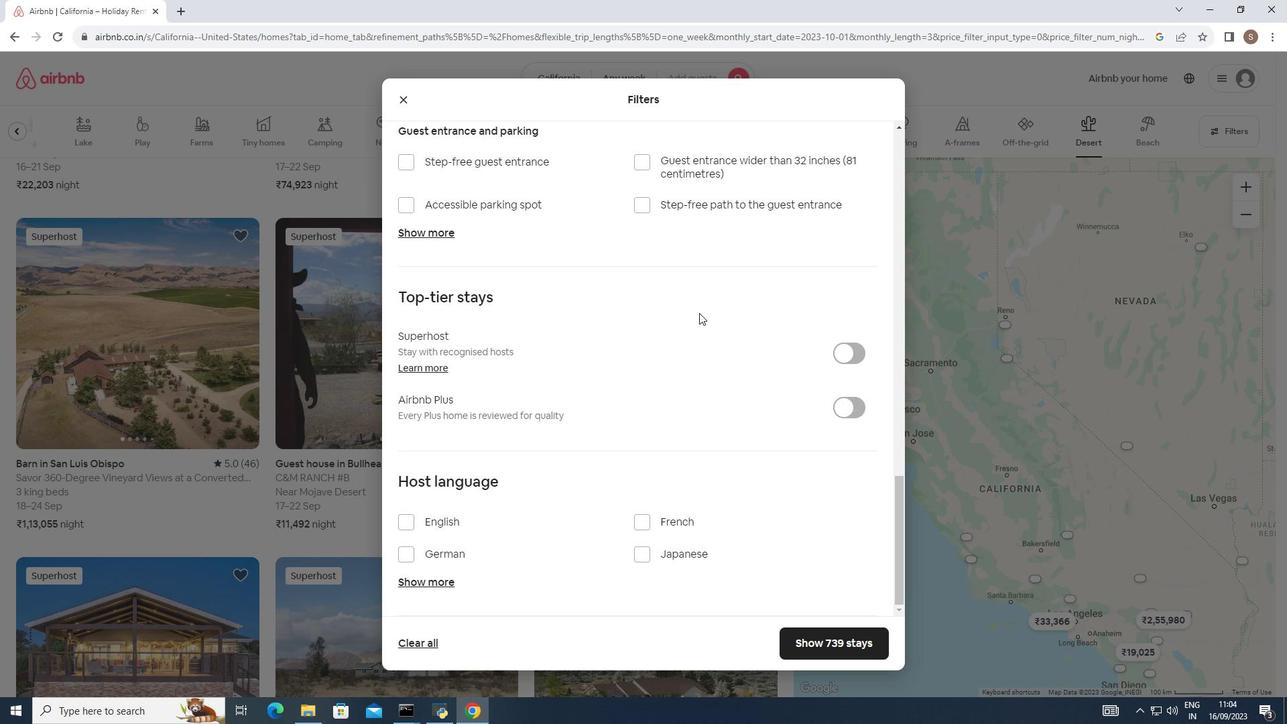 
Action: Mouse scrolled (699, 312) with delta (0, 0)
Screenshot: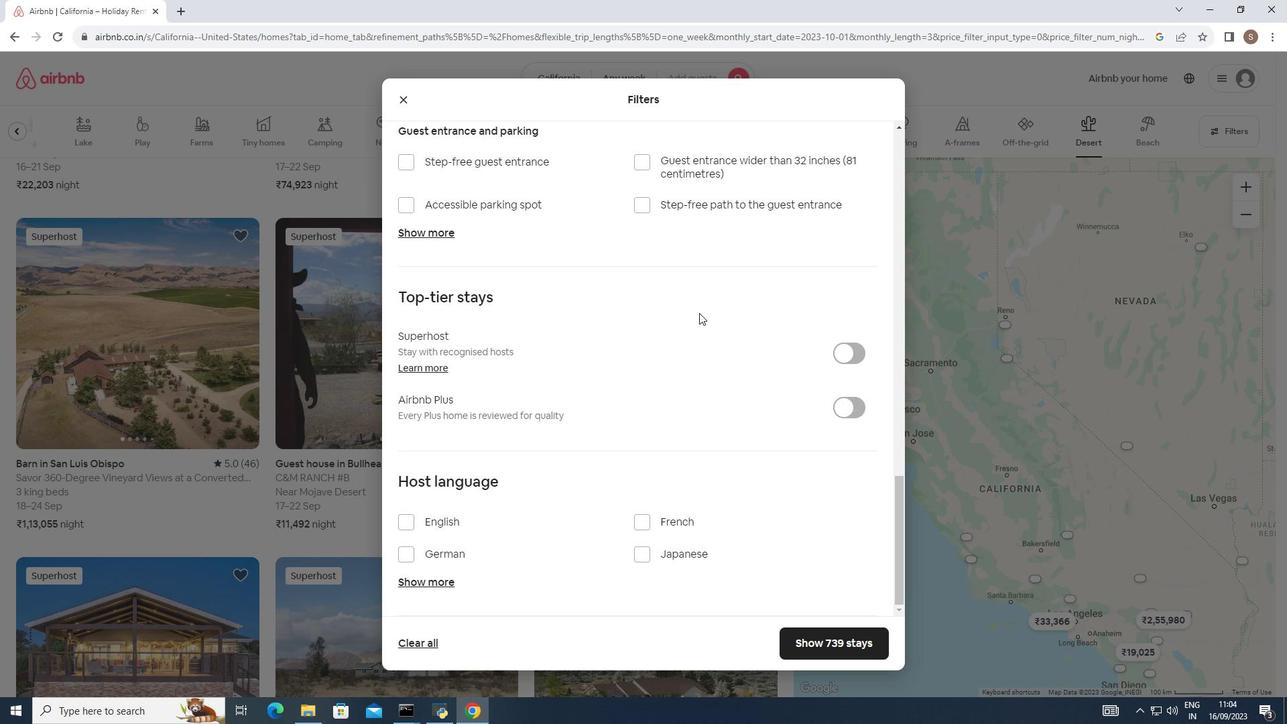 
Action: Mouse moved to (397, 98)
Screenshot: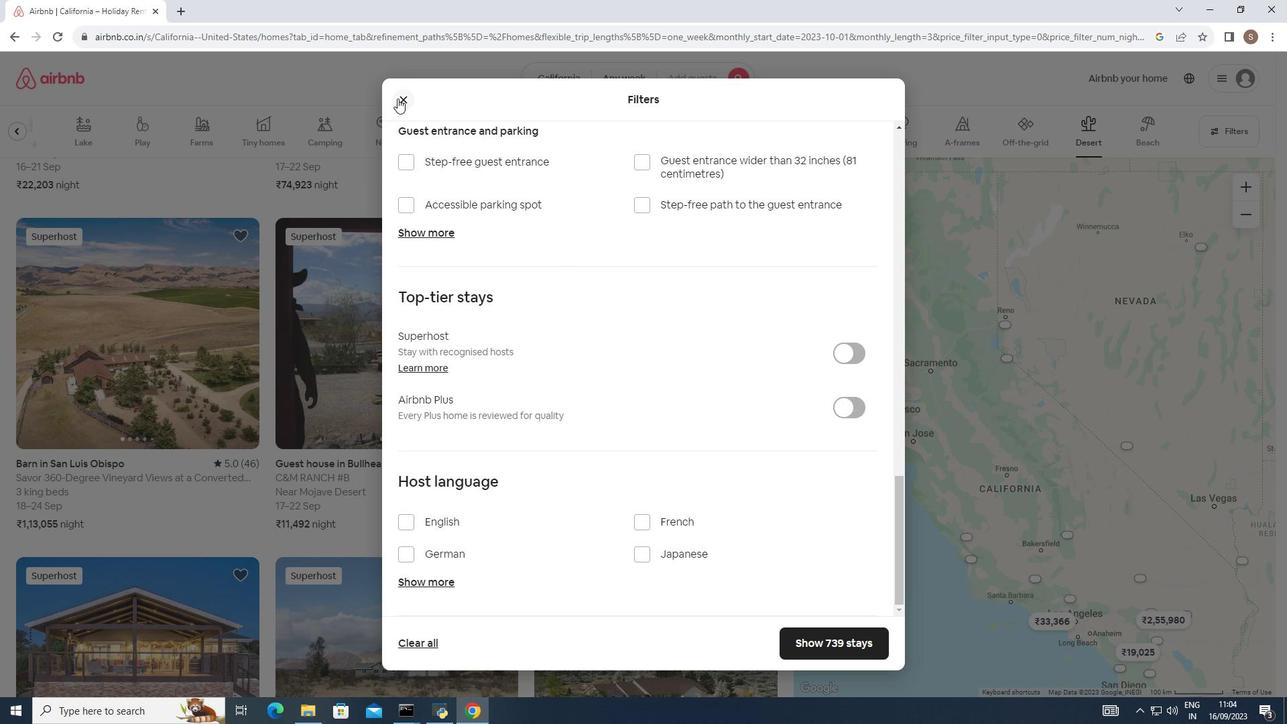 
Action: Mouse pressed left at (397, 98)
Screenshot: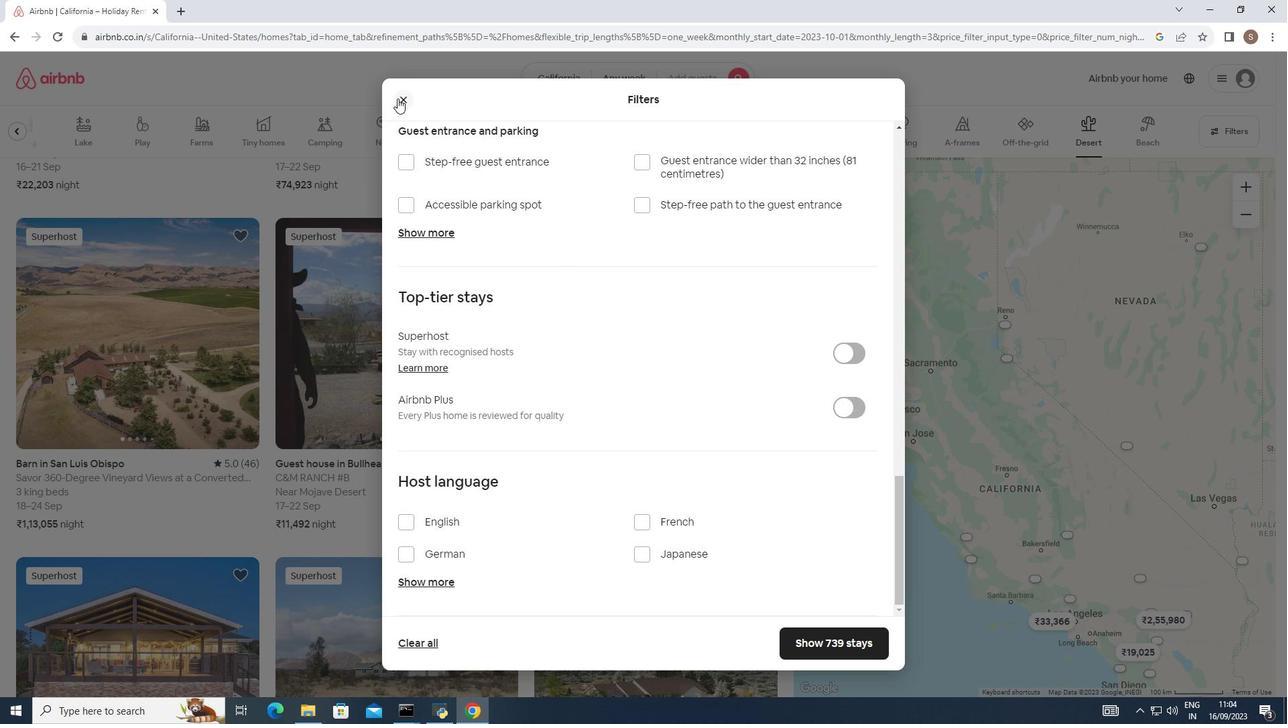 
Action: Mouse moved to (573, 199)
Screenshot: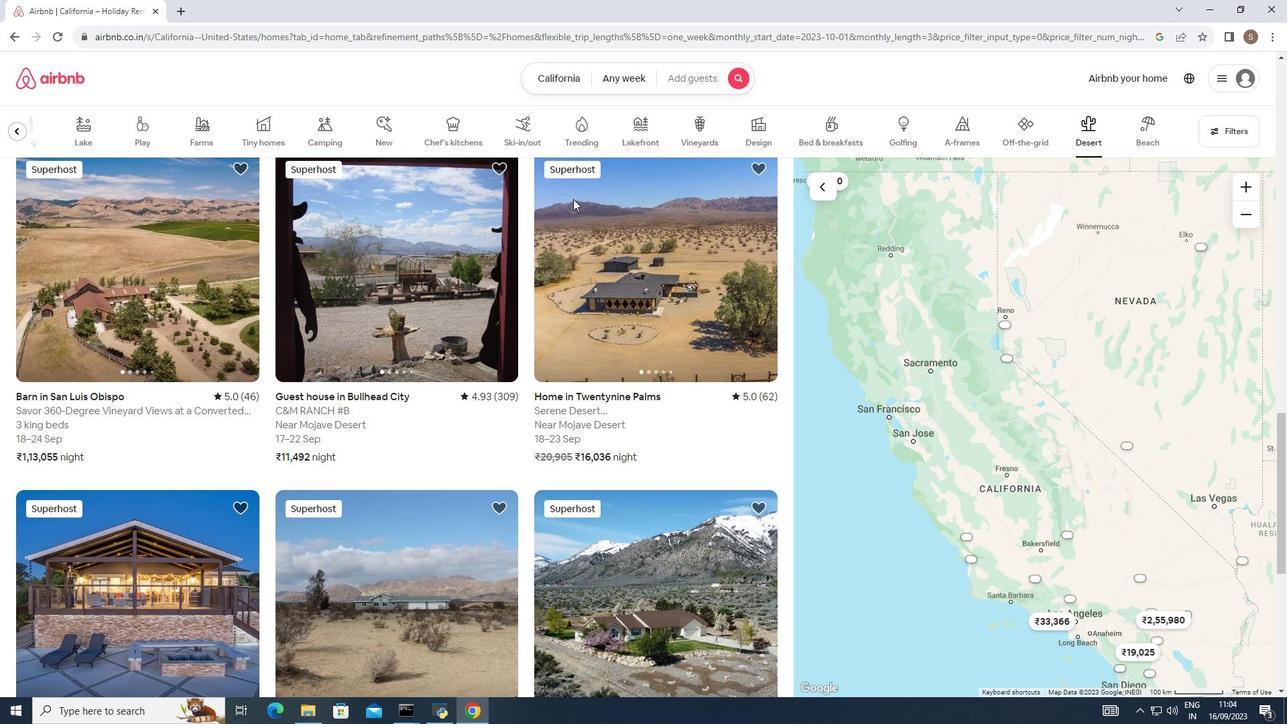 
Action: Mouse scrolled (573, 198) with delta (0, 0)
Screenshot: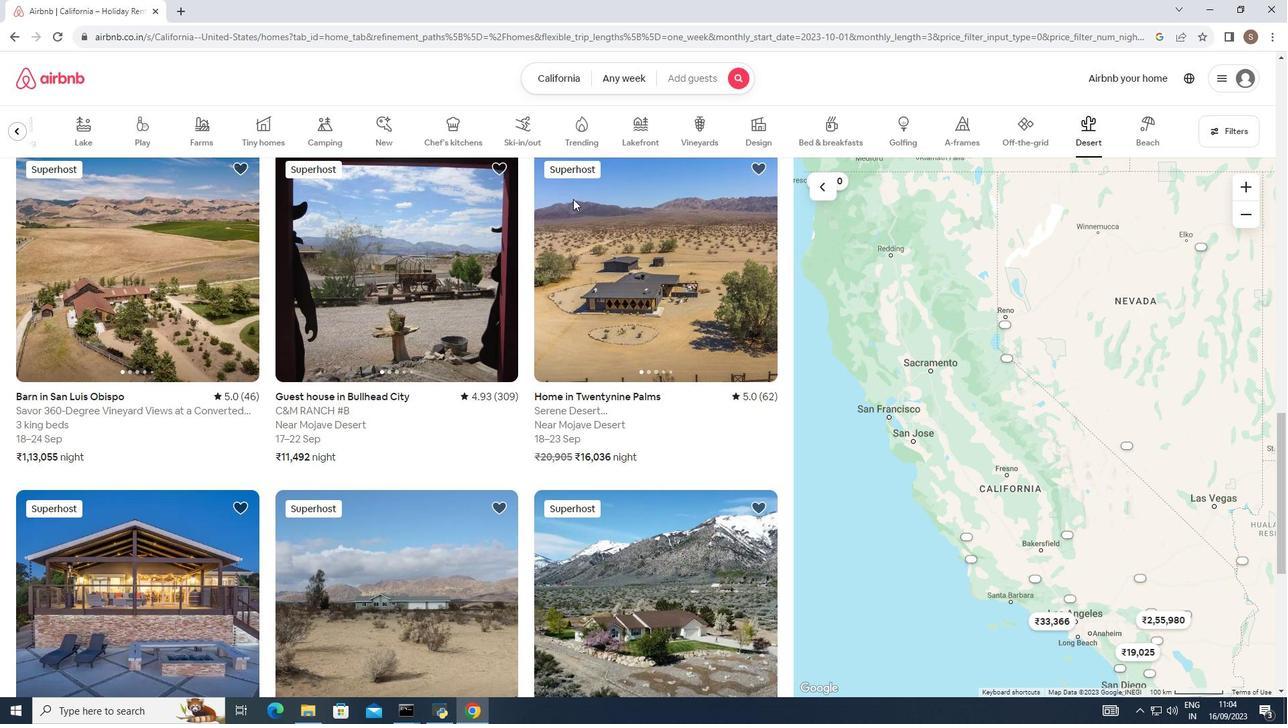 
Action: Mouse scrolled (573, 198) with delta (0, 0)
Screenshot: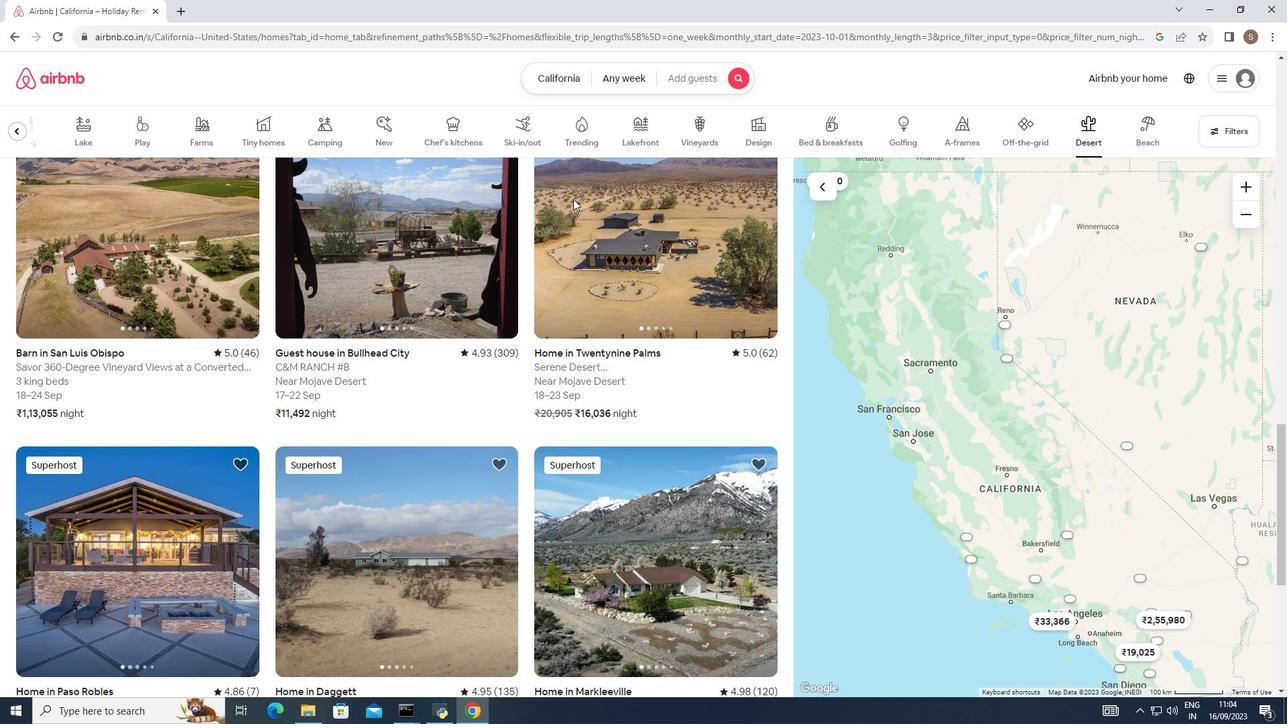 
Action: Mouse scrolled (573, 199) with delta (0, 0)
Screenshot: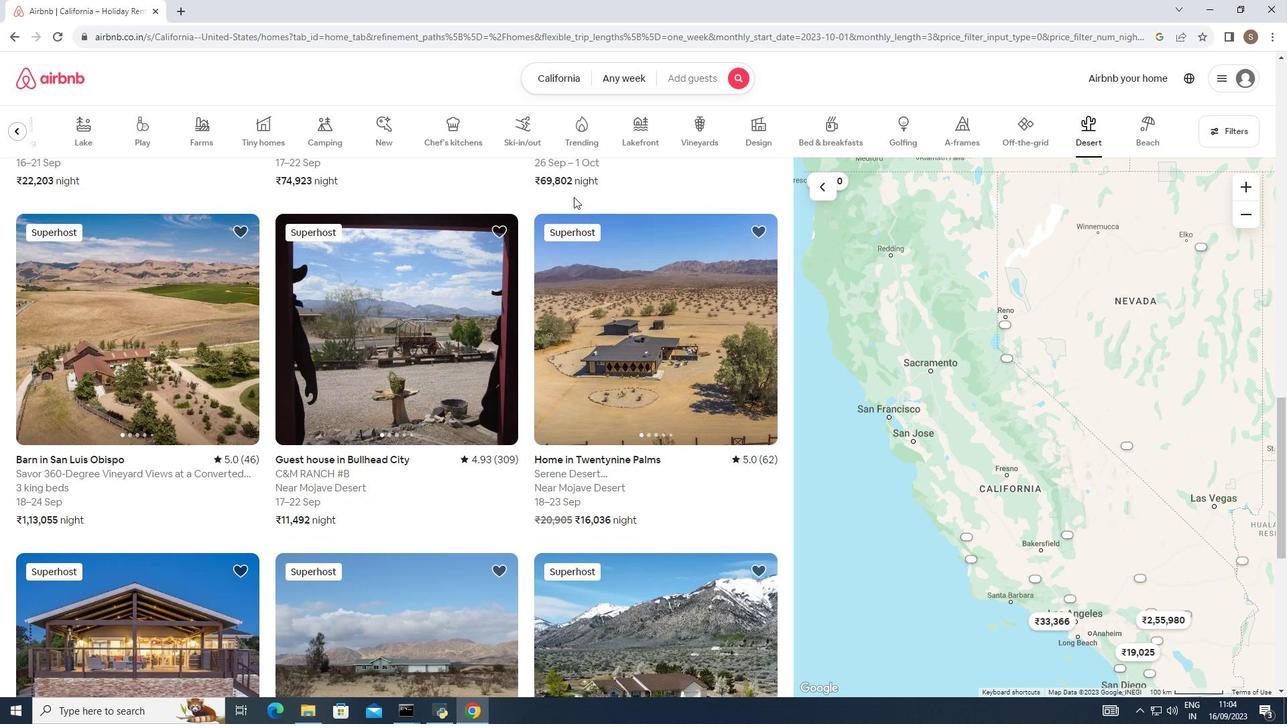 
Action: Mouse scrolled (573, 199) with delta (0, 0)
Screenshot: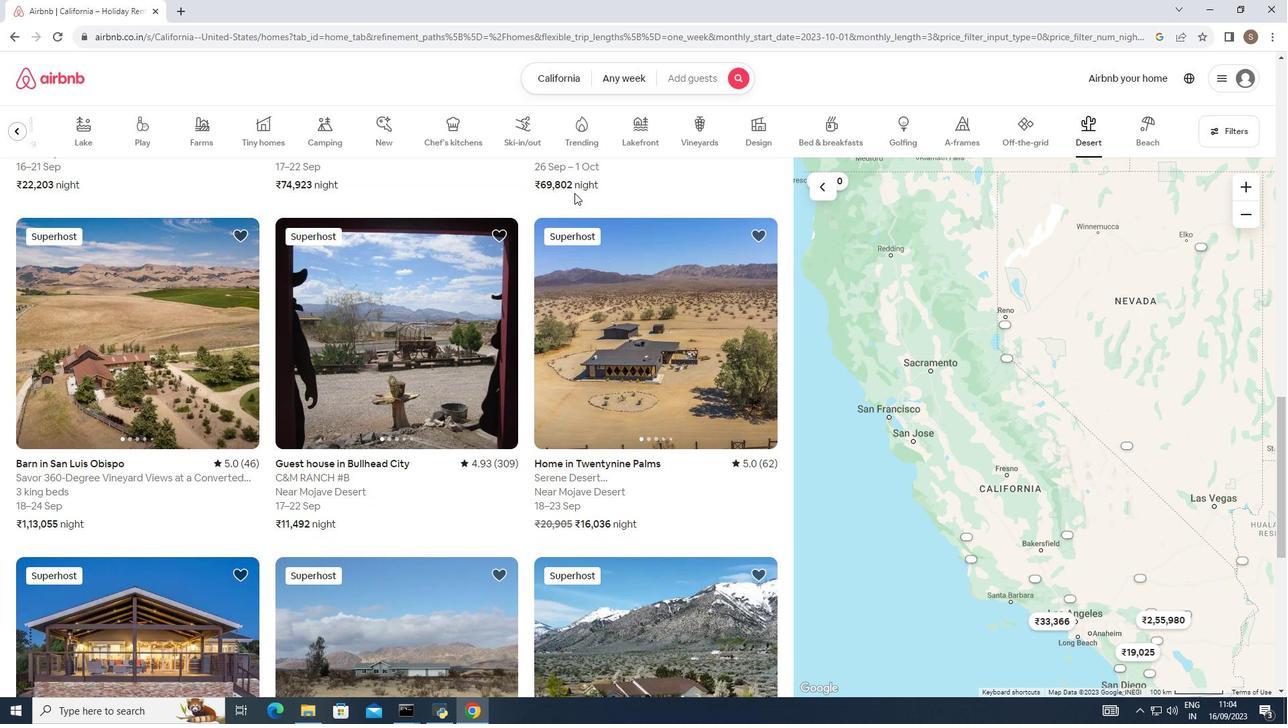 
Action: Mouse moved to (549, 71)
Screenshot: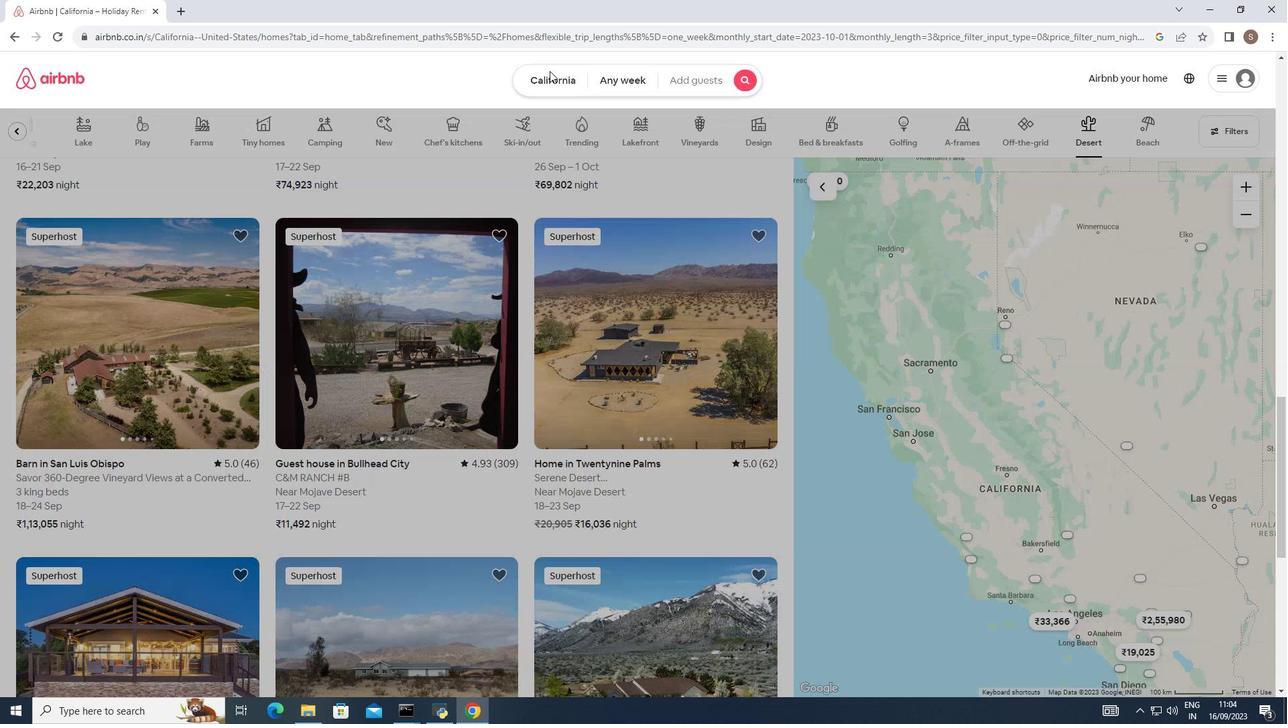 
Action: Mouse pressed left at (549, 71)
Screenshot: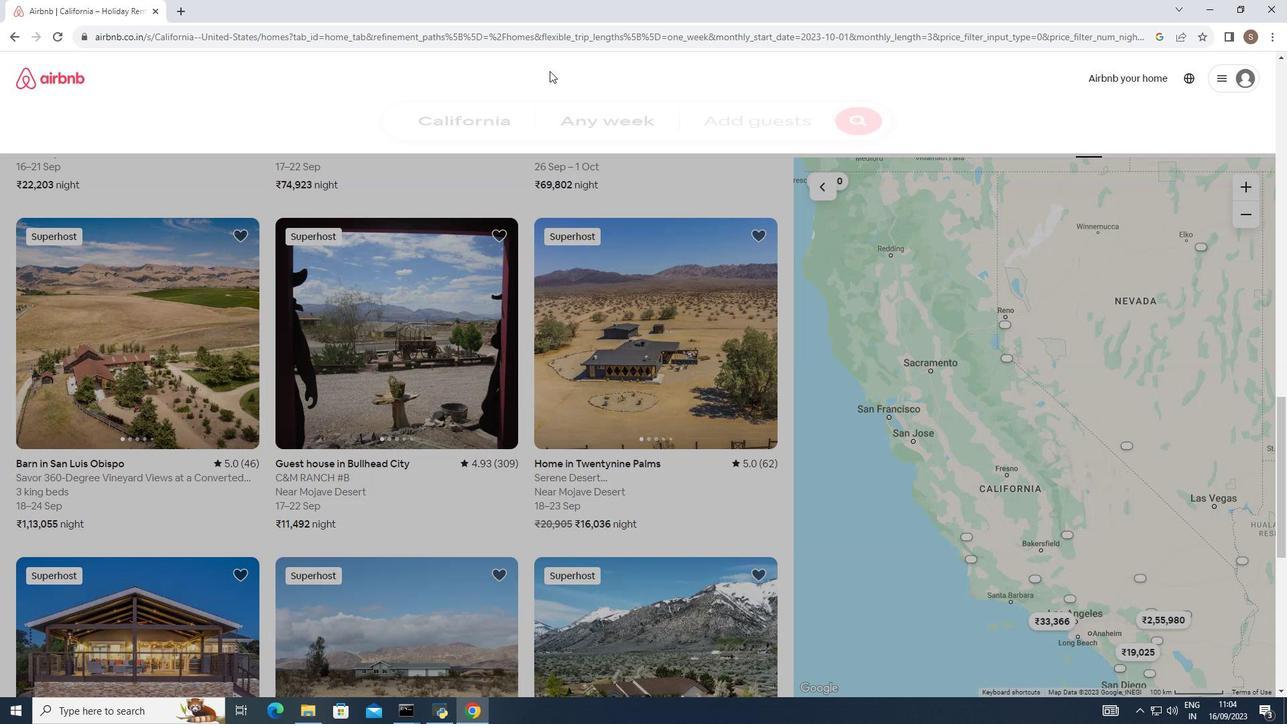 
Action: Mouse moved to (373, 132)
Screenshot: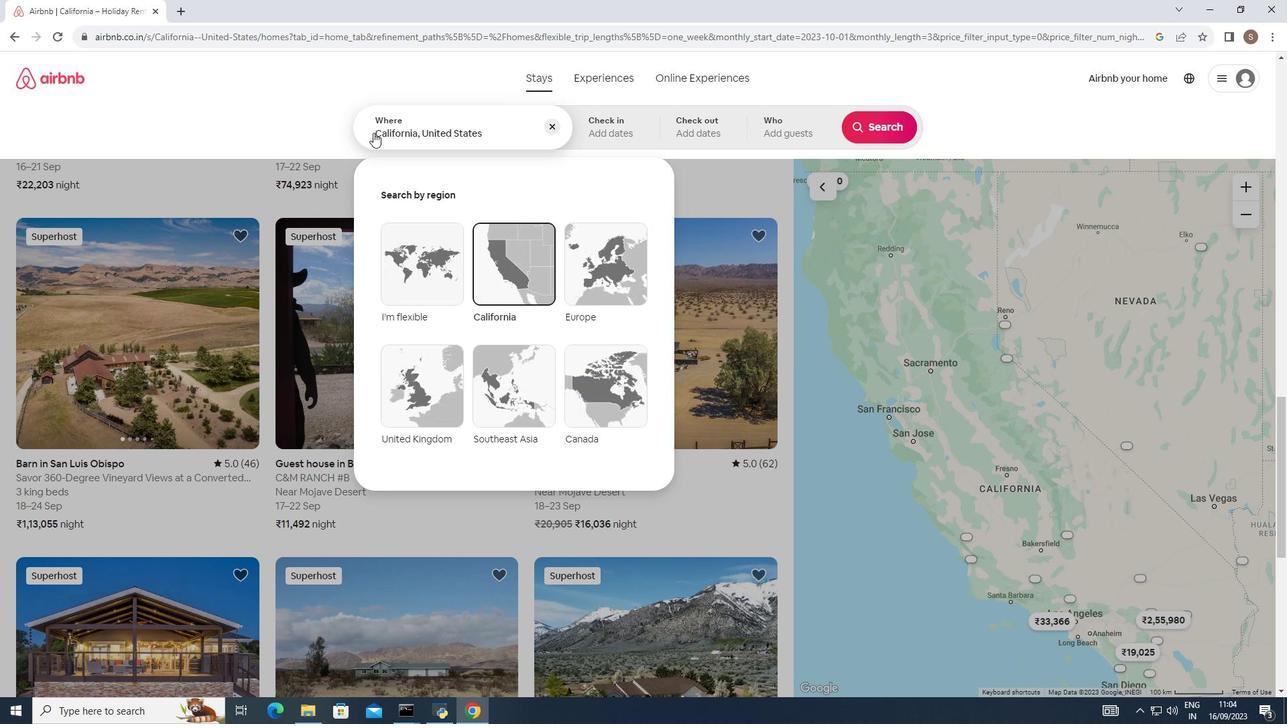 
Action: Mouse pressed left at (373, 132)
Screenshot: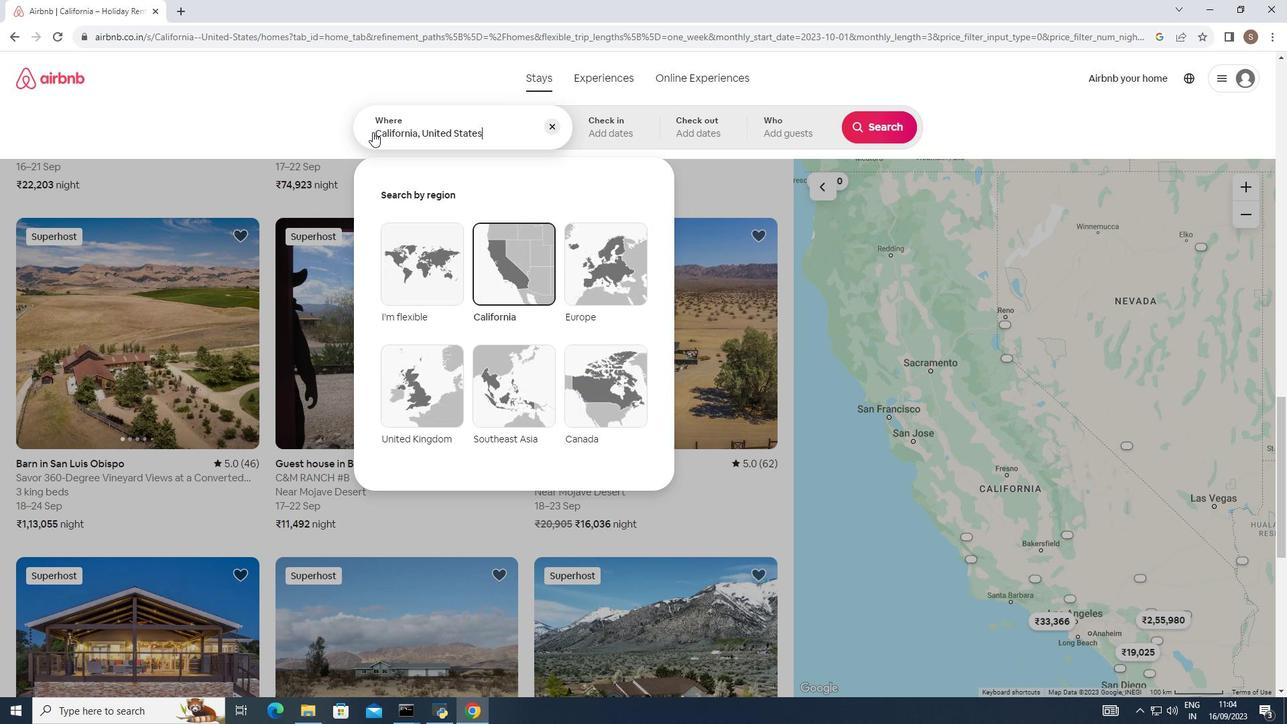 
Action: Mouse moved to (379, 128)
Screenshot: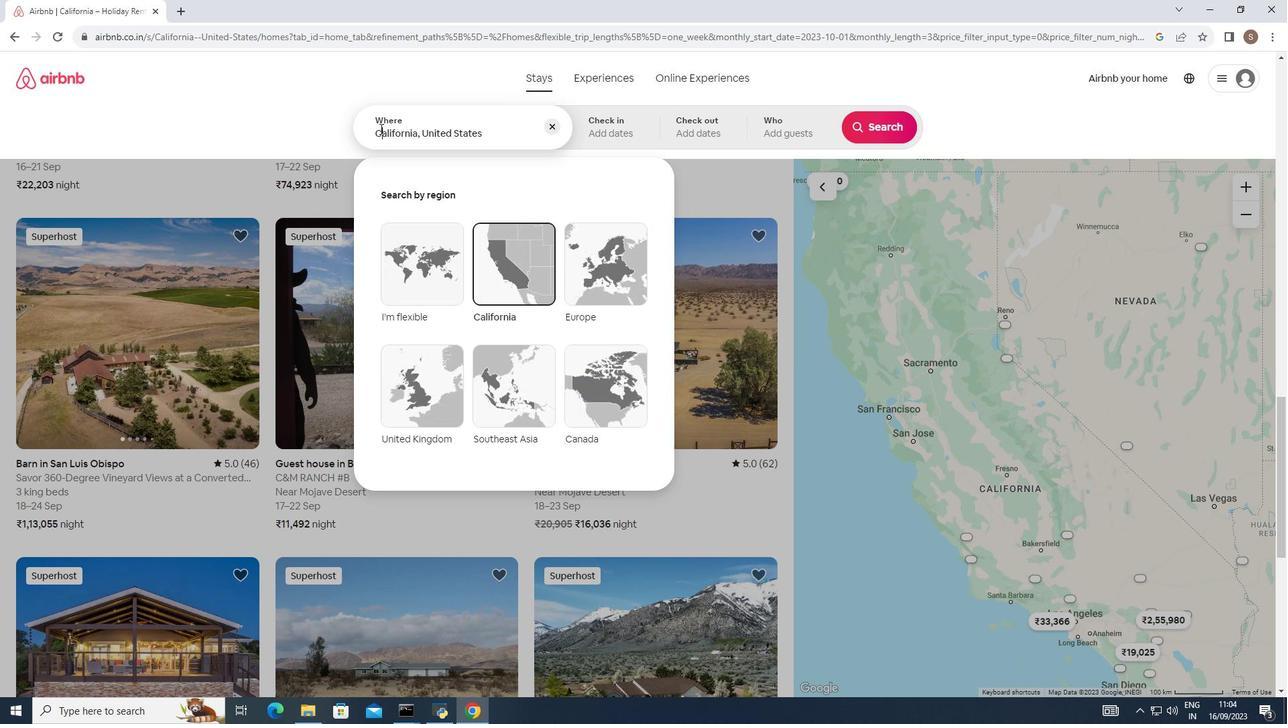 
Action: Mouse pressed left at (379, 128)
Screenshot: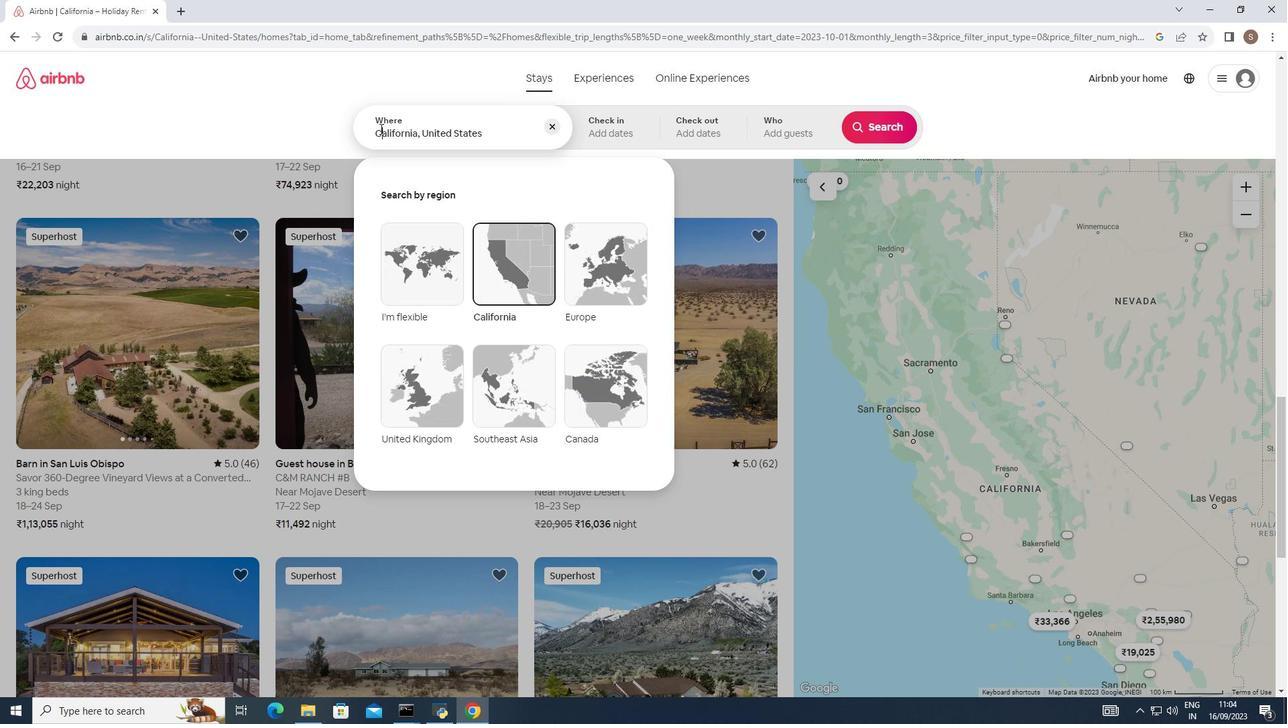 
Action: Mouse moved to (386, 132)
Screenshot: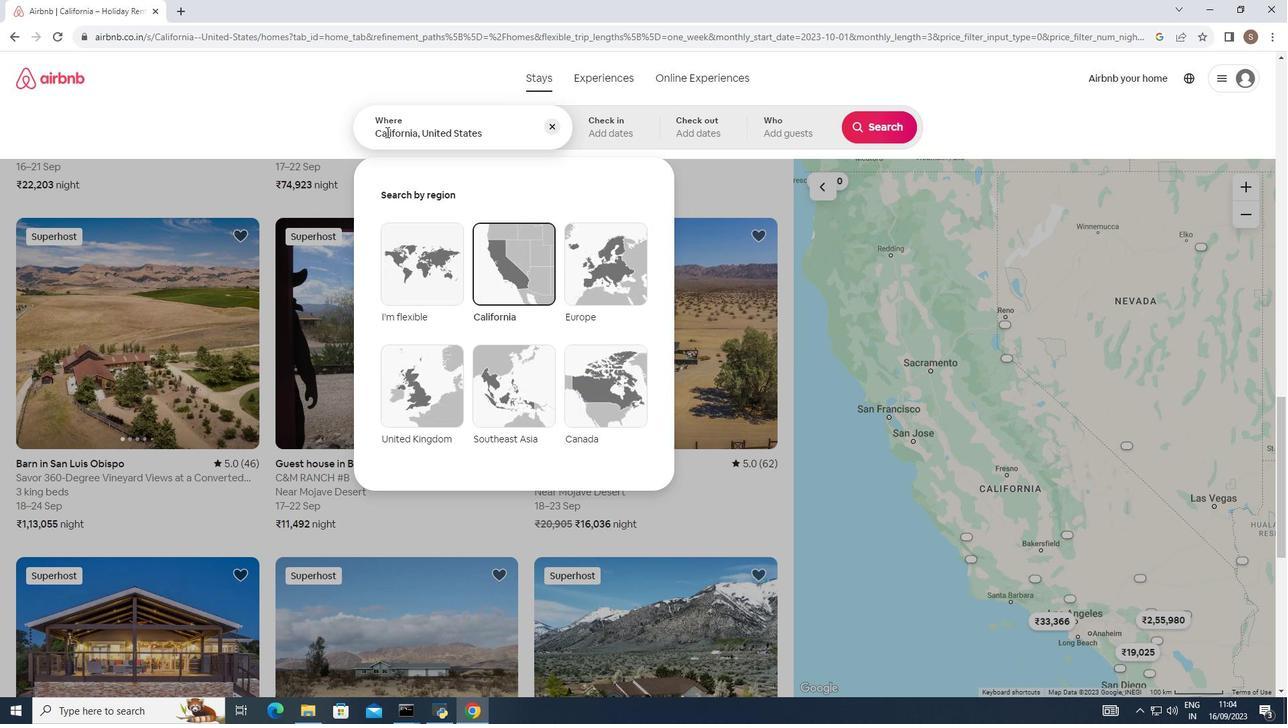 
Action: Key pressed <Key.left>los<Key.space>an
Screenshot: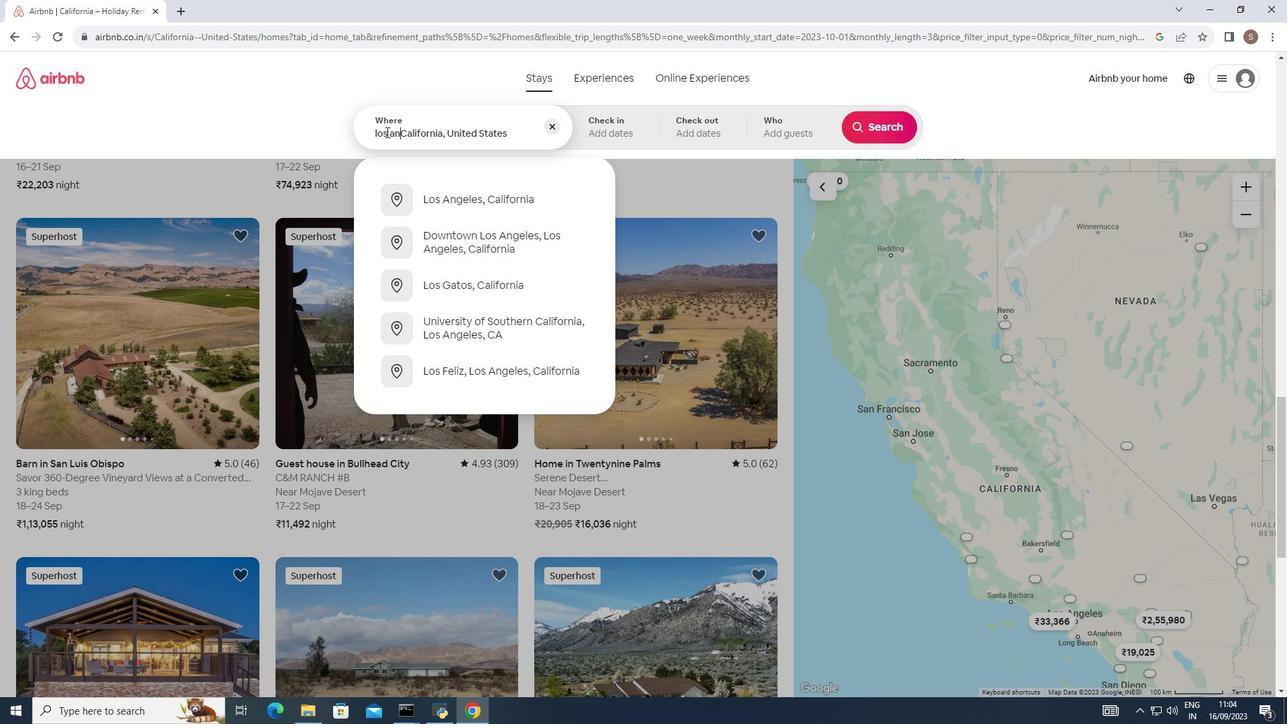 
Action: Mouse moved to (400, 140)
Screenshot: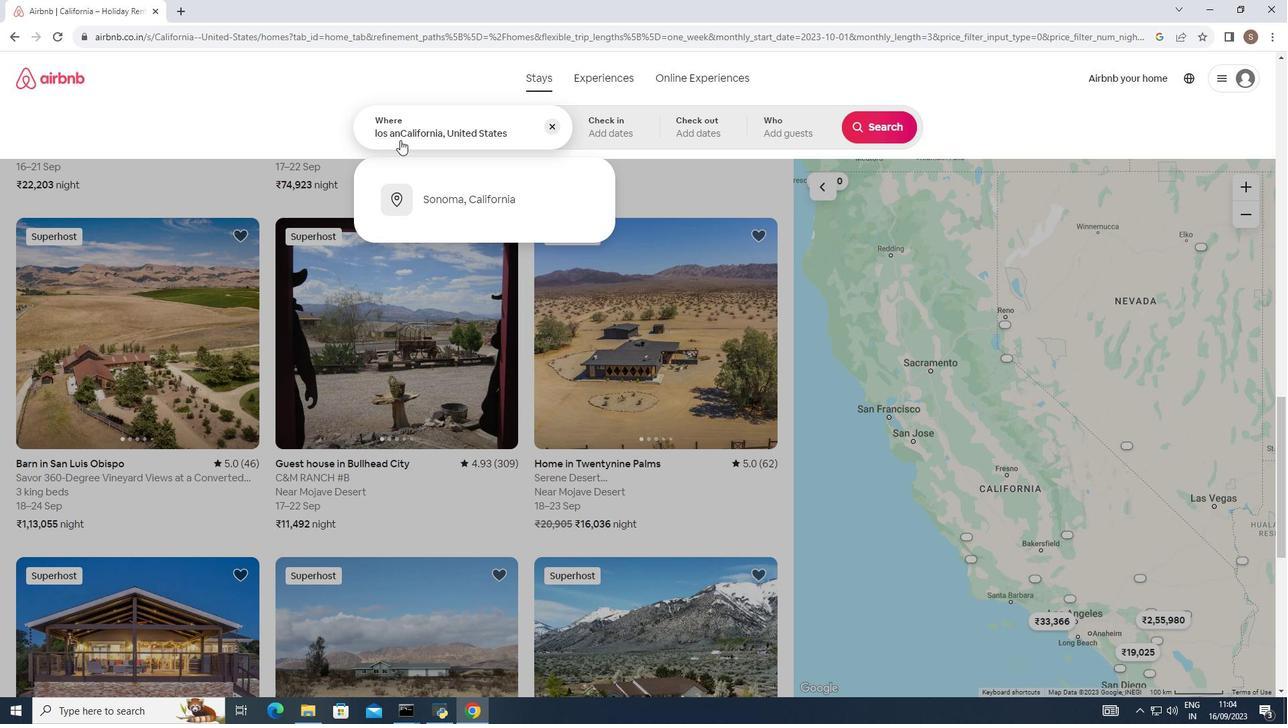 
Action: Key pressed geles<Key.space>
Screenshot: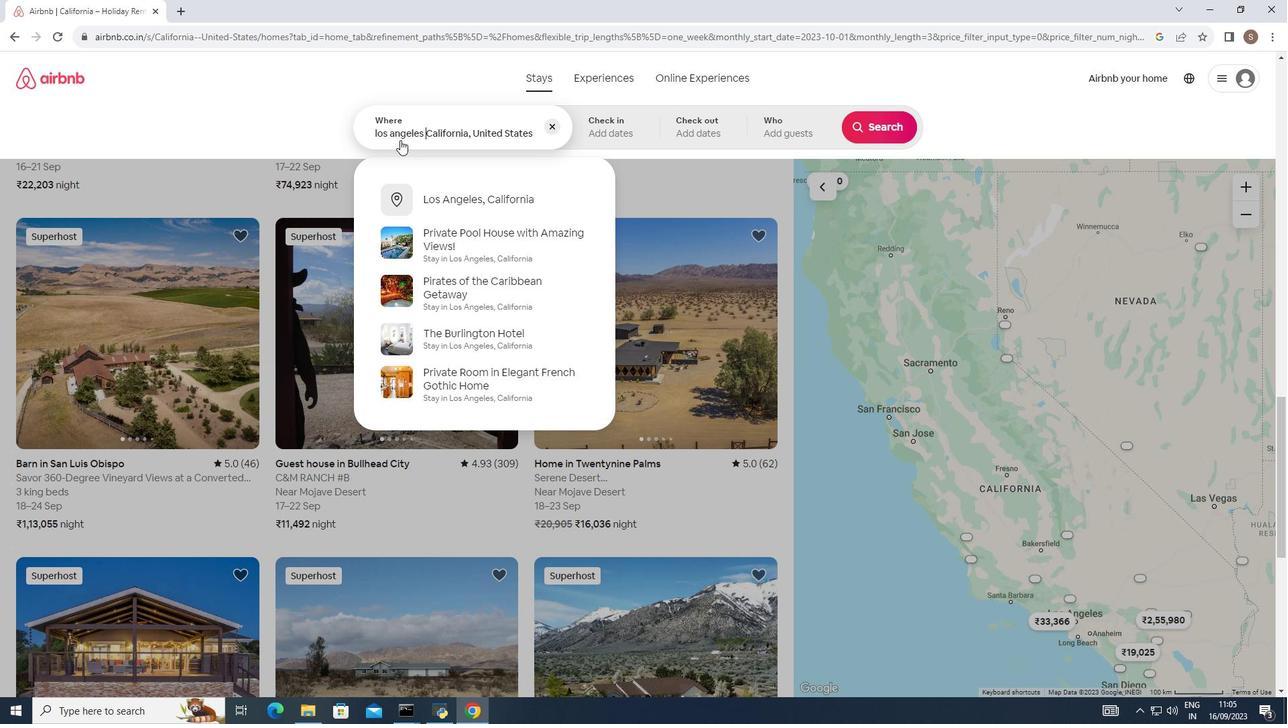
Action: Mouse moved to (471, 203)
Screenshot: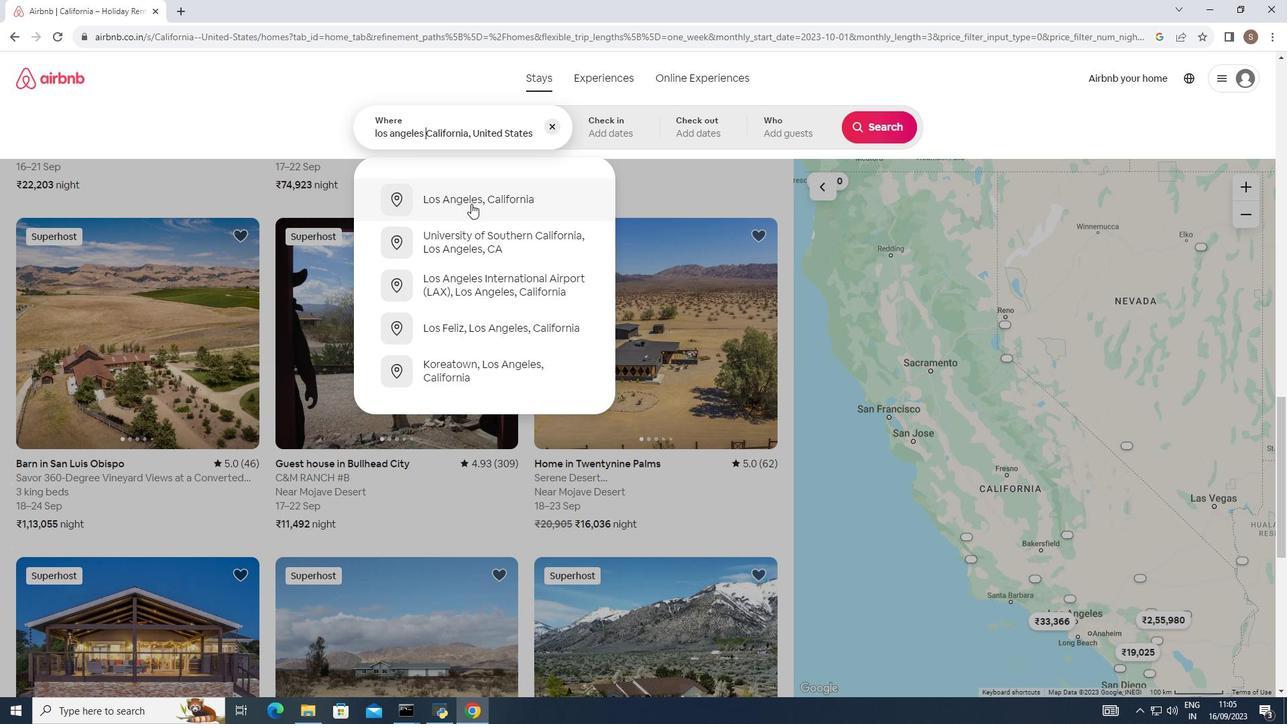 
Action: Mouse pressed left at (471, 203)
Screenshot: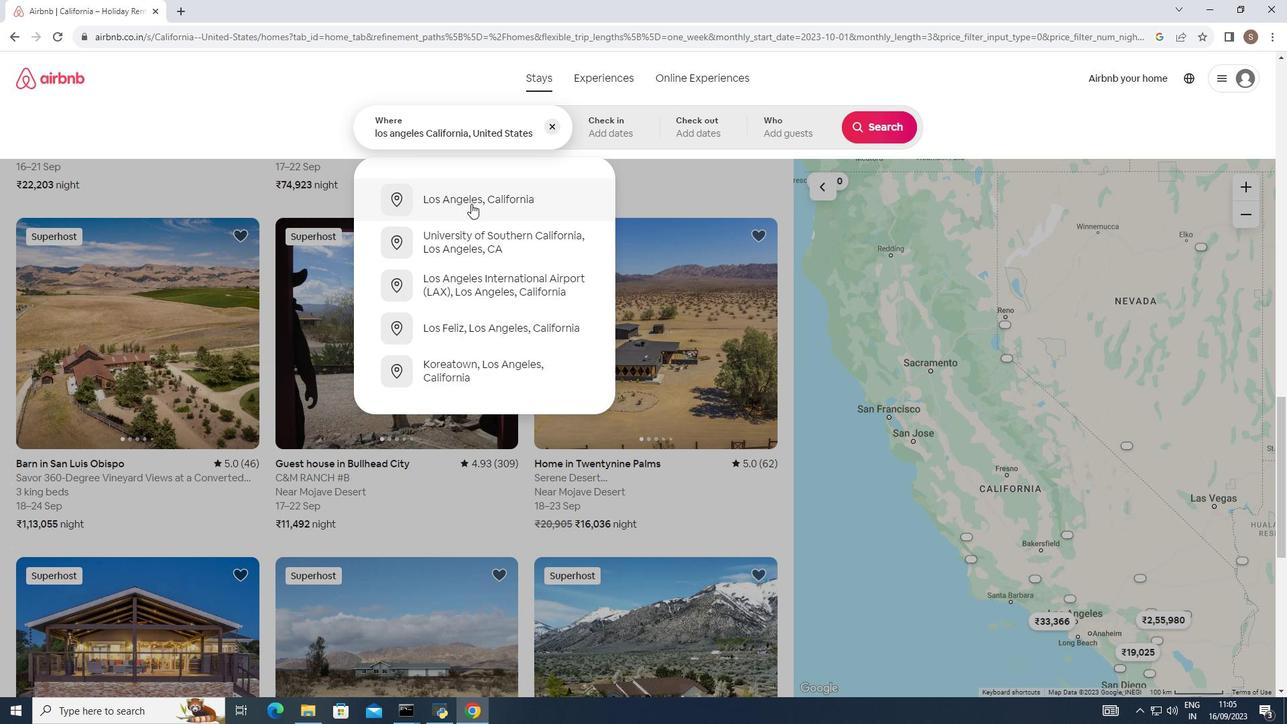 
Action: Mouse moved to (892, 120)
Screenshot: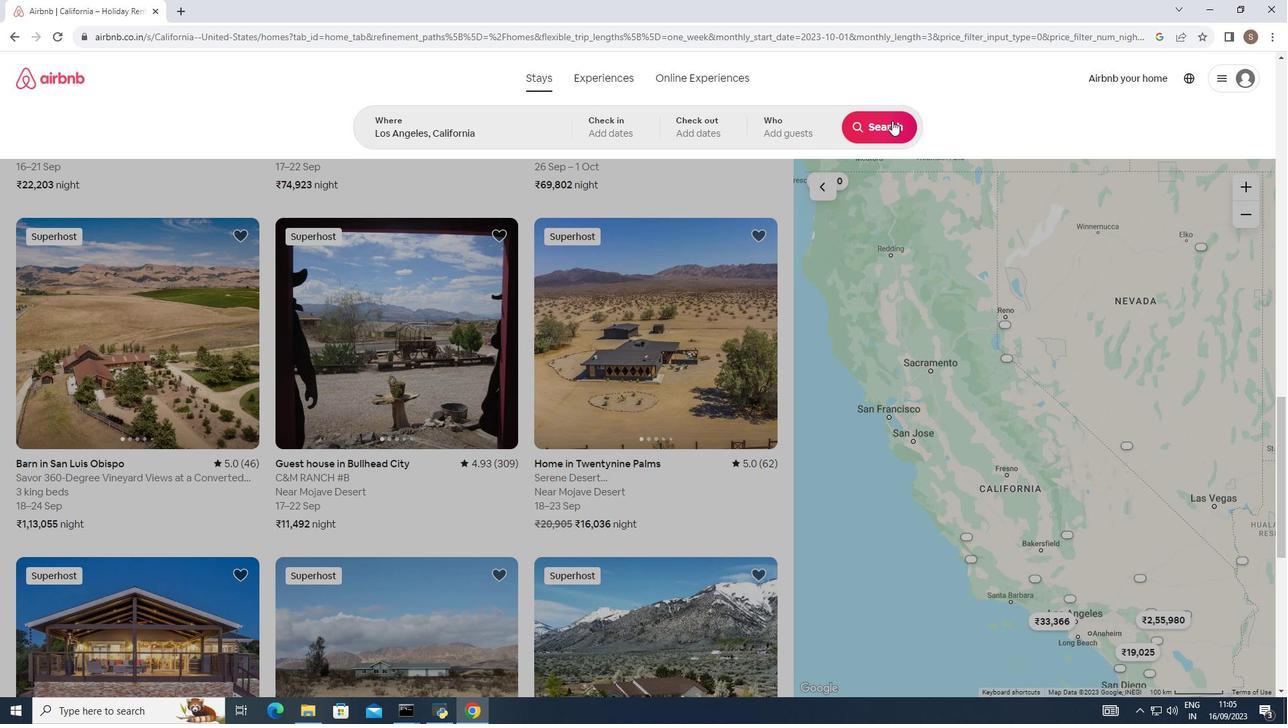 
Action: Mouse pressed left at (892, 120)
Screenshot: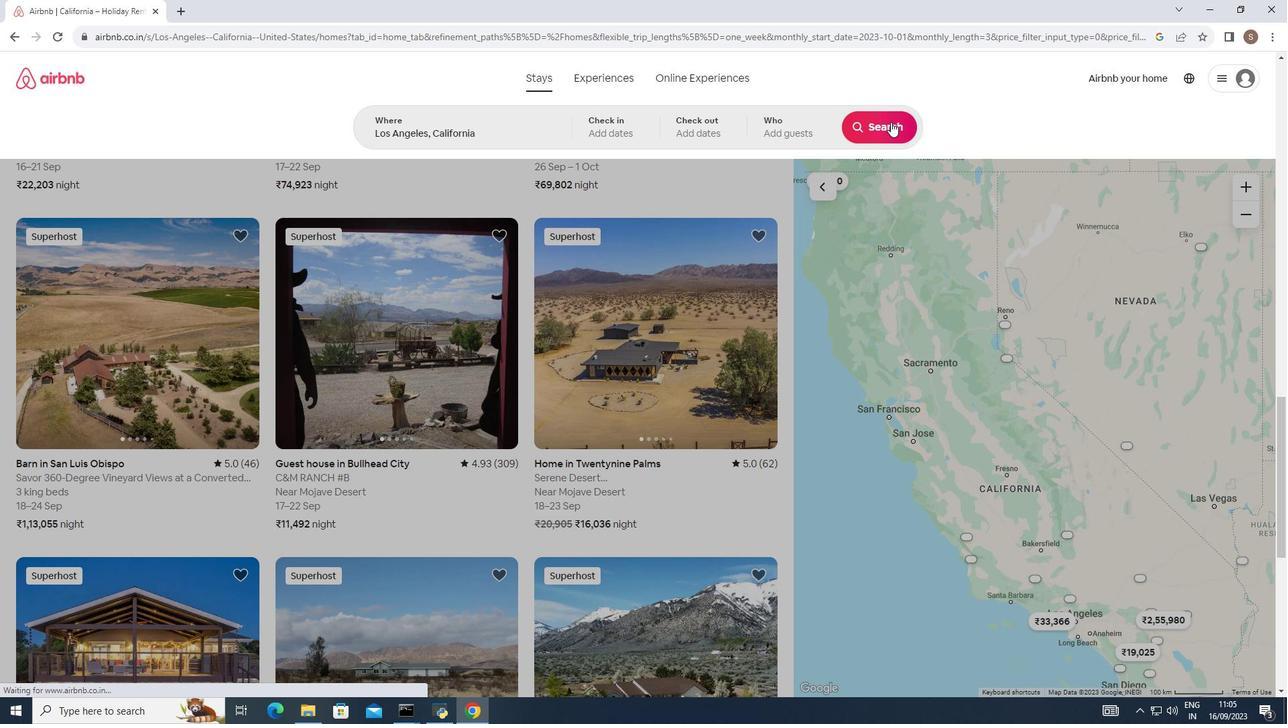 
Action: Mouse moved to (415, 277)
Screenshot: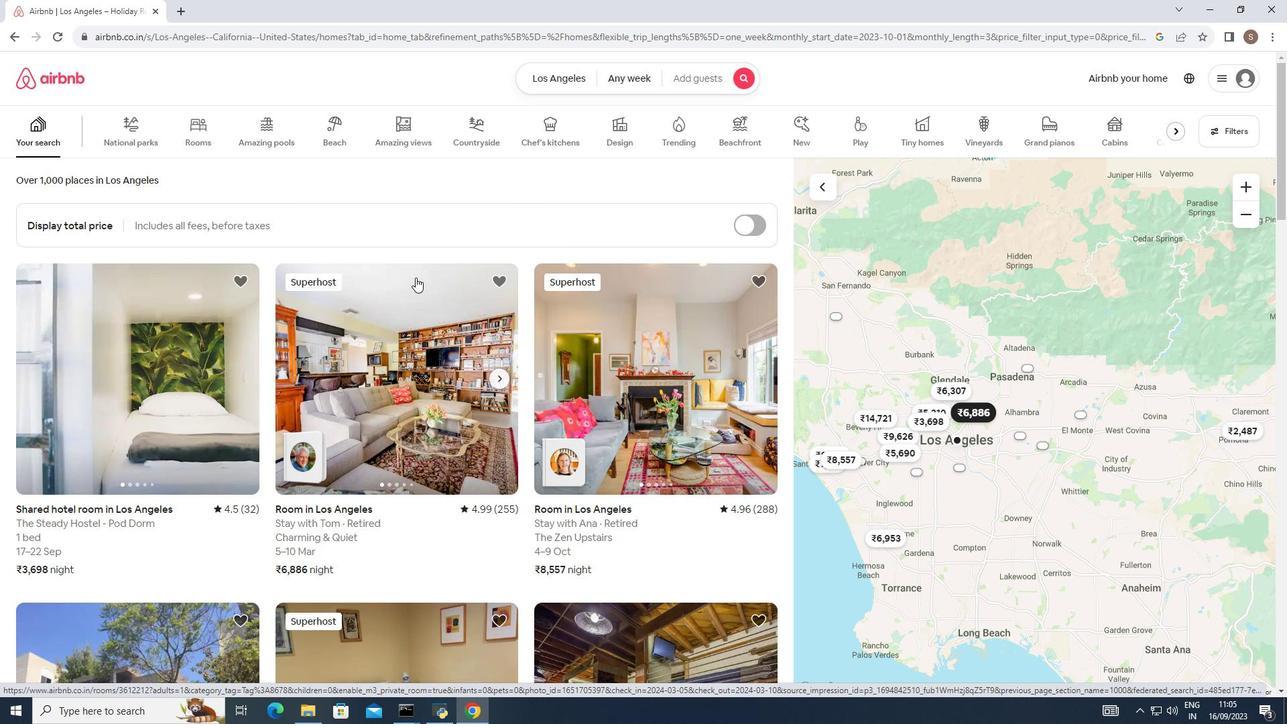 
Action: Mouse scrolled (415, 276) with delta (0, 0)
Screenshot: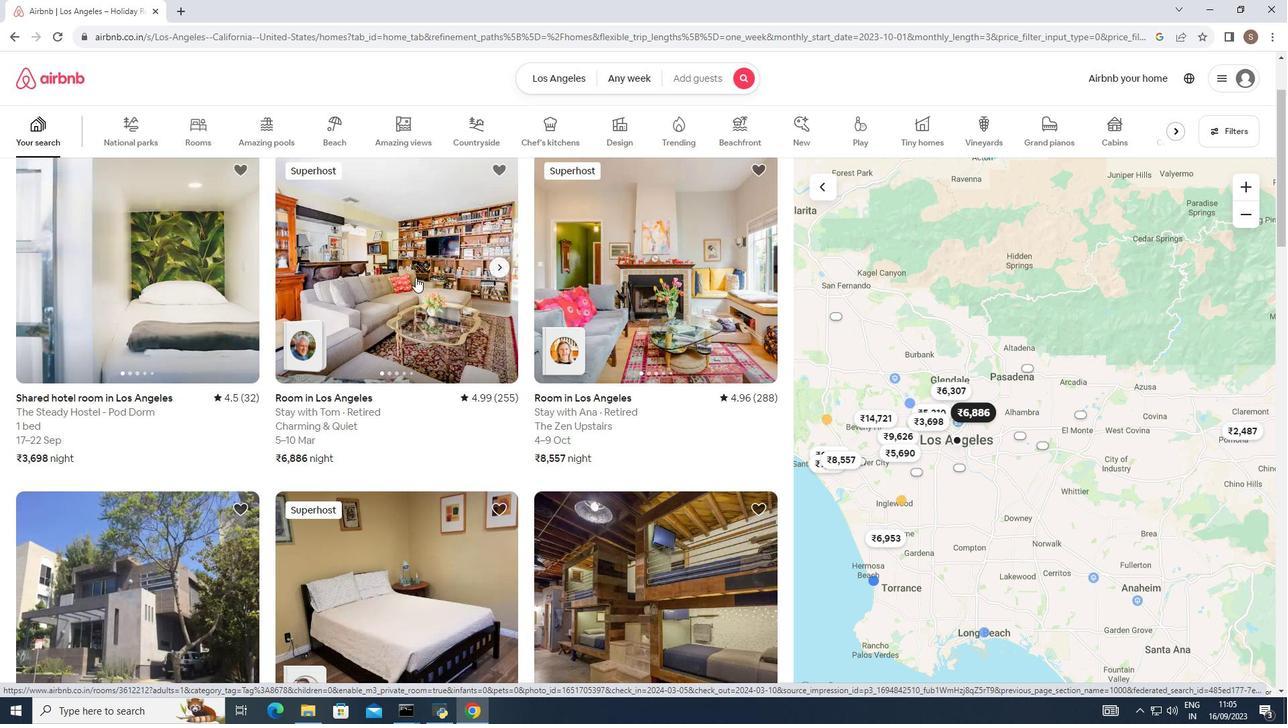 
Action: Mouse scrolled (415, 276) with delta (0, 0)
Screenshot: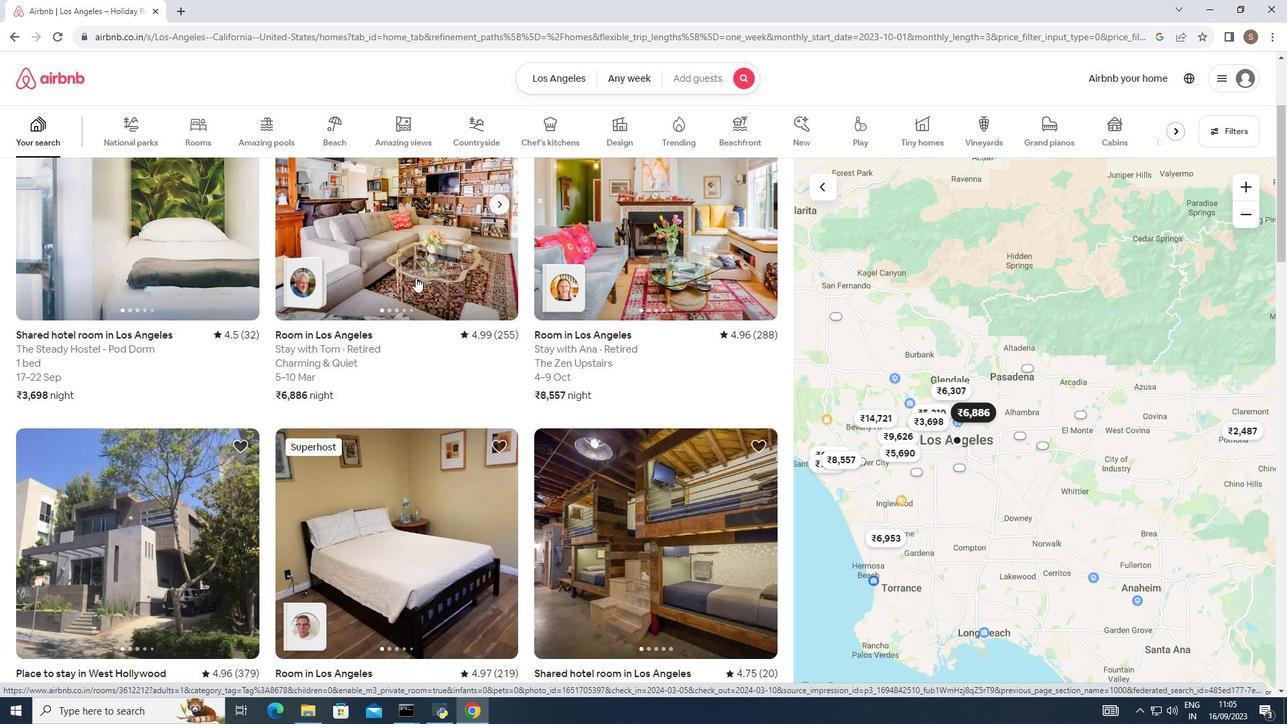 
Action: Mouse scrolled (415, 276) with delta (0, 0)
Screenshot: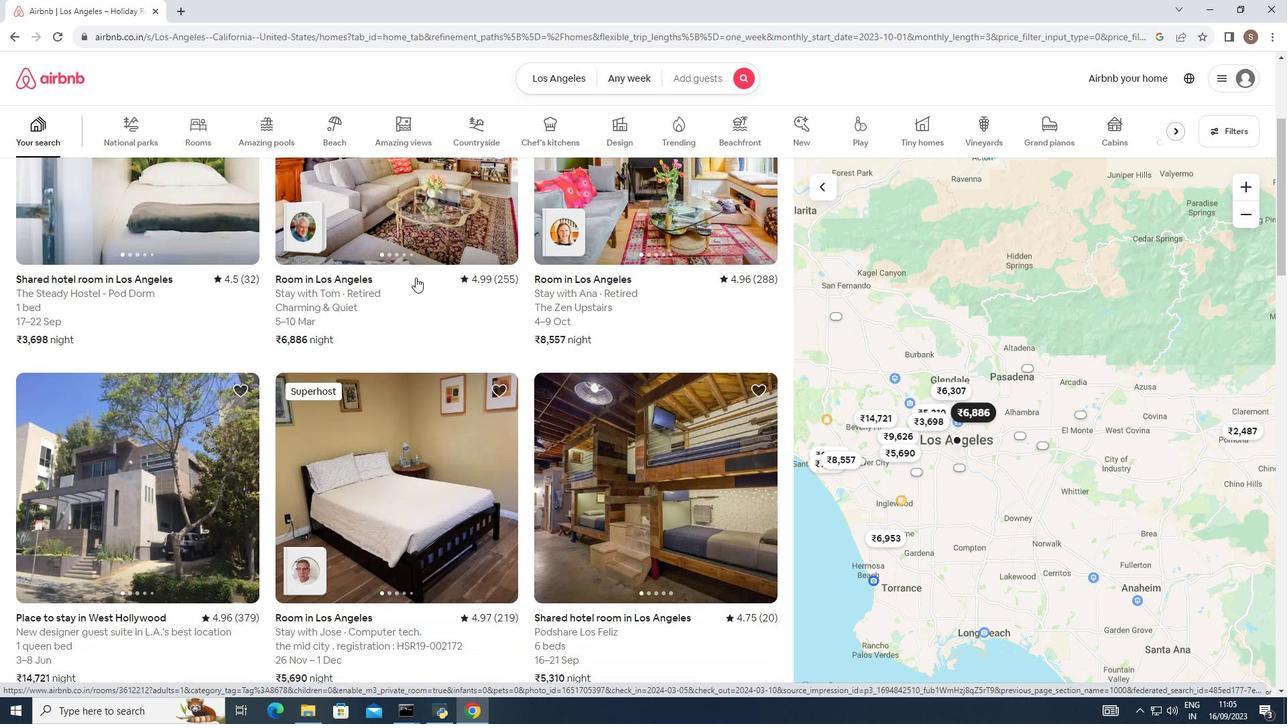 
Action: Mouse scrolled (415, 276) with delta (0, 0)
Screenshot: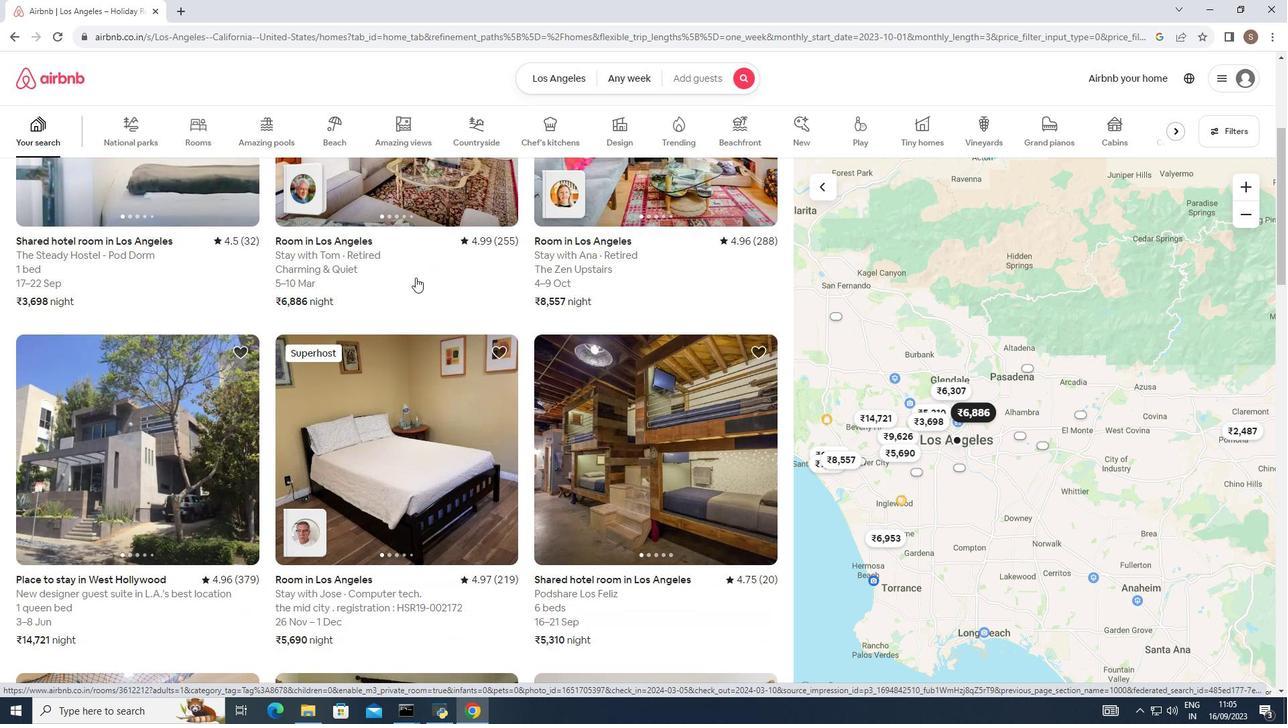 
Action: Mouse moved to (1174, 128)
Screenshot: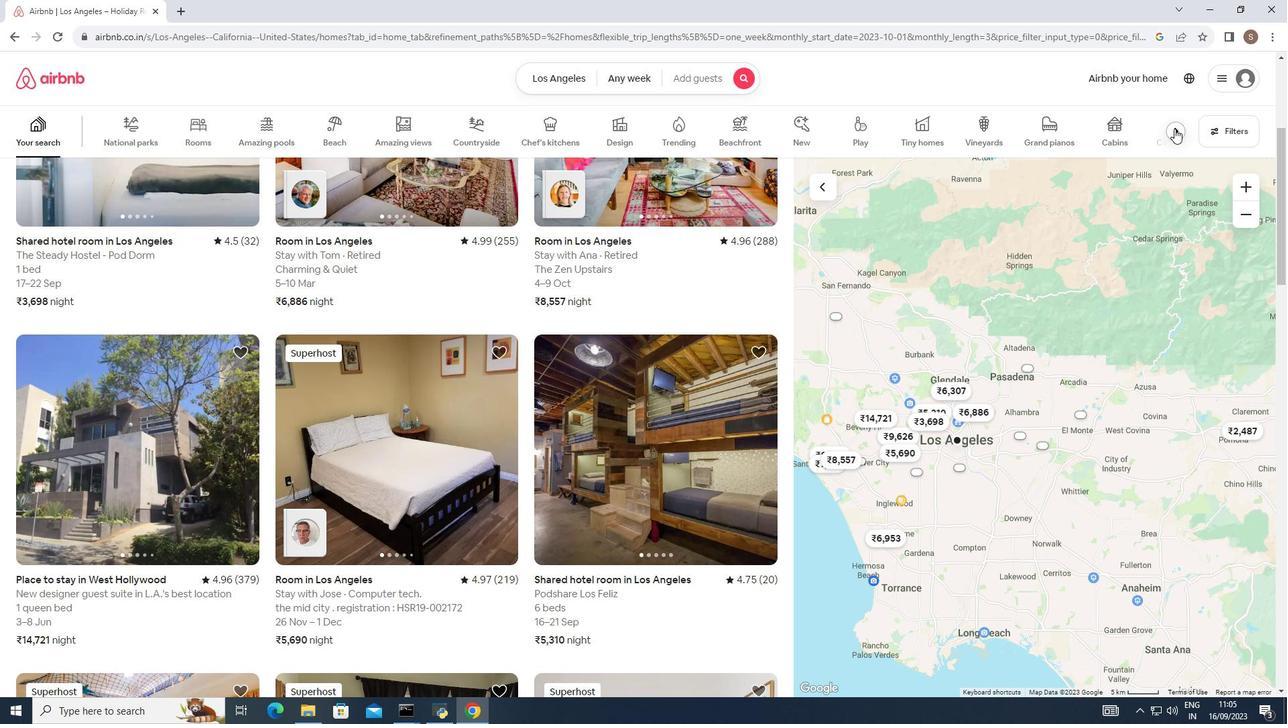 
Action: Mouse pressed left at (1174, 128)
Screenshot: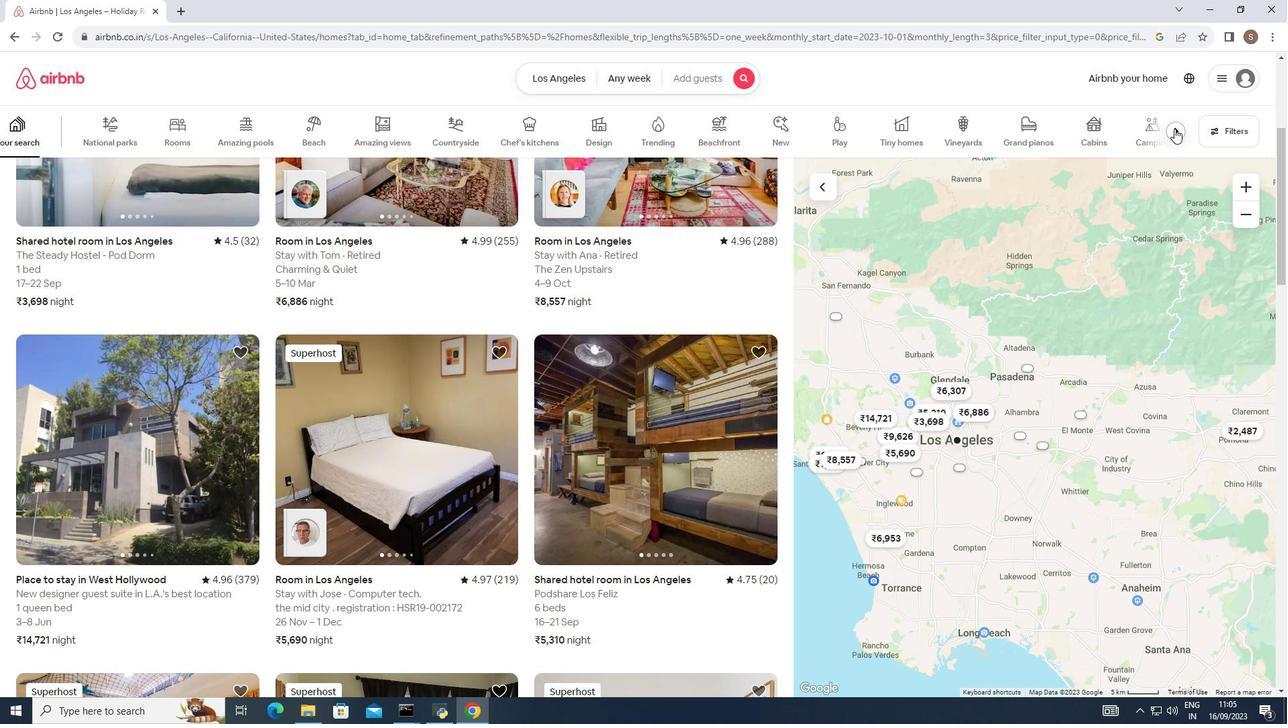 
Action: Mouse moved to (1064, 133)
Screenshot: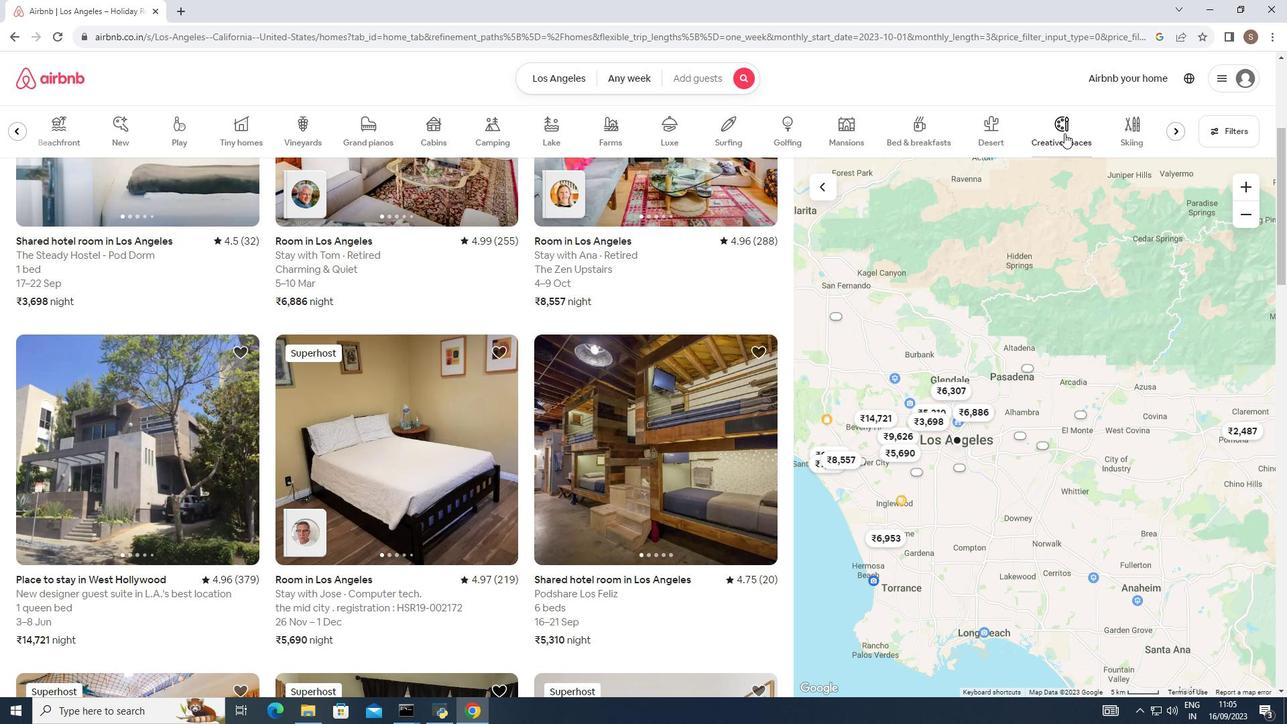 
Action: Mouse pressed left at (1064, 133)
Screenshot: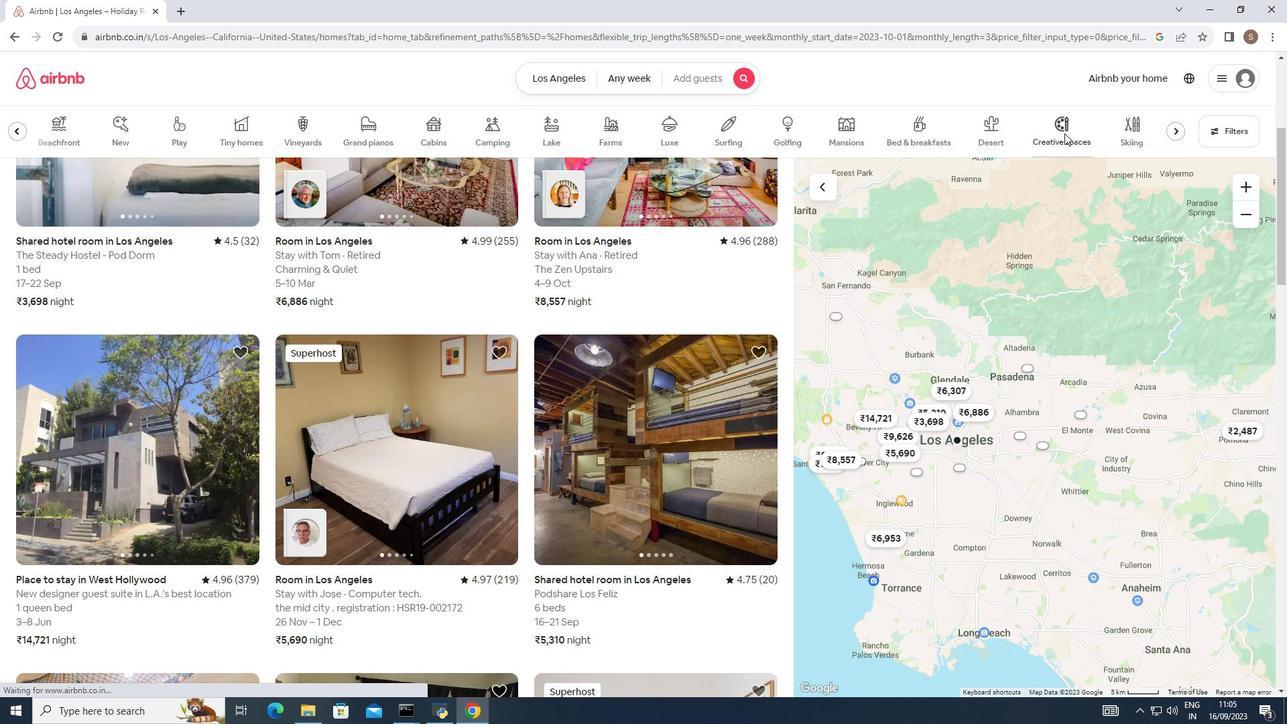 
Action: Mouse moved to (501, 358)
Screenshot: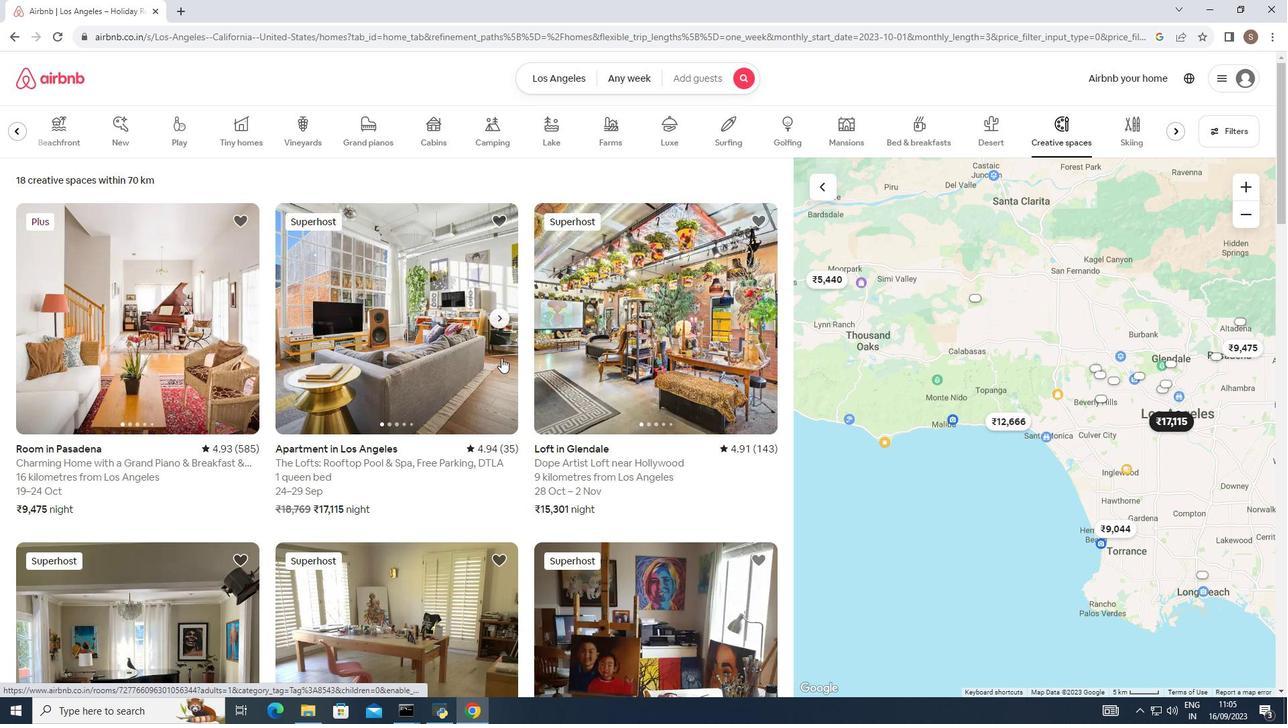 
Action: Mouse scrolled (501, 357) with delta (0, 0)
Screenshot: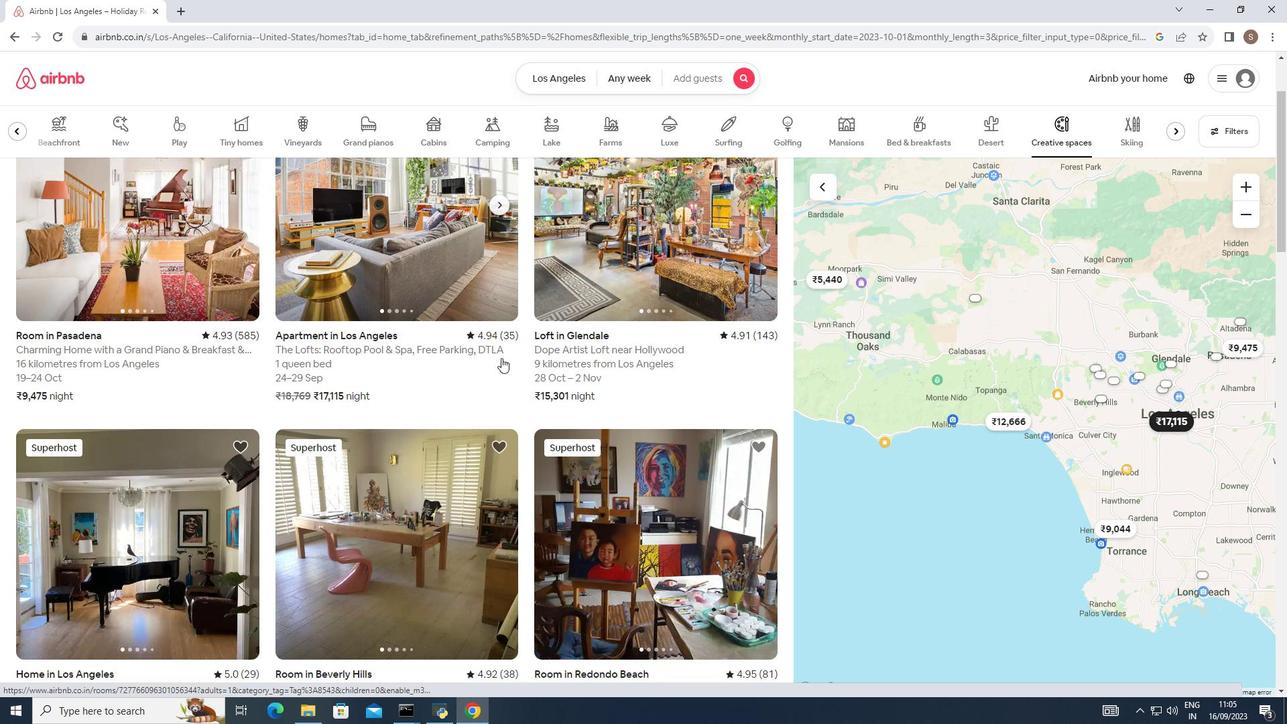 
Action: Mouse scrolled (501, 357) with delta (0, 0)
Screenshot: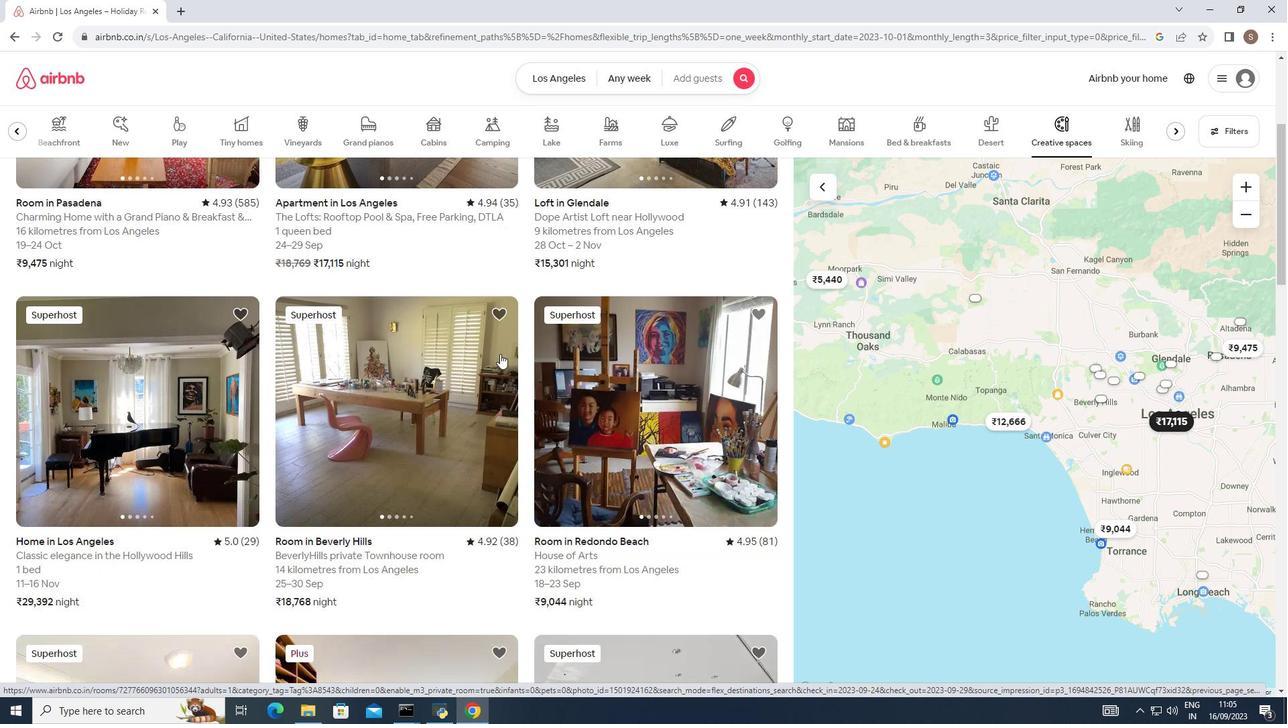 
Action: Mouse scrolled (501, 357) with delta (0, 0)
Screenshot: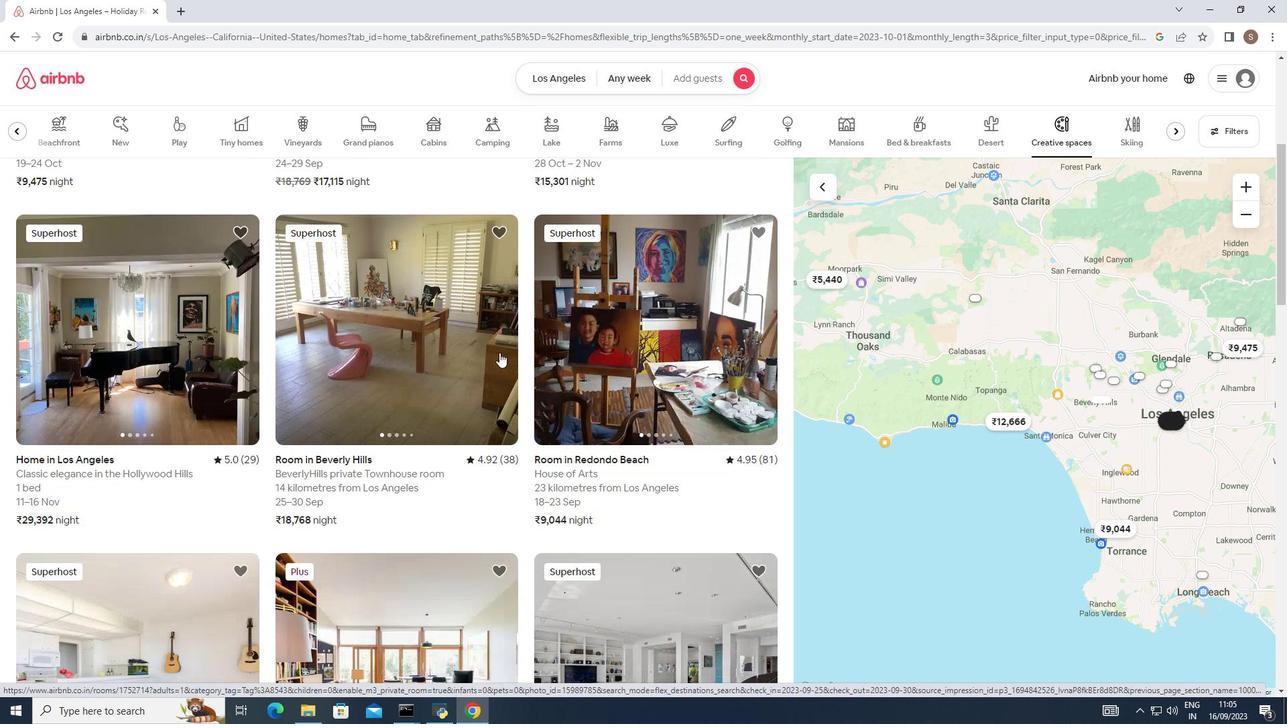 
Action: Mouse scrolled (501, 357) with delta (0, 0)
Screenshot: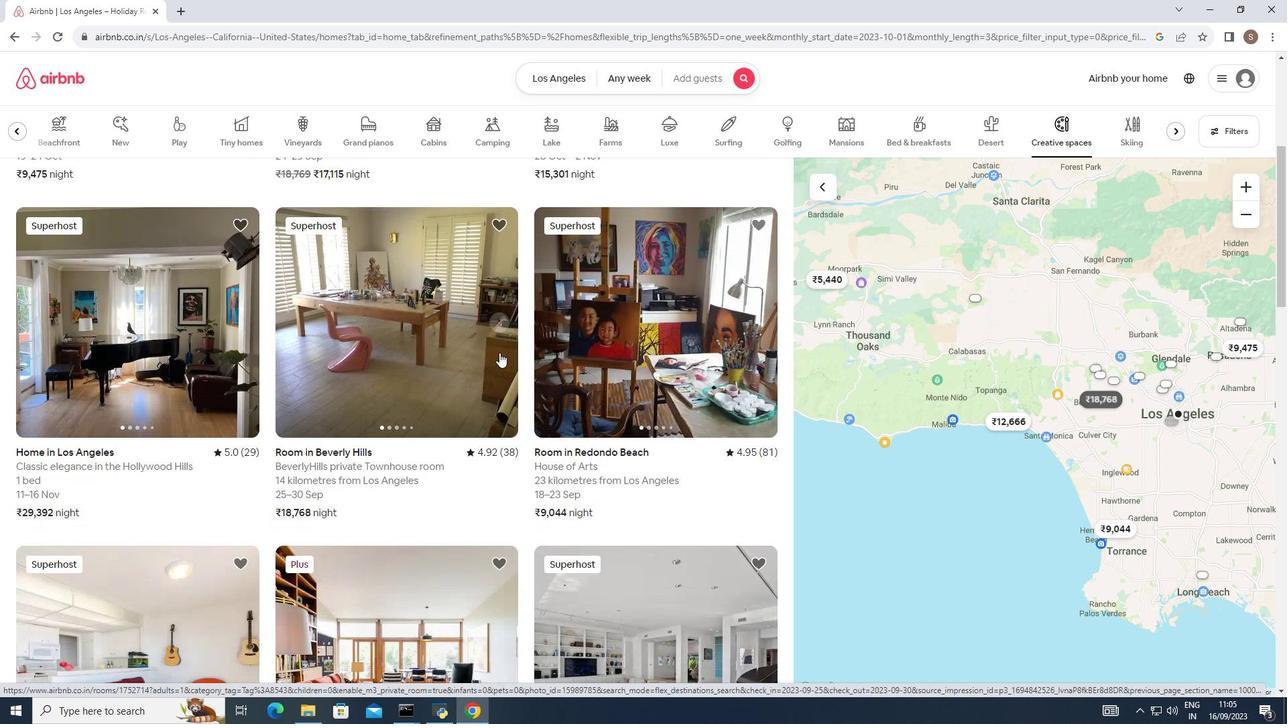 
Action: Mouse scrolled (501, 357) with delta (0, 0)
Screenshot: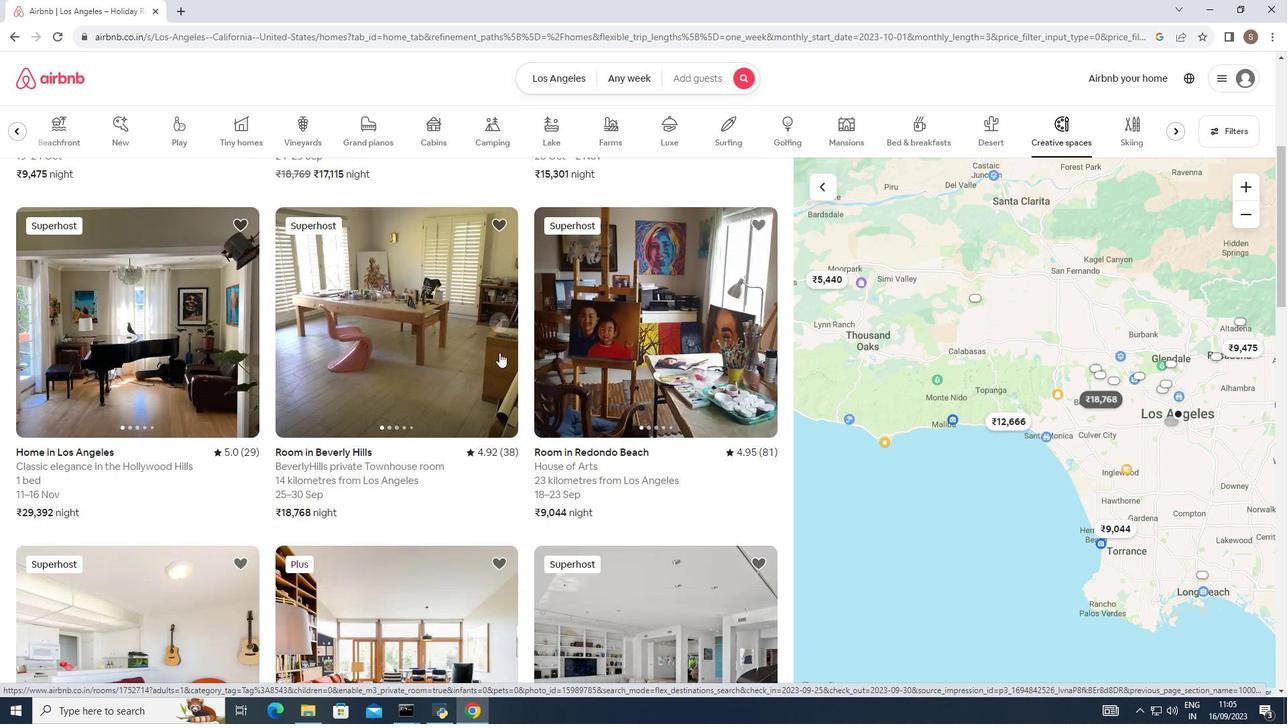 
Action: Mouse moved to (499, 350)
Screenshot: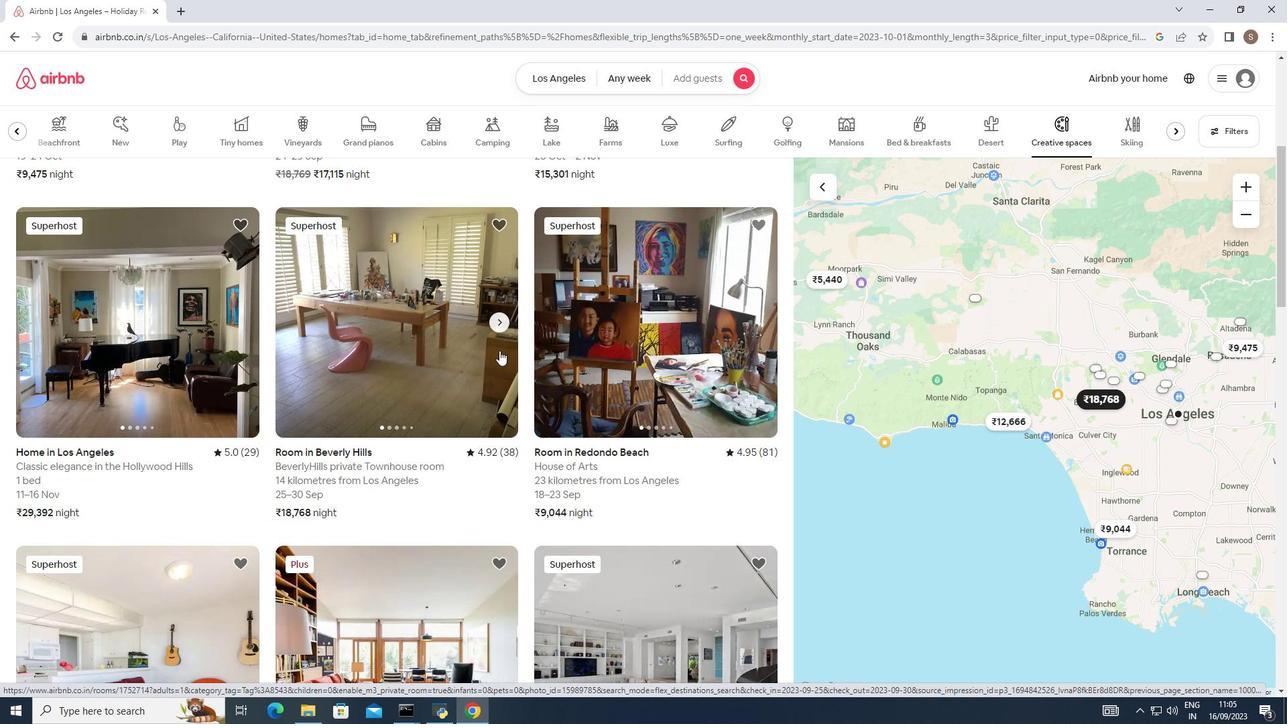
Action: Mouse scrolled (499, 350) with delta (0, 0)
Screenshot: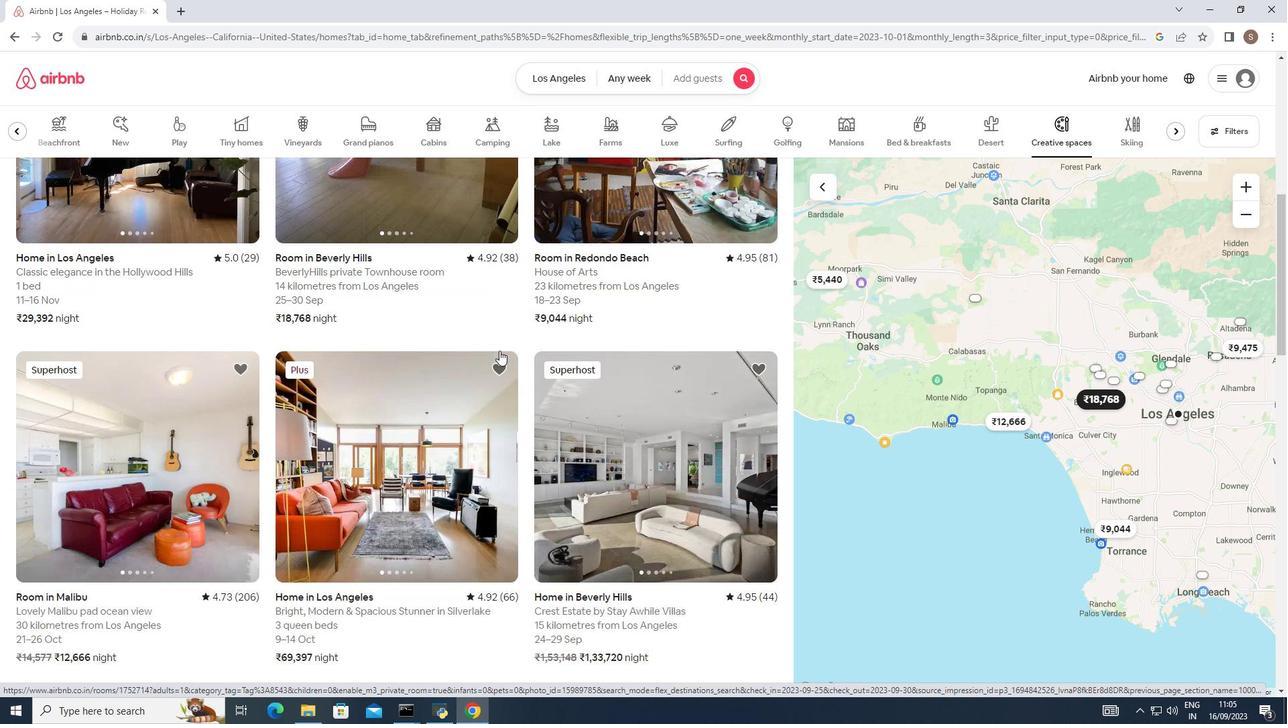
Action: Mouse scrolled (499, 350) with delta (0, 0)
Screenshot: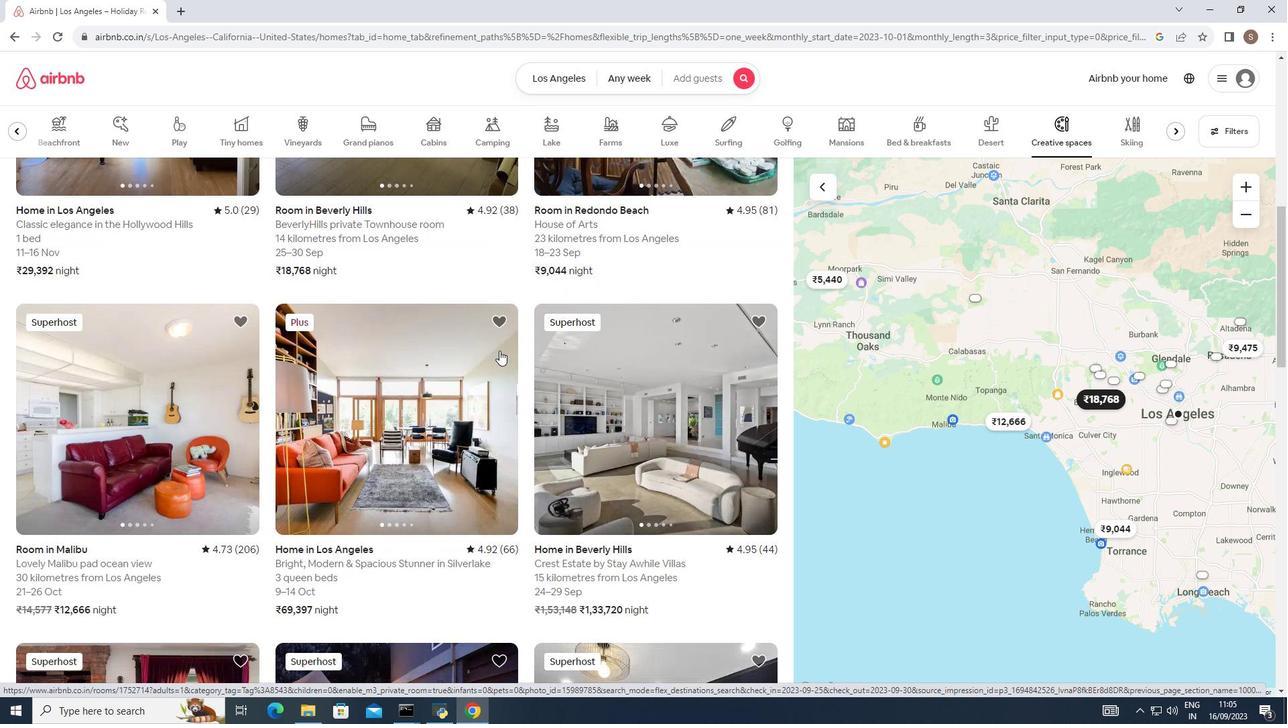 
Action: Mouse scrolled (499, 350) with delta (0, 0)
Screenshot: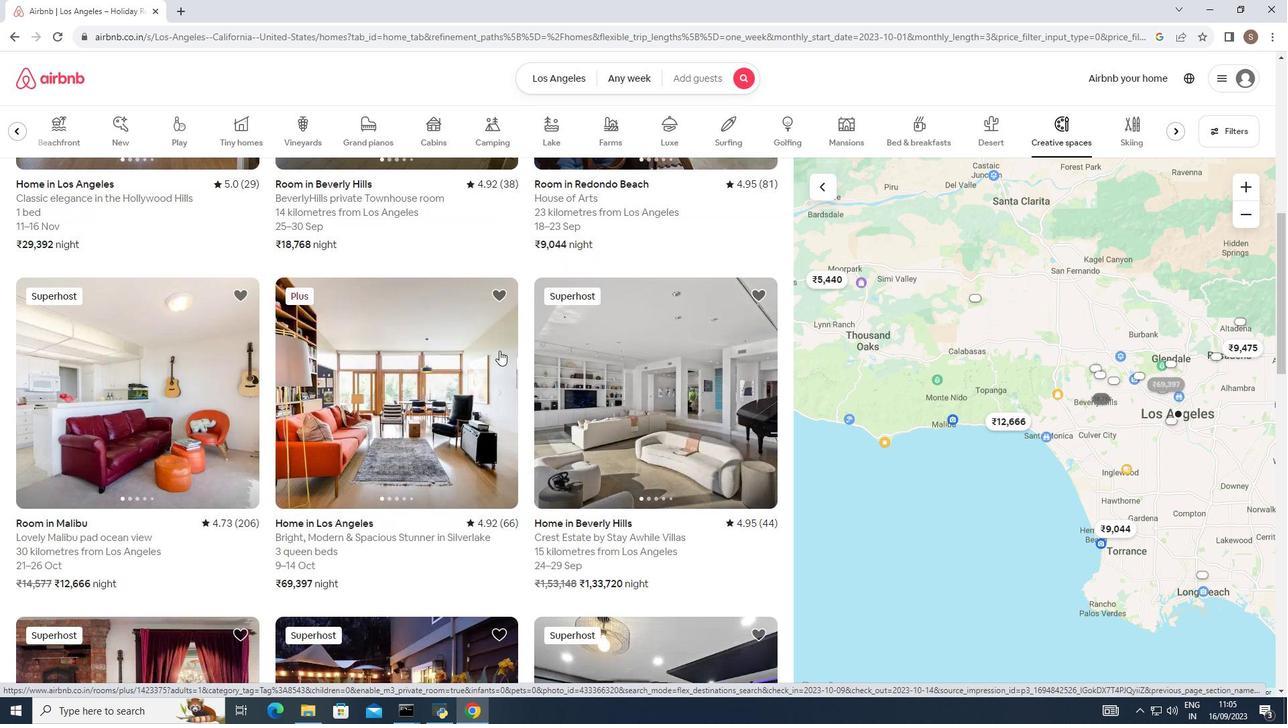 
Action: Mouse scrolled (499, 350) with delta (0, 0)
Screenshot: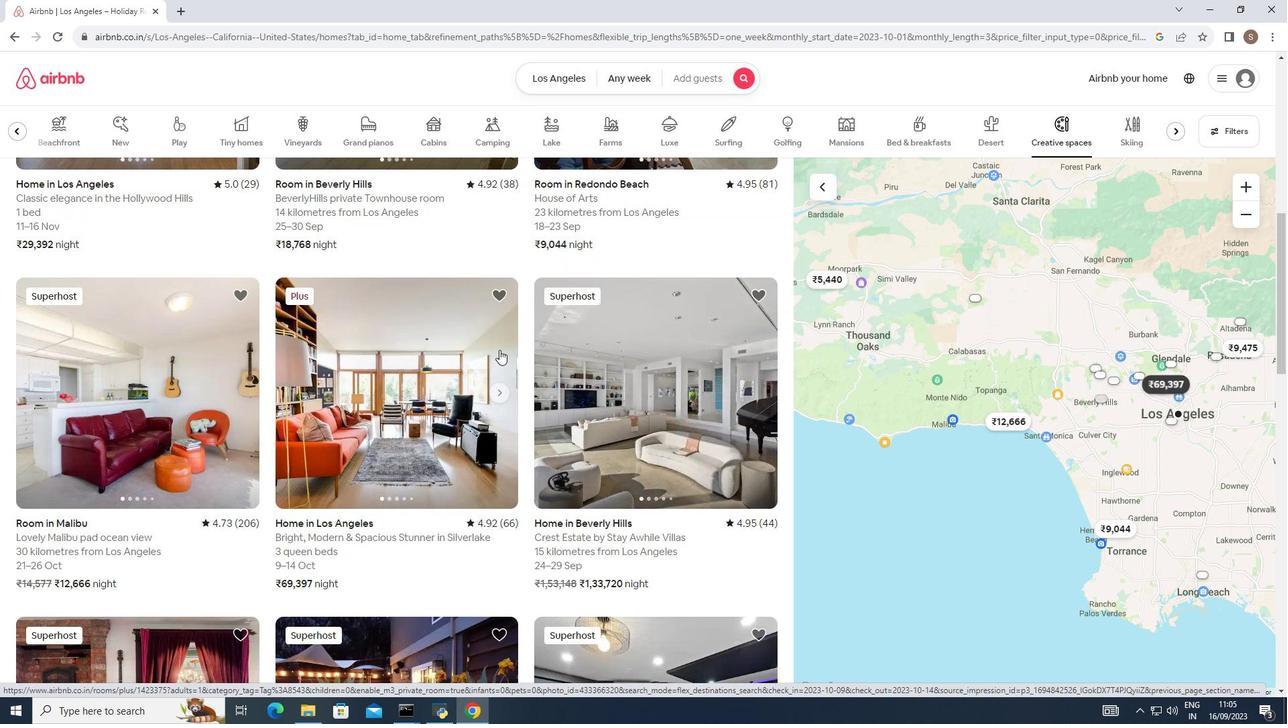 
Action: Mouse moved to (500, 348)
Screenshot: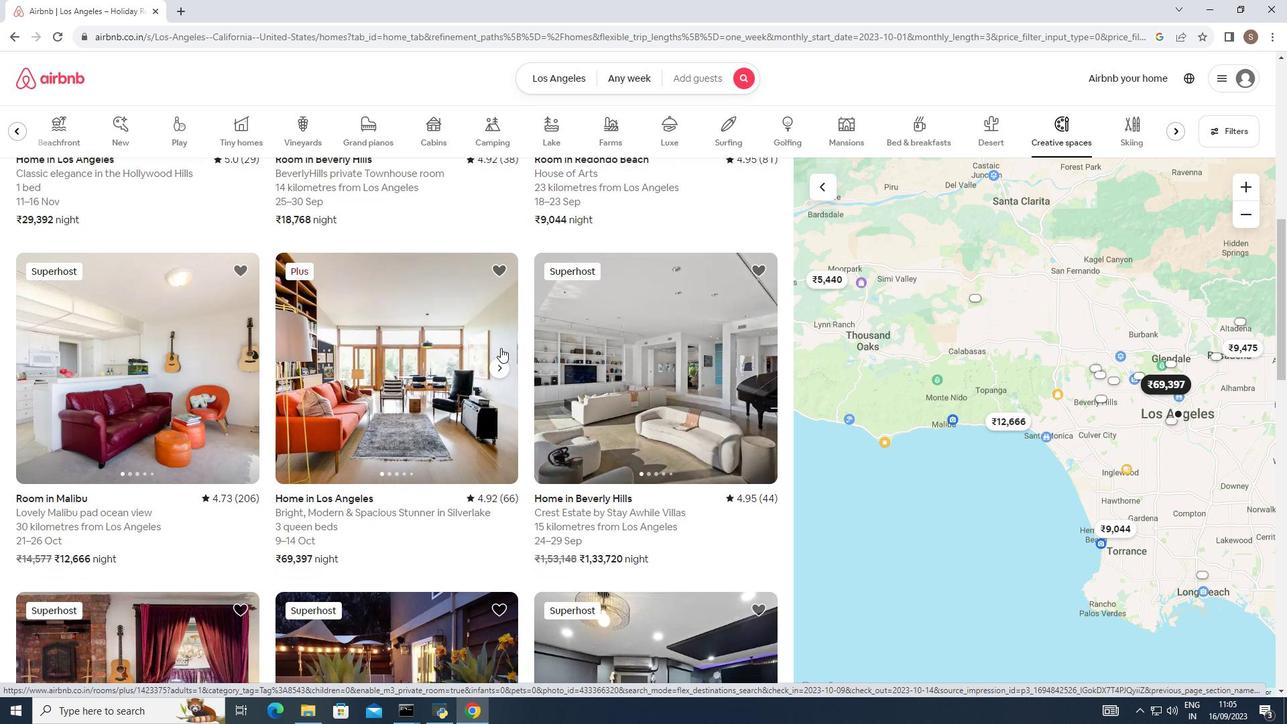 
Action: Mouse scrolled (500, 347) with delta (0, 0)
Screenshot: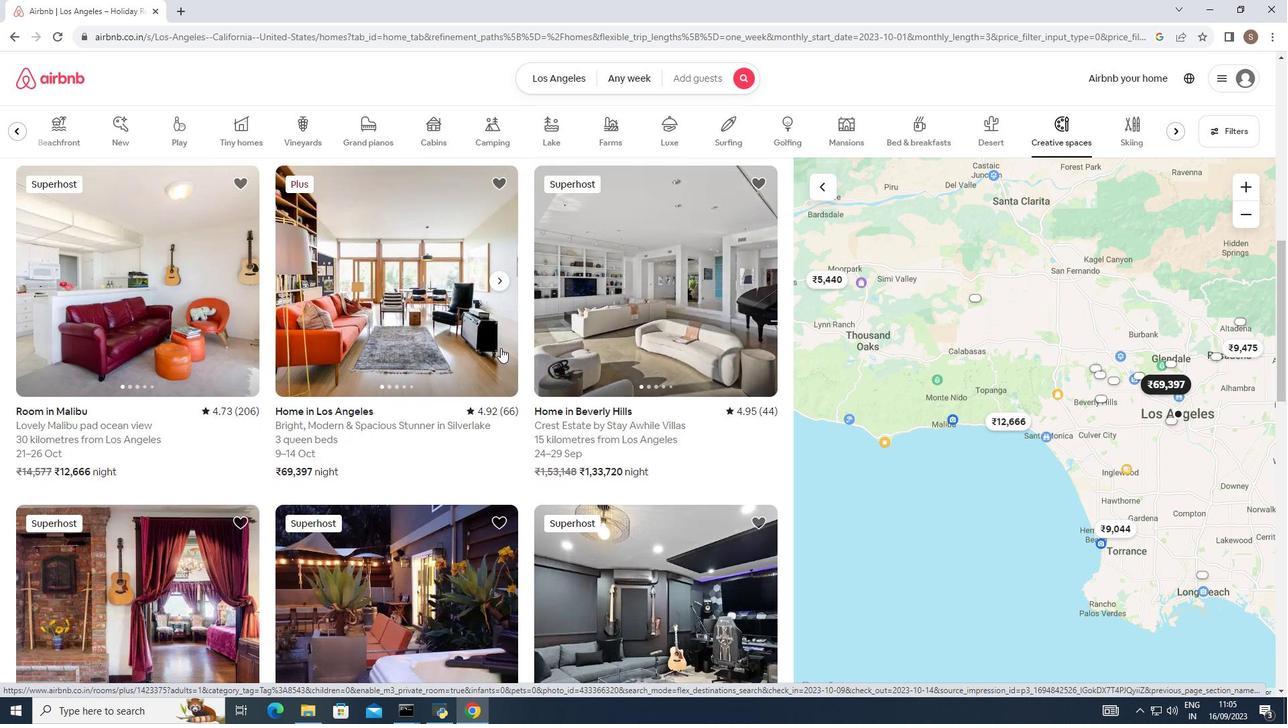 
Action: Mouse scrolled (500, 347) with delta (0, 0)
Screenshot: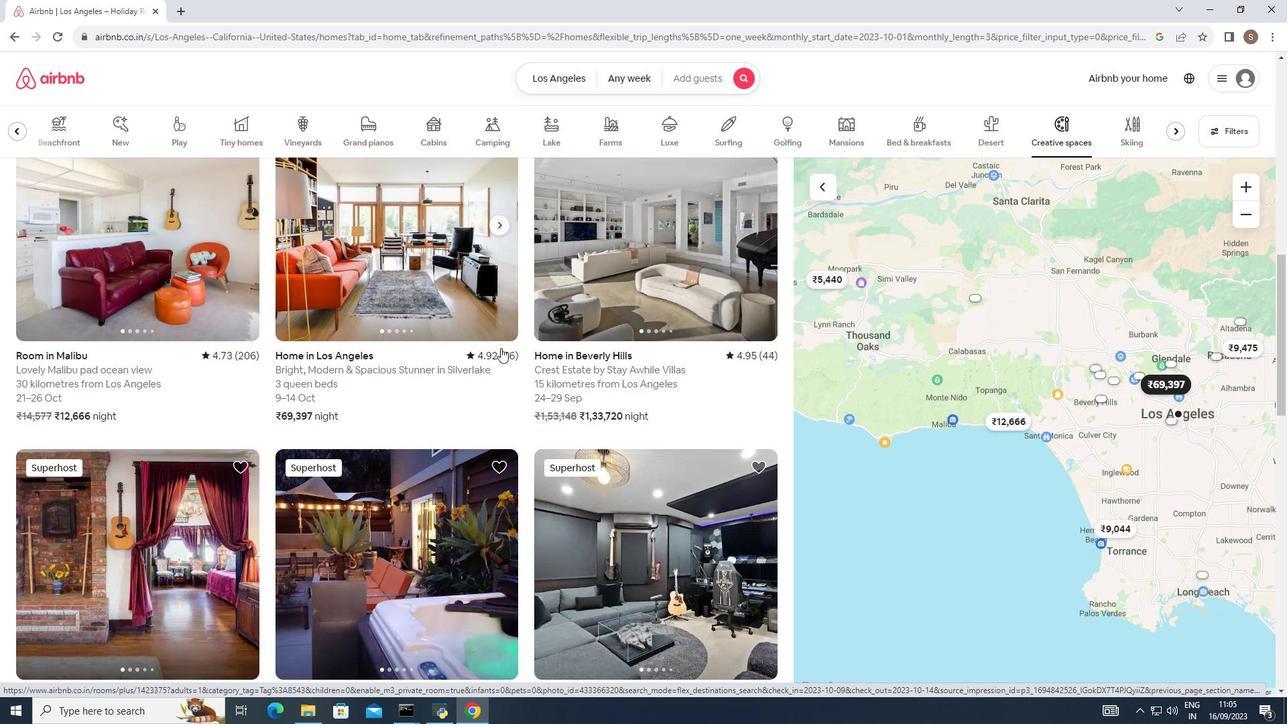 
Action: Mouse scrolled (500, 347) with delta (0, 0)
Screenshot: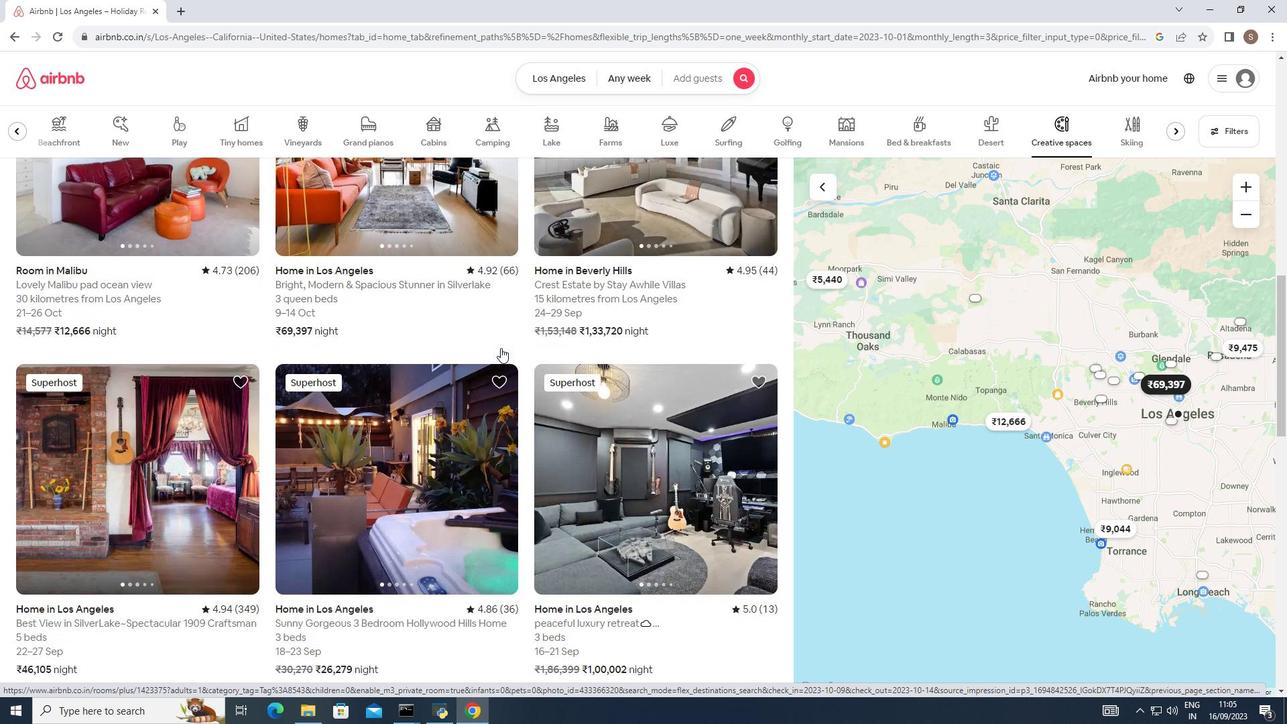 
Action: Mouse scrolled (500, 347) with delta (0, 0)
Screenshot: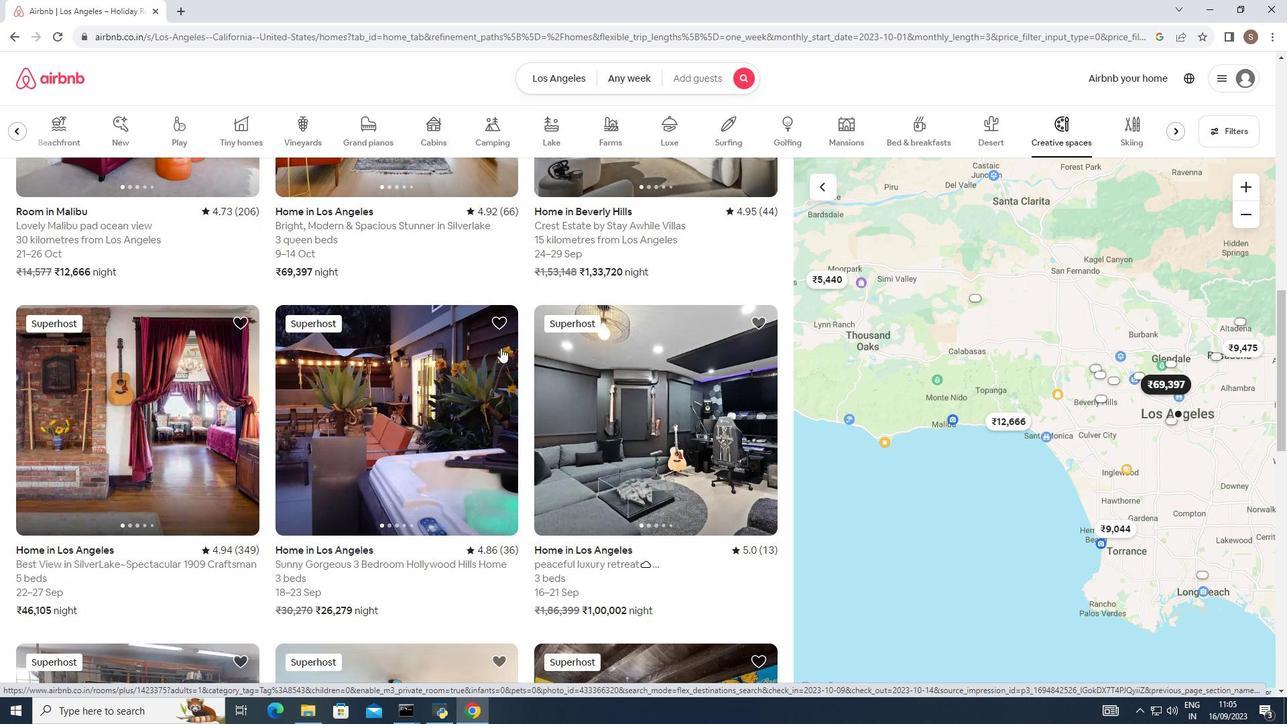 
Action: Mouse scrolled (500, 347) with delta (0, 0)
Screenshot: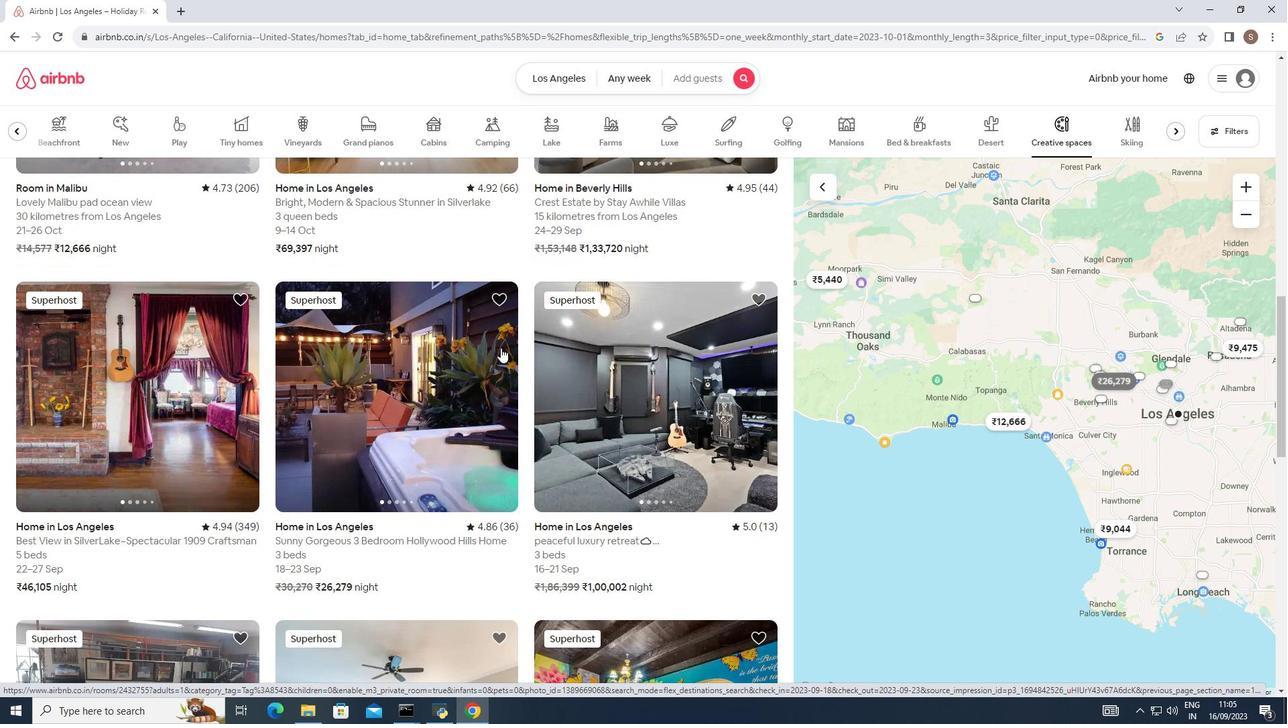 
Action: Mouse moved to (501, 344)
Screenshot: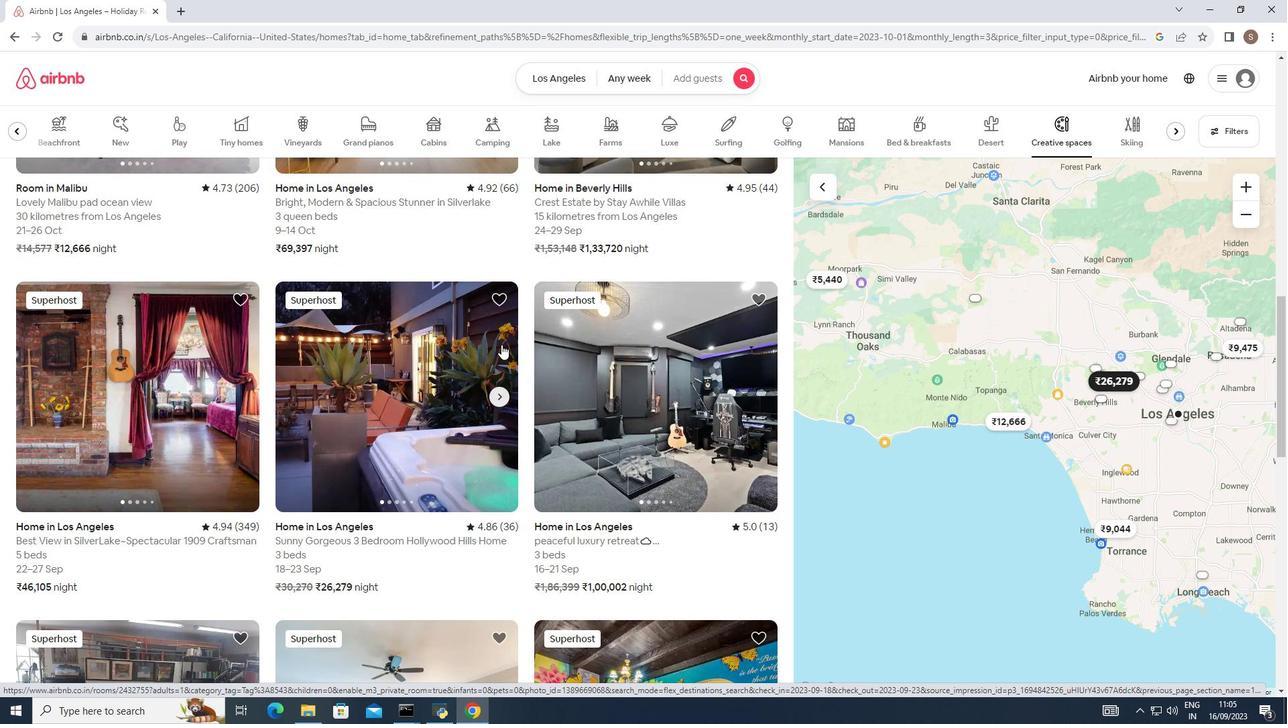 
Action: Mouse scrolled (501, 343) with delta (0, 0)
Screenshot: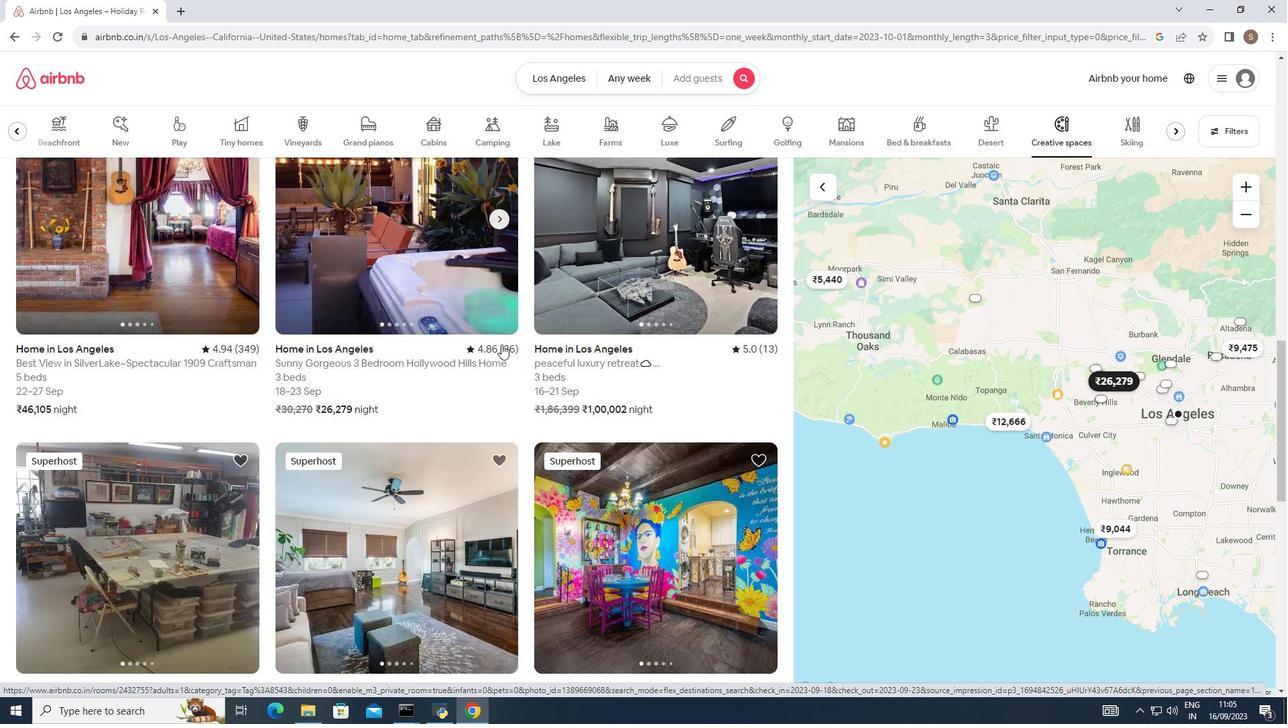 
Action: Mouse scrolled (501, 343) with delta (0, 0)
Screenshot: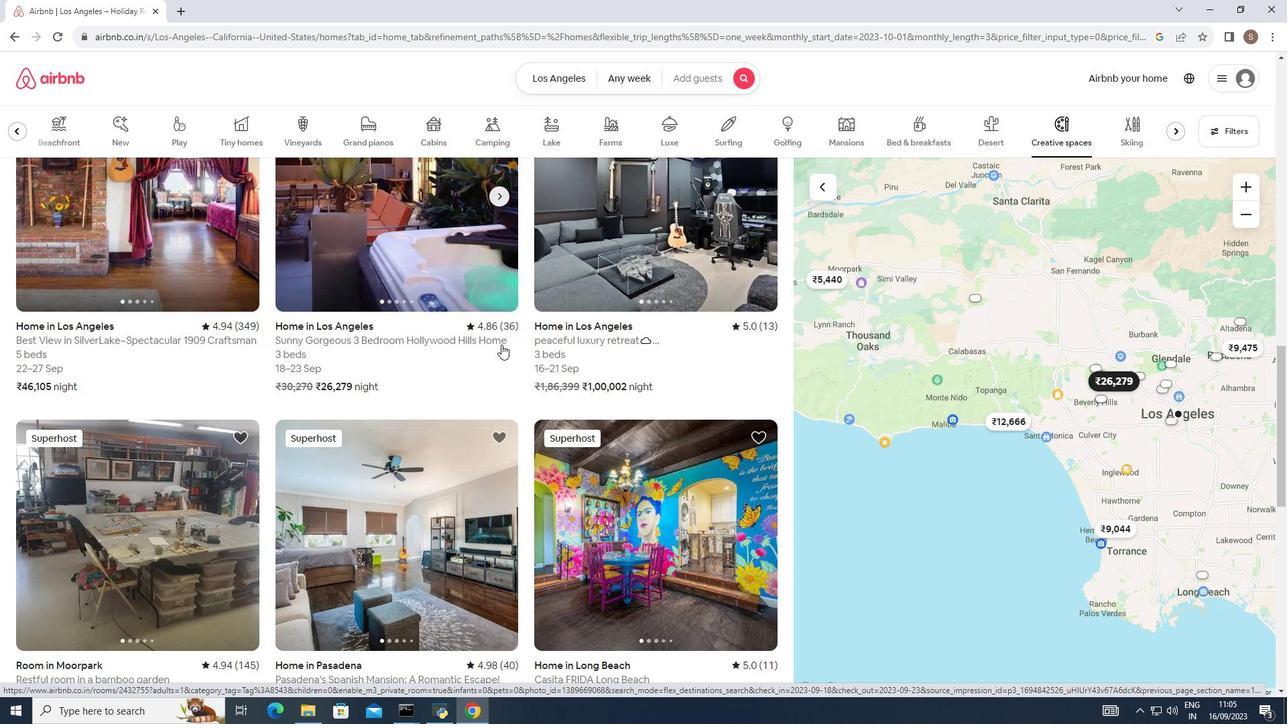 
Action: Mouse scrolled (501, 343) with delta (0, 0)
Screenshot: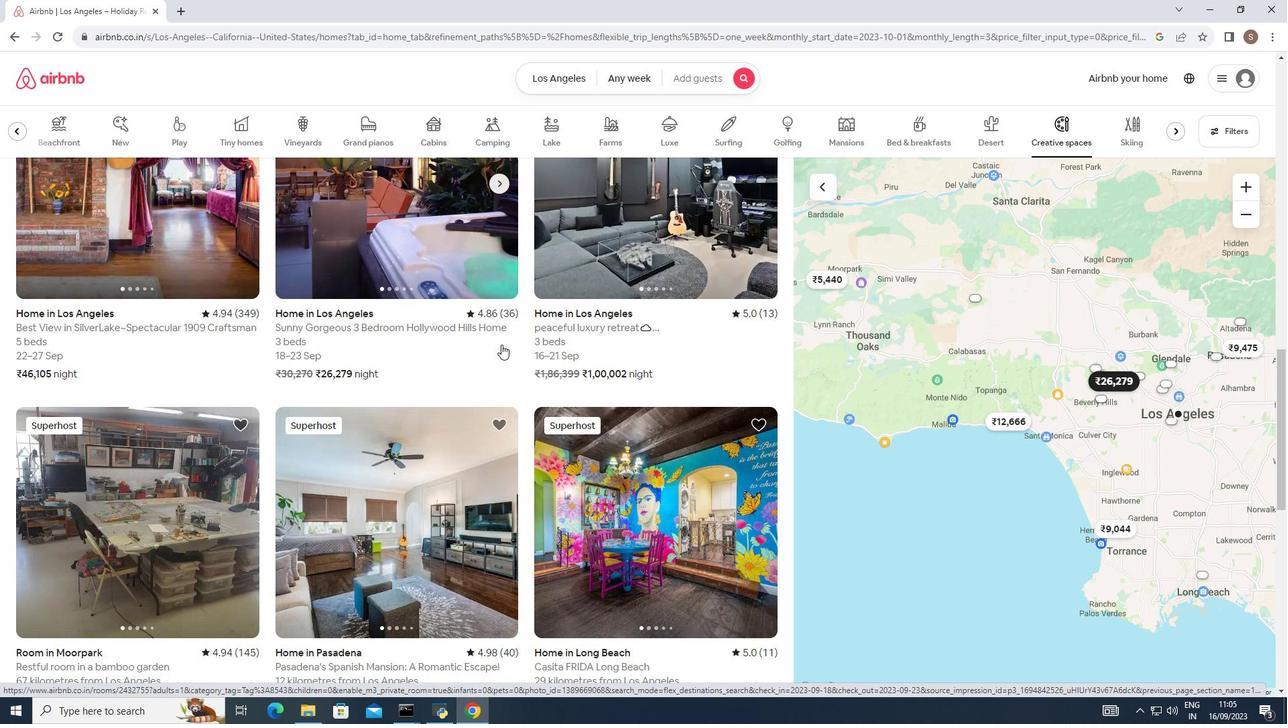 
Action: Mouse scrolled (501, 343) with delta (0, 0)
Screenshot: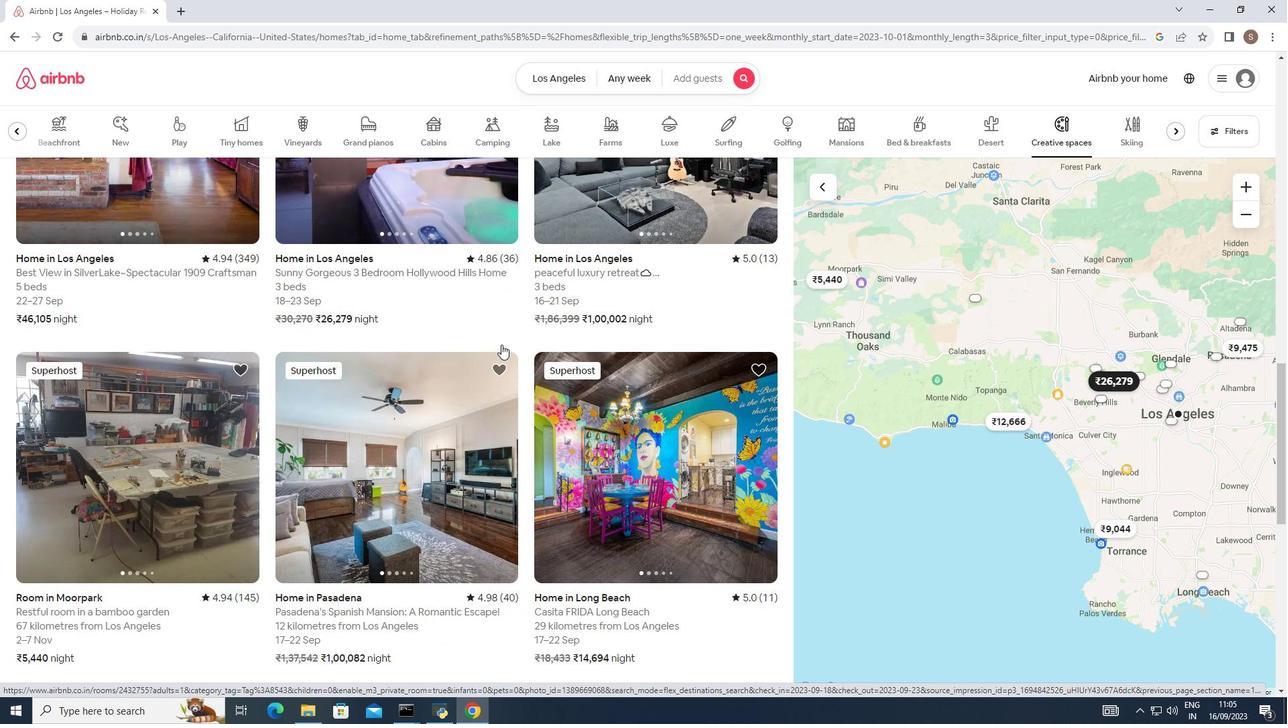 
Action: Mouse scrolled (501, 343) with delta (0, 0)
Screenshot: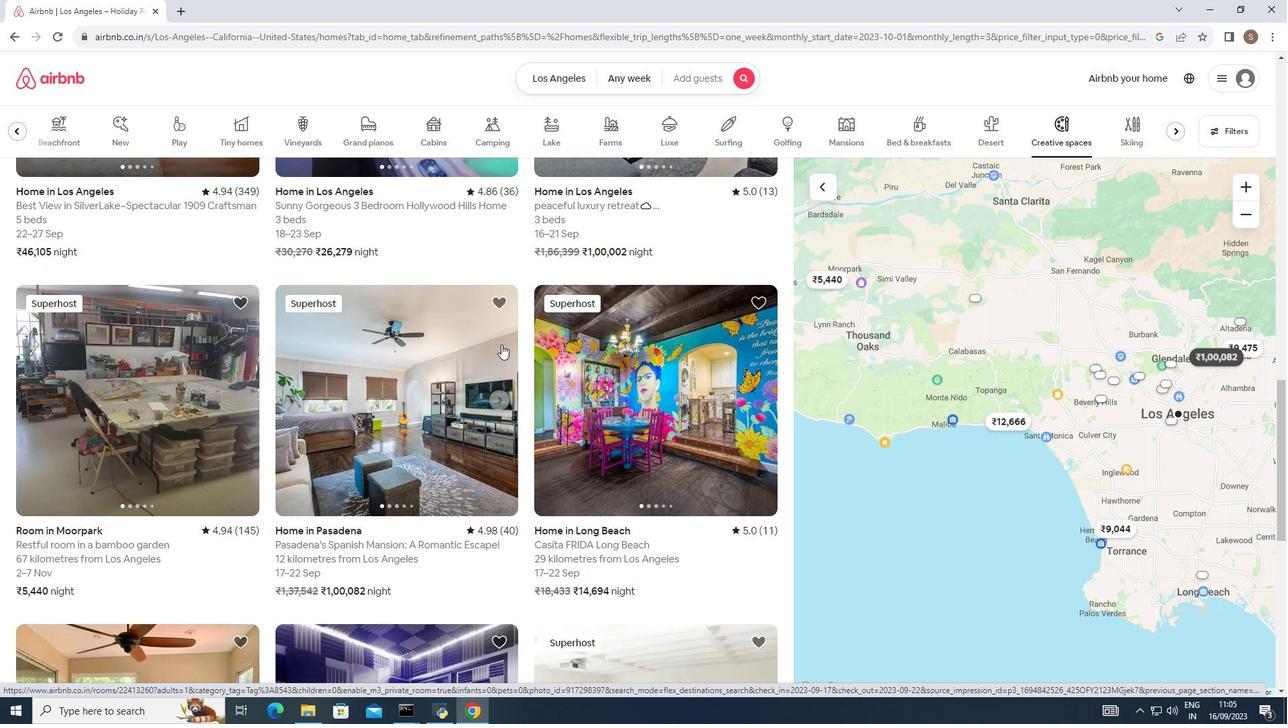 
Action: Mouse moved to (502, 343)
Screenshot: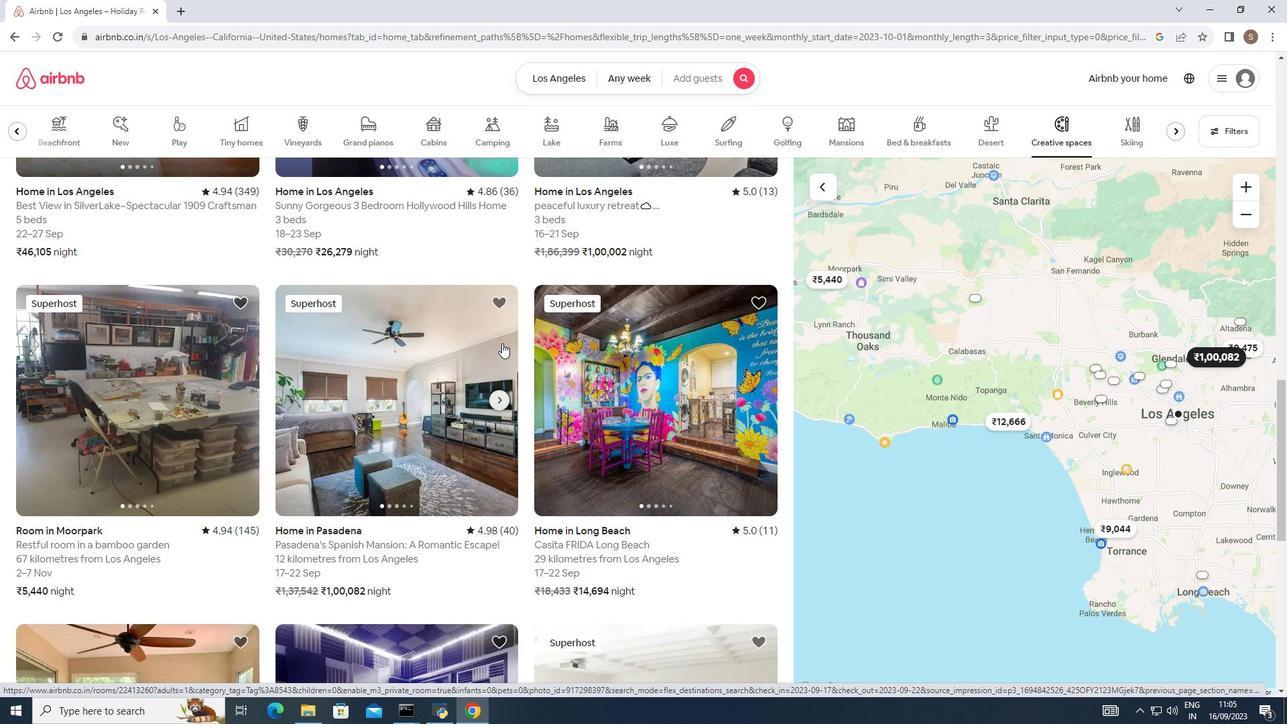 
Action: Mouse scrolled (502, 342) with delta (0, 0)
Screenshot: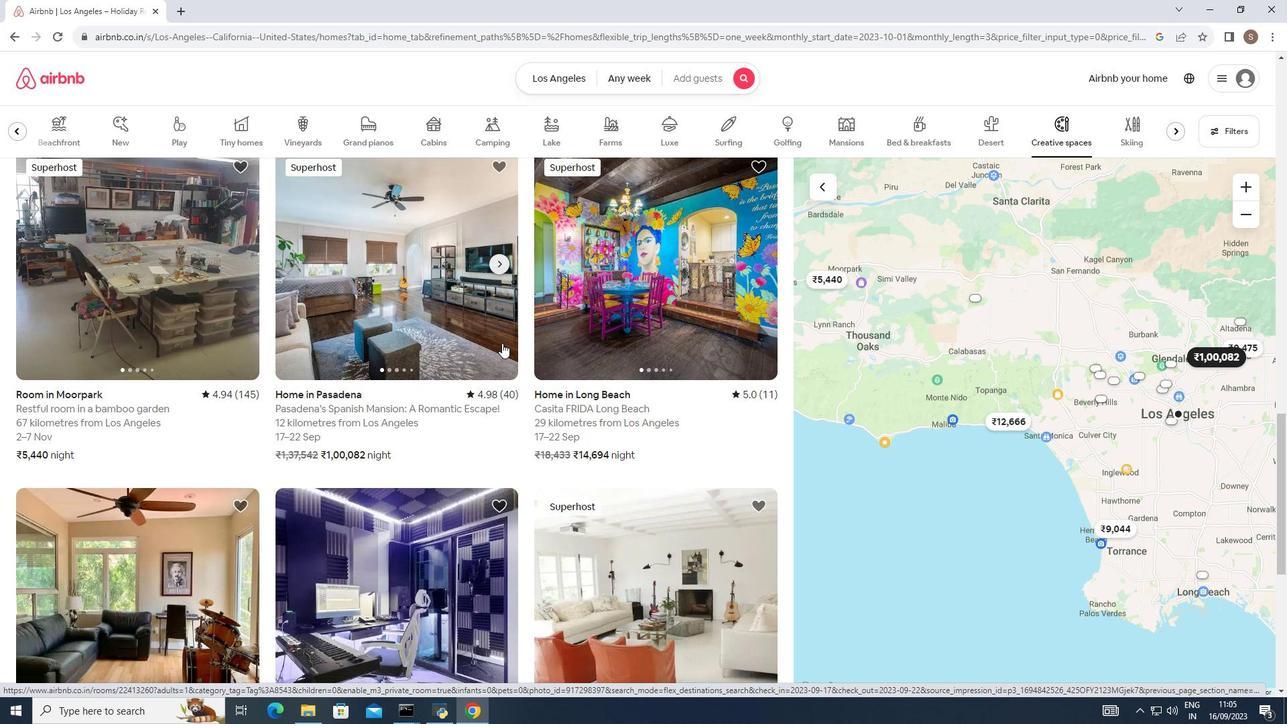 
Action: Mouse scrolled (502, 342) with delta (0, 0)
Screenshot: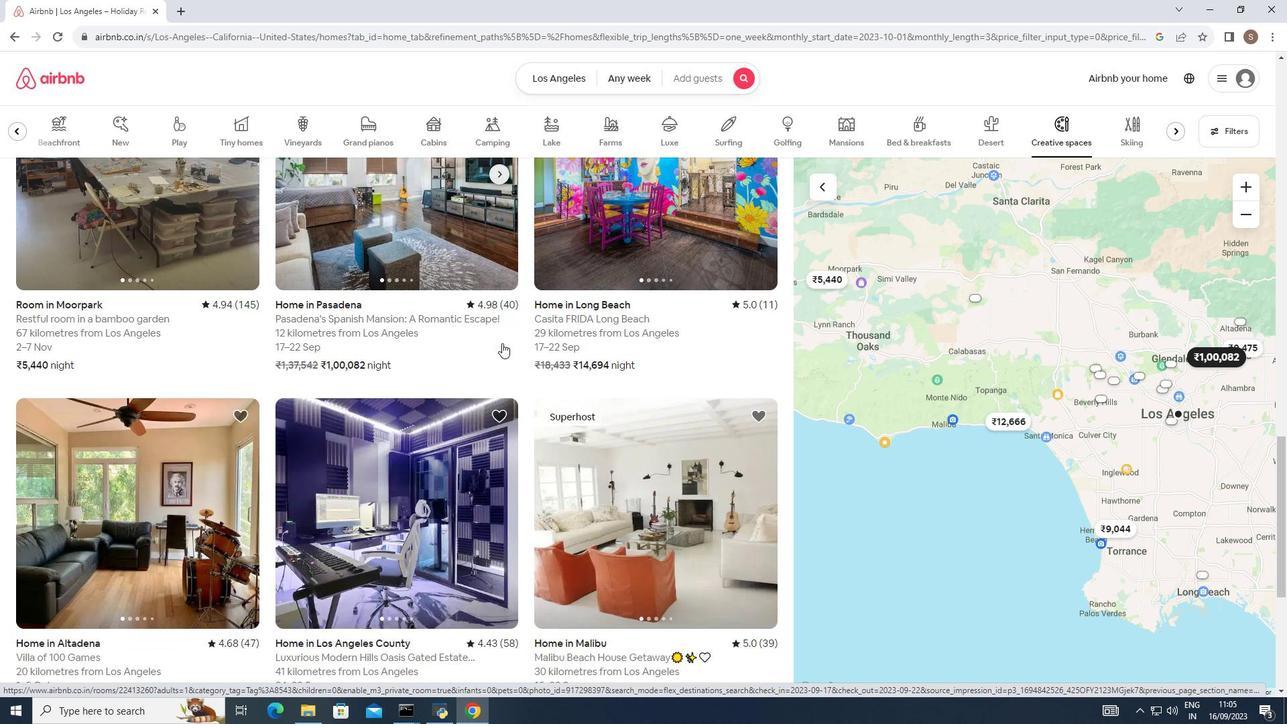 
Action: Mouse scrolled (502, 342) with delta (0, 0)
Screenshot: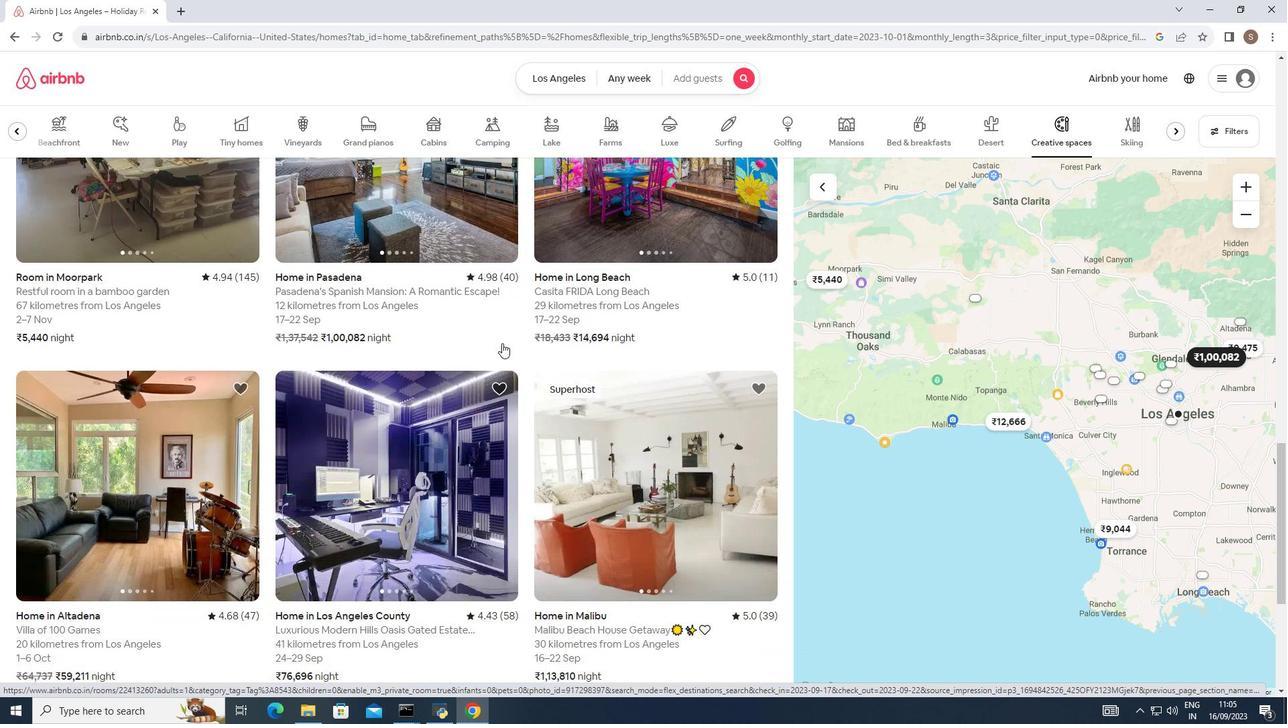 
Action: Mouse scrolled (502, 342) with delta (0, 0)
Screenshot: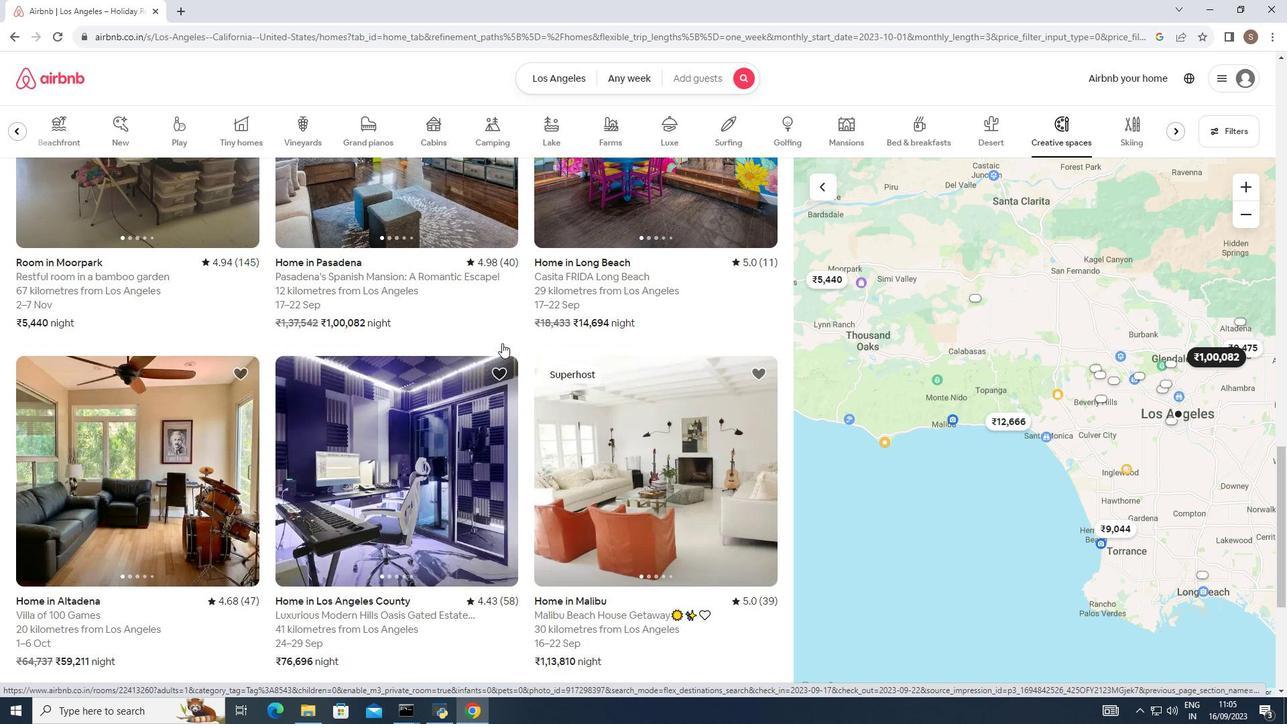 
Action: Mouse scrolled (502, 342) with delta (0, 0)
Screenshot: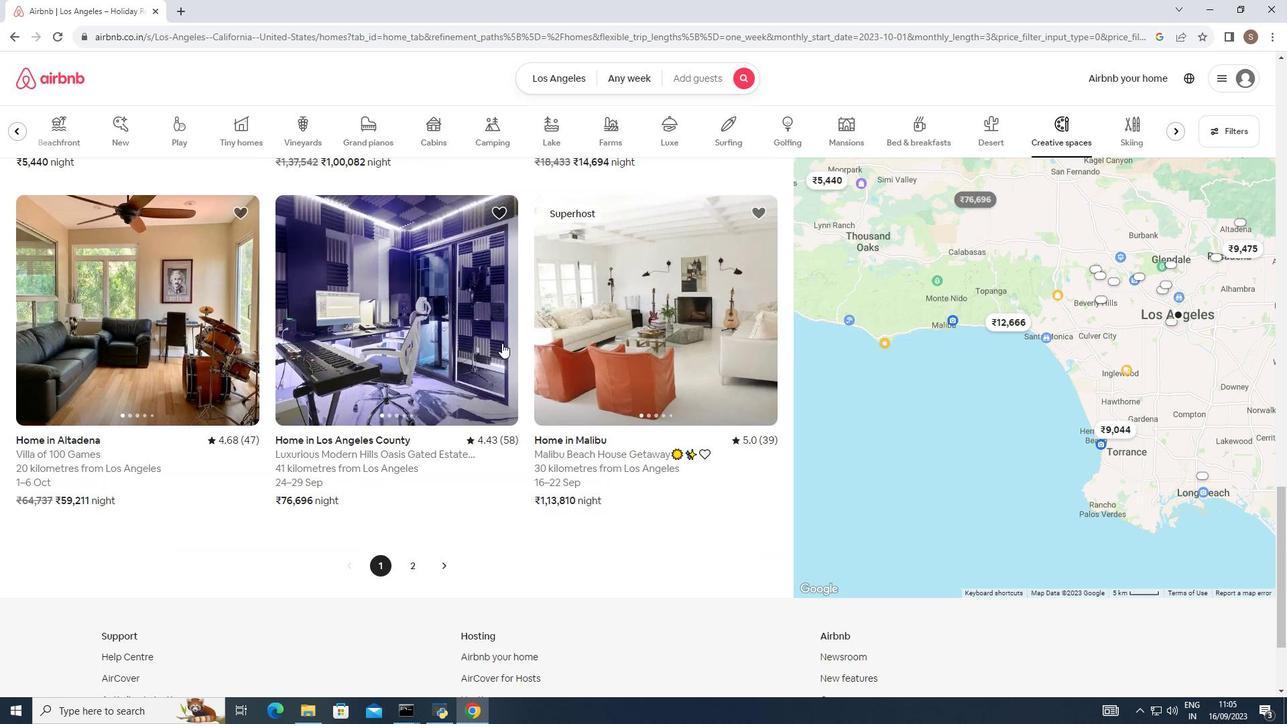 
Action: Mouse scrolled (502, 342) with delta (0, 0)
Screenshot: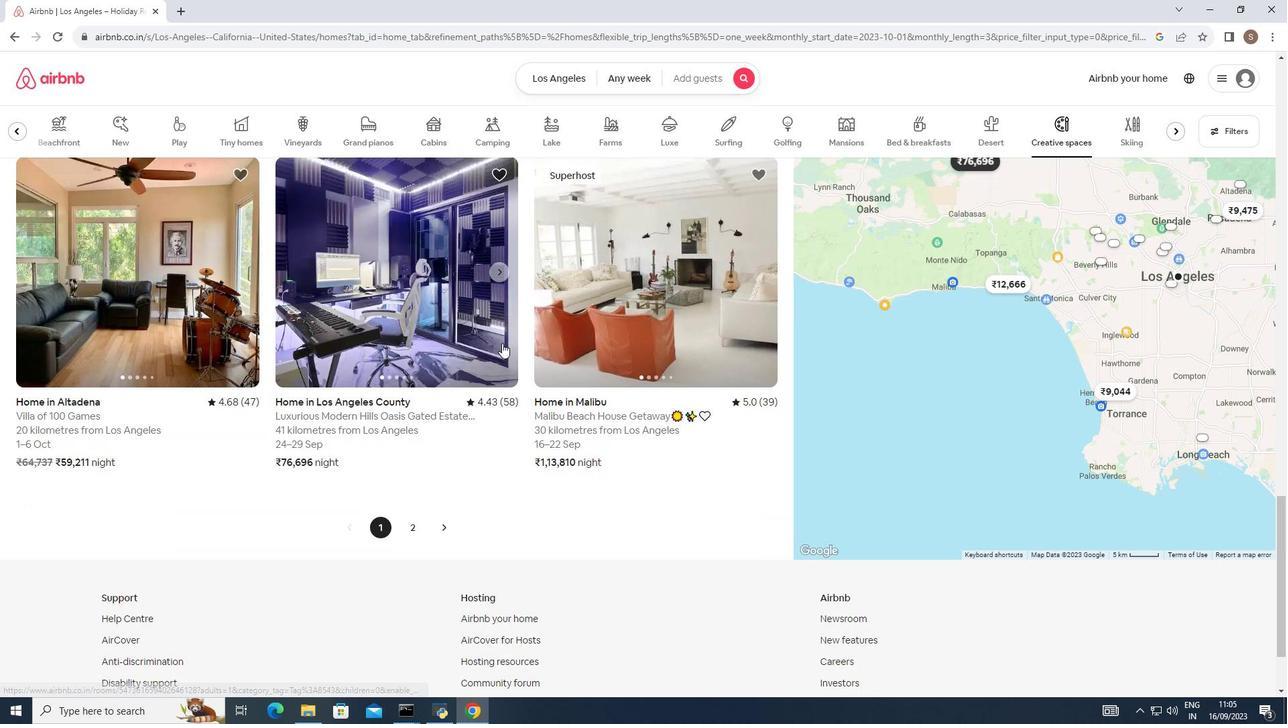 
Action: Mouse scrolled (502, 342) with delta (0, 0)
Screenshot: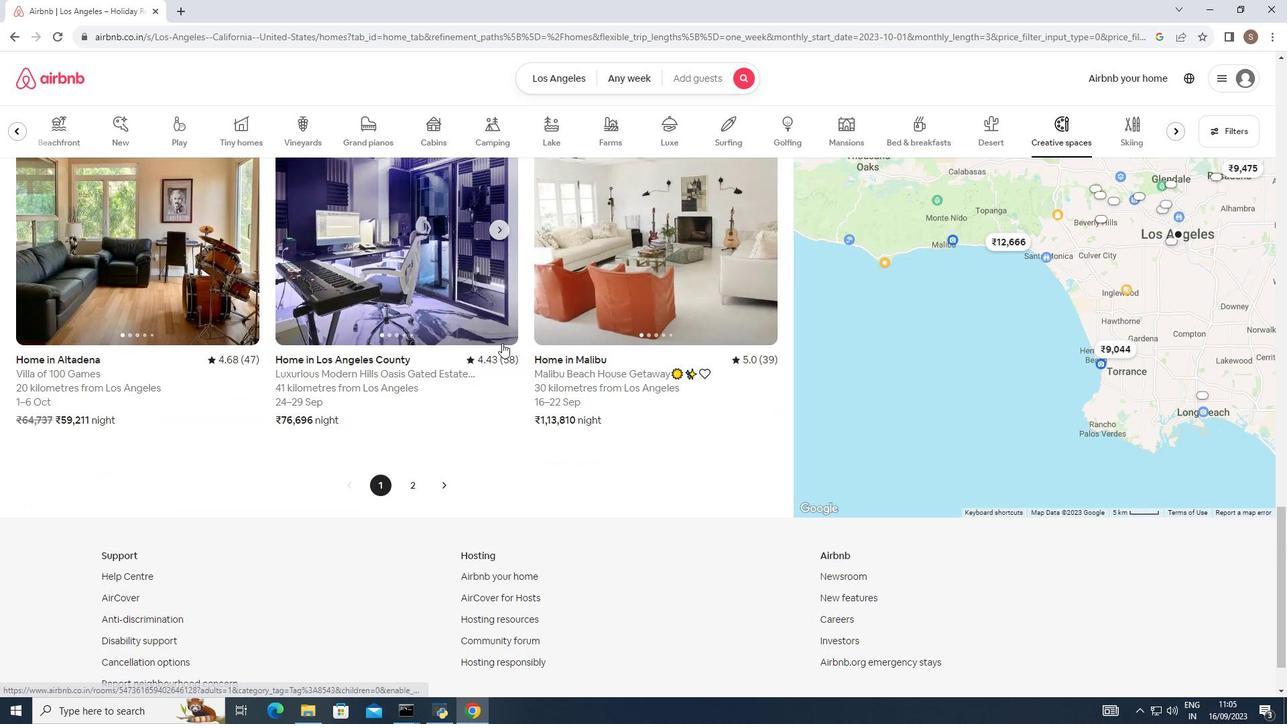 
Action: Mouse scrolled (502, 342) with delta (0, 0)
Screenshot: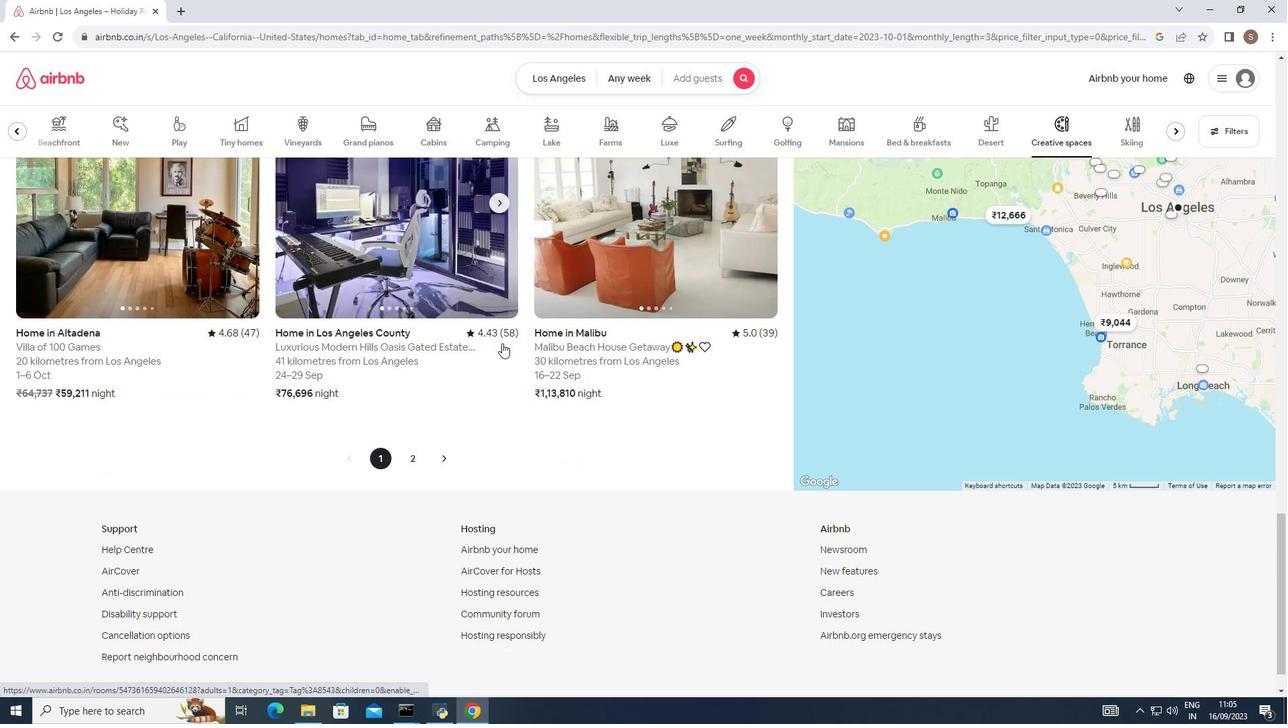 
Action: Mouse scrolled (502, 343) with delta (0, 0)
Screenshot: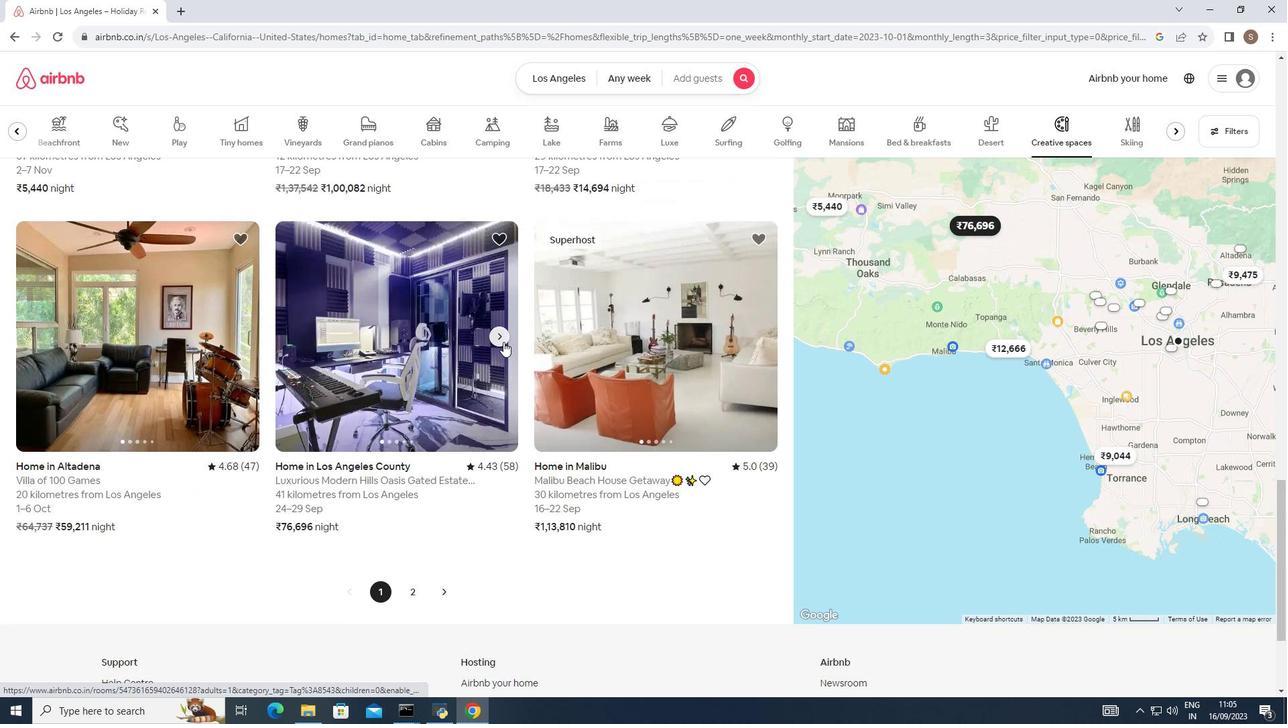 
Action: Mouse scrolled (502, 343) with delta (0, 0)
Screenshot: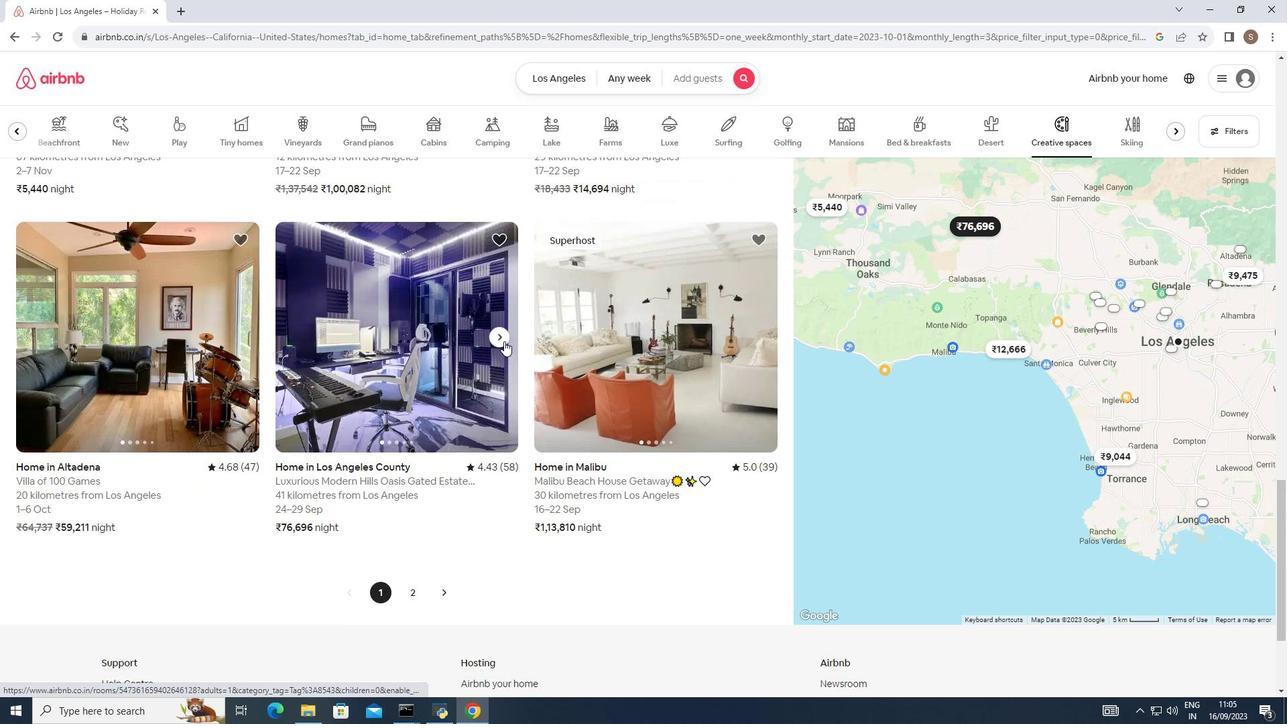
Action: Mouse moved to (506, 336)
Screenshot: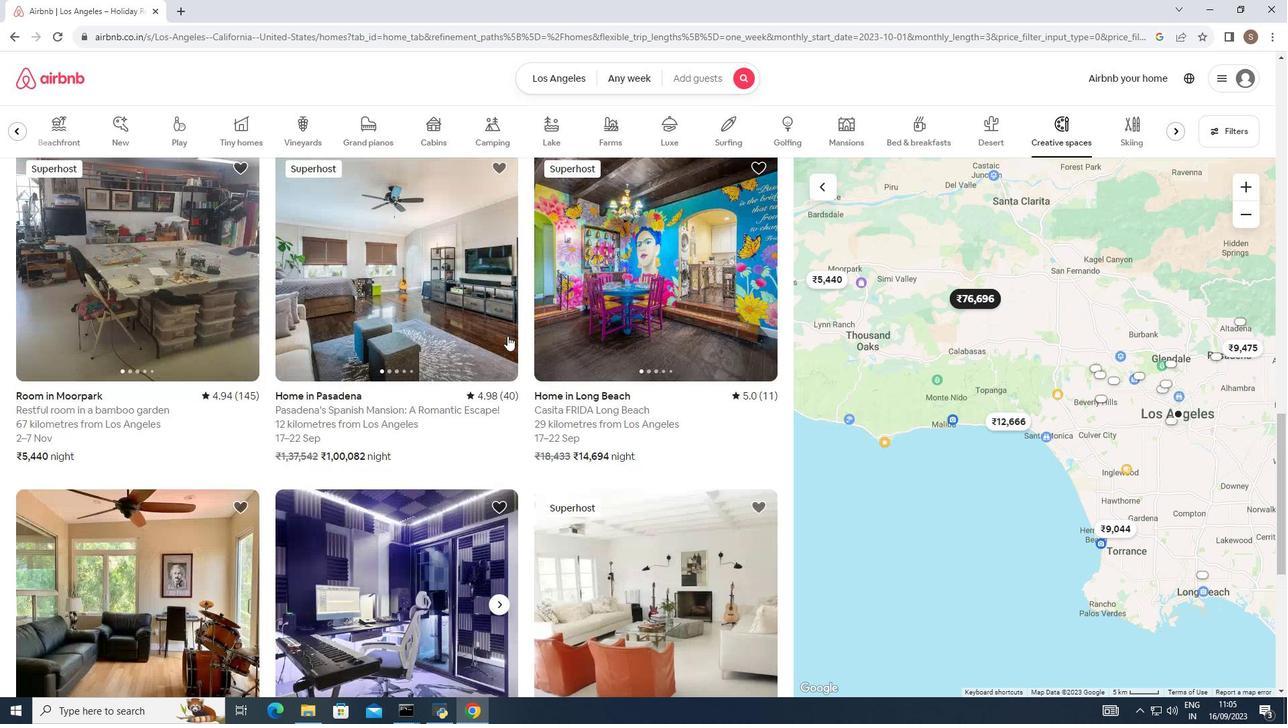 
Action: Mouse scrolled (506, 337) with delta (0, 0)
Screenshot: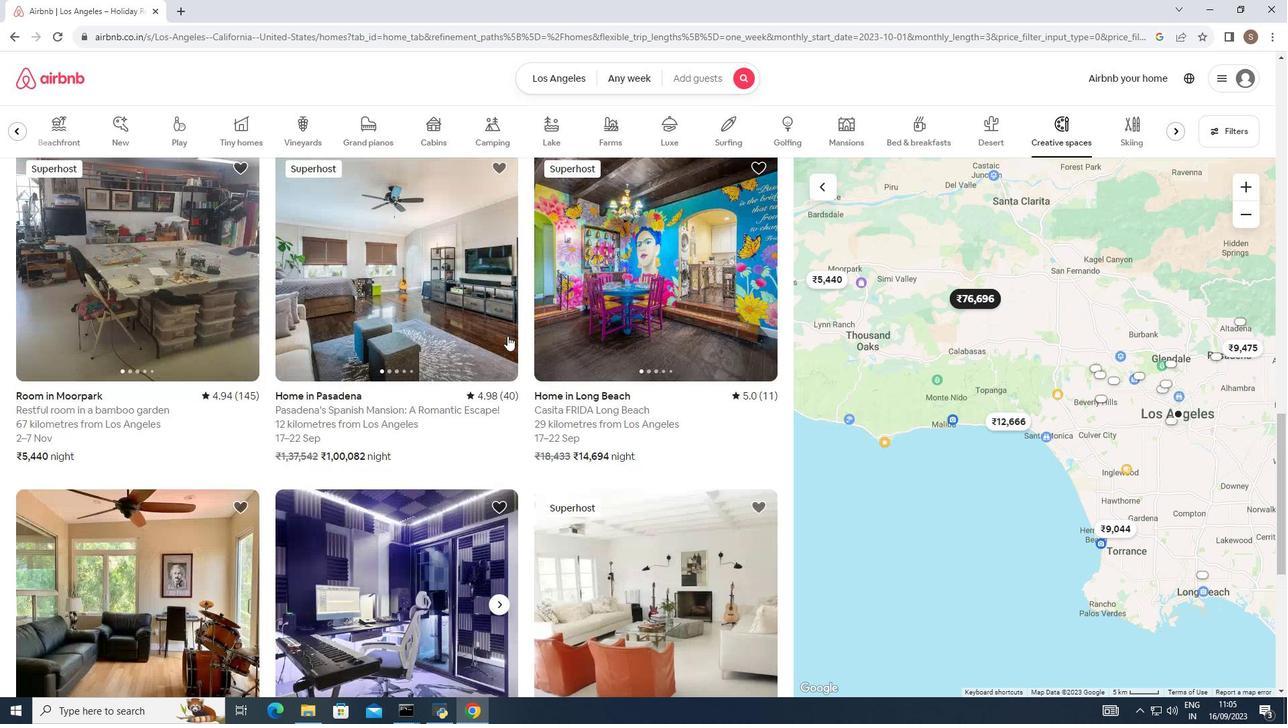 
Action: Mouse scrolled (506, 337) with delta (0, 0)
Screenshot: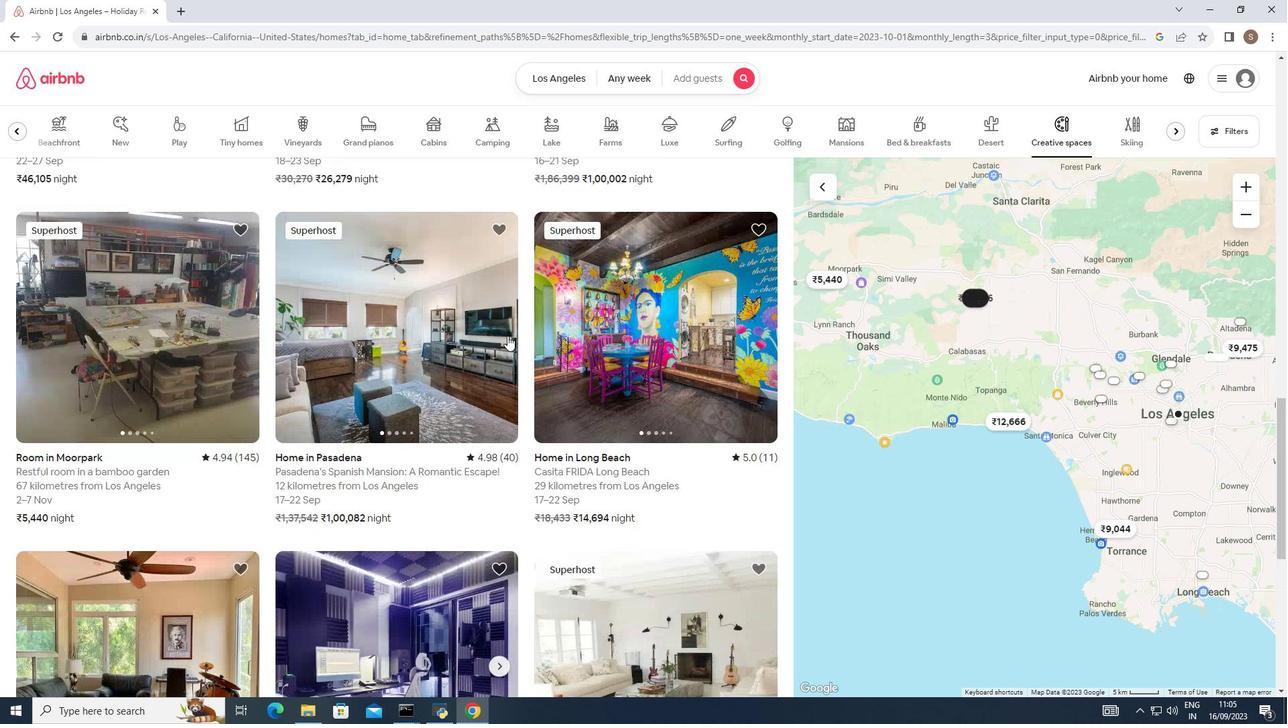 
Action: Mouse scrolled (506, 337) with delta (0, 0)
Screenshot: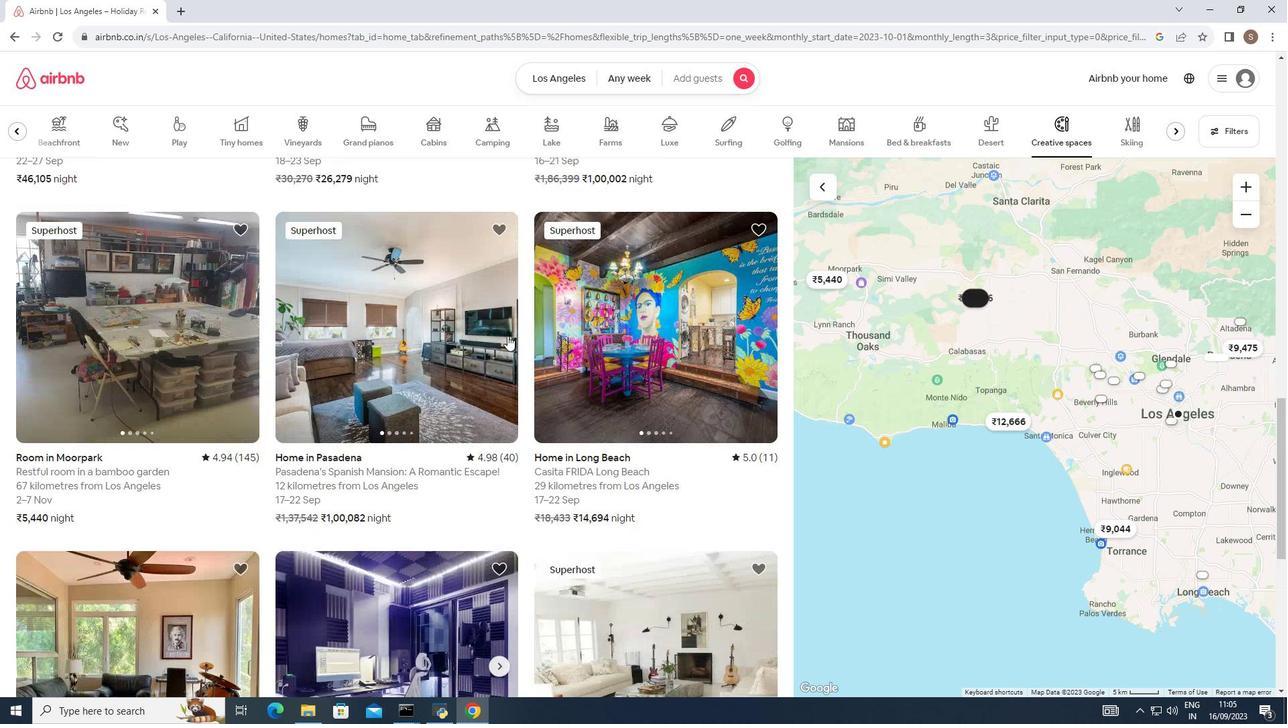 
Action: Mouse scrolled (506, 337) with delta (0, 0)
Screenshot: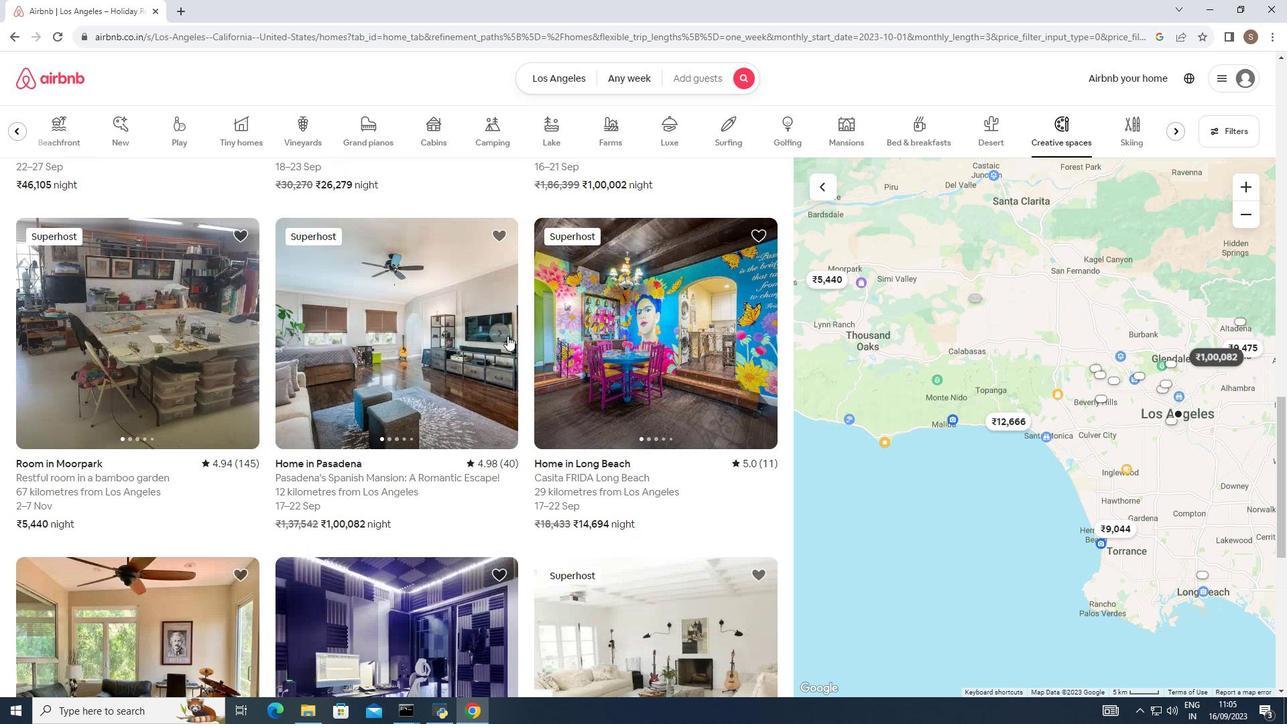 
Action: Mouse scrolled (506, 337) with delta (0, 0)
Screenshot: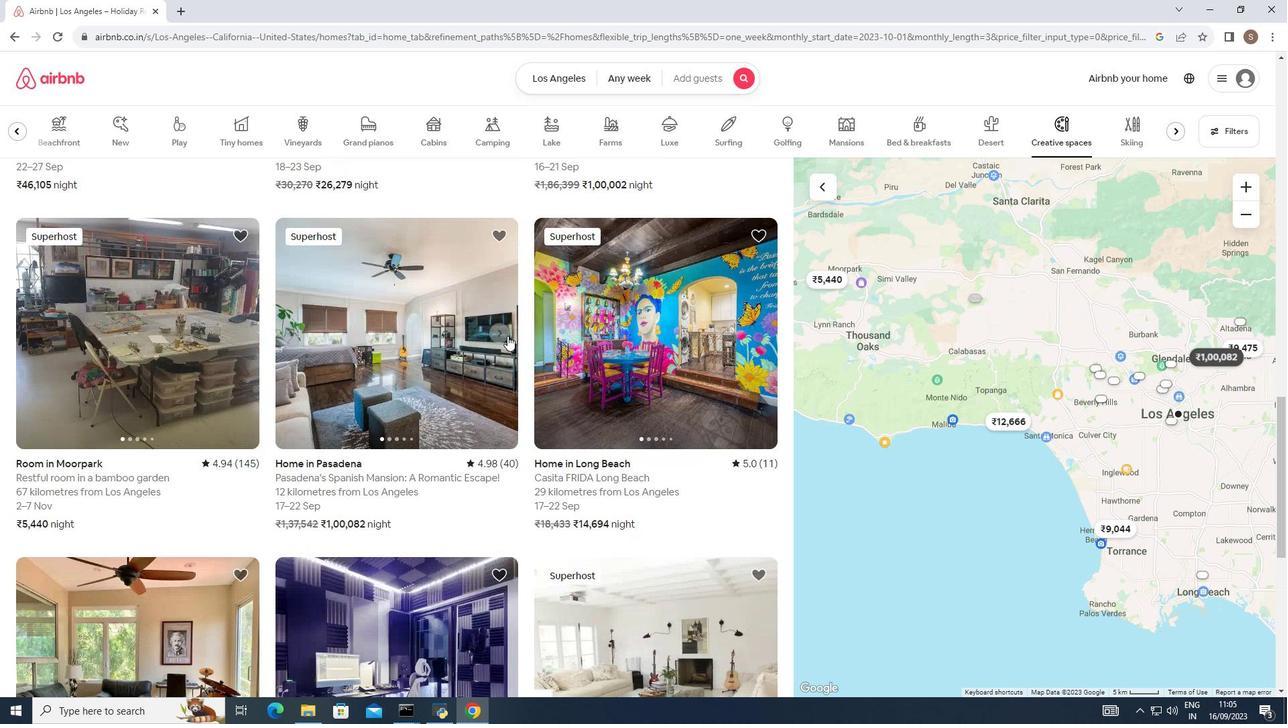 
Action: Mouse moved to (507, 335)
Screenshot: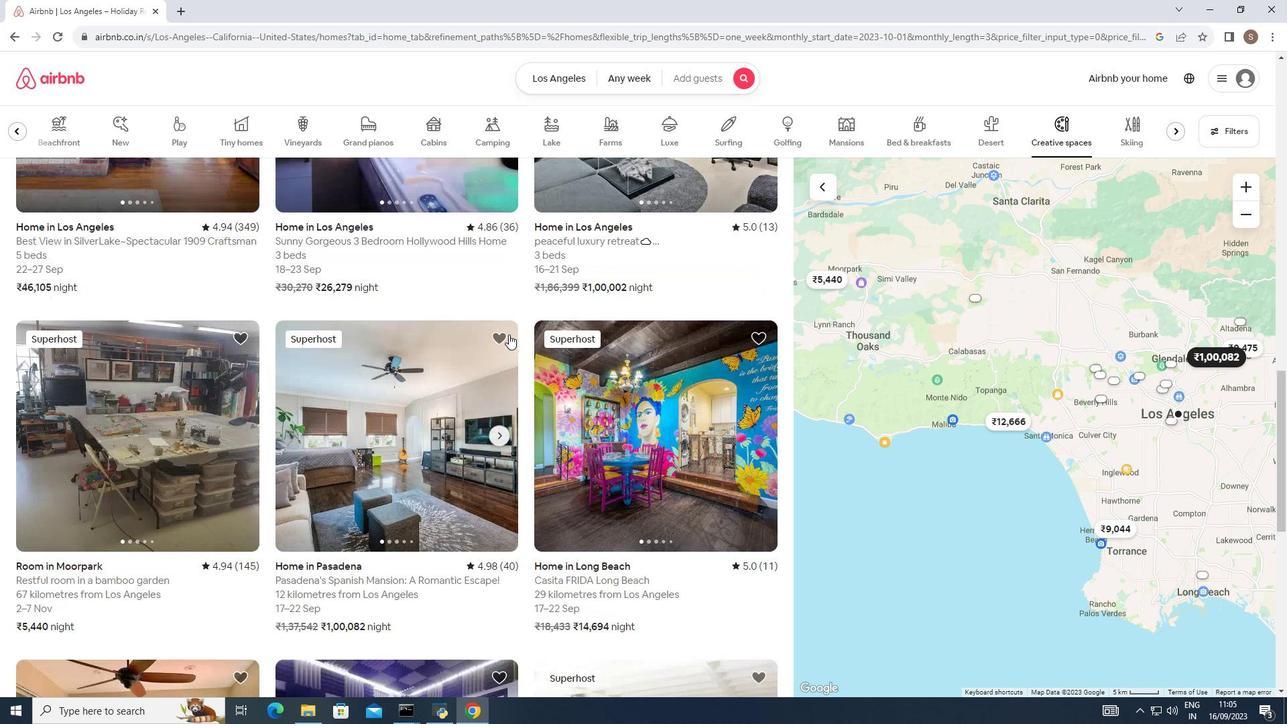 
Action: Mouse scrolled (507, 336) with delta (0, 0)
Screenshot: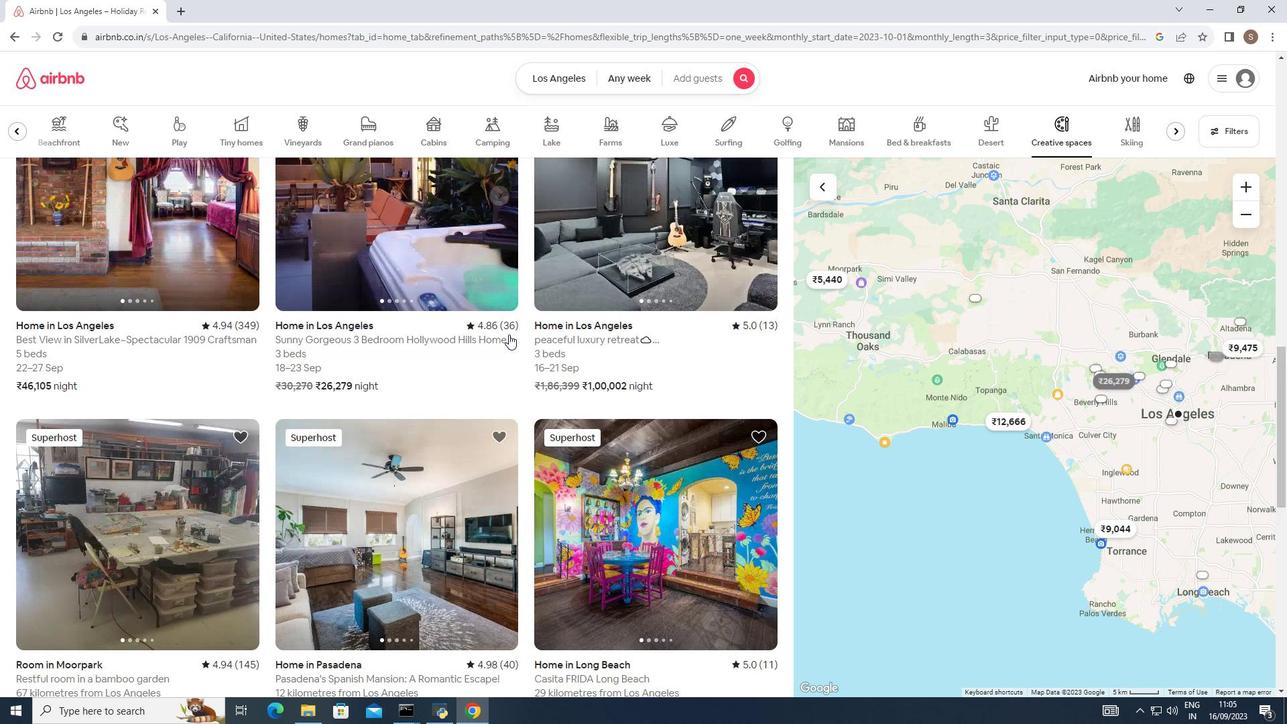 
Action: Mouse scrolled (507, 336) with delta (0, 0)
Screenshot: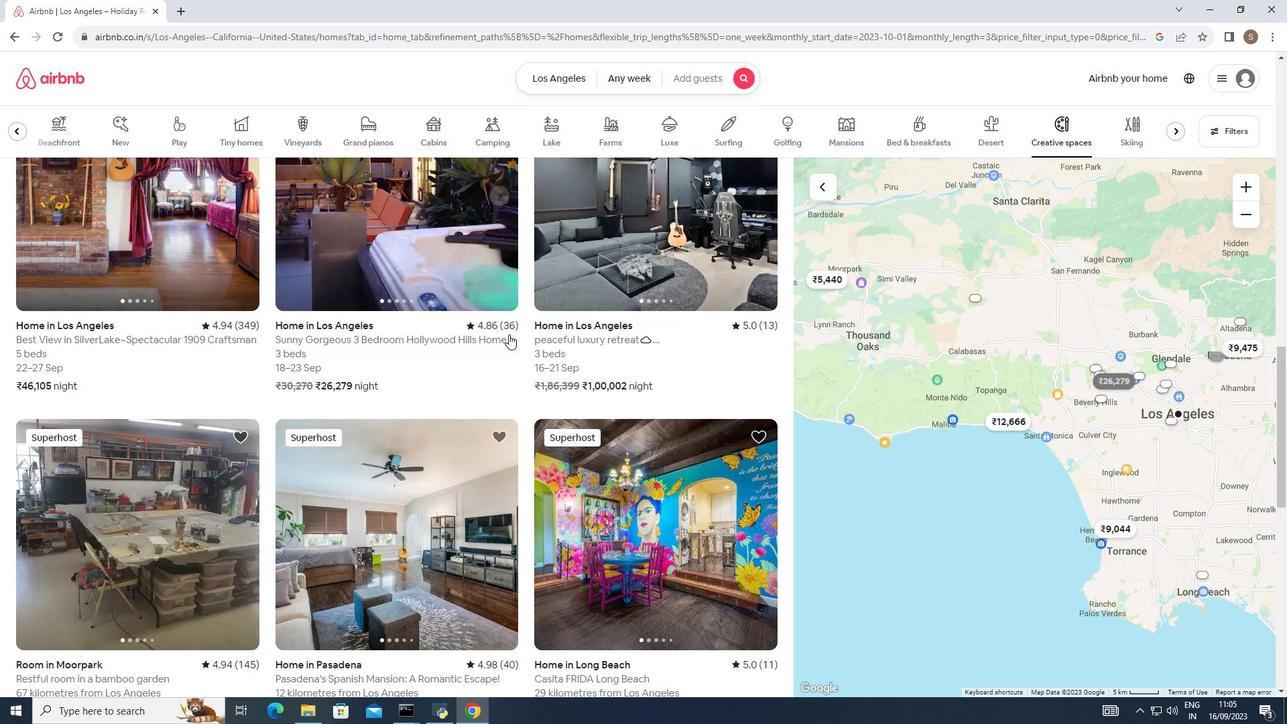 
Action: Mouse scrolled (507, 336) with delta (0, 0)
Screenshot: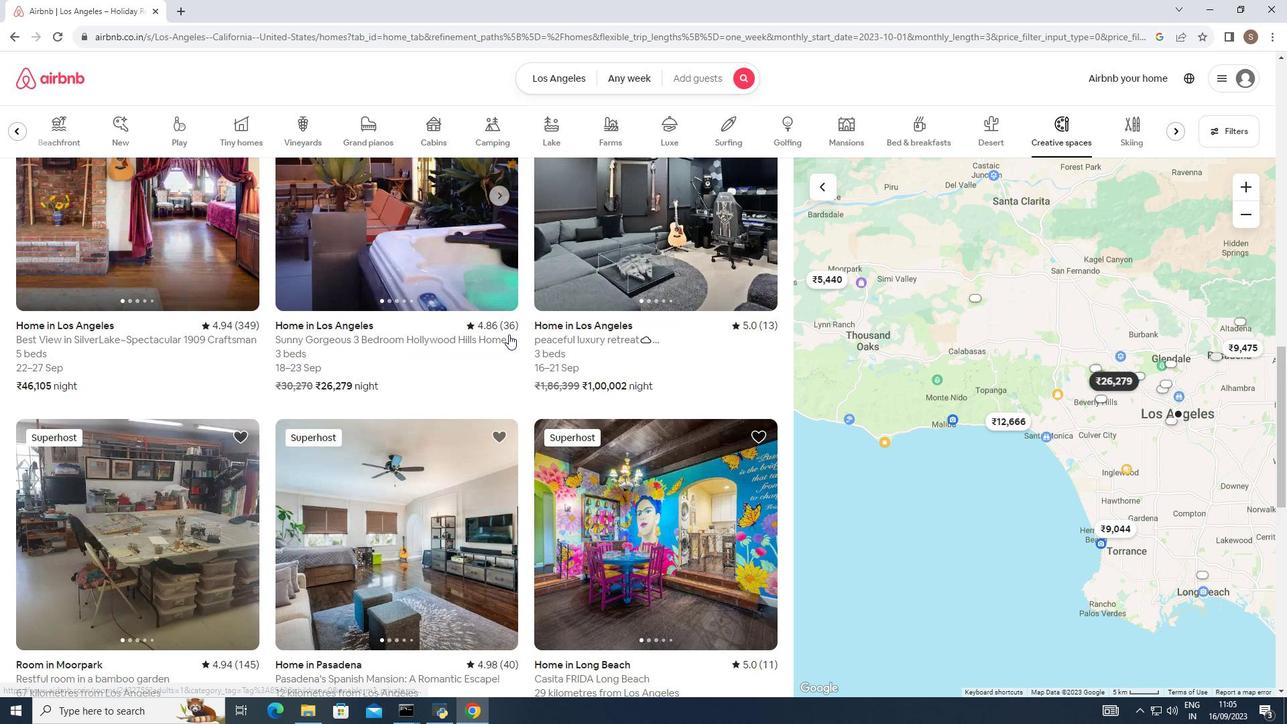 
Action: Mouse moved to (508, 334)
Screenshot: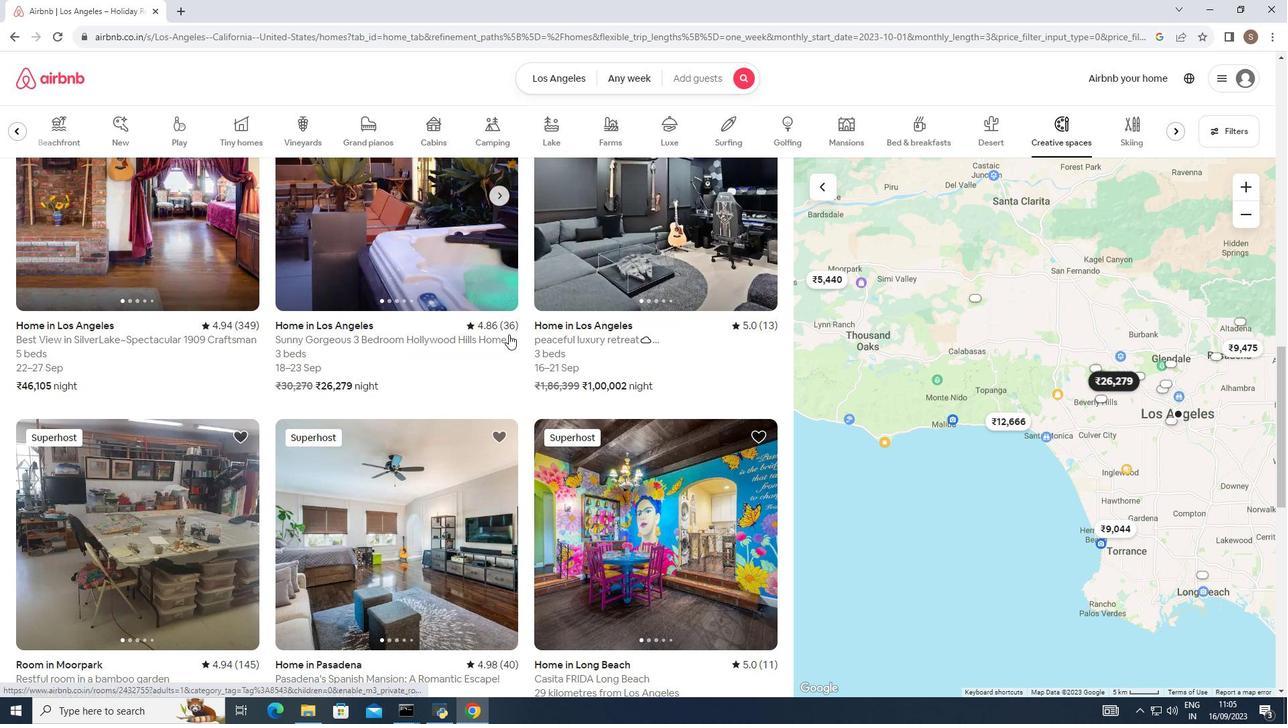 
Action: Mouse scrolled (508, 335) with delta (0, 0)
Screenshot: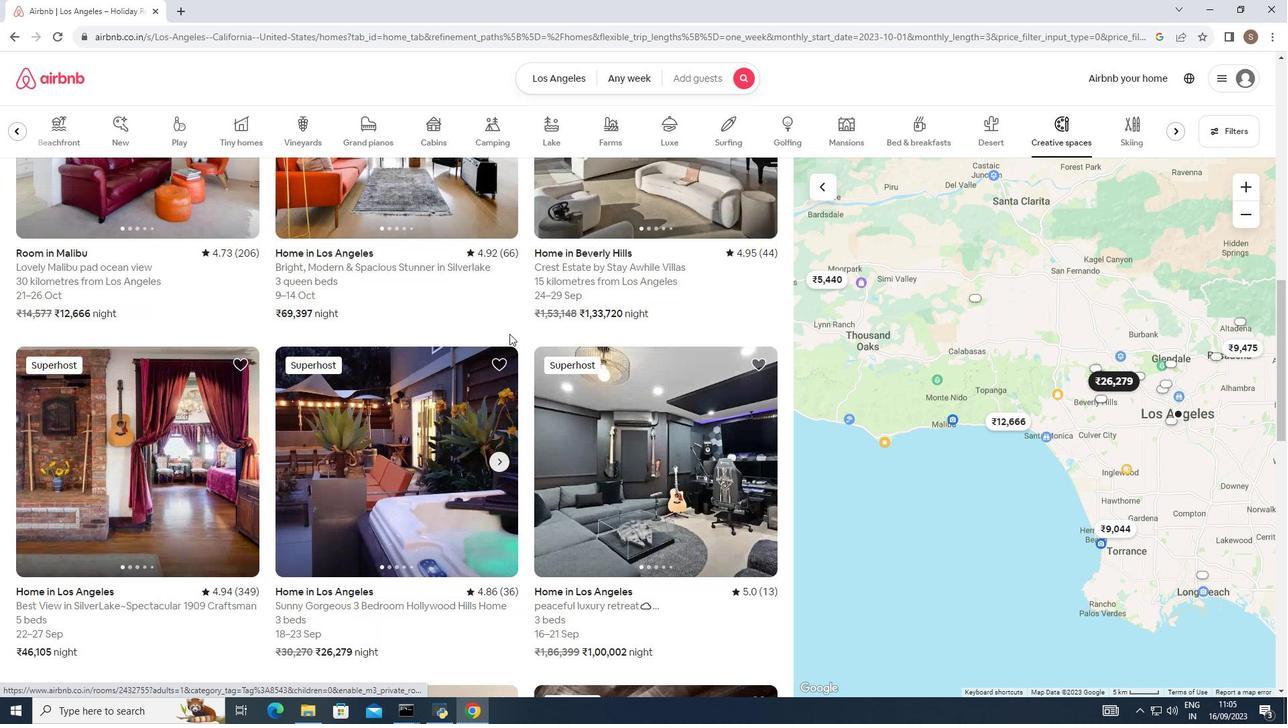 
Action: Mouse scrolled (508, 335) with delta (0, 0)
Screenshot: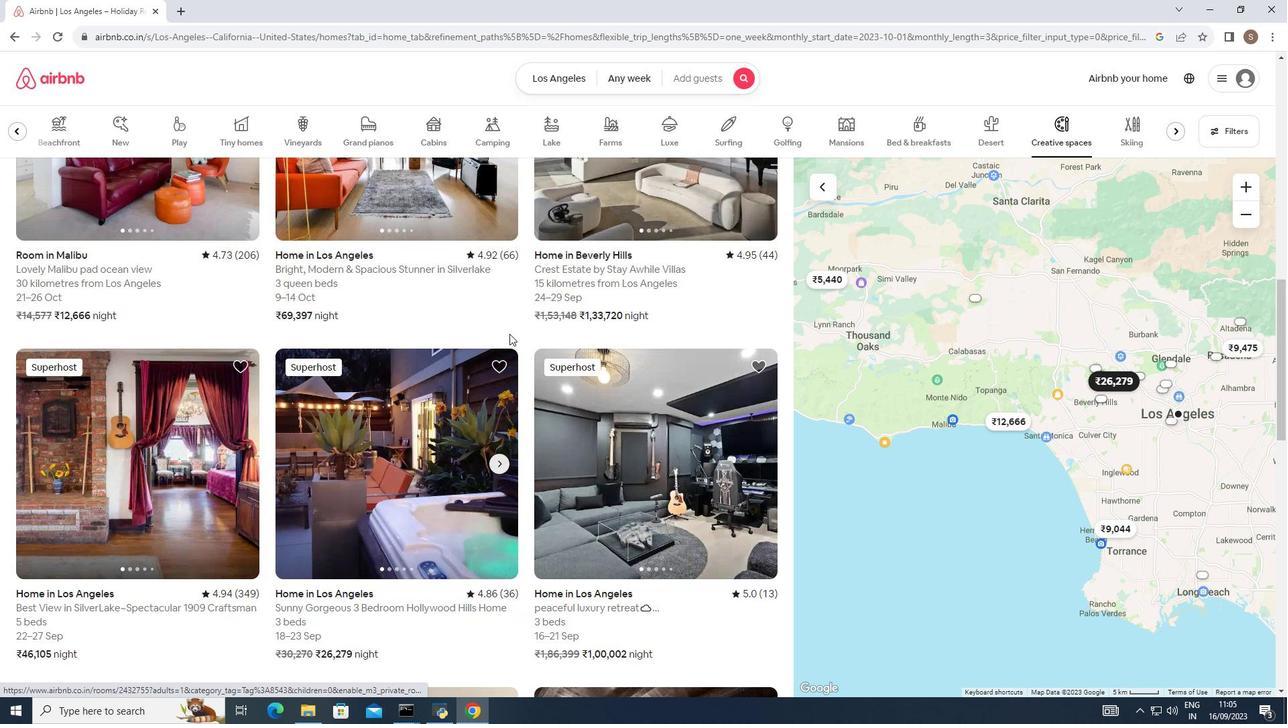 
Action: Mouse scrolled (508, 335) with delta (0, 0)
Screenshot: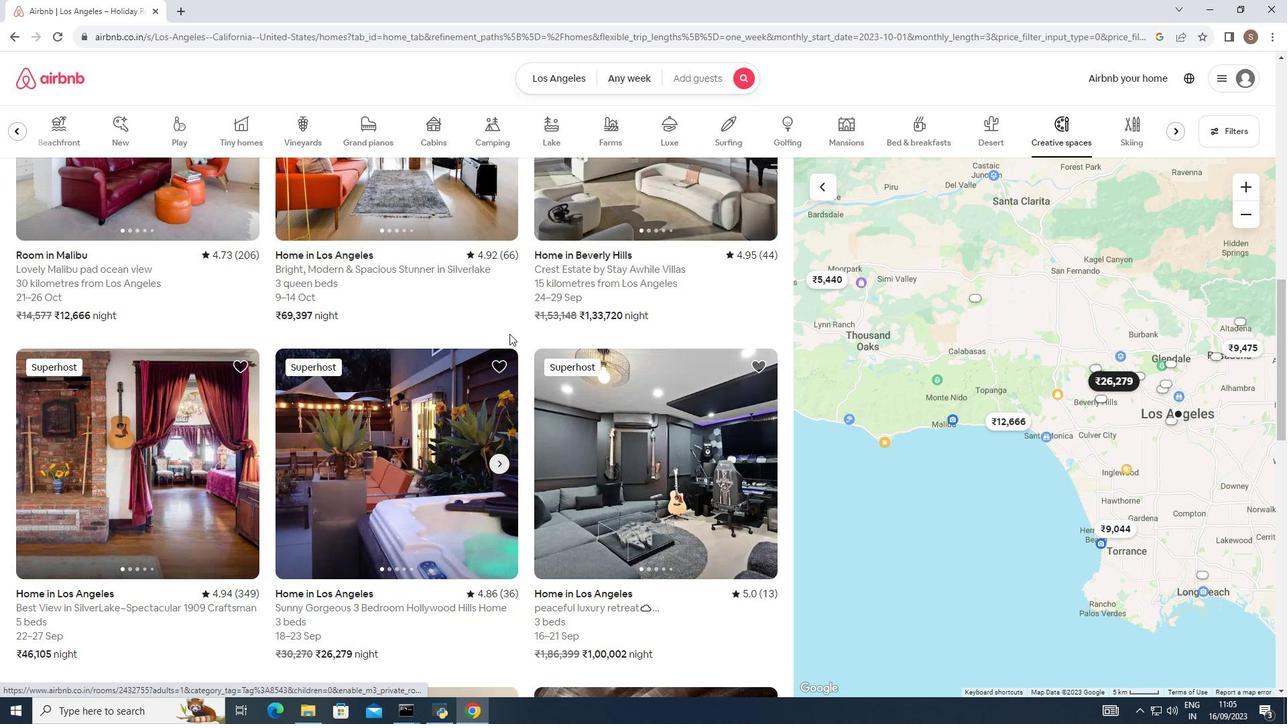 
Action: Mouse moved to (509, 334)
Screenshot: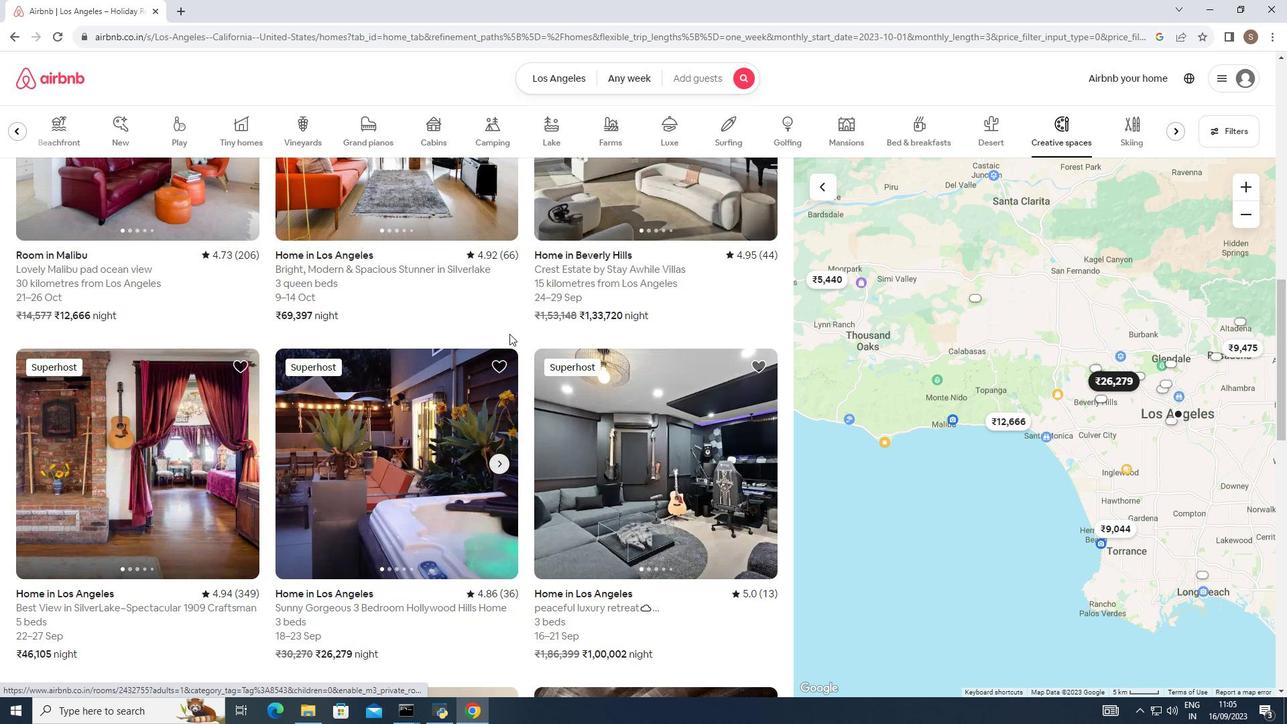 
Action: Mouse scrolled (509, 335) with delta (0, 0)
Screenshot: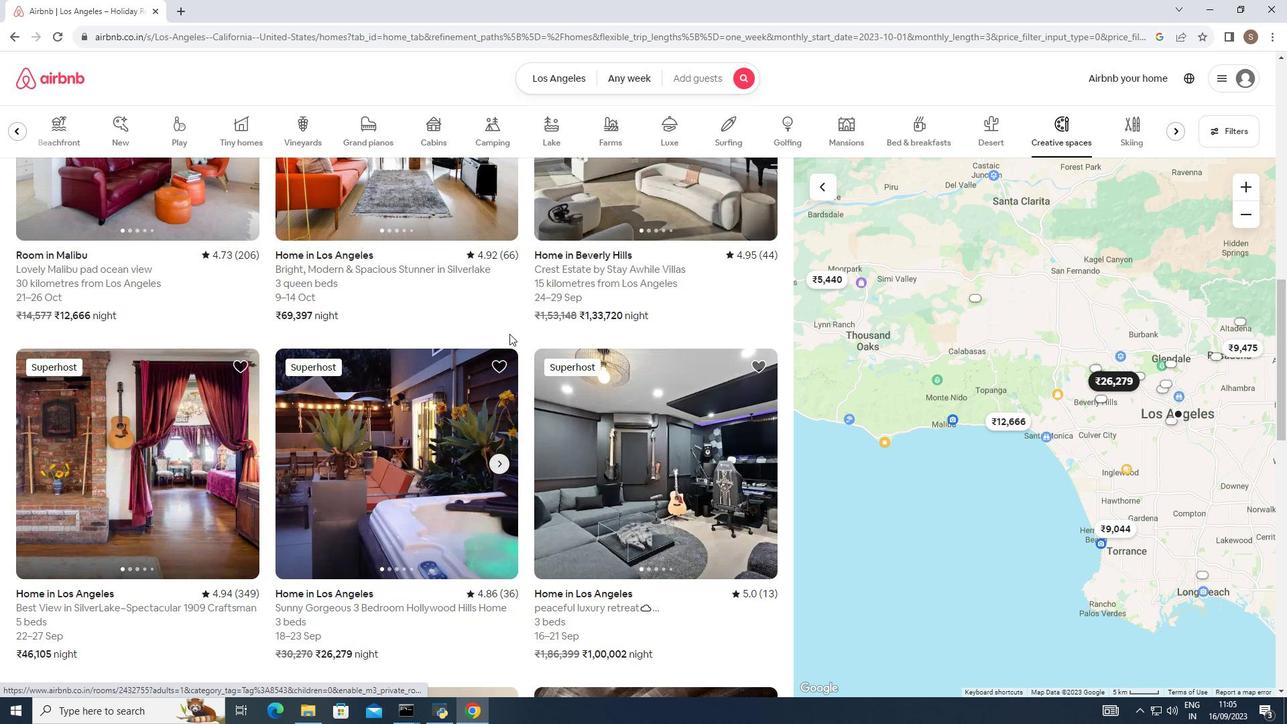 
Action: Mouse moved to (509, 333)
Screenshot: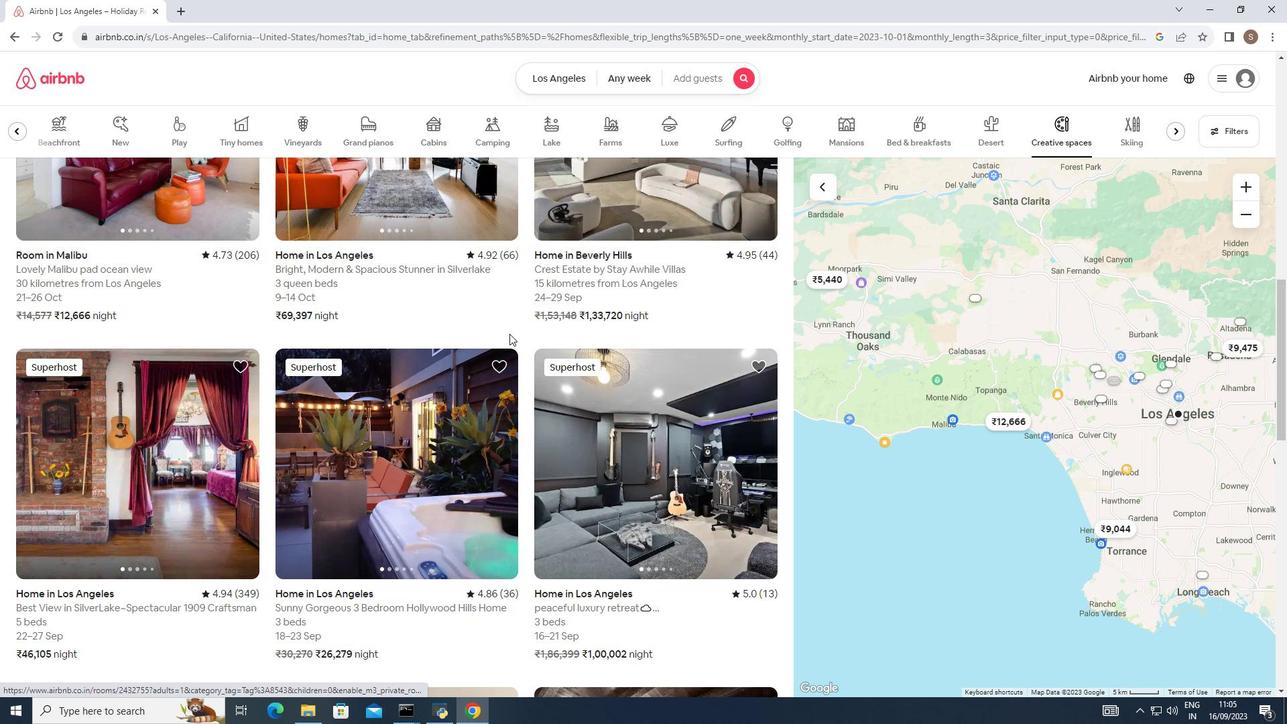 
Action: Mouse scrolled (509, 334) with delta (0, 0)
Screenshot: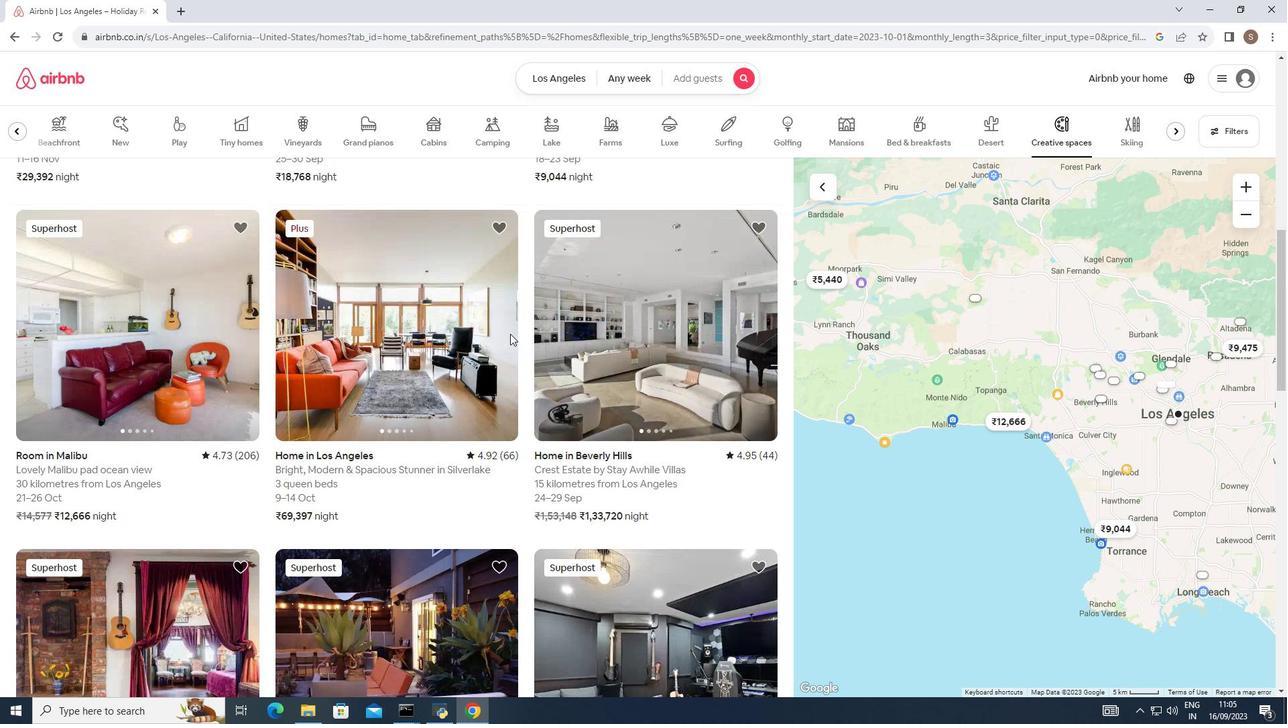 
Action: Mouse scrolled (509, 334) with delta (0, 0)
Screenshot: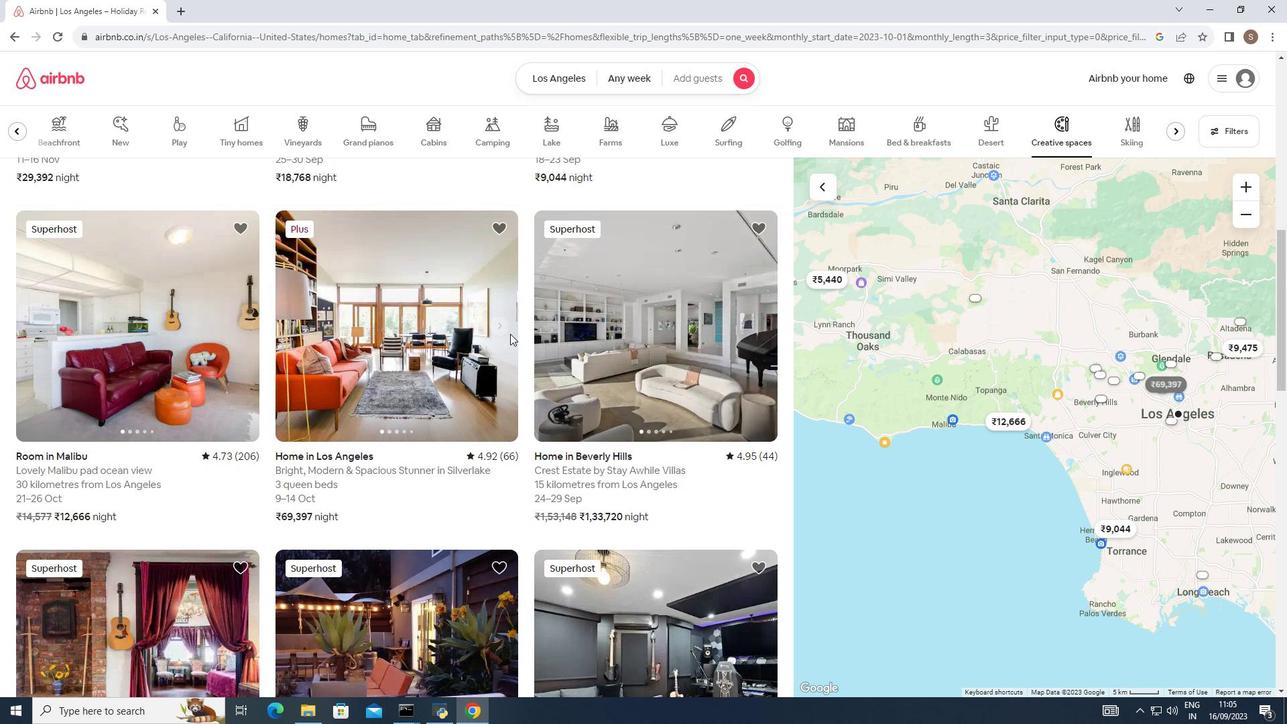 
Action: Mouse scrolled (509, 334) with delta (0, 0)
Screenshot: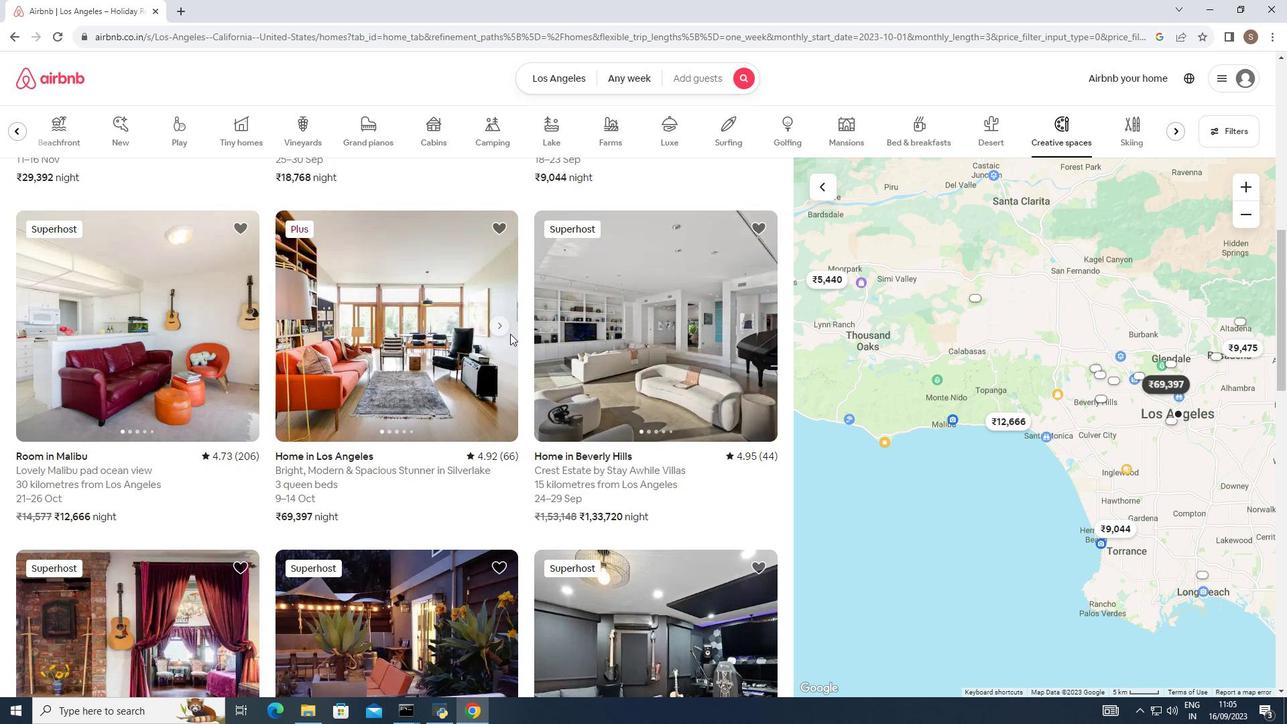 
Action: Mouse moved to (510, 333)
Screenshot: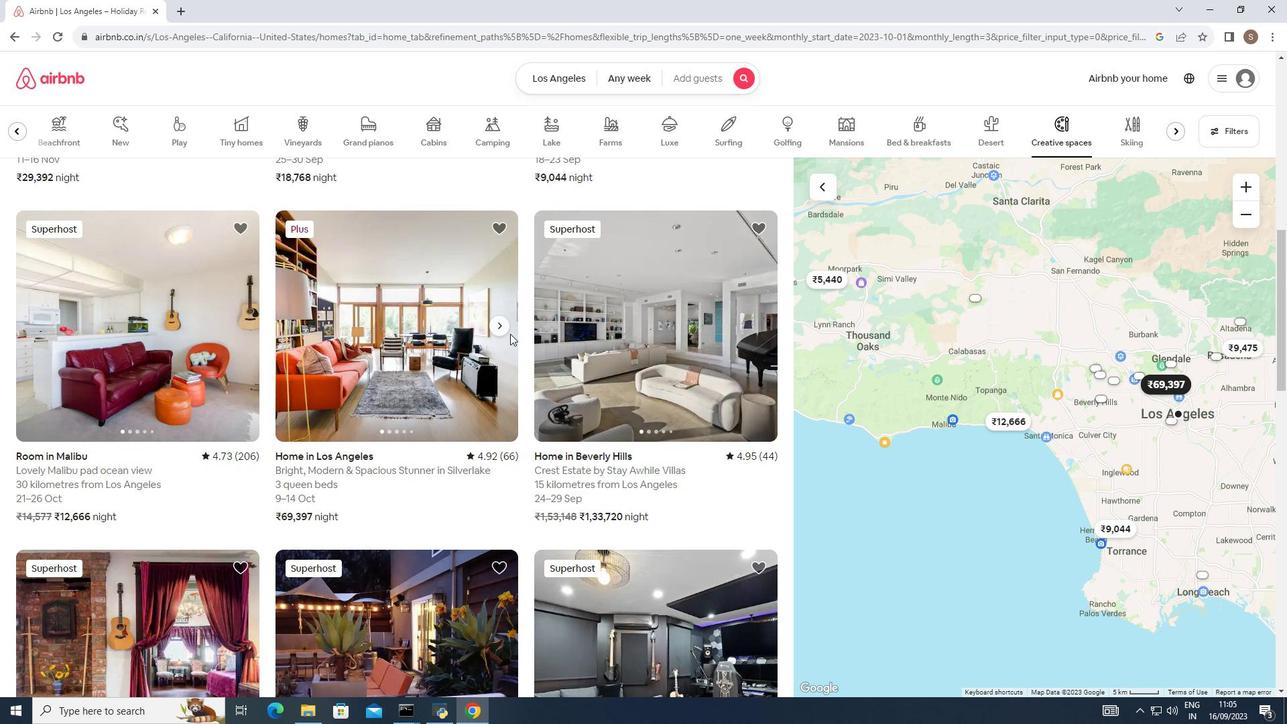 
Action: Mouse scrolled (510, 334) with delta (0, 0)
Screenshot: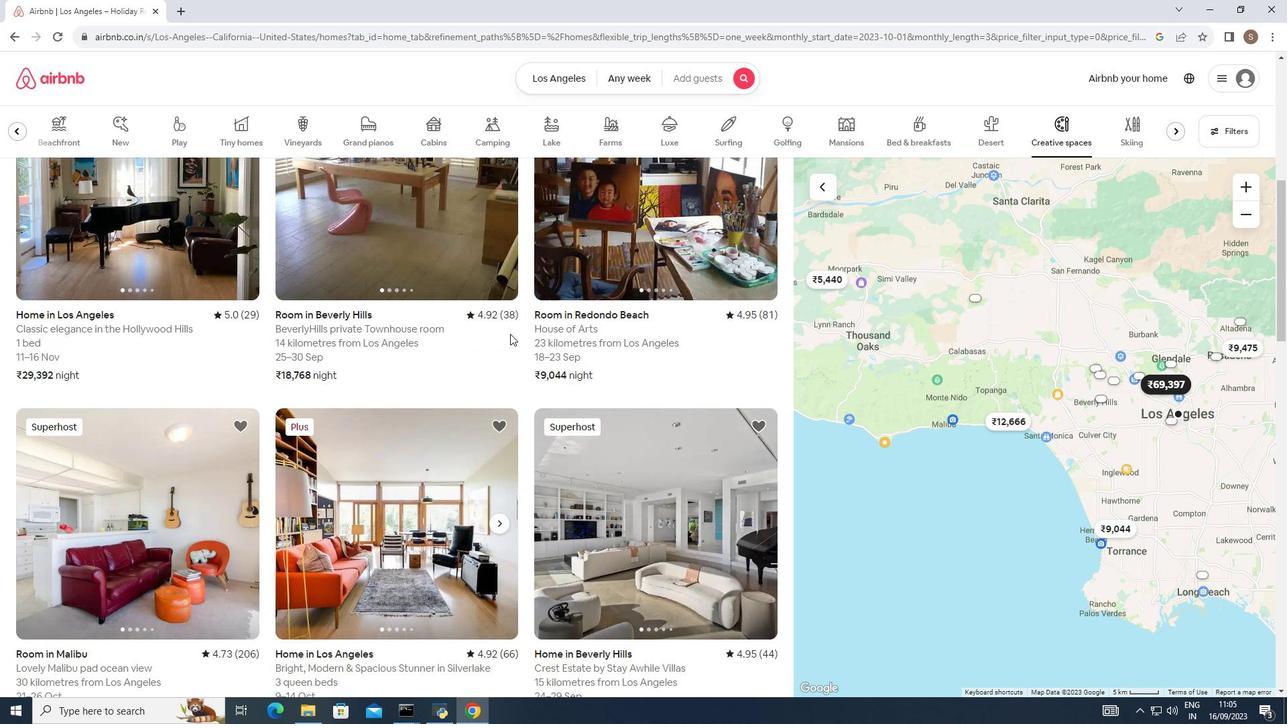 
Action: Mouse scrolled (510, 334) with delta (0, 0)
Screenshot: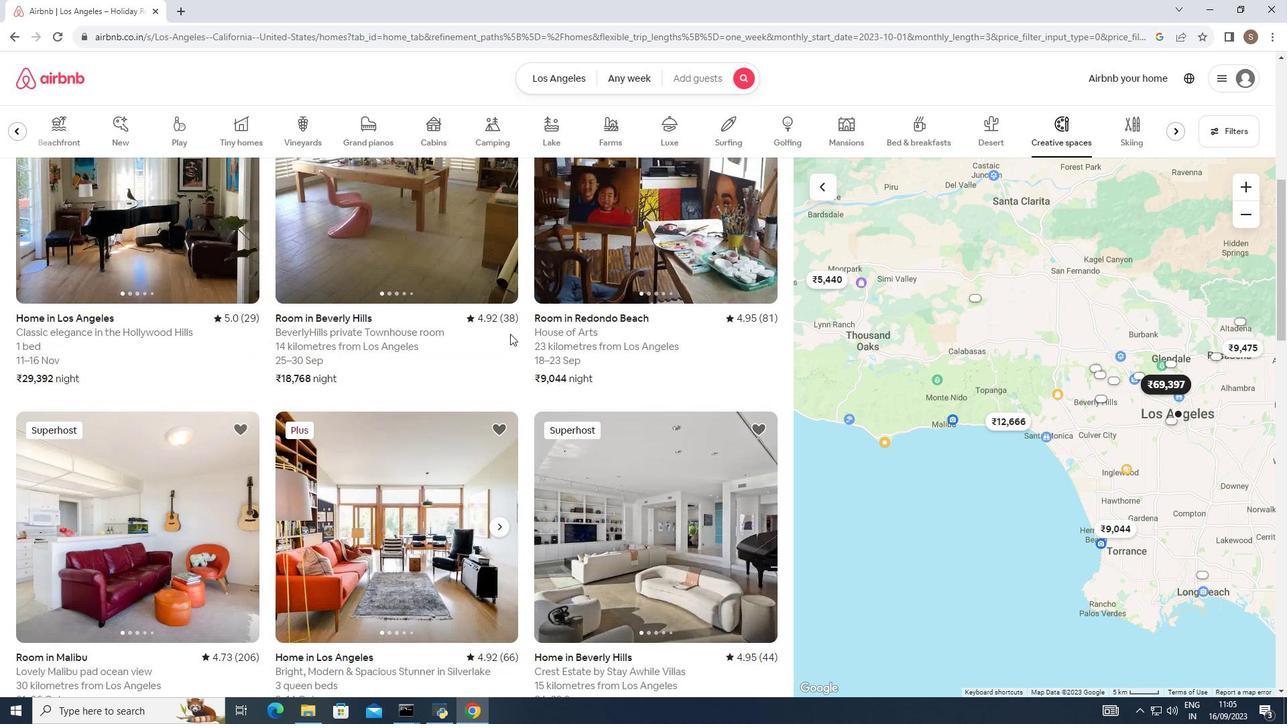 
Action: Mouse scrolled (510, 334) with delta (0, 0)
Screenshot: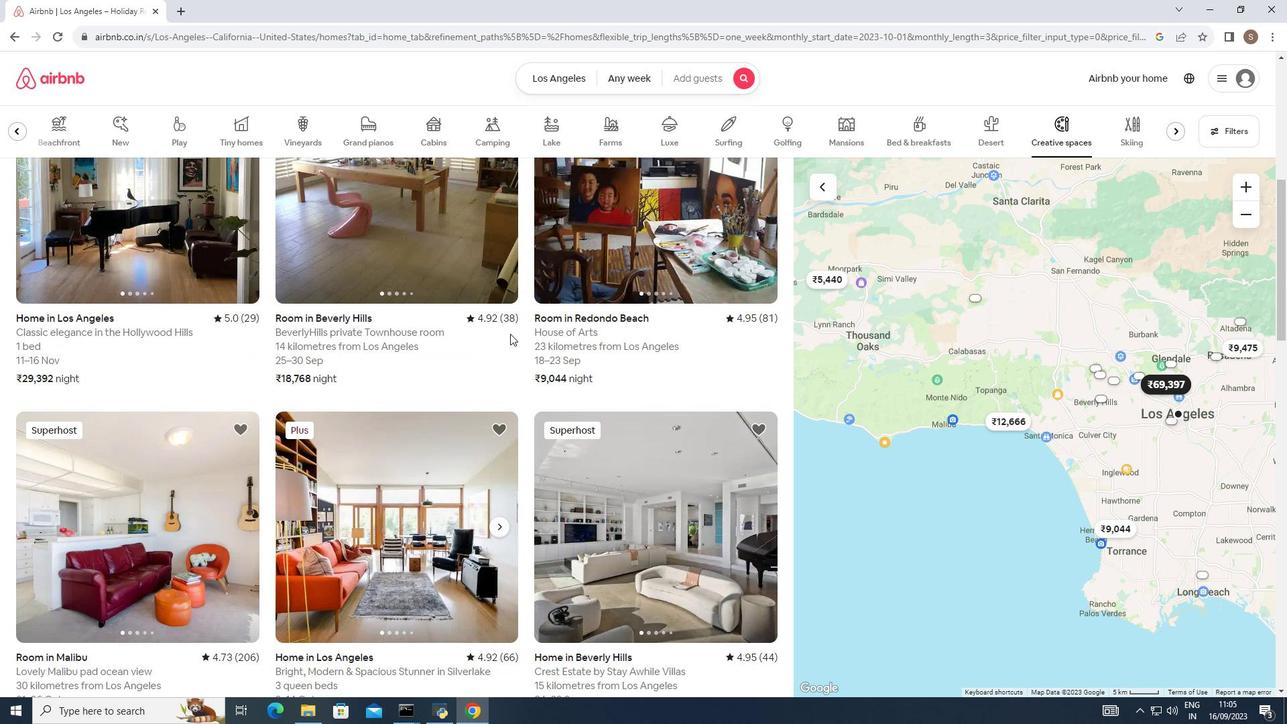 
Action: Mouse moved to (511, 332)
Screenshot: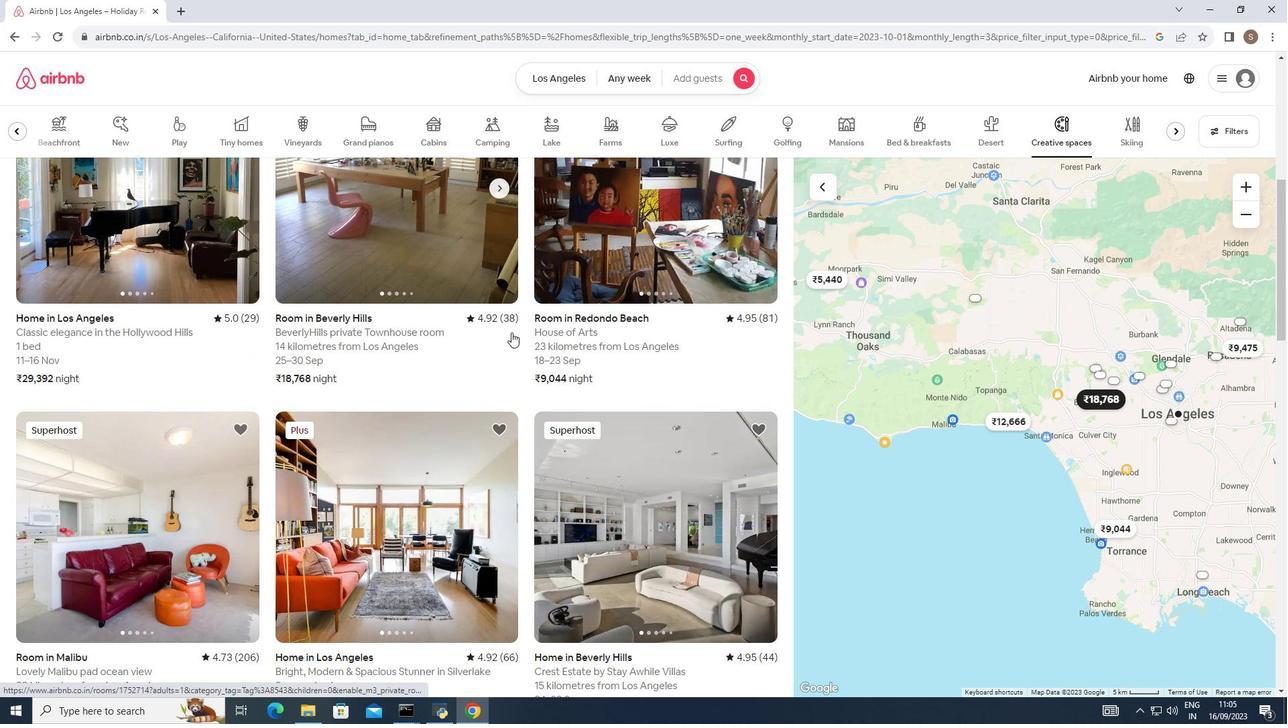 
Action: Mouse scrolled (511, 333) with delta (0, 0)
Screenshot: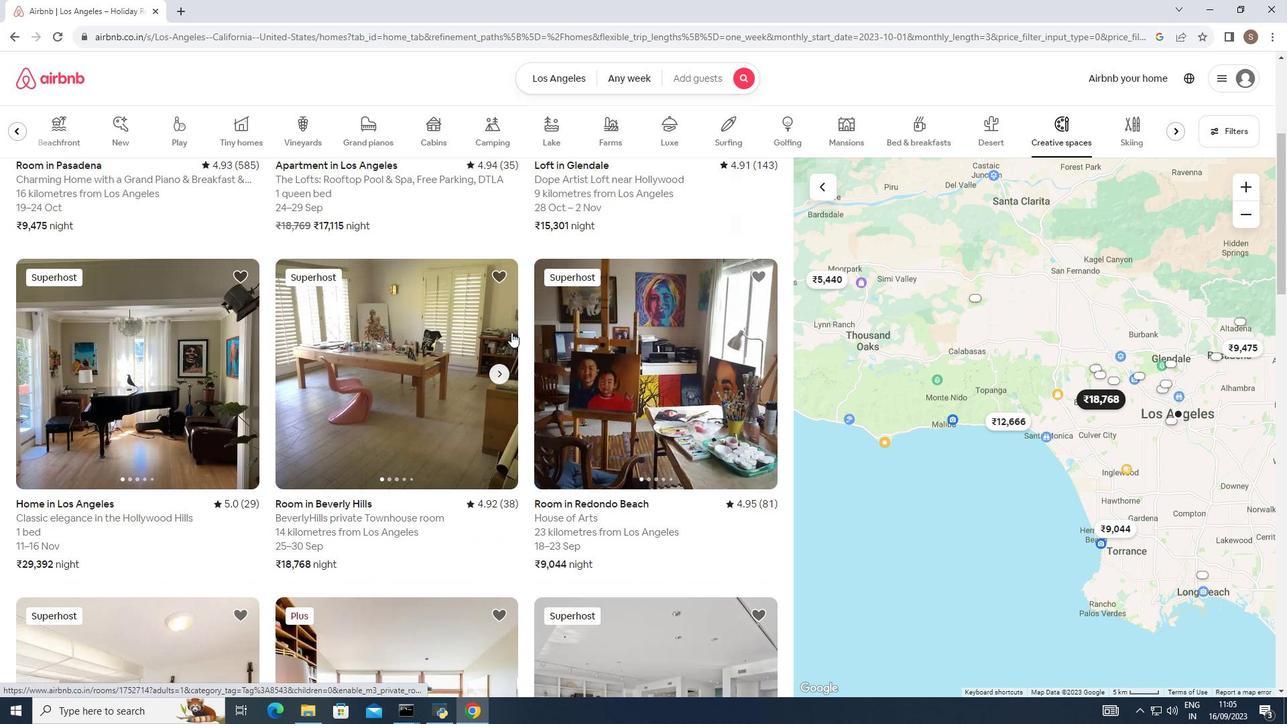 
Action: Mouse scrolled (511, 333) with delta (0, 0)
Screenshot: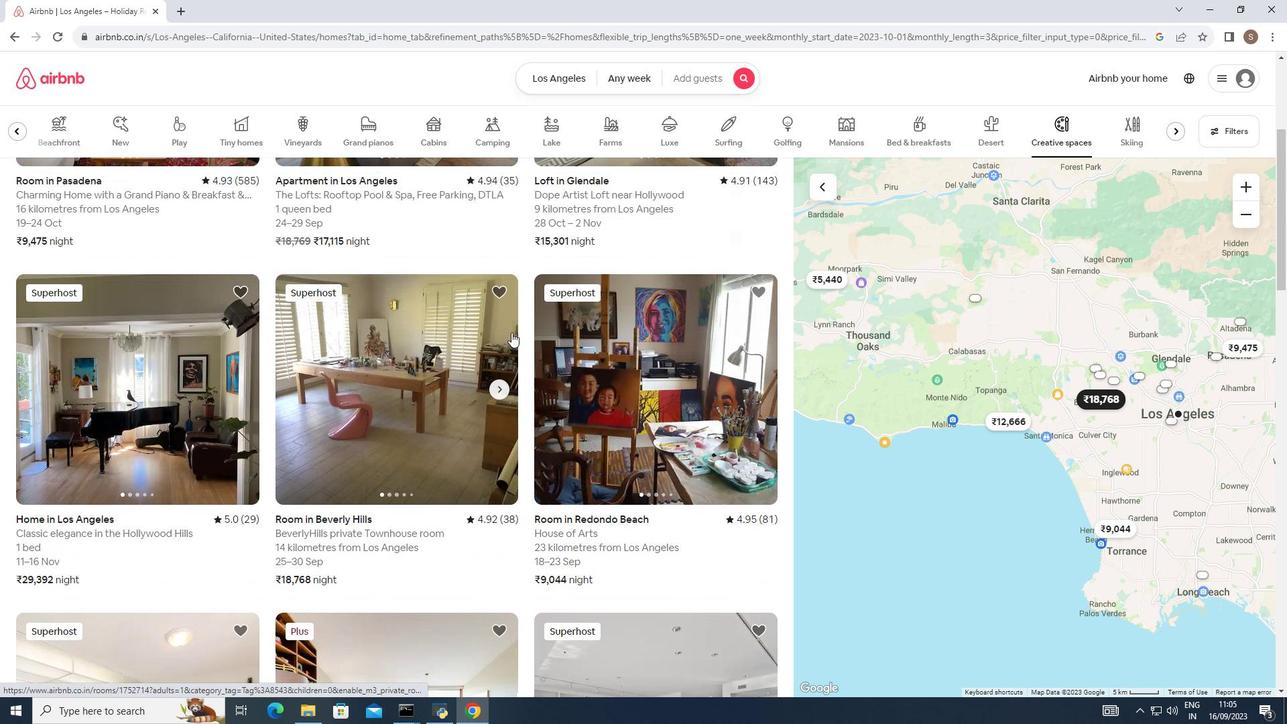 
Action: Mouse scrolled (511, 333) with delta (0, 0)
Screenshot: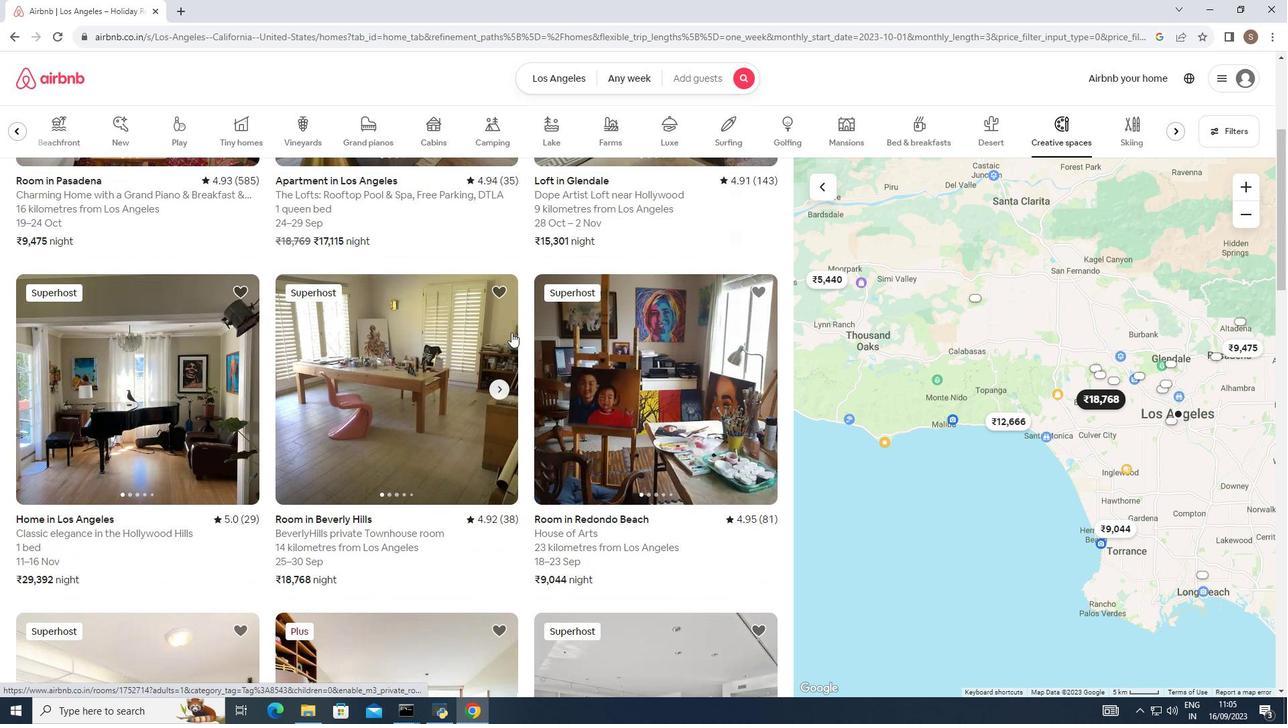 
Action: Mouse moved to (512, 332)
